 Task: Look for Airbnb options in As Saff, Egypt from 15th December, 2023 to 21st December, 2023 for 5 adults.3 bedrooms having 3 beds and 3 bathrooms. Property type can be house. Look for 5 properties as per requirement.
Action: Mouse moved to (525, 114)
Screenshot: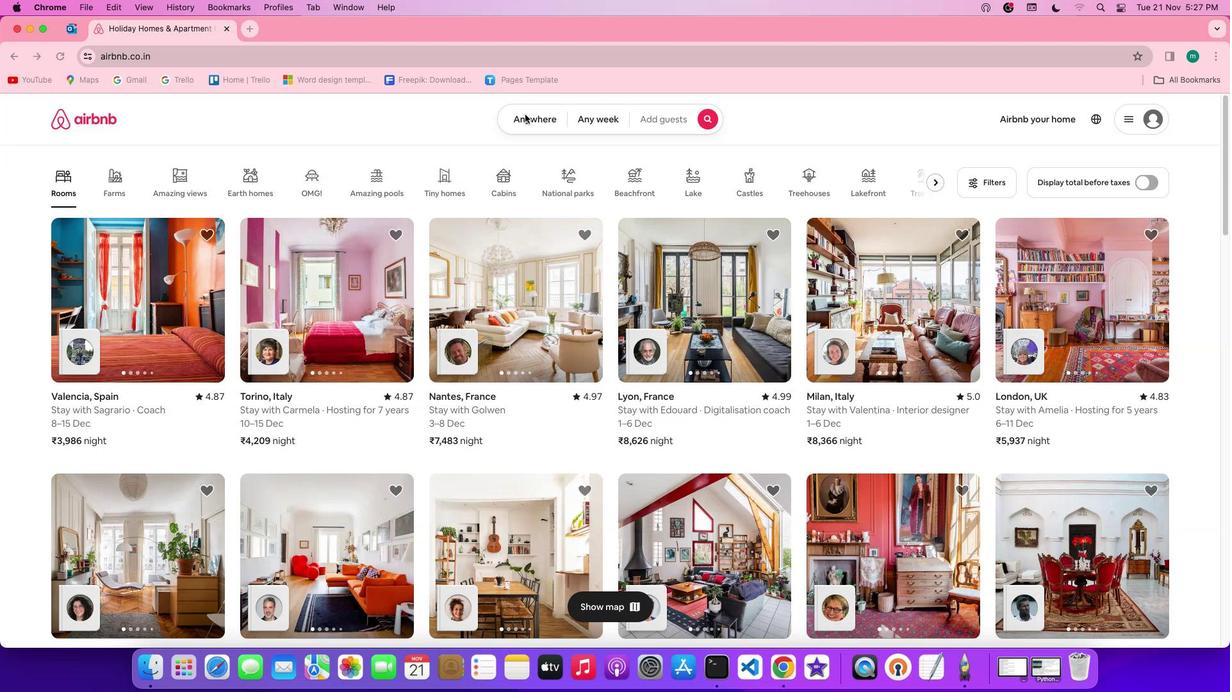 
Action: Mouse pressed left at (525, 114)
Screenshot: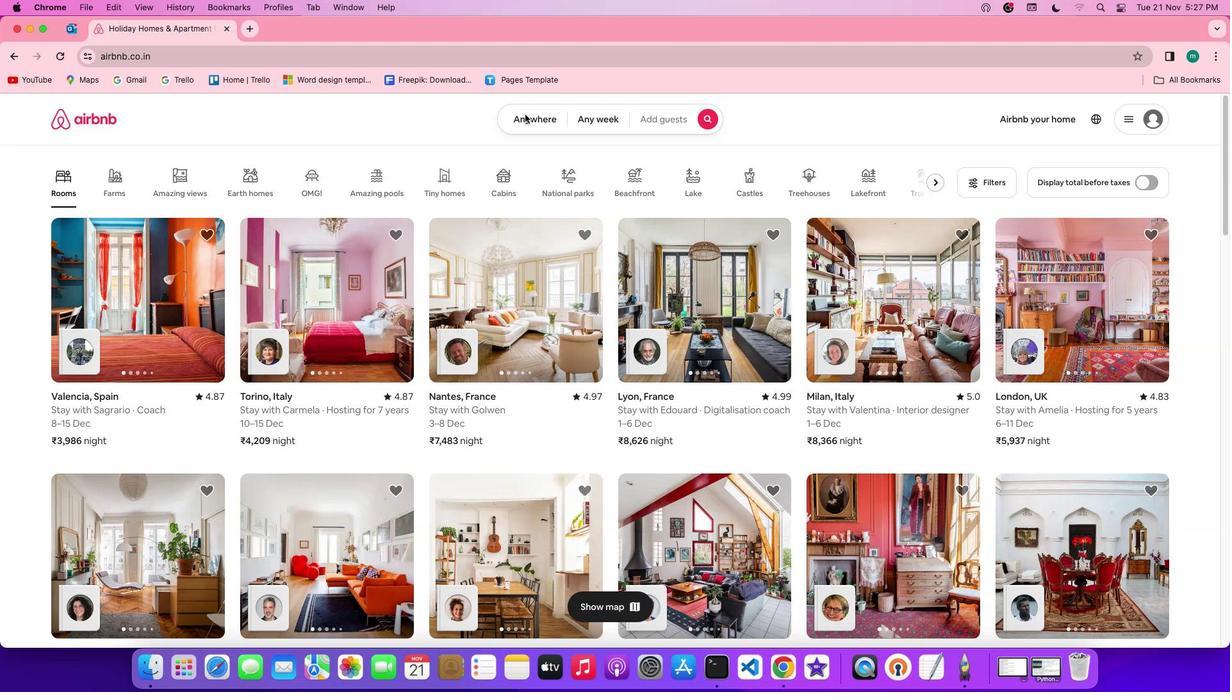 
Action: Mouse pressed left at (525, 114)
Screenshot: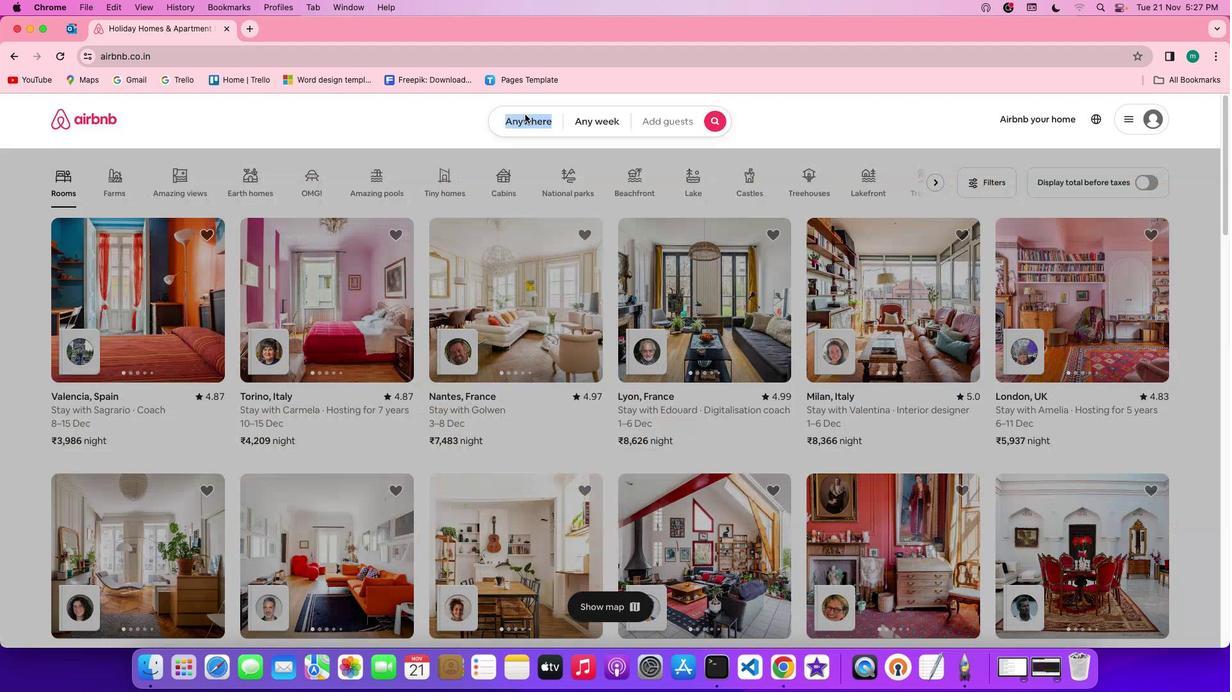 
Action: Mouse moved to (446, 174)
Screenshot: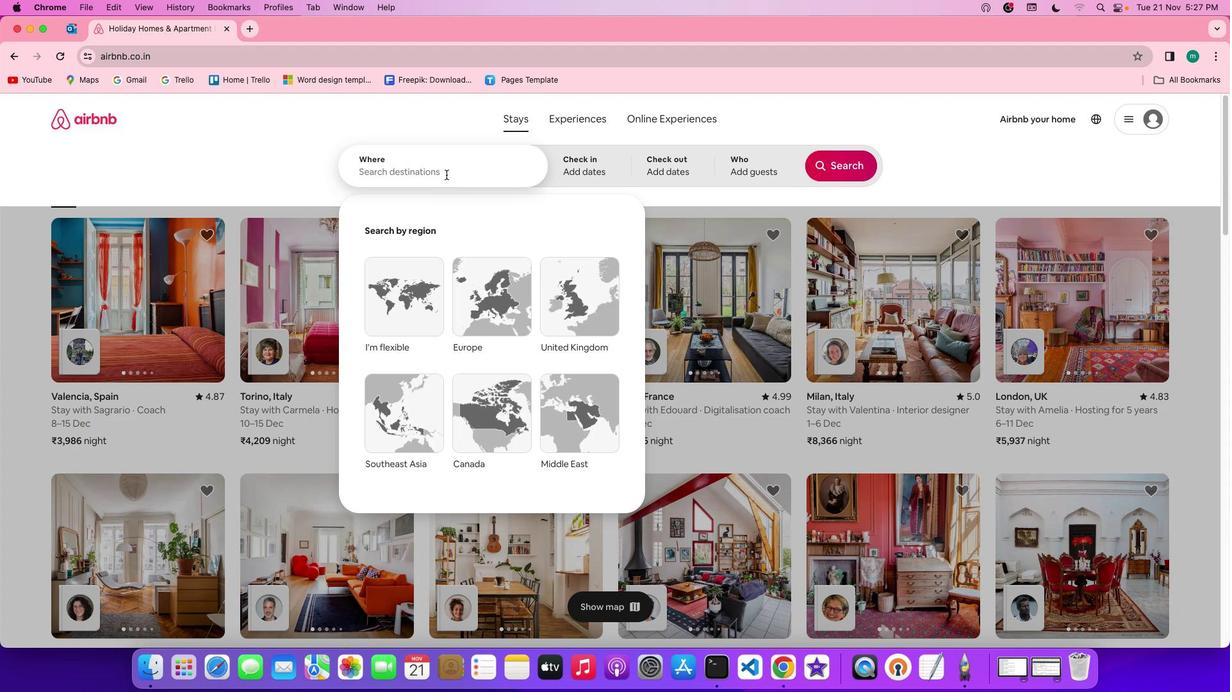 
Action: Mouse pressed left at (446, 174)
Screenshot: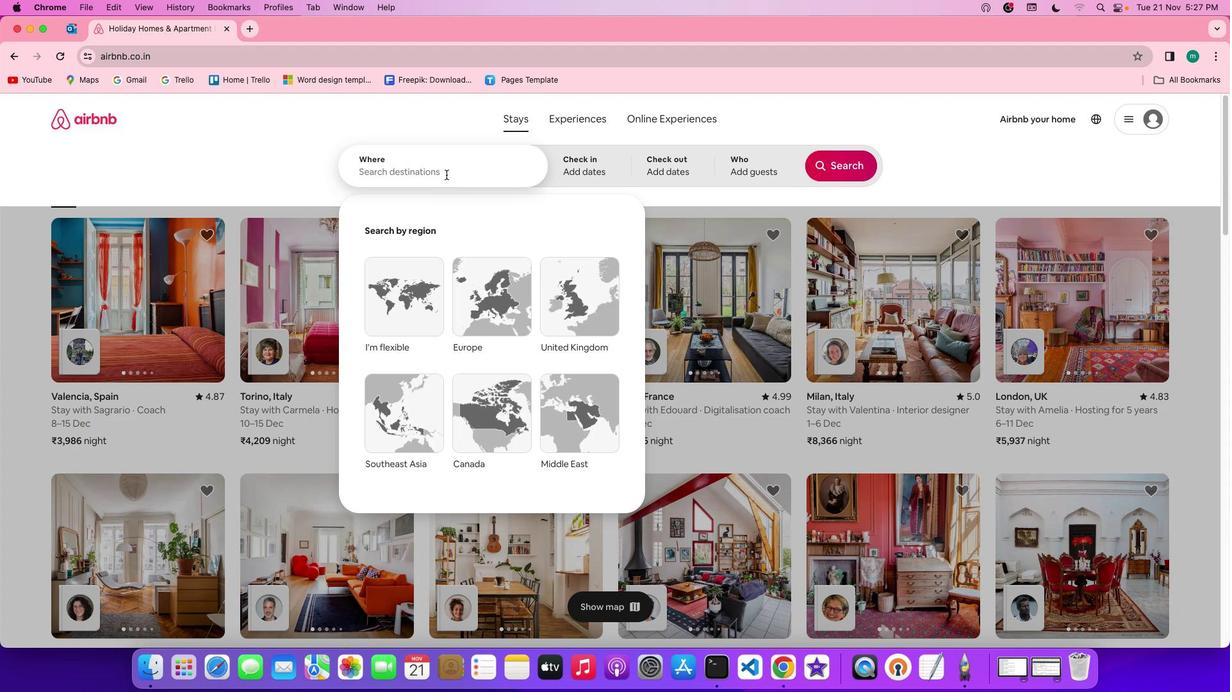 
Action: Mouse moved to (450, 167)
Screenshot: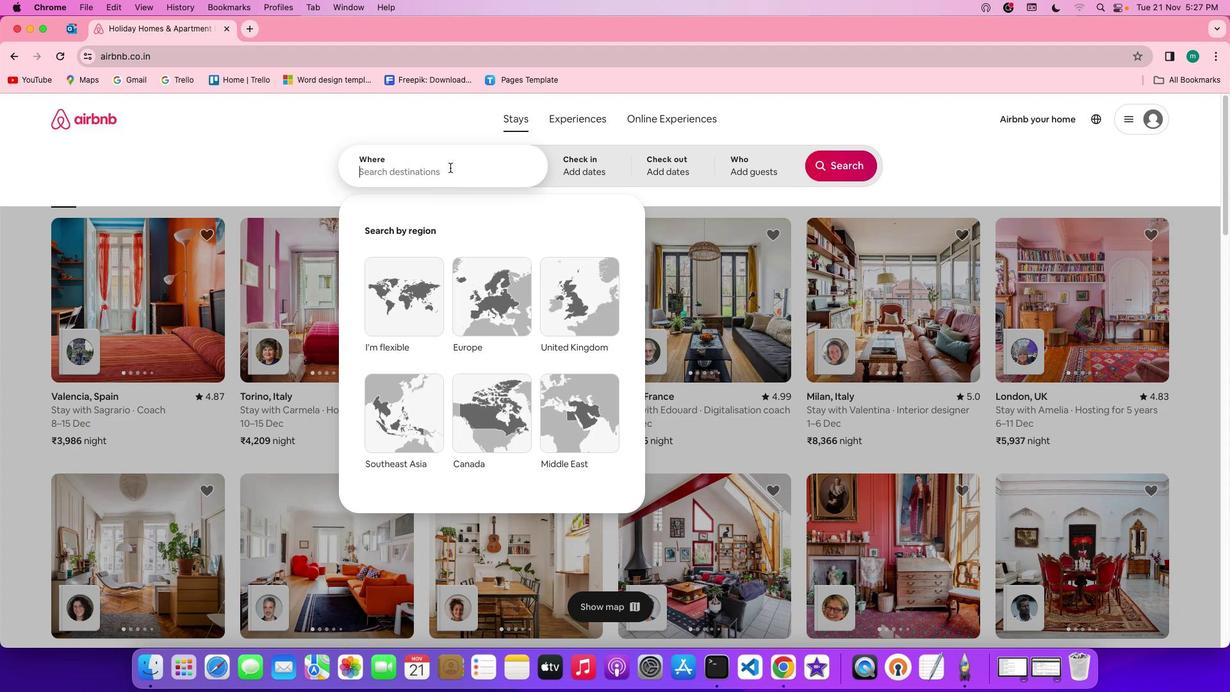 
Action: Key pressed Key.shift'A''s'Key.spaceKey.shift'S''a''f''f'','Key.spaceKey.shift'E''g''y''p''t'
Screenshot: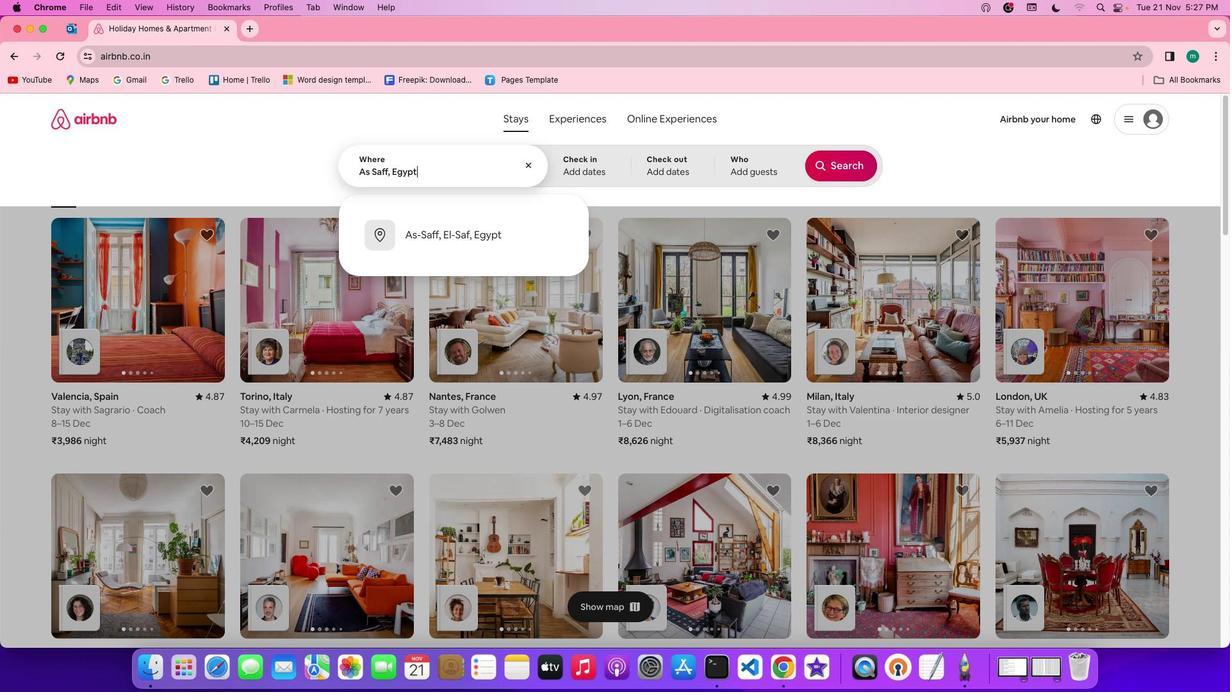 
Action: Mouse moved to (567, 171)
Screenshot: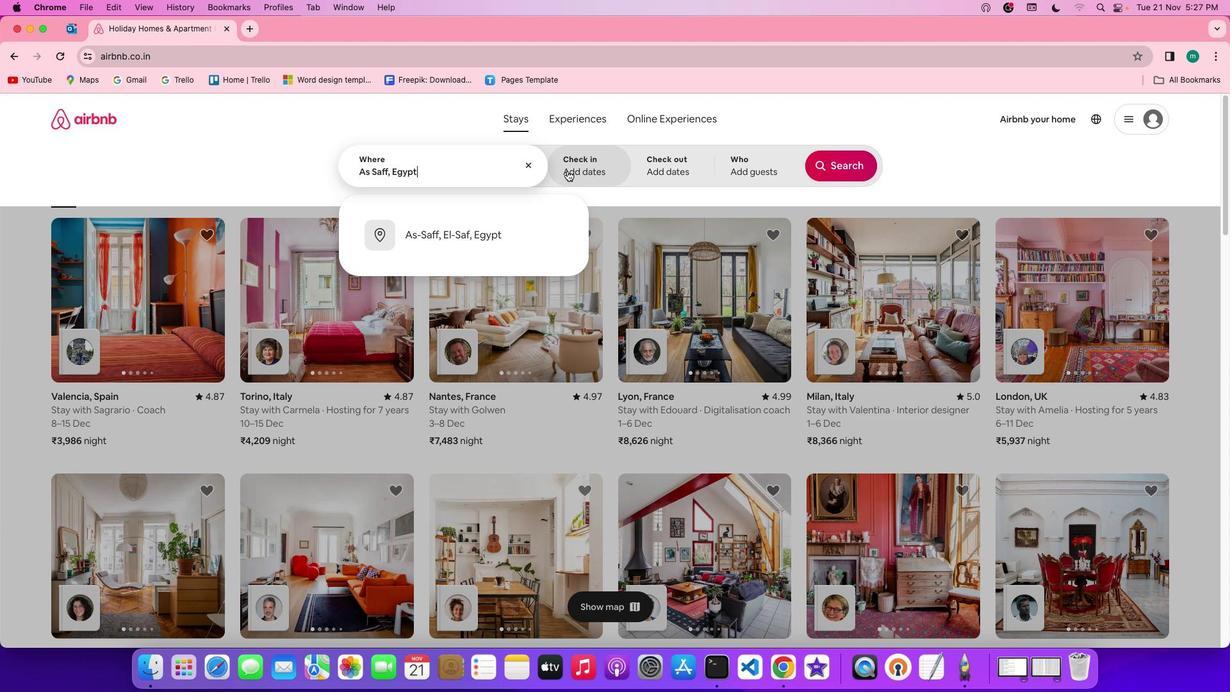 
Action: Mouse pressed left at (567, 171)
Screenshot: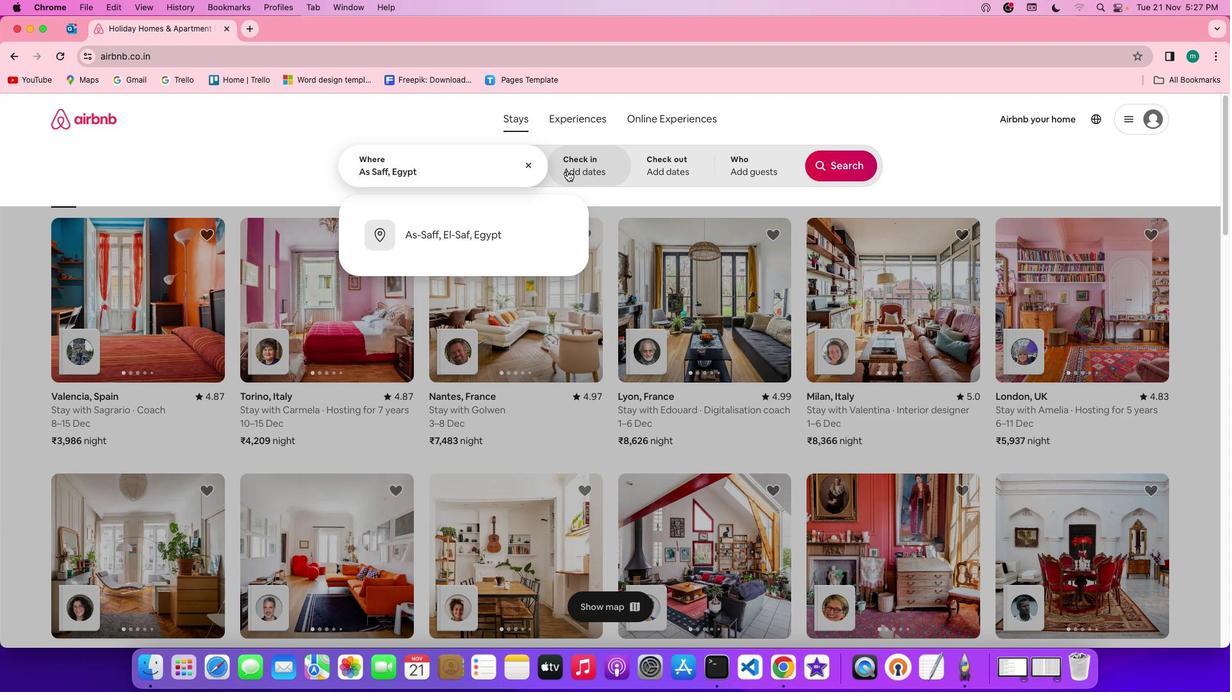 
Action: Mouse moved to (786, 383)
Screenshot: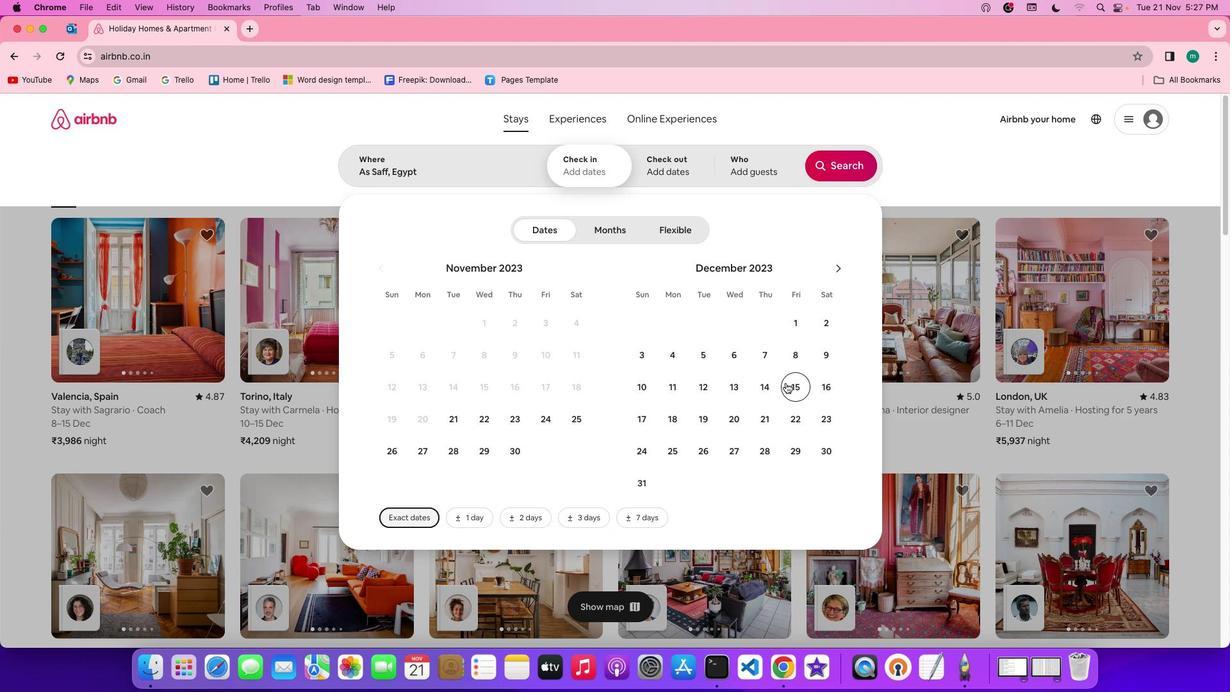 
Action: Mouse pressed left at (786, 383)
Screenshot: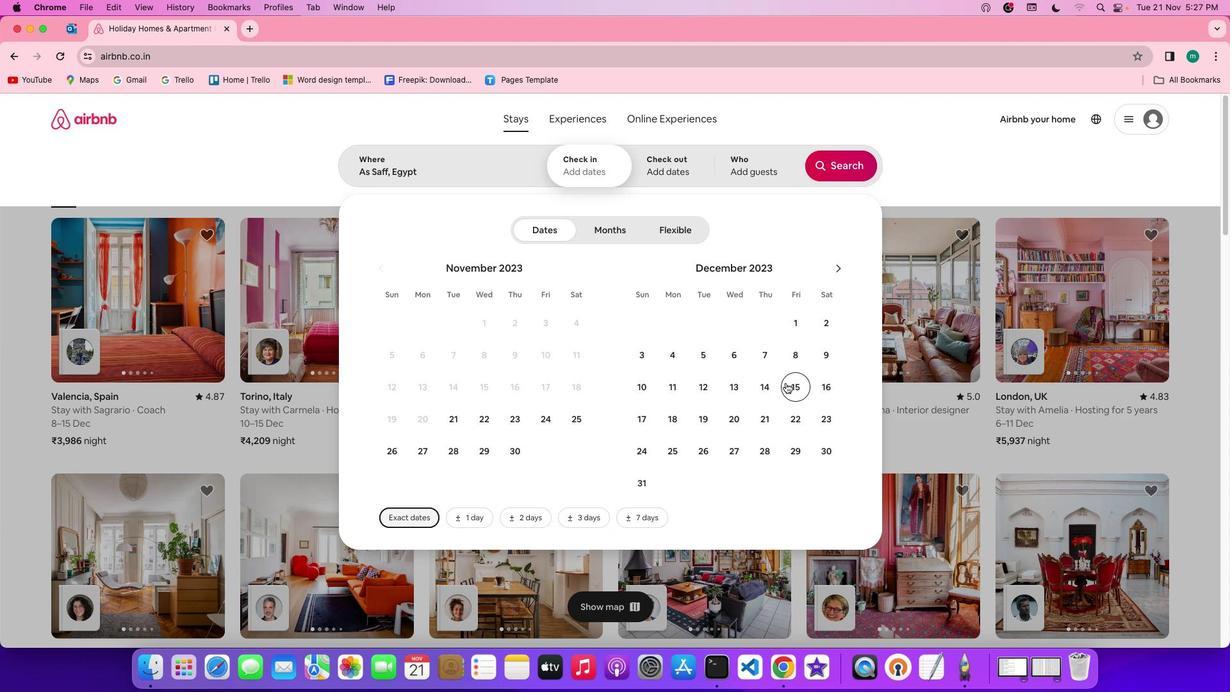 
Action: Mouse moved to (765, 410)
Screenshot: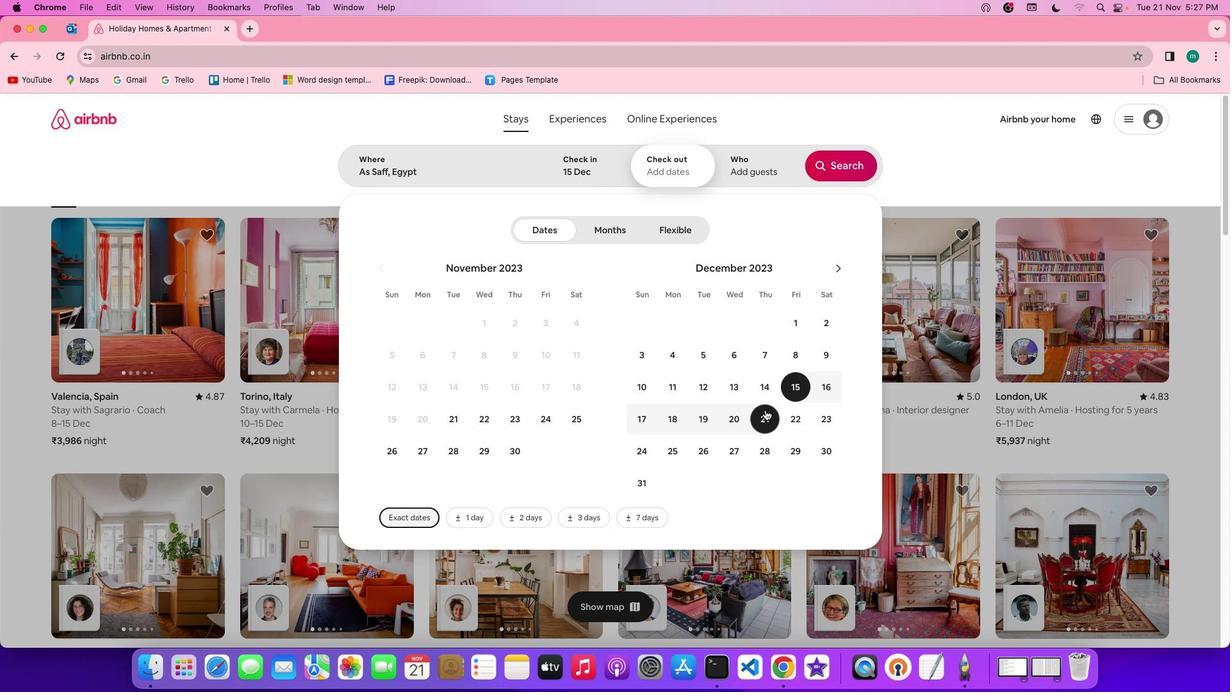 
Action: Mouse pressed left at (765, 410)
Screenshot: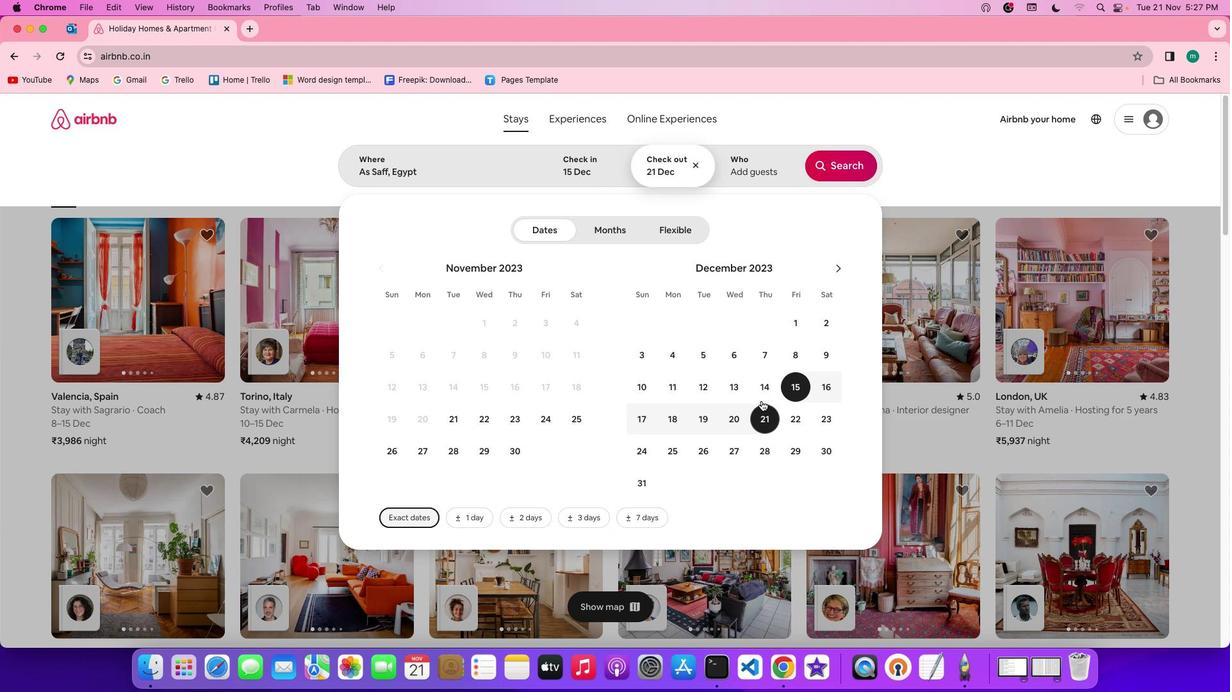 
Action: Mouse moved to (757, 151)
Screenshot: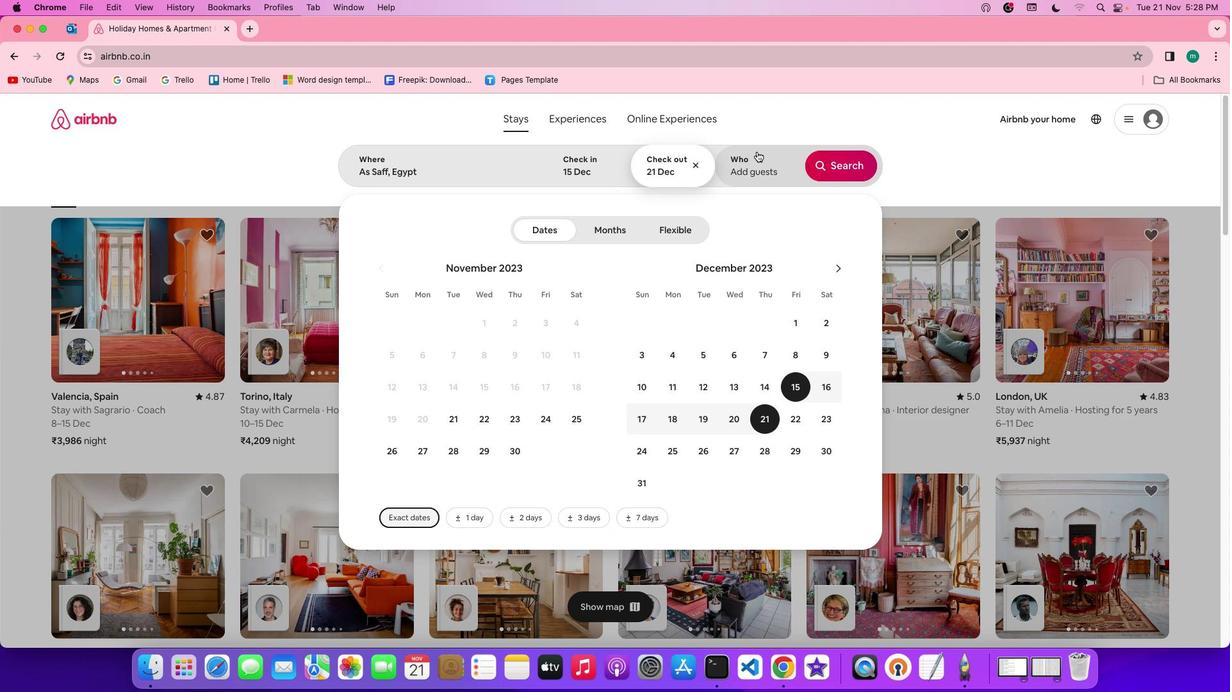 
Action: Mouse pressed left at (757, 151)
Screenshot: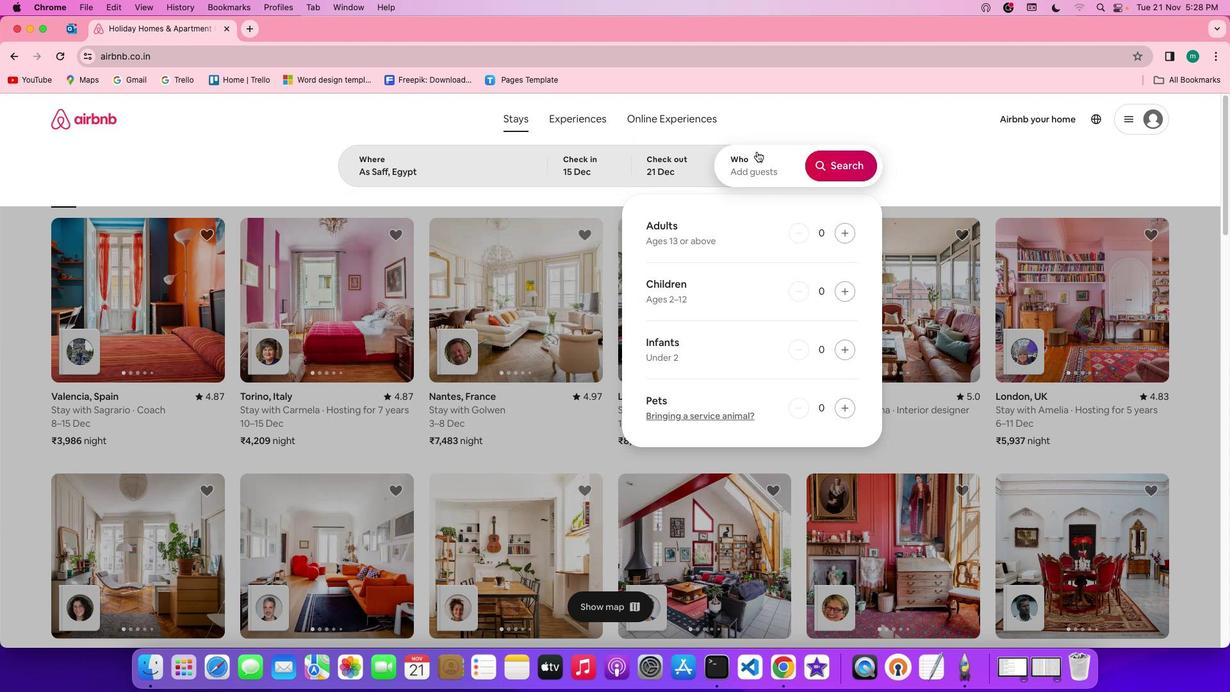 
Action: Mouse moved to (842, 231)
Screenshot: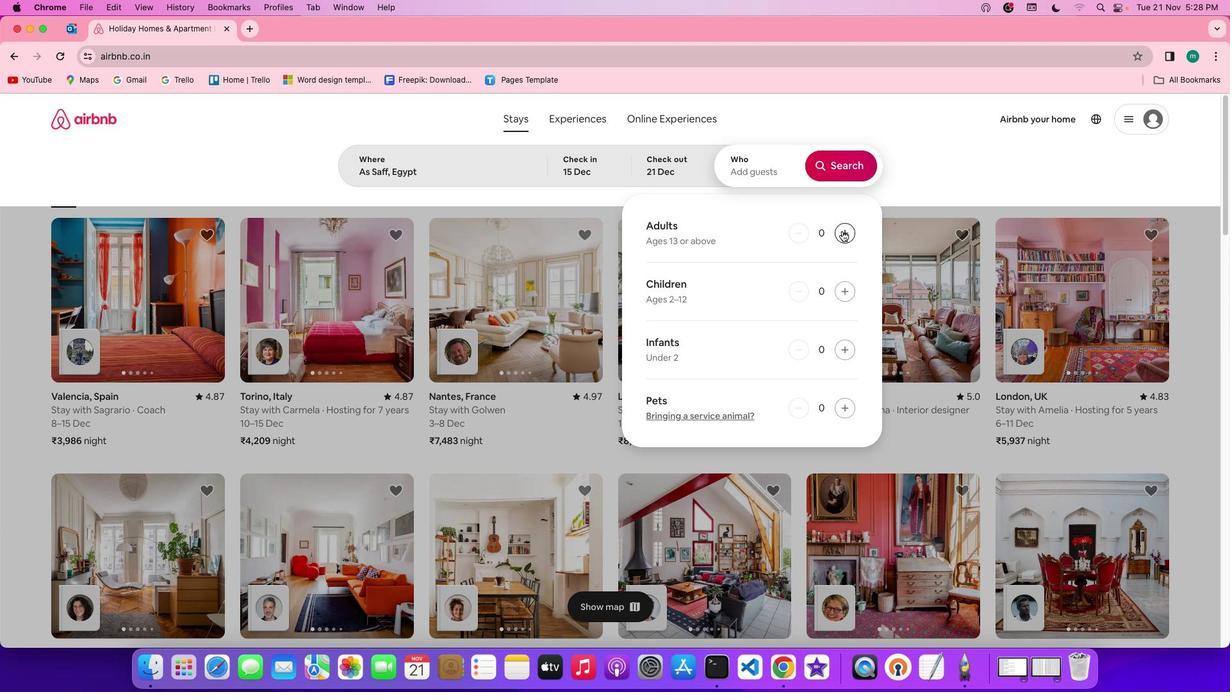 
Action: Mouse pressed left at (842, 231)
Screenshot: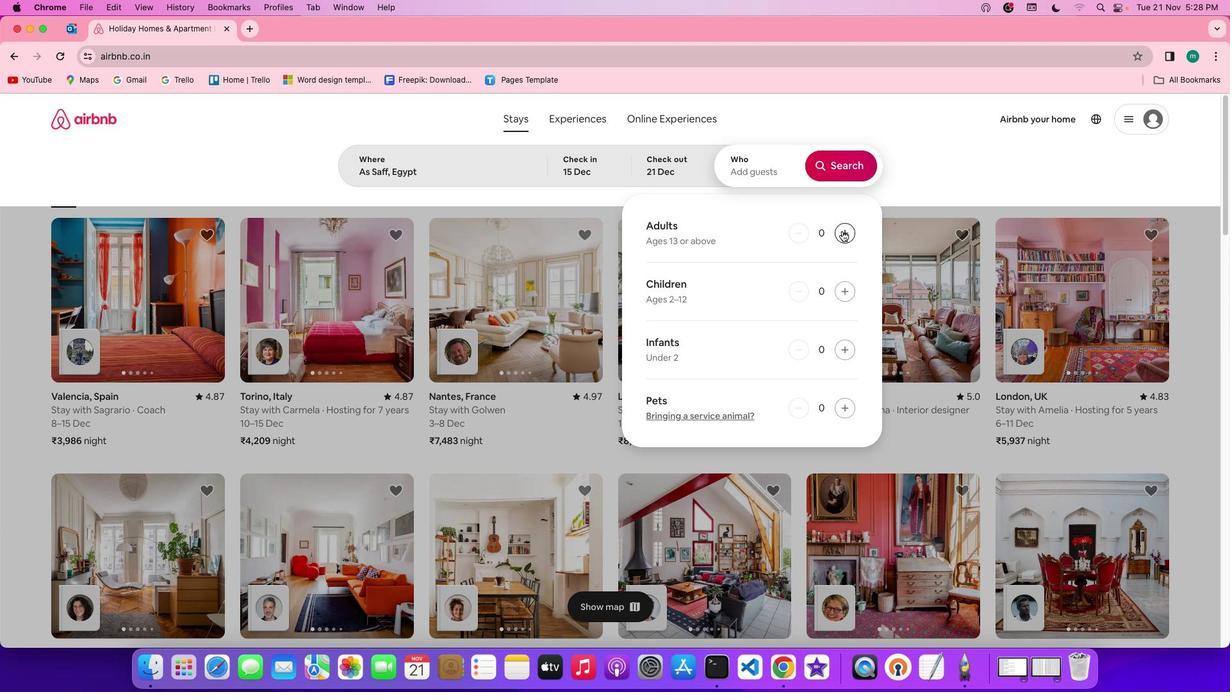
Action: Mouse pressed left at (842, 231)
Screenshot: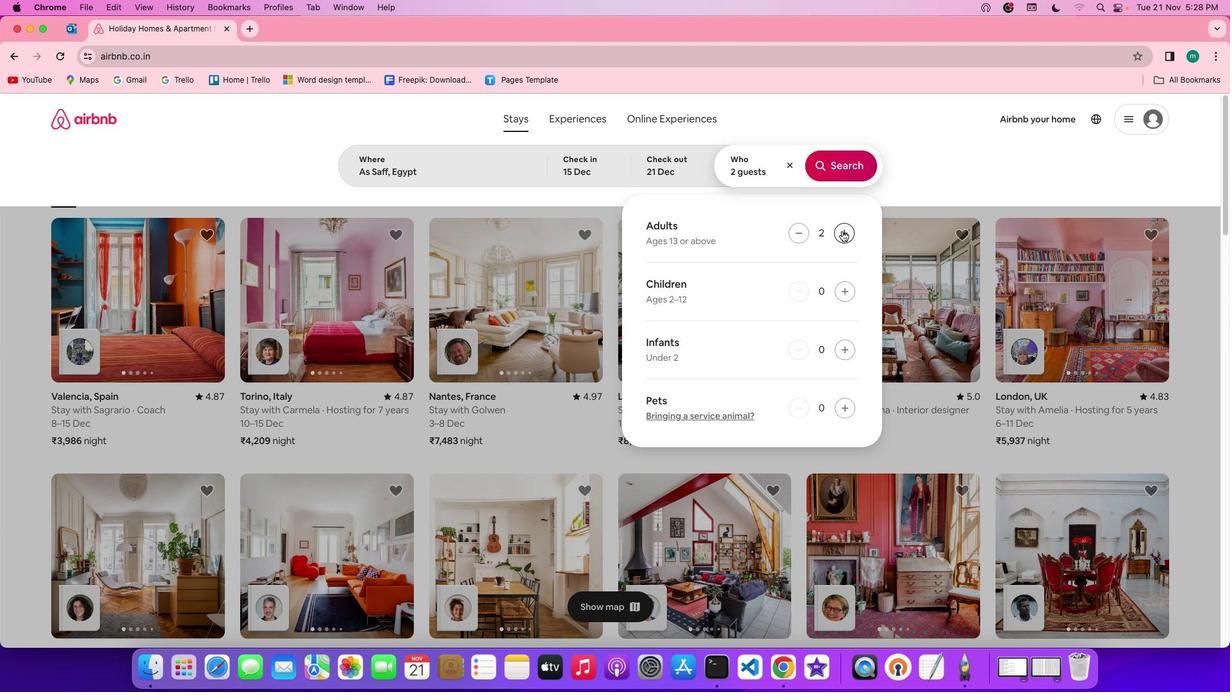 
Action: Mouse pressed left at (842, 231)
Screenshot: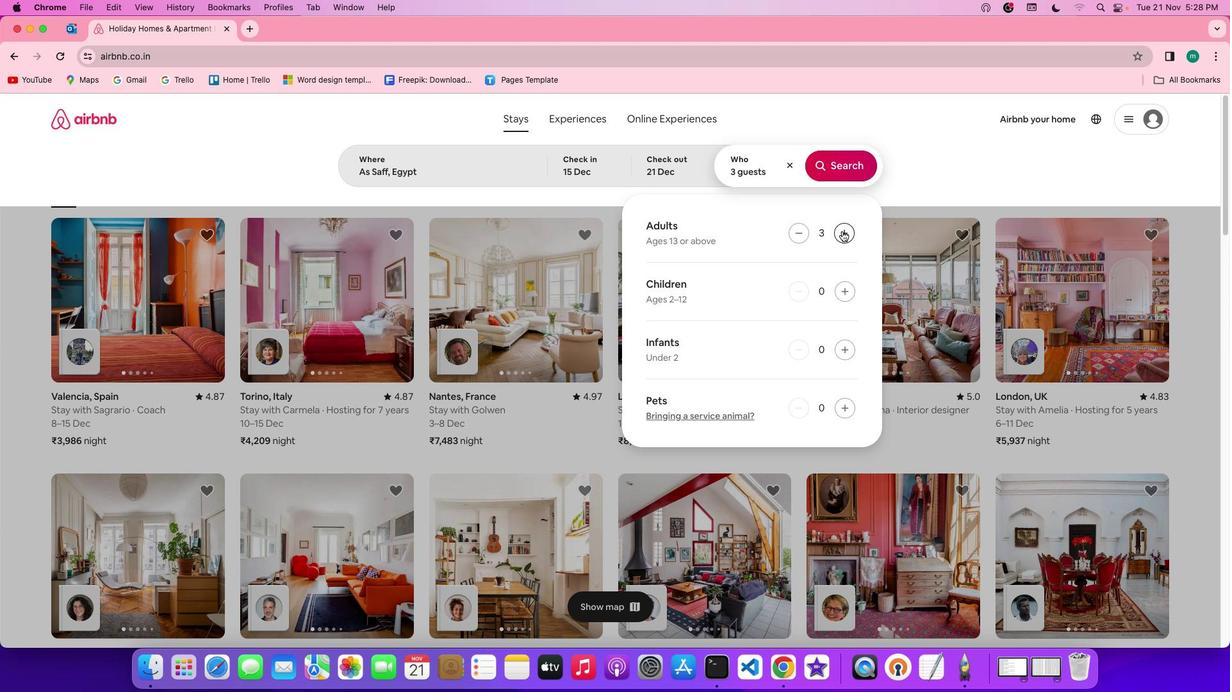 
Action: Mouse pressed left at (842, 231)
Screenshot: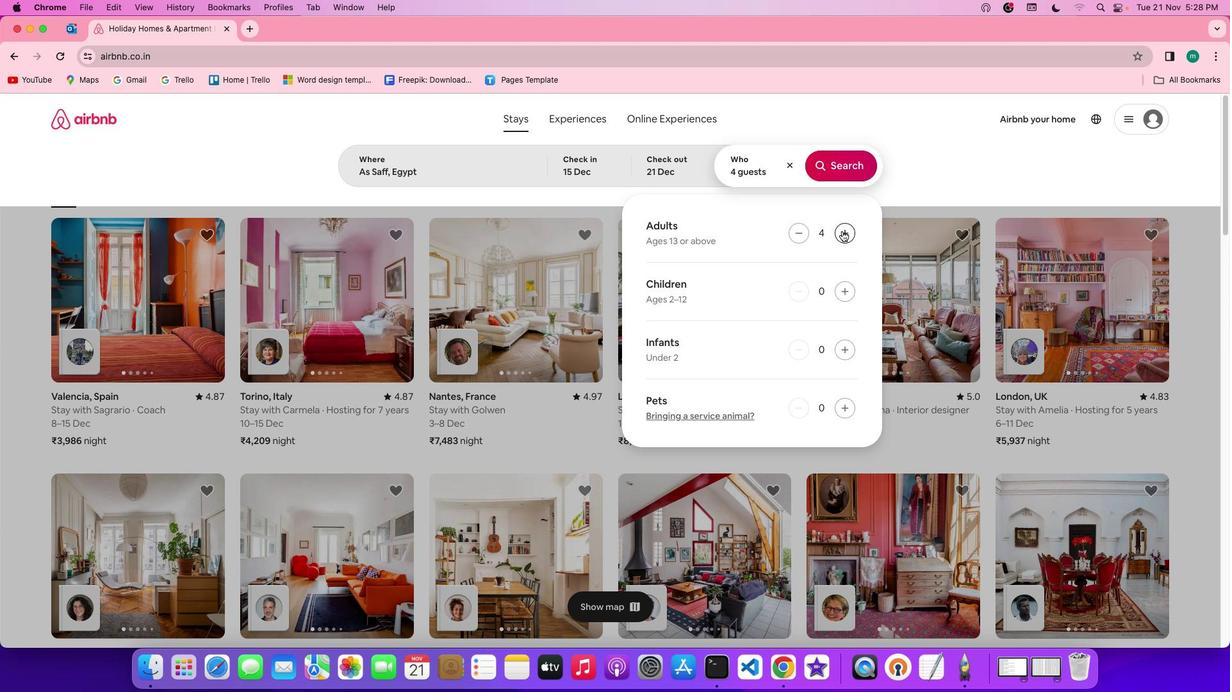 
Action: Mouse pressed left at (842, 231)
Screenshot: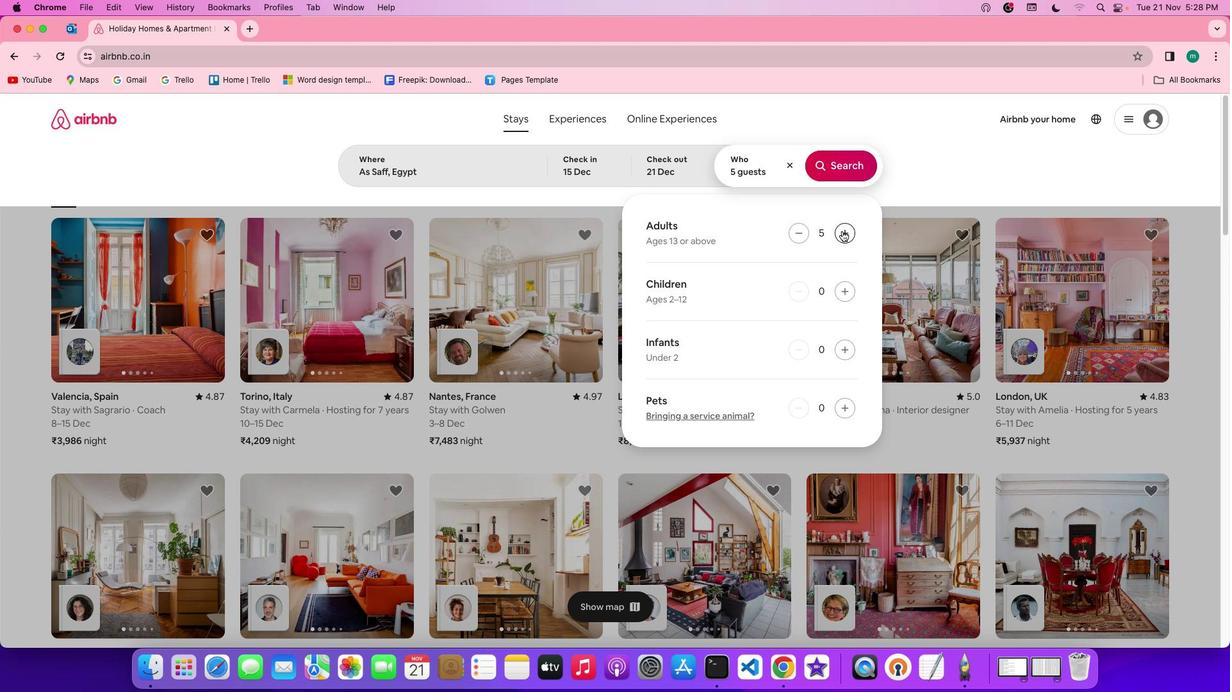 
Action: Mouse moved to (853, 165)
Screenshot: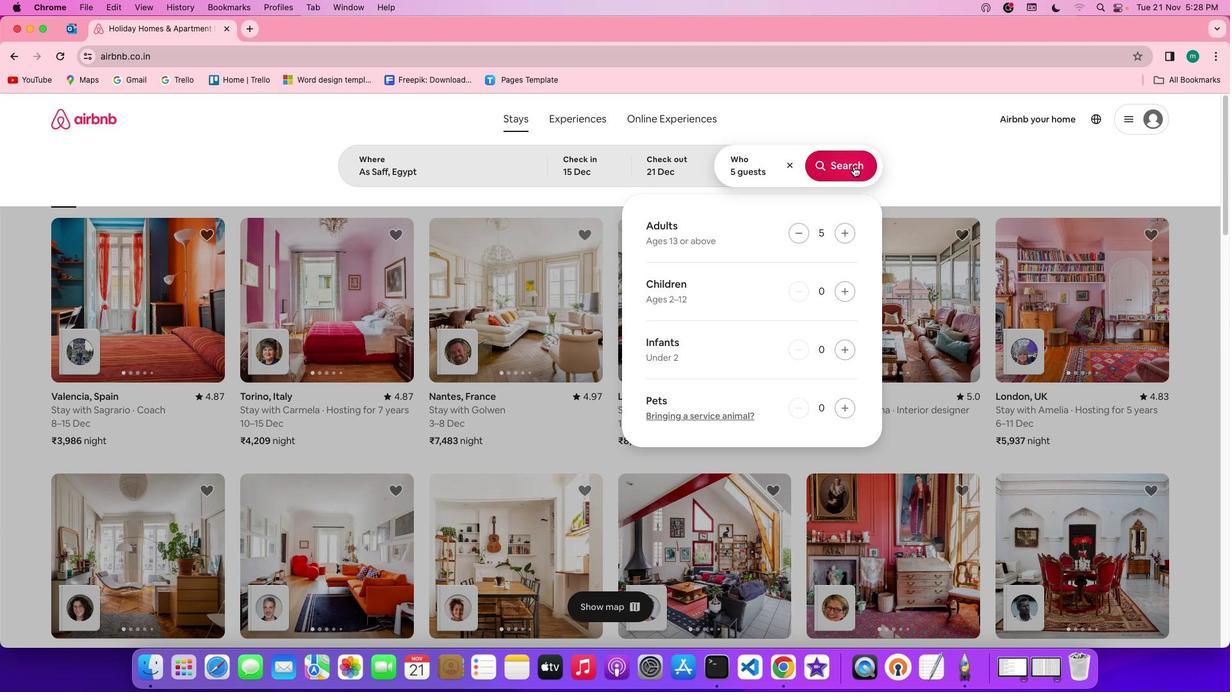 
Action: Mouse pressed left at (853, 165)
Screenshot: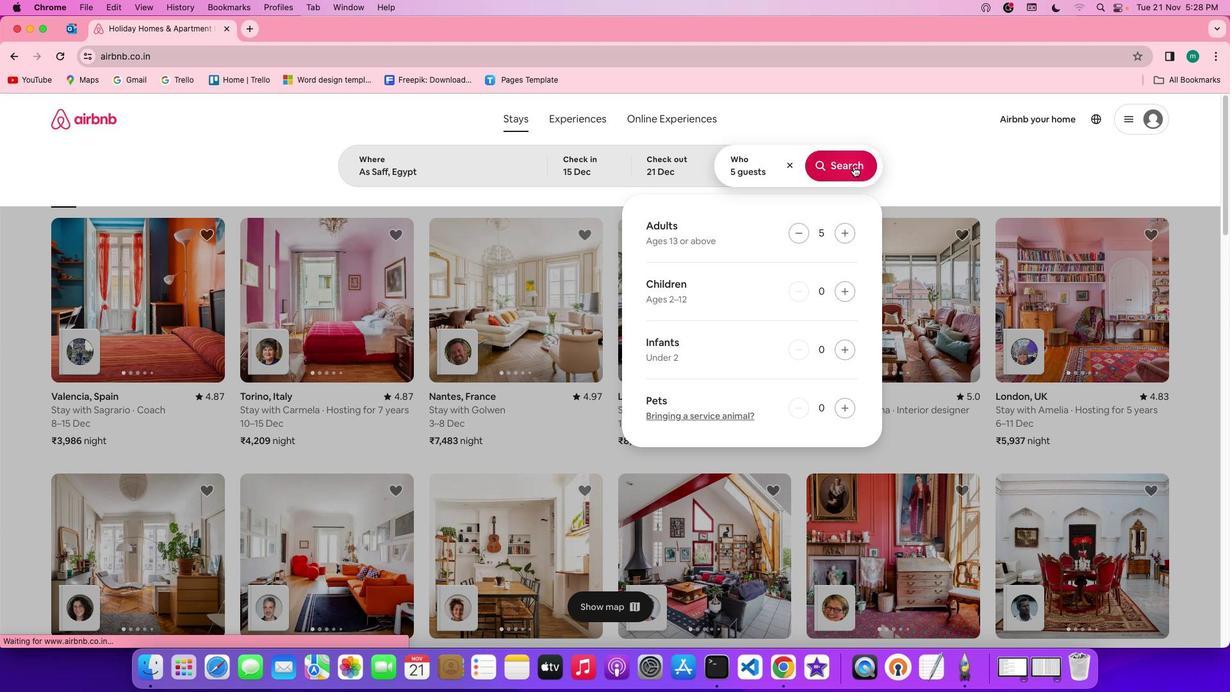 
Action: Mouse moved to (1020, 170)
Screenshot: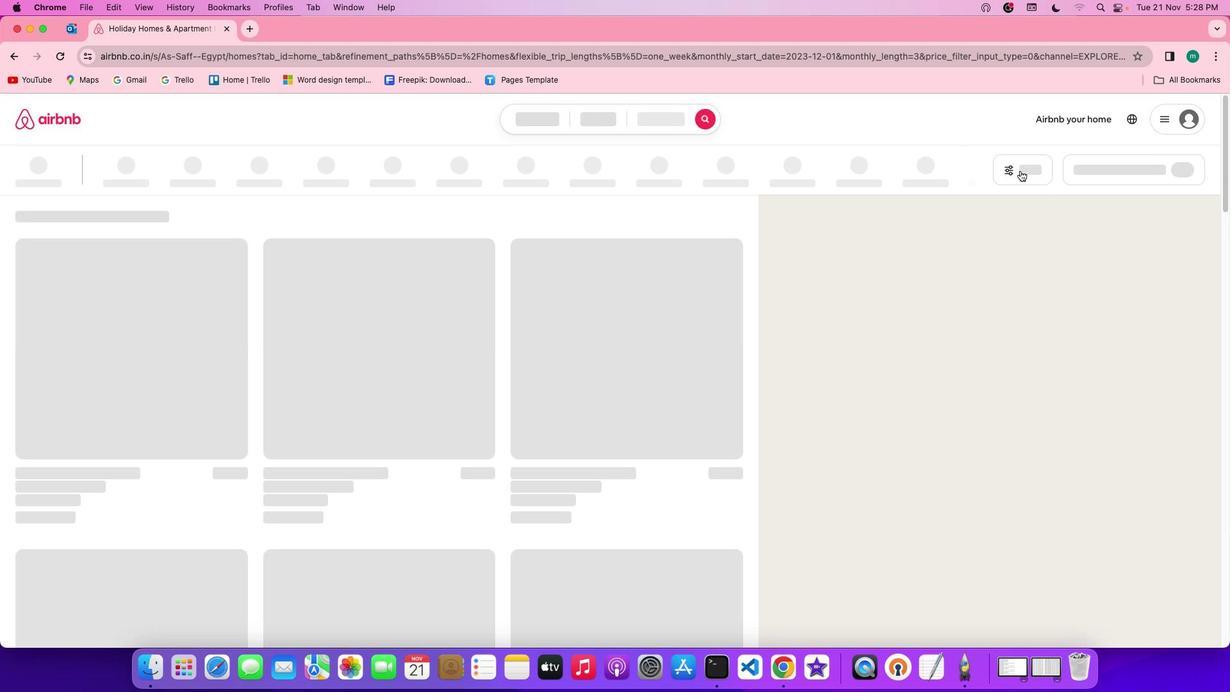 
Action: Mouse pressed left at (1020, 170)
Screenshot: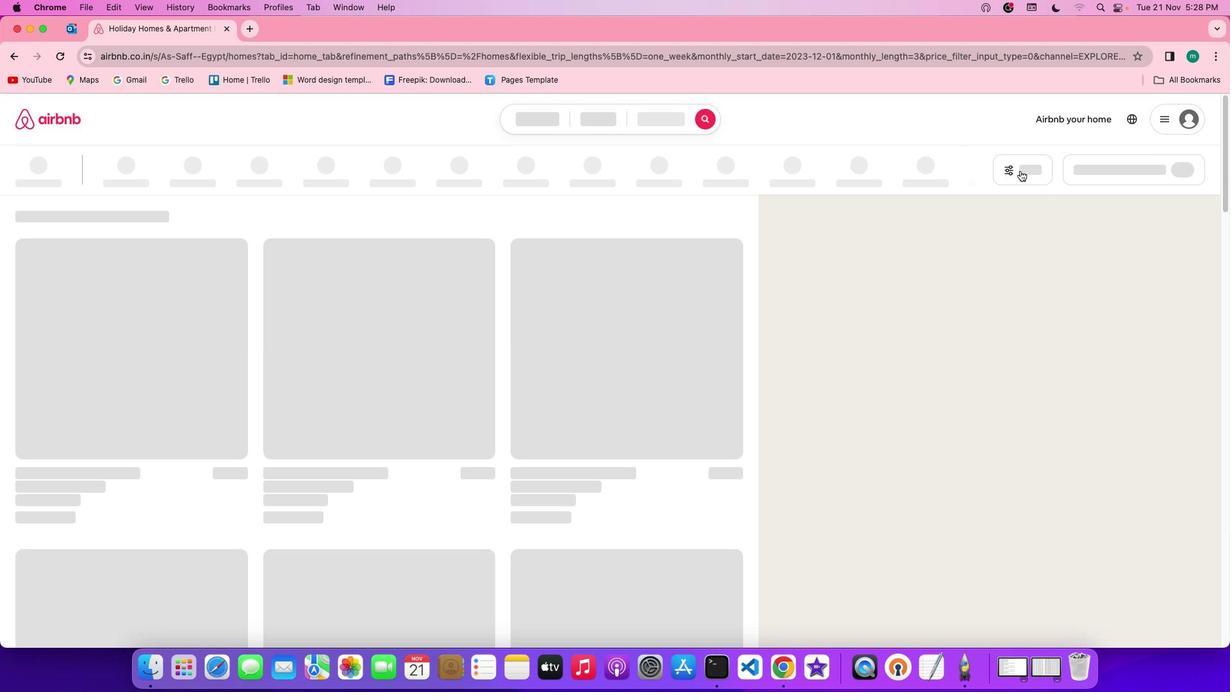 
Action: Mouse moved to (606, 442)
Screenshot: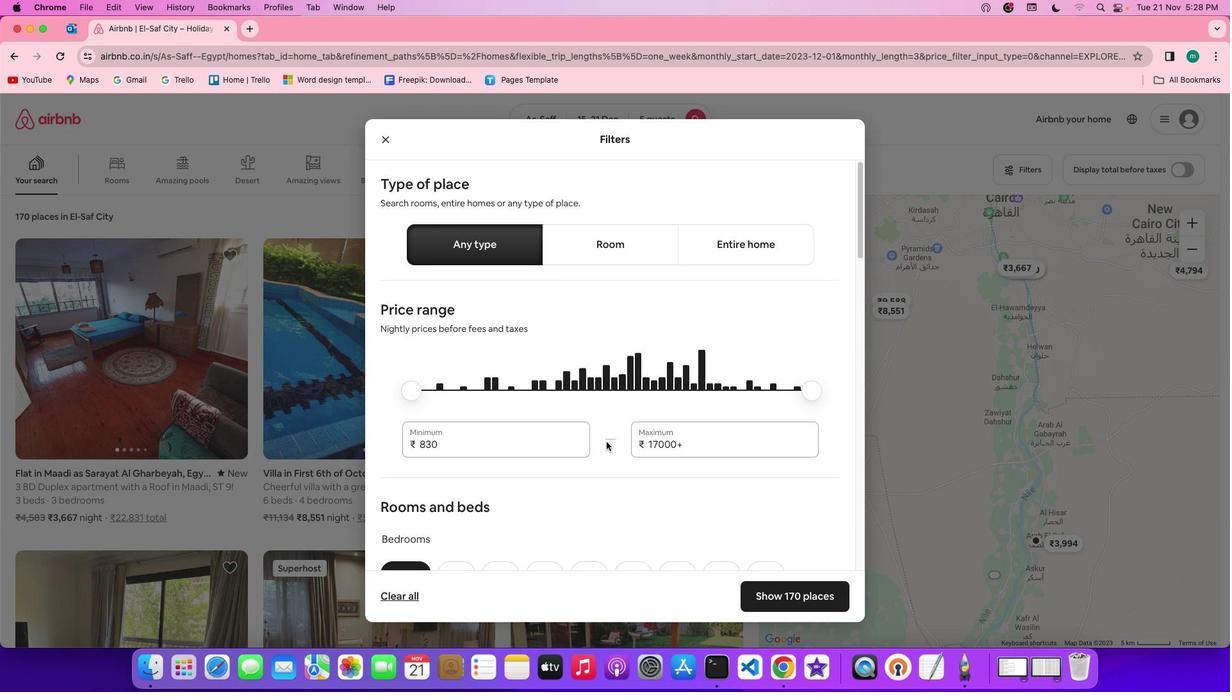 
Action: Mouse scrolled (606, 442) with delta (0, 0)
Screenshot: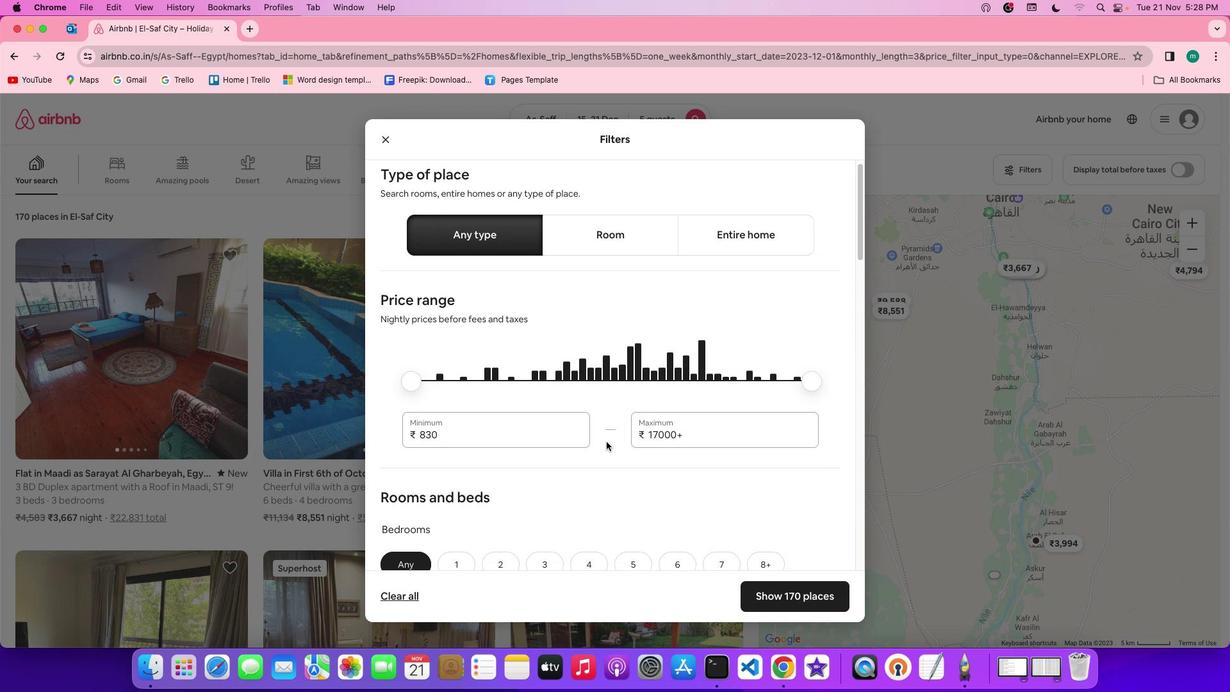 
Action: Mouse scrolled (606, 442) with delta (0, 0)
Screenshot: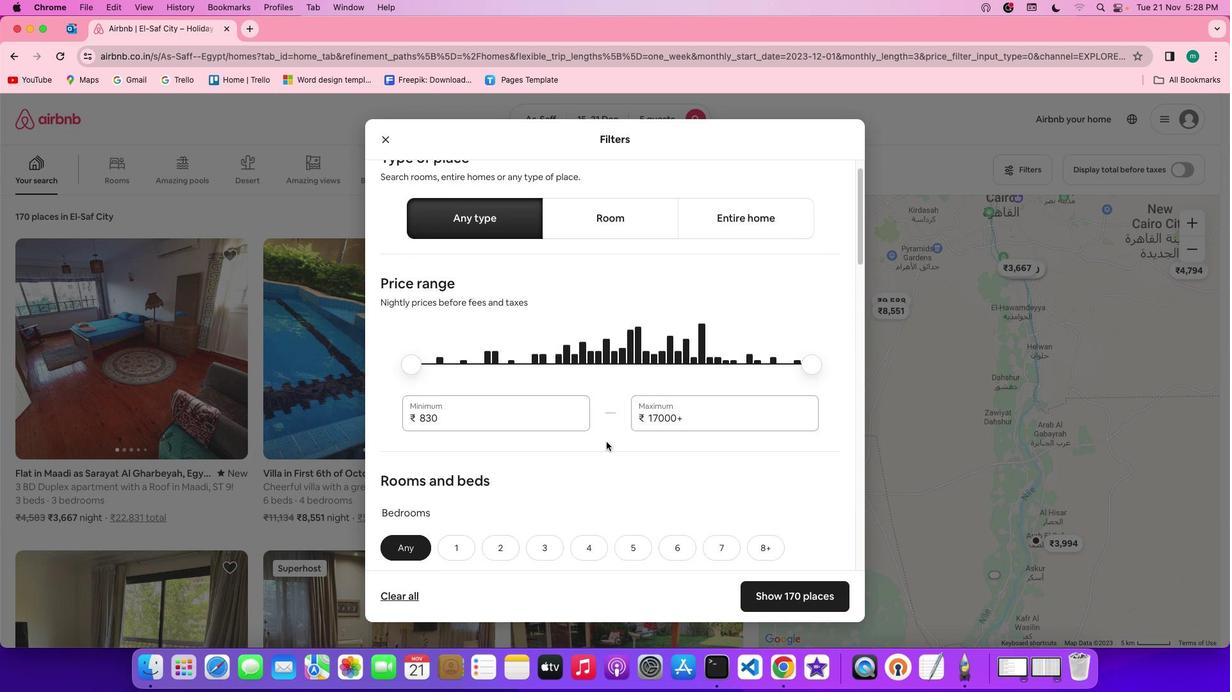 
Action: Mouse scrolled (606, 442) with delta (0, -1)
Screenshot: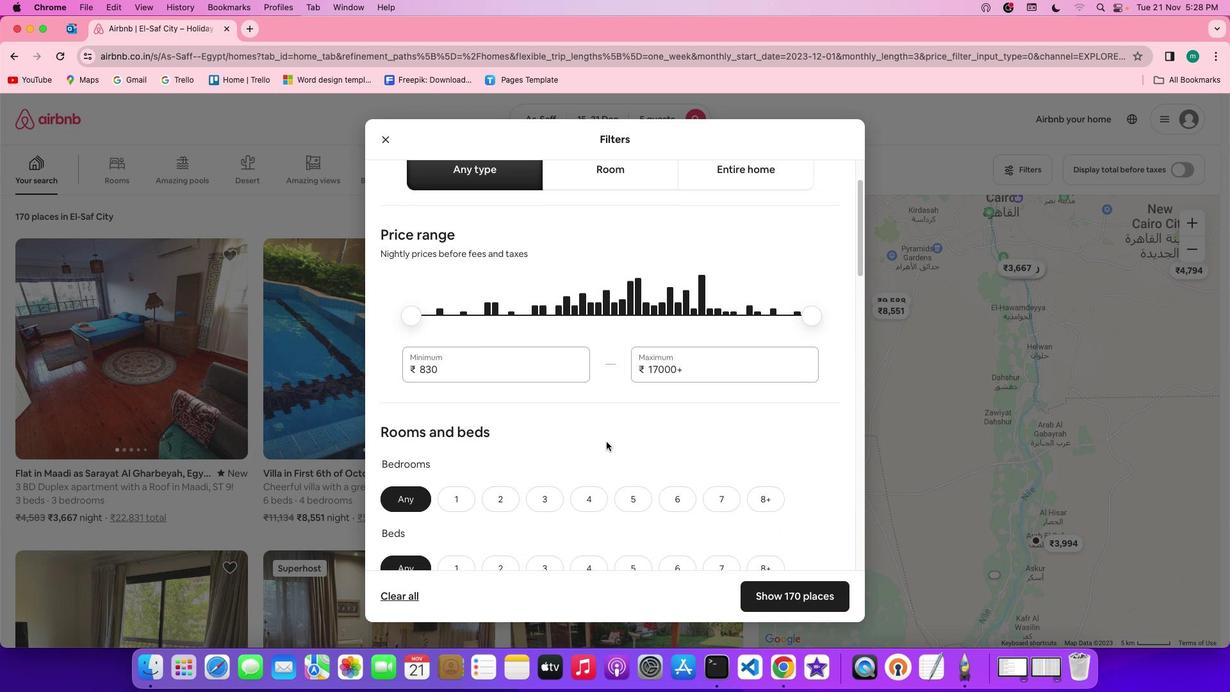 
Action: Mouse scrolled (606, 442) with delta (0, 0)
Screenshot: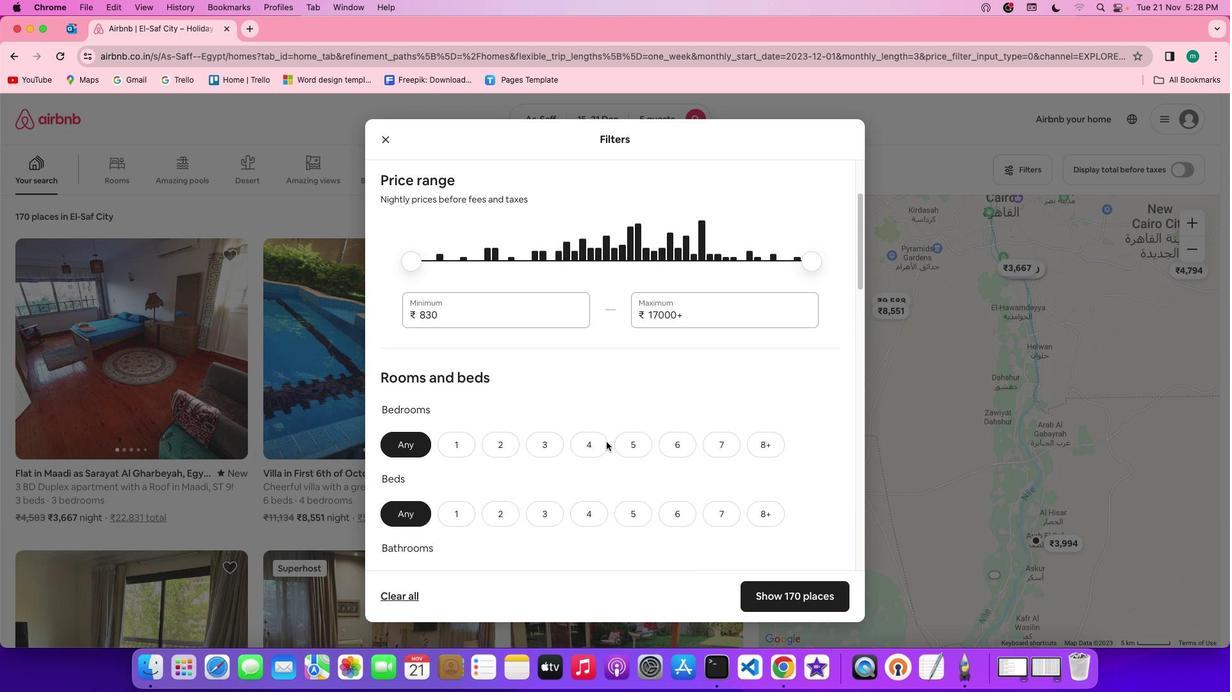 
Action: Mouse scrolled (606, 442) with delta (0, 0)
Screenshot: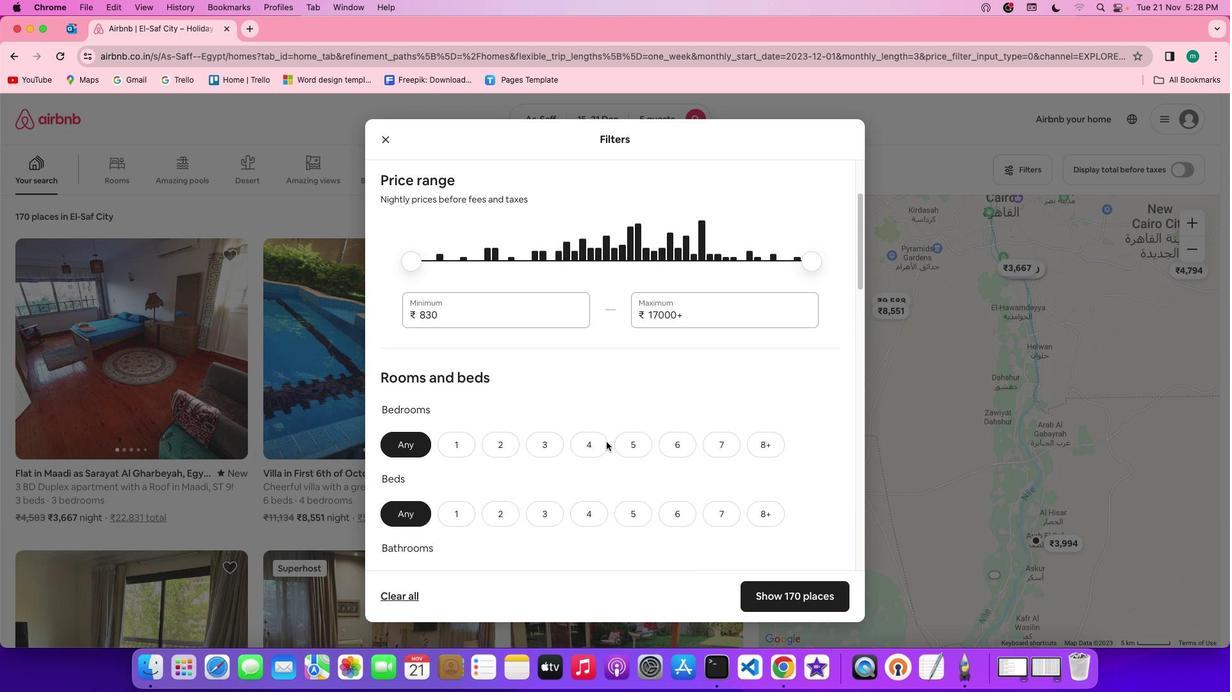 
Action: Mouse scrolled (606, 442) with delta (0, -1)
Screenshot: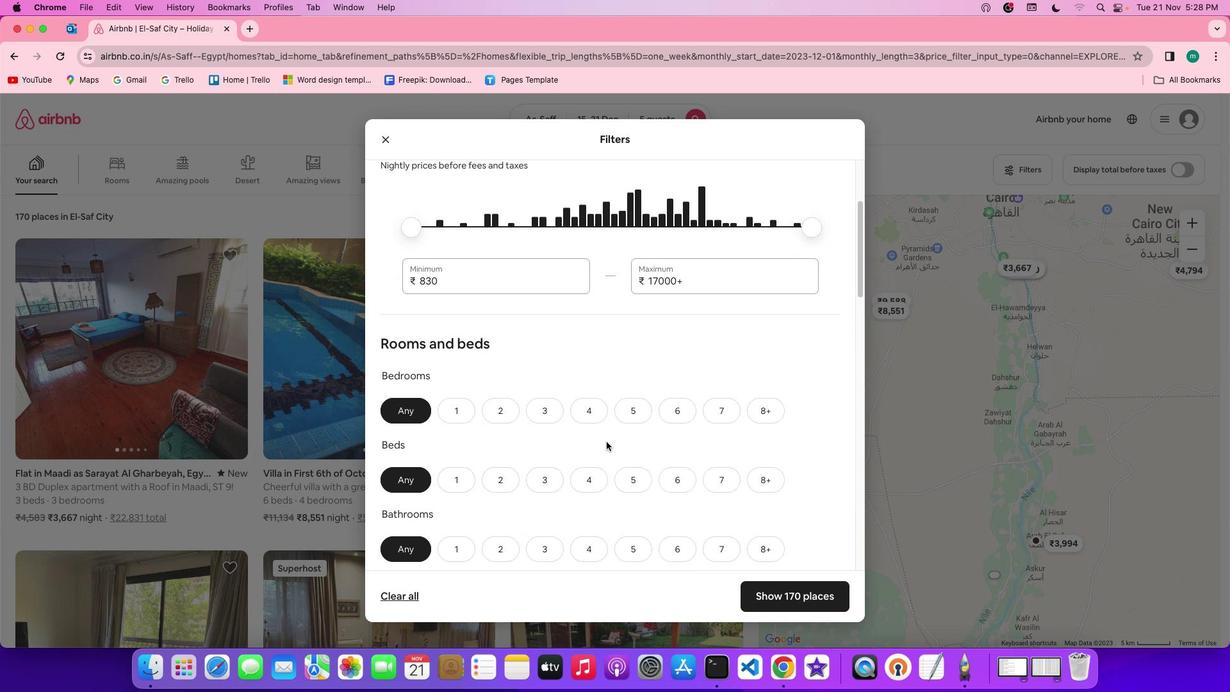 
Action: Mouse scrolled (606, 442) with delta (0, -1)
Screenshot: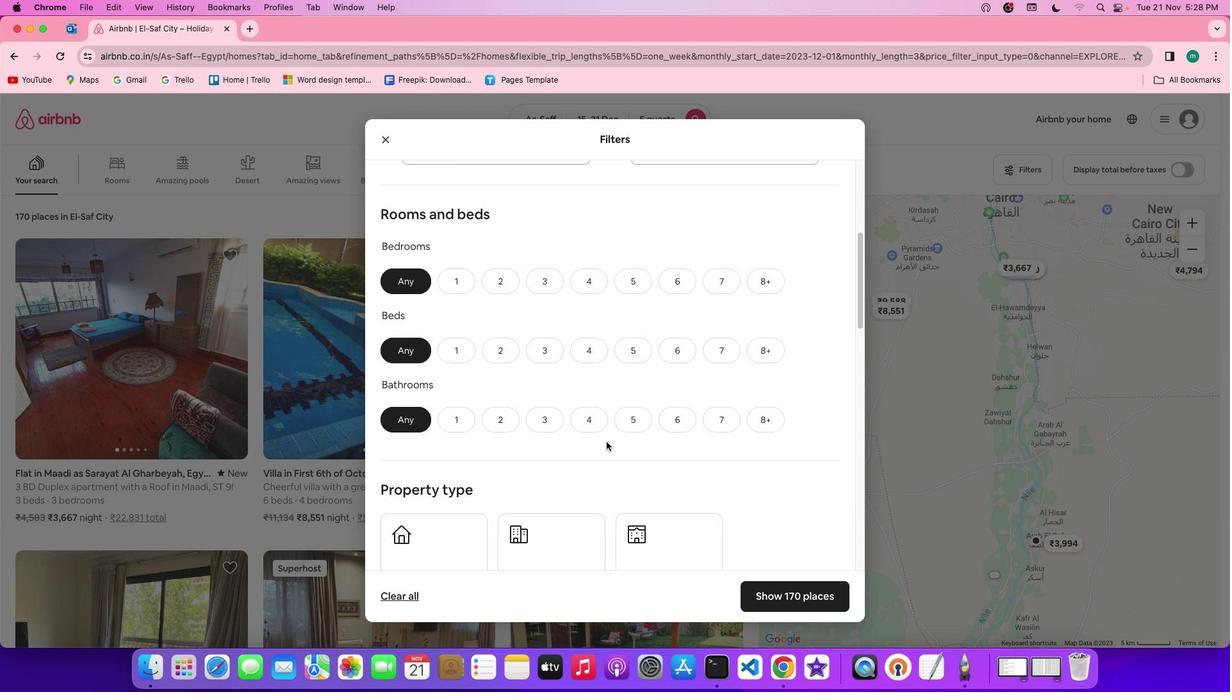 
Action: Mouse scrolled (606, 442) with delta (0, 0)
Screenshot: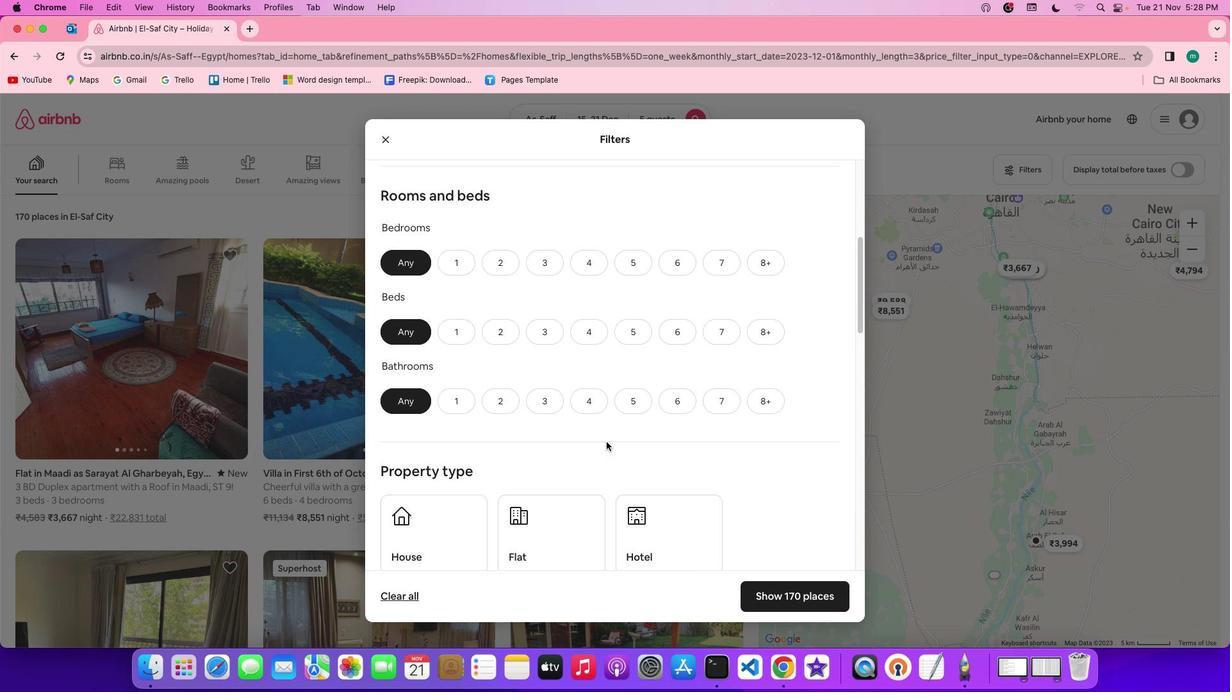 
Action: Mouse scrolled (606, 442) with delta (0, 0)
Screenshot: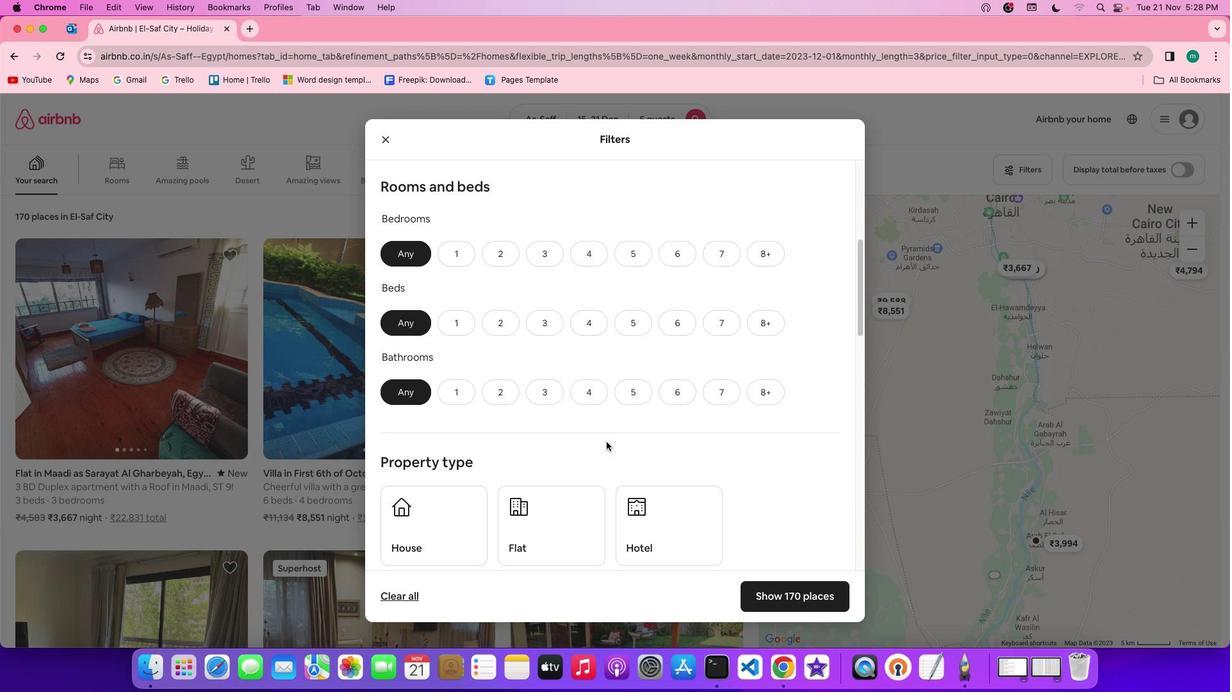 
Action: Mouse moved to (549, 253)
Screenshot: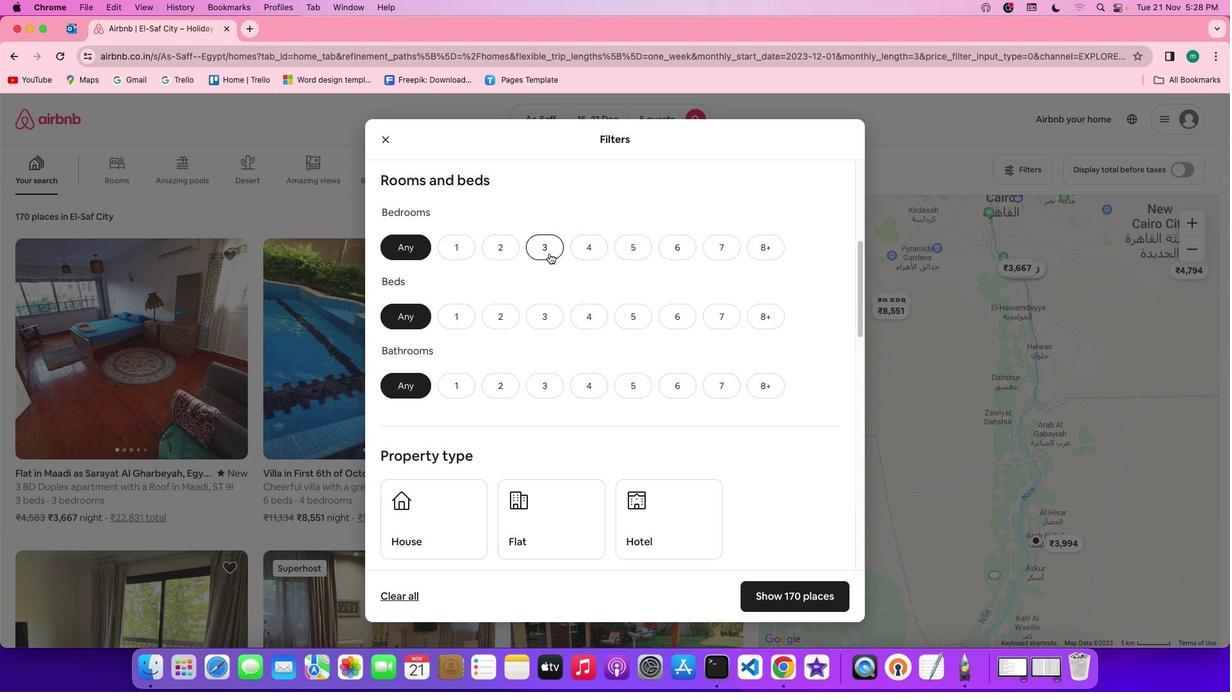 
Action: Mouse pressed left at (549, 253)
Screenshot: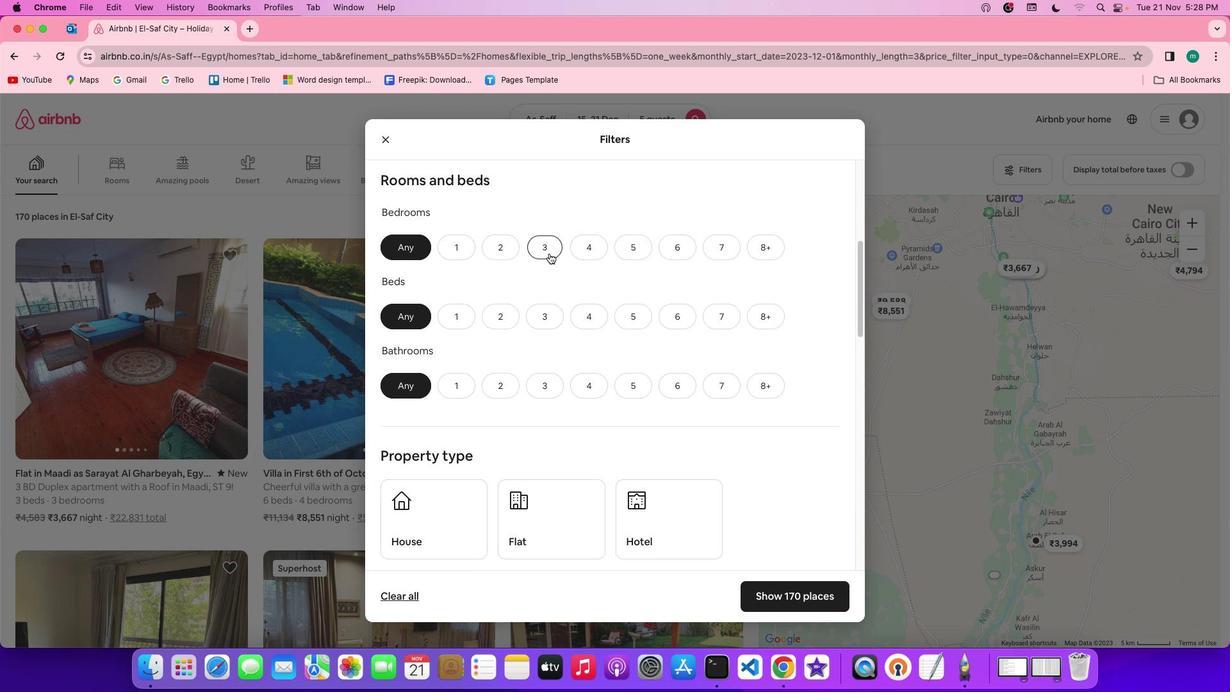 
Action: Mouse moved to (556, 315)
Screenshot: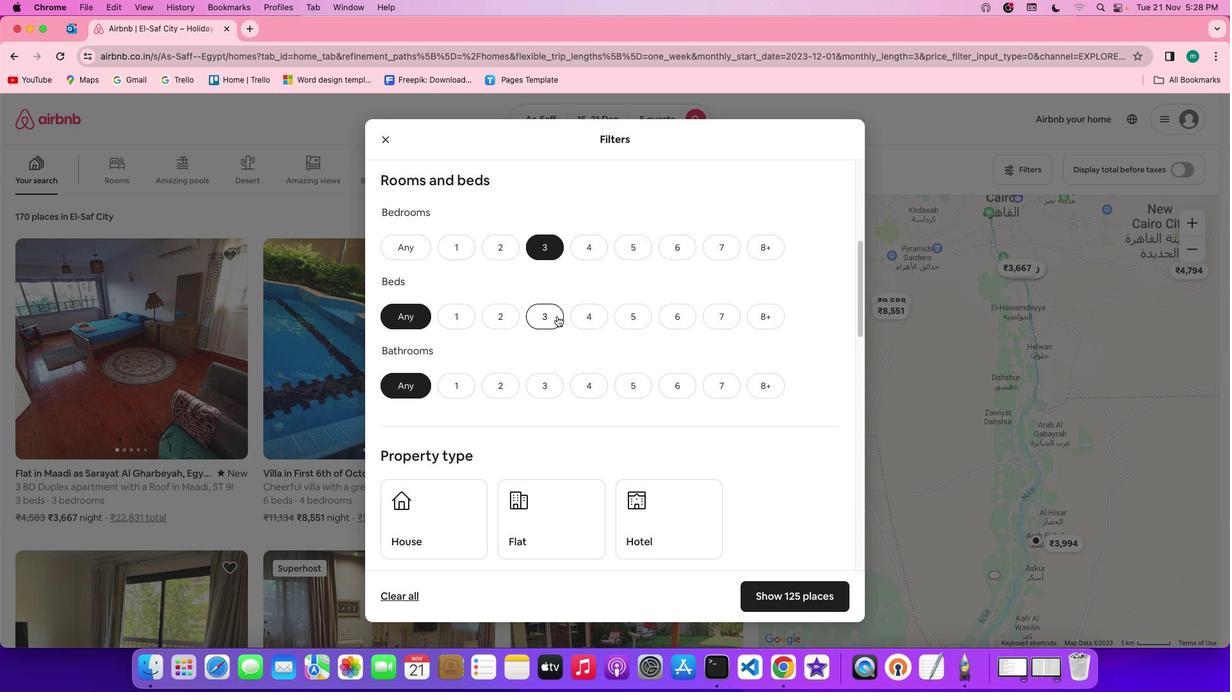
Action: Mouse pressed left at (556, 315)
Screenshot: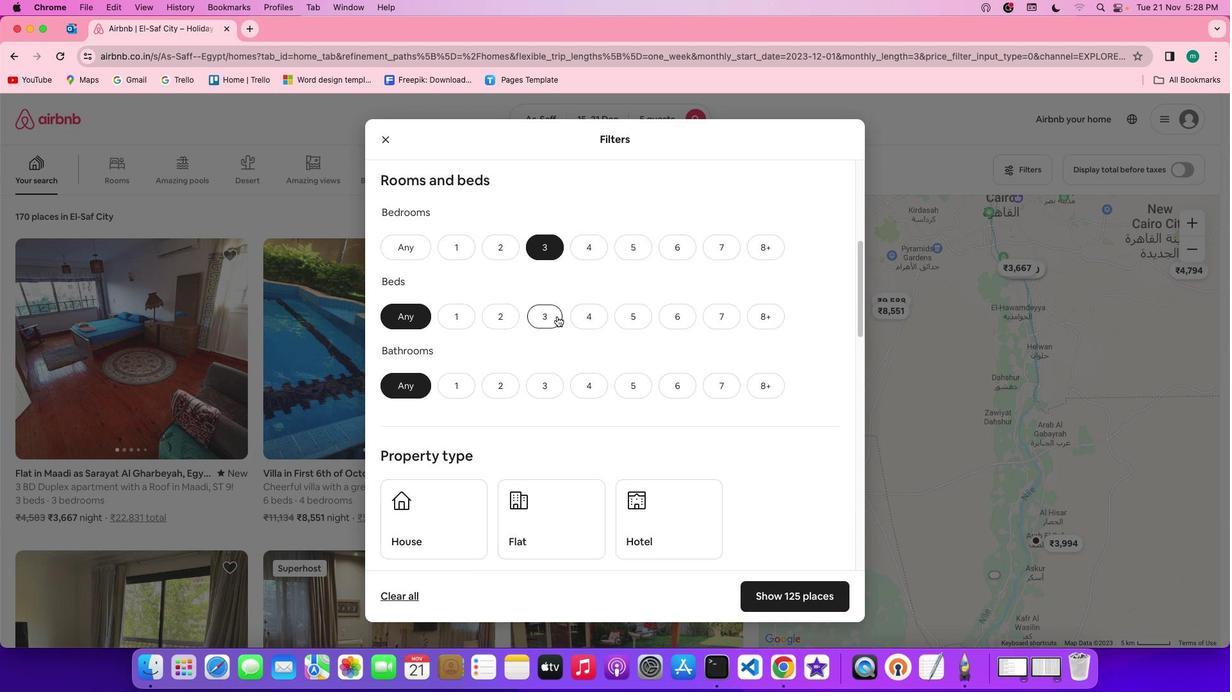 
Action: Mouse moved to (552, 388)
Screenshot: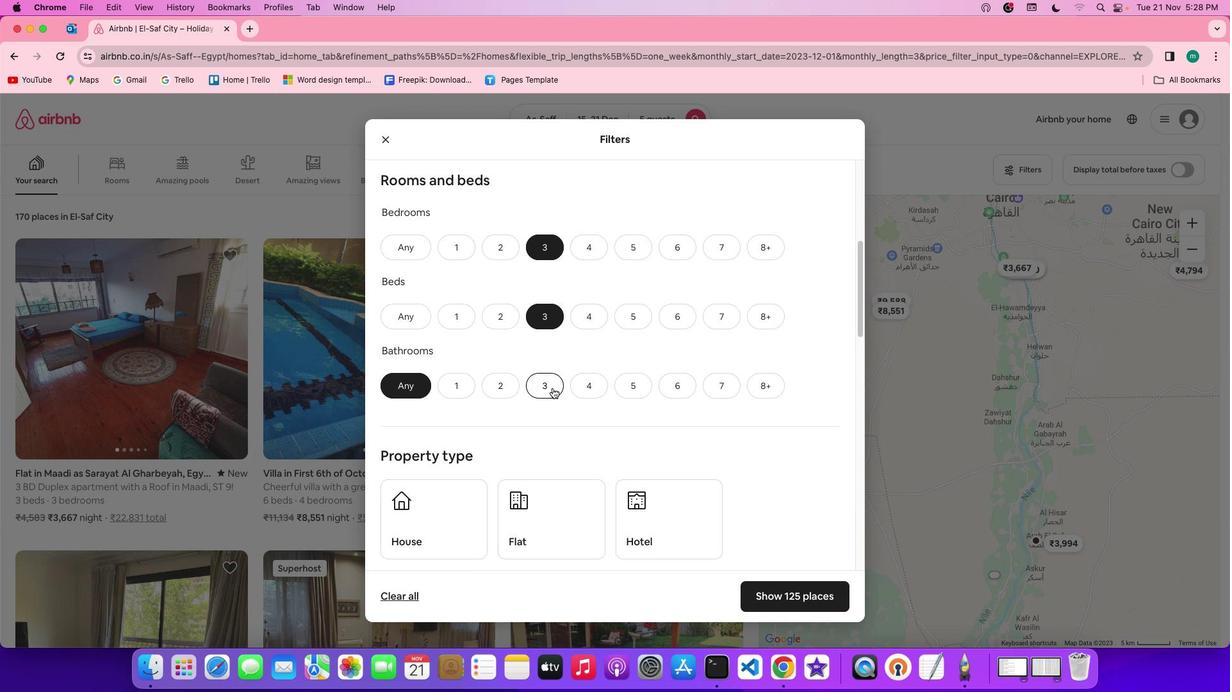 
Action: Mouse pressed left at (552, 388)
Screenshot: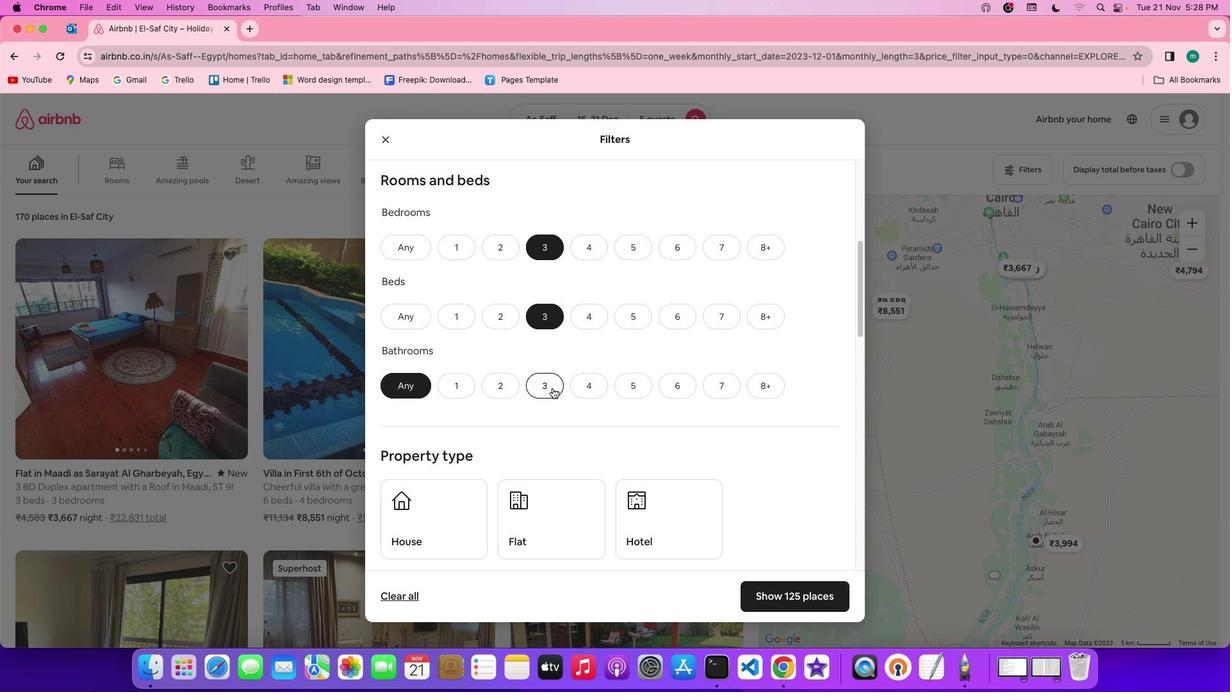 
Action: Mouse moved to (668, 399)
Screenshot: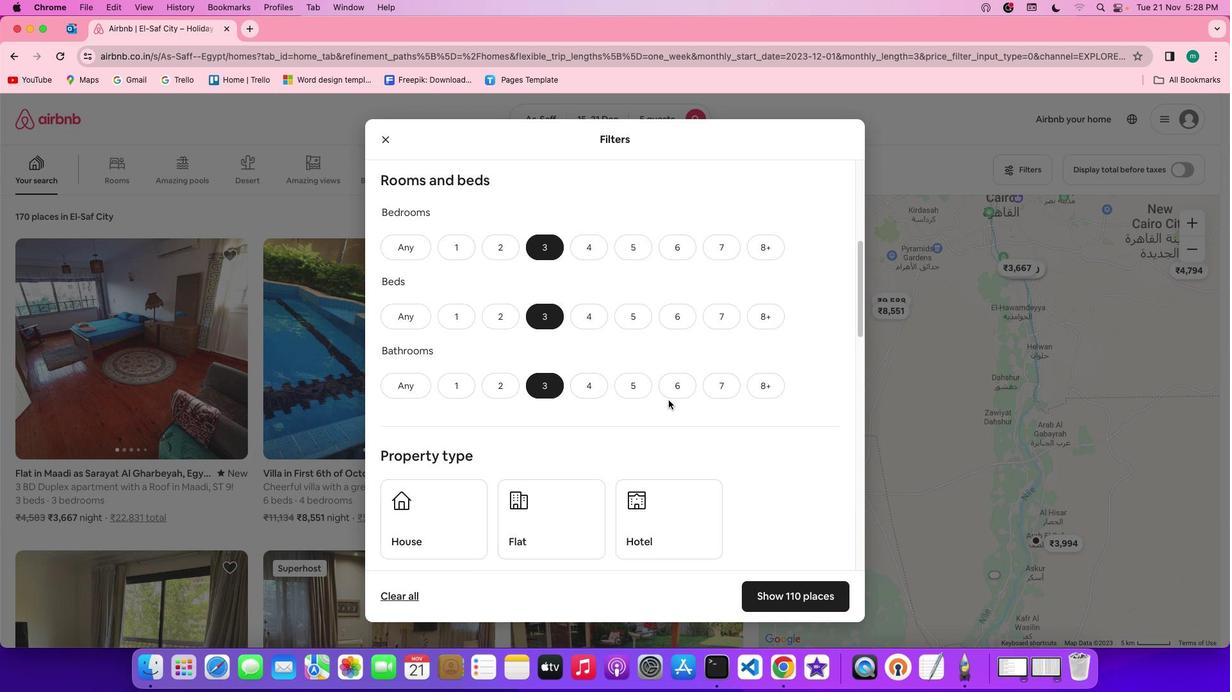 
Action: Mouse scrolled (668, 399) with delta (0, 0)
Screenshot: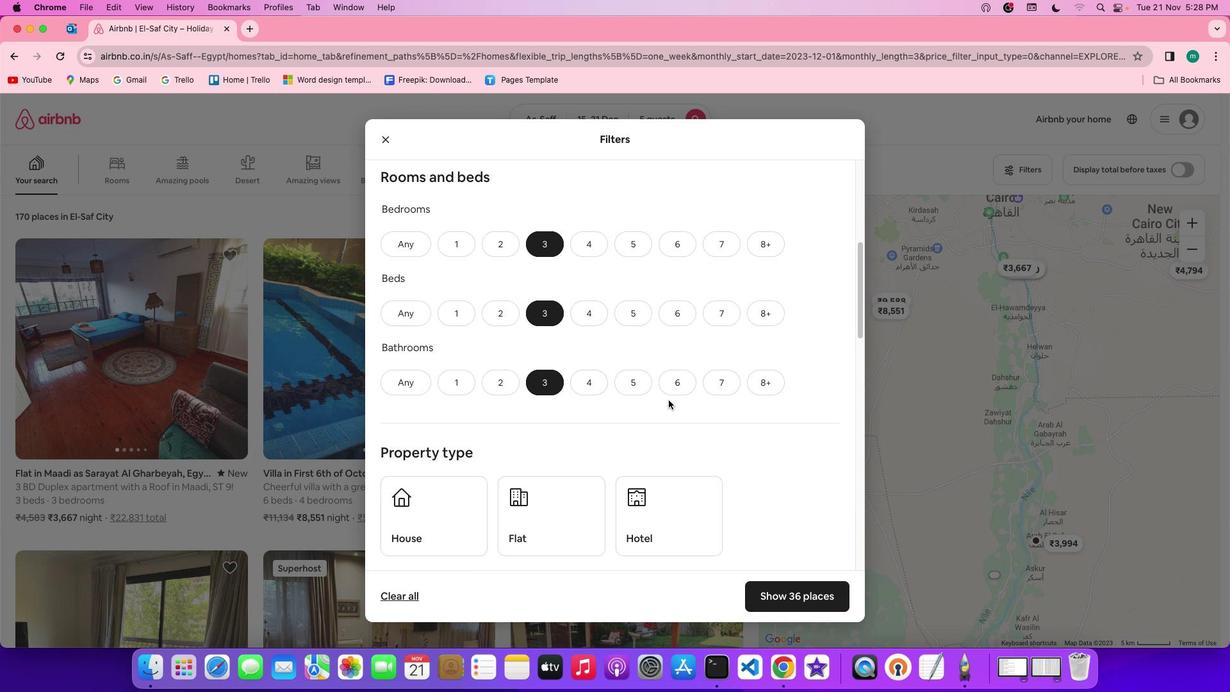 
Action: Mouse scrolled (668, 399) with delta (0, 0)
Screenshot: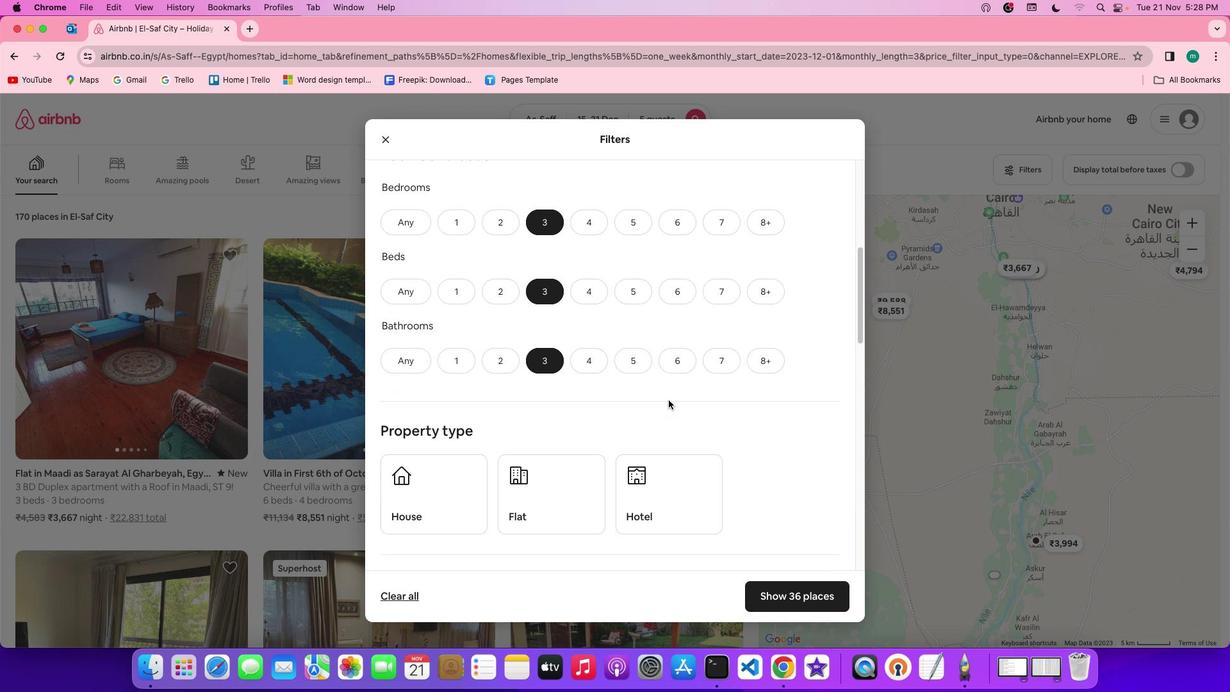 
Action: Mouse scrolled (668, 399) with delta (0, -1)
Screenshot: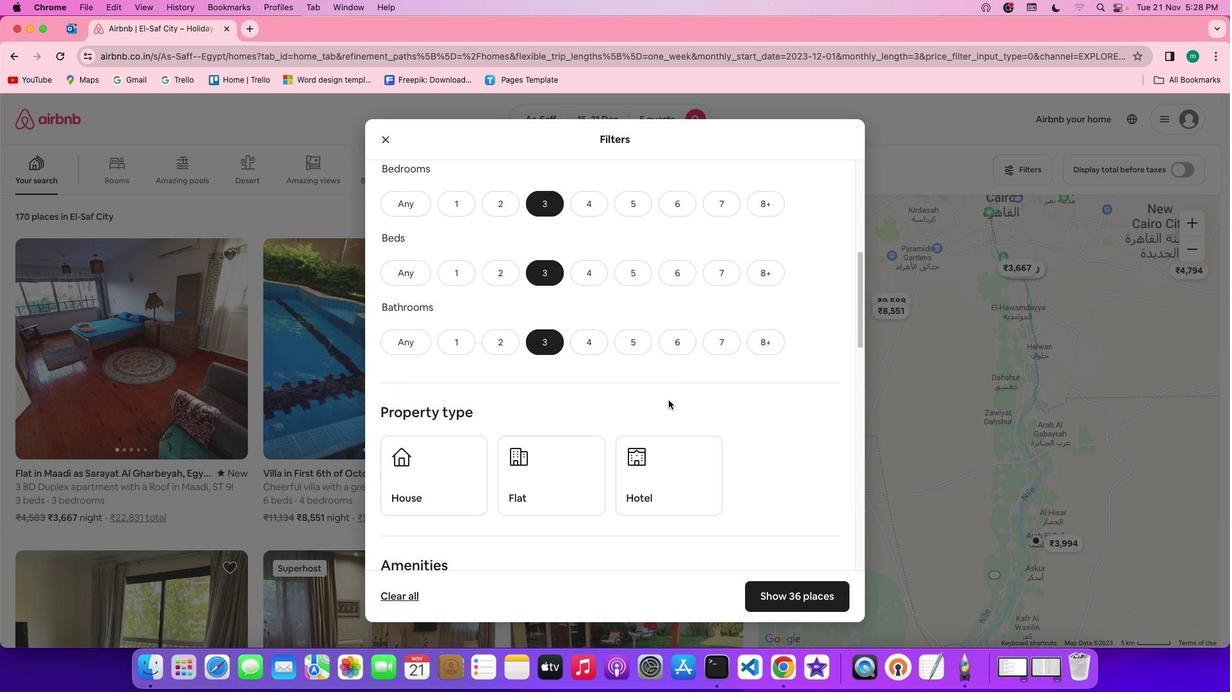 
Action: Mouse scrolled (668, 399) with delta (0, 0)
Screenshot: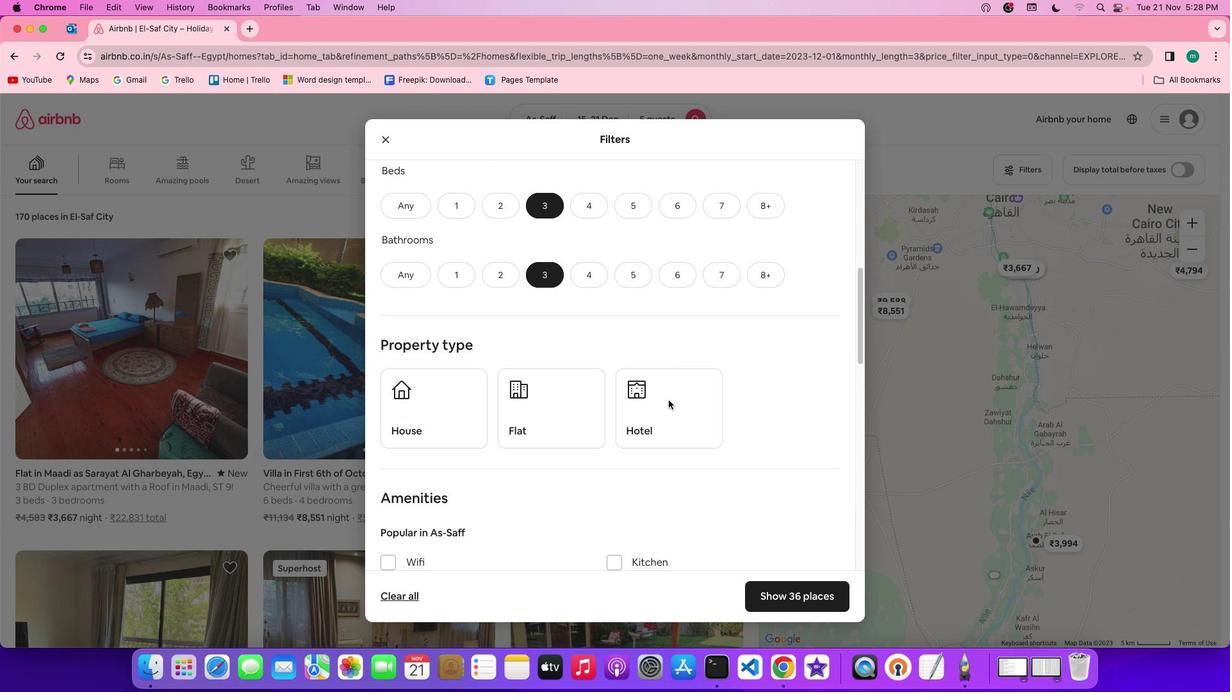 
Action: Mouse scrolled (668, 399) with delta (0, 0)
Screenshot: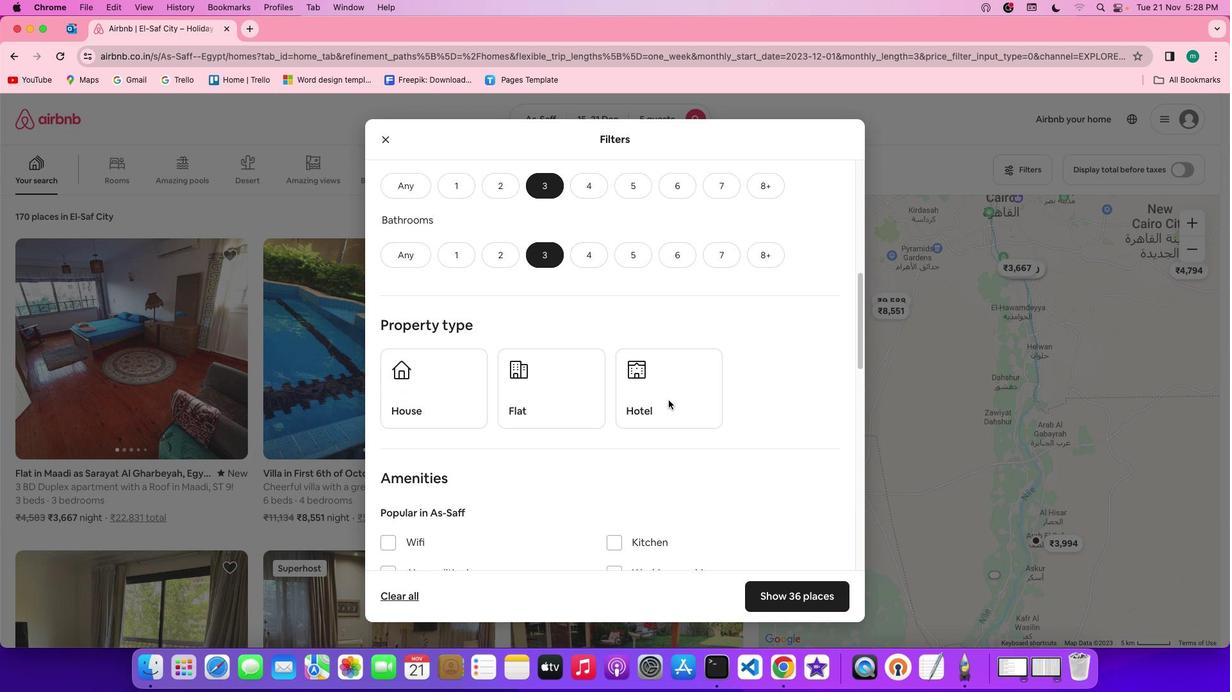 
Action: Mouse scrolled (668, 399) with delta (0, 0)
Screenshot: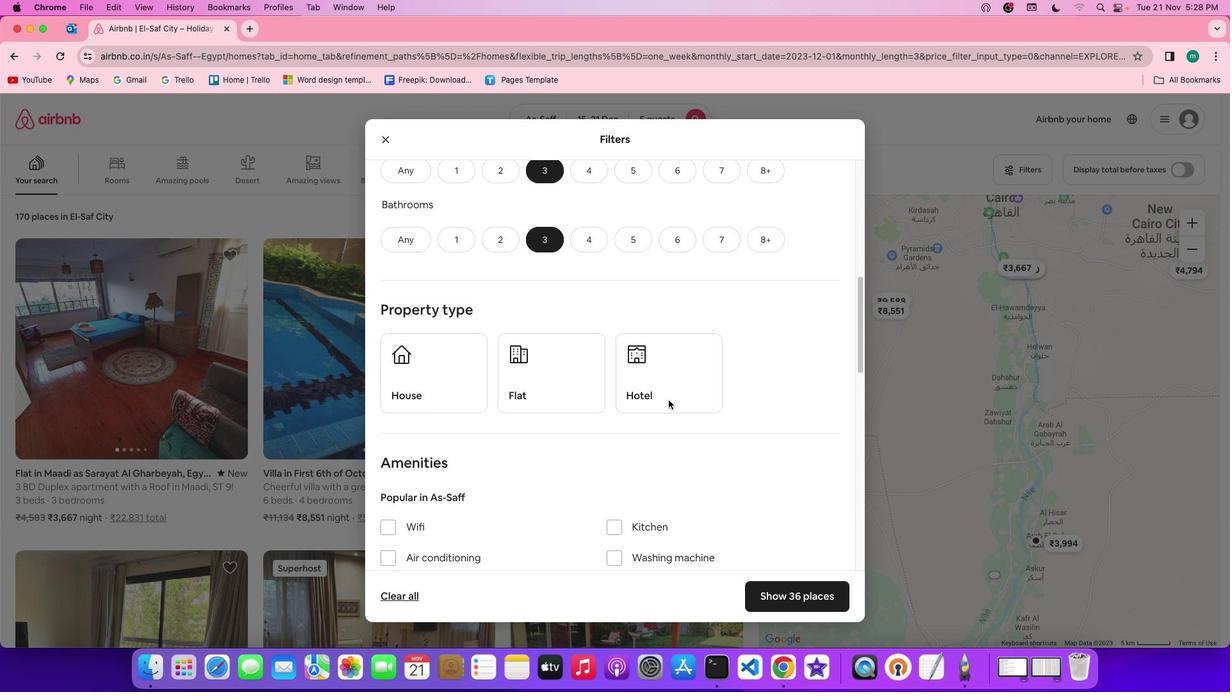 
Action: Mouse scrolled (668, 399) with delta (0, 0)
Screenshot: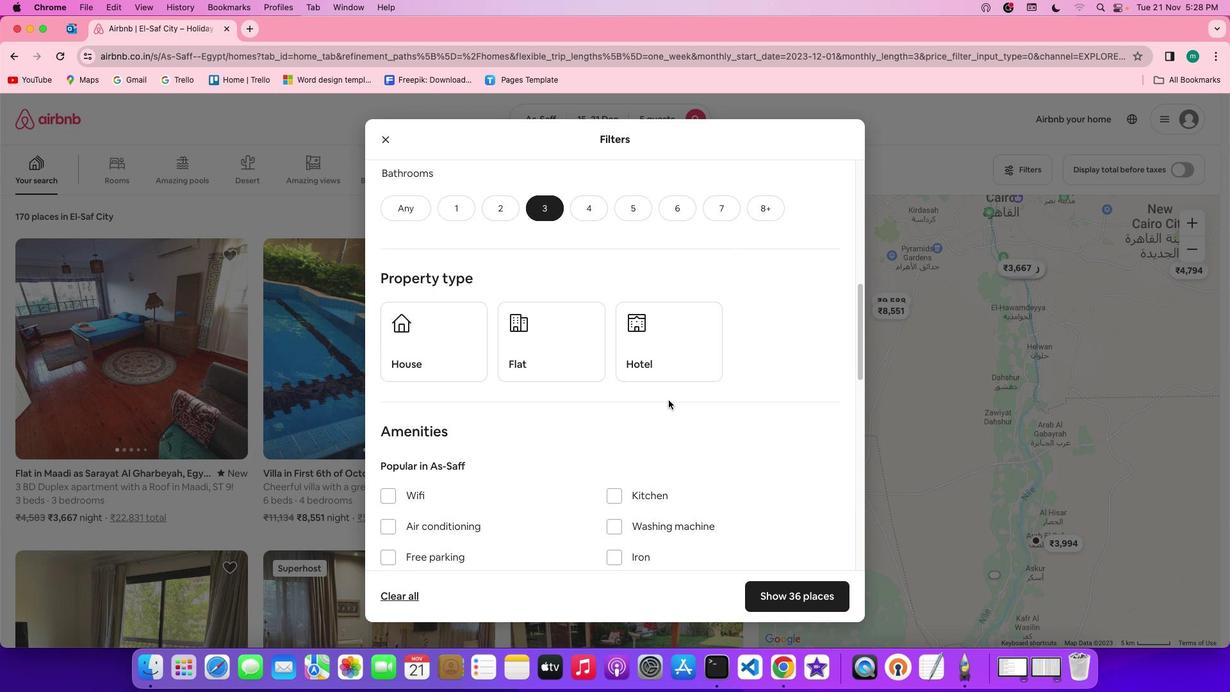 
Action: Mouse moved to (453, 337)
Screenshot: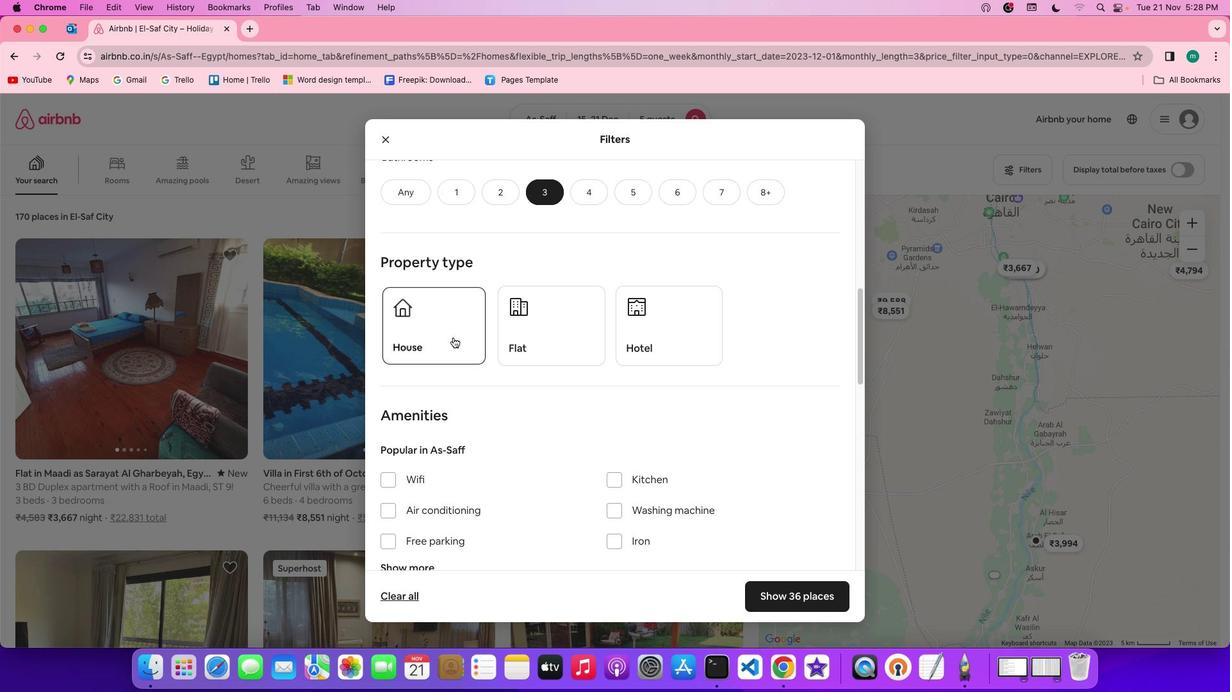 
Action: Mouse pressed left at (453, 337)
Screenshot: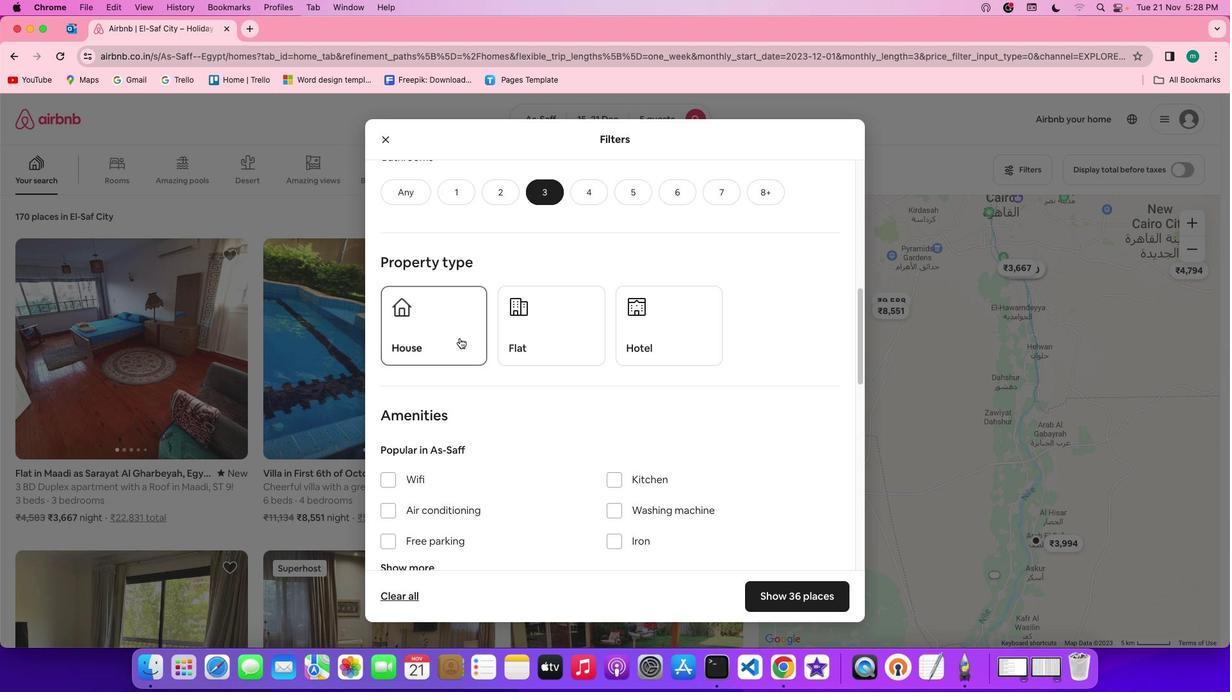 
Action: Mouse moved to (563, 362)
Screenshot: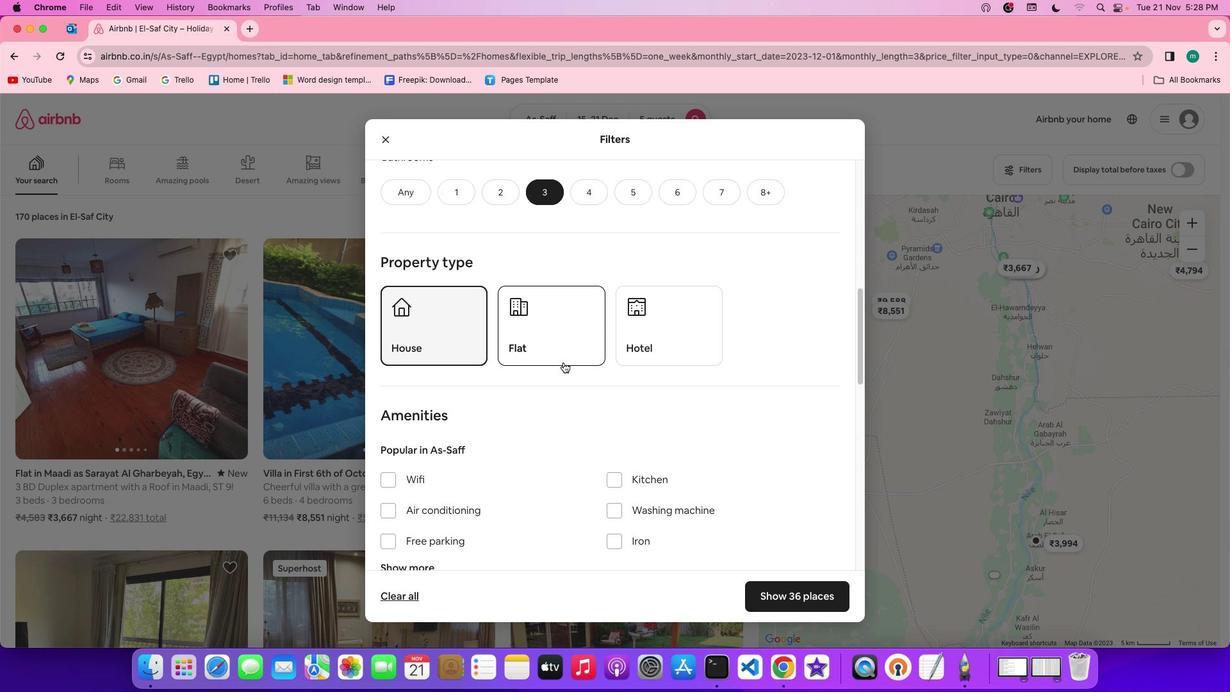 
Action: Mouse scrolled (563, 362) with delta (0, 0)
Screenshot: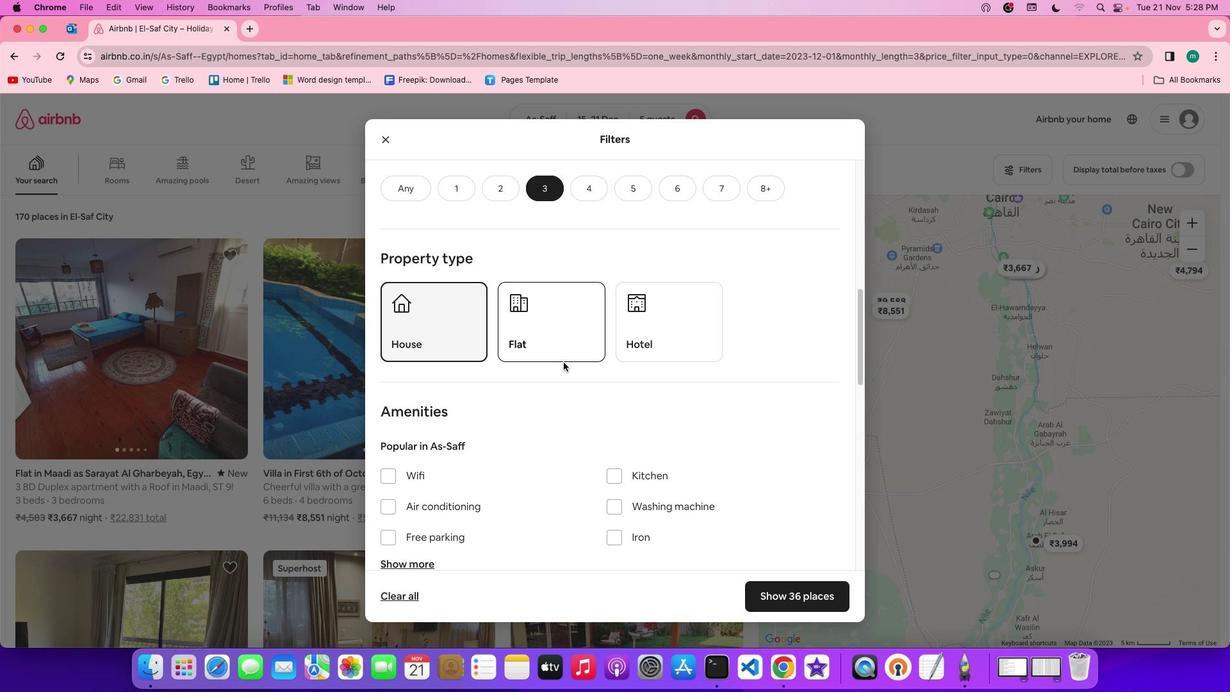 
Action: Mouse scrolled (563, 362) with delta (0, 0)
Screenshot: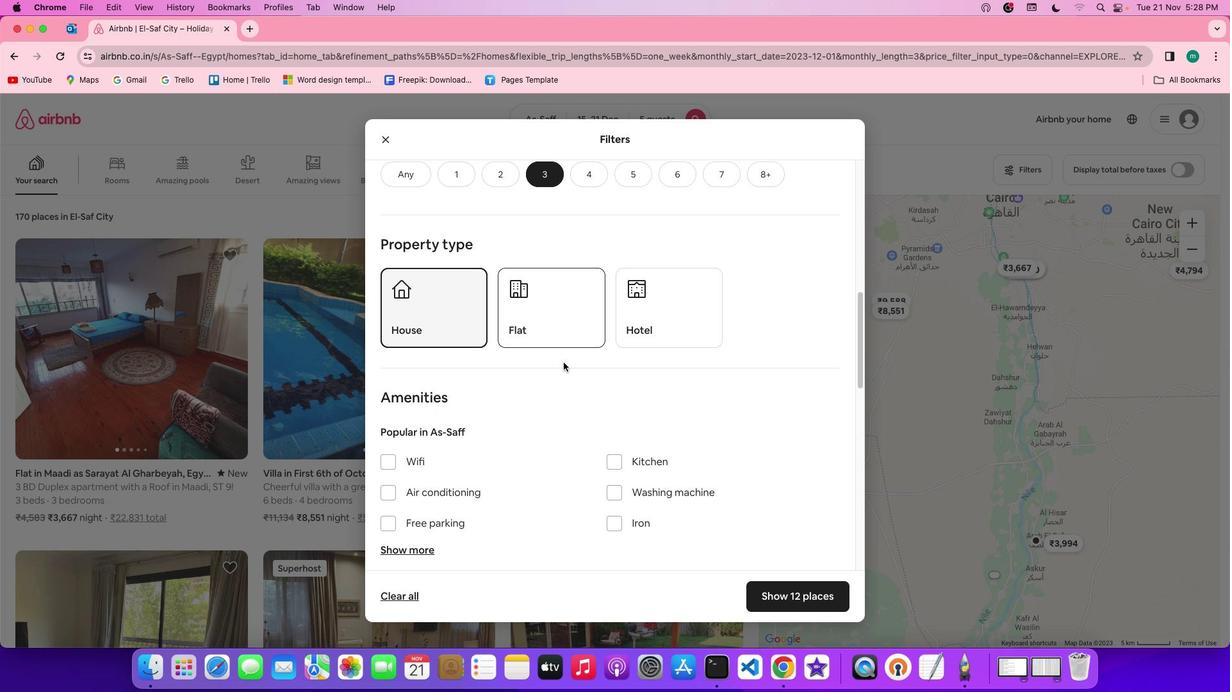 
Action: Mouse scrolled (563, 362) with delta (0, -1)
Screenshot: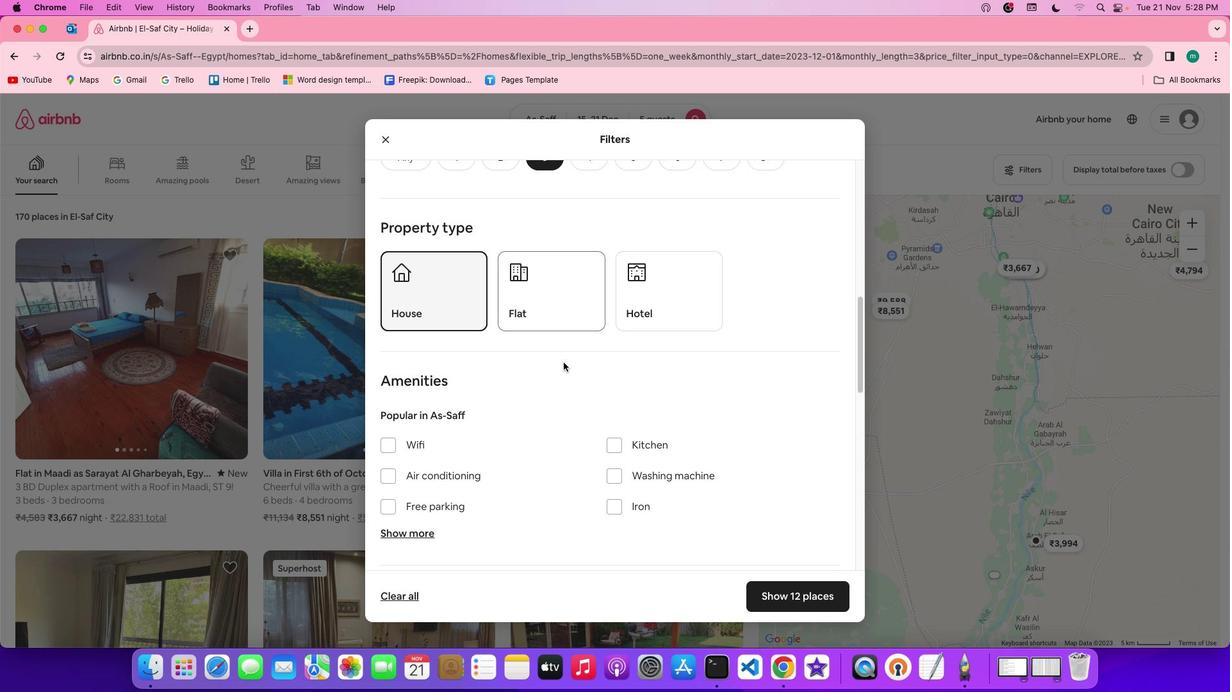 
Action: Mouse scrolled (563, 362) with delta (0, -1)
Screenshot: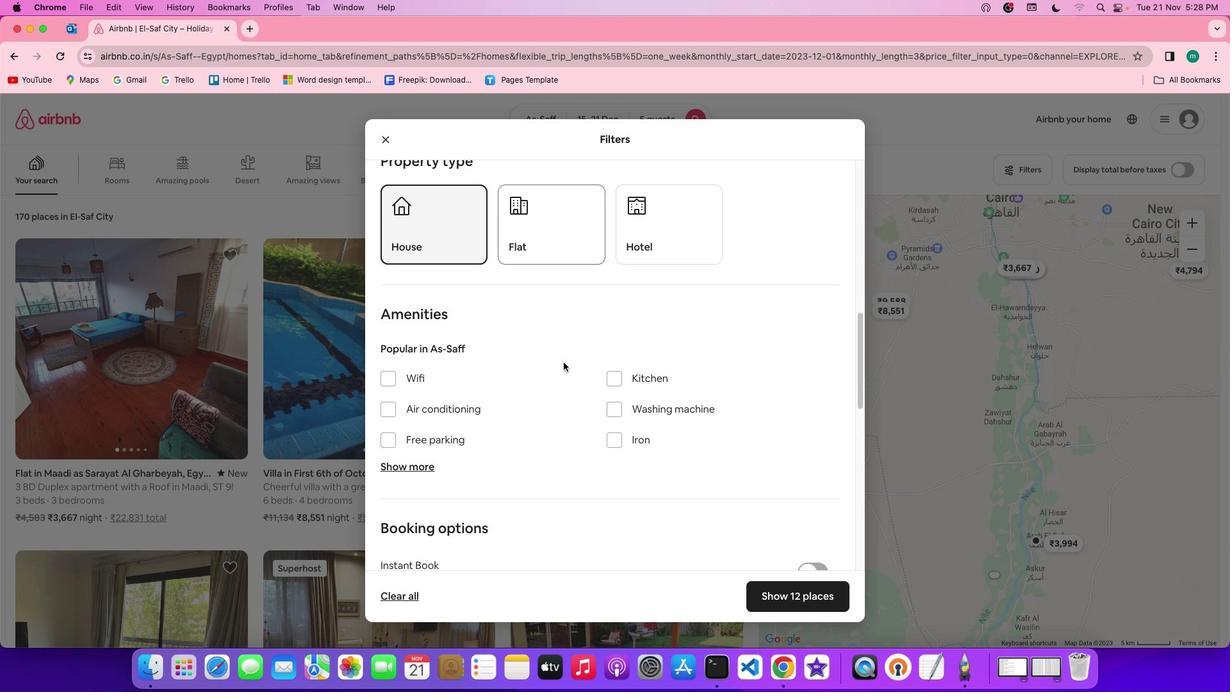 
Action: Mouse moved to (561, 365)
Screenshot: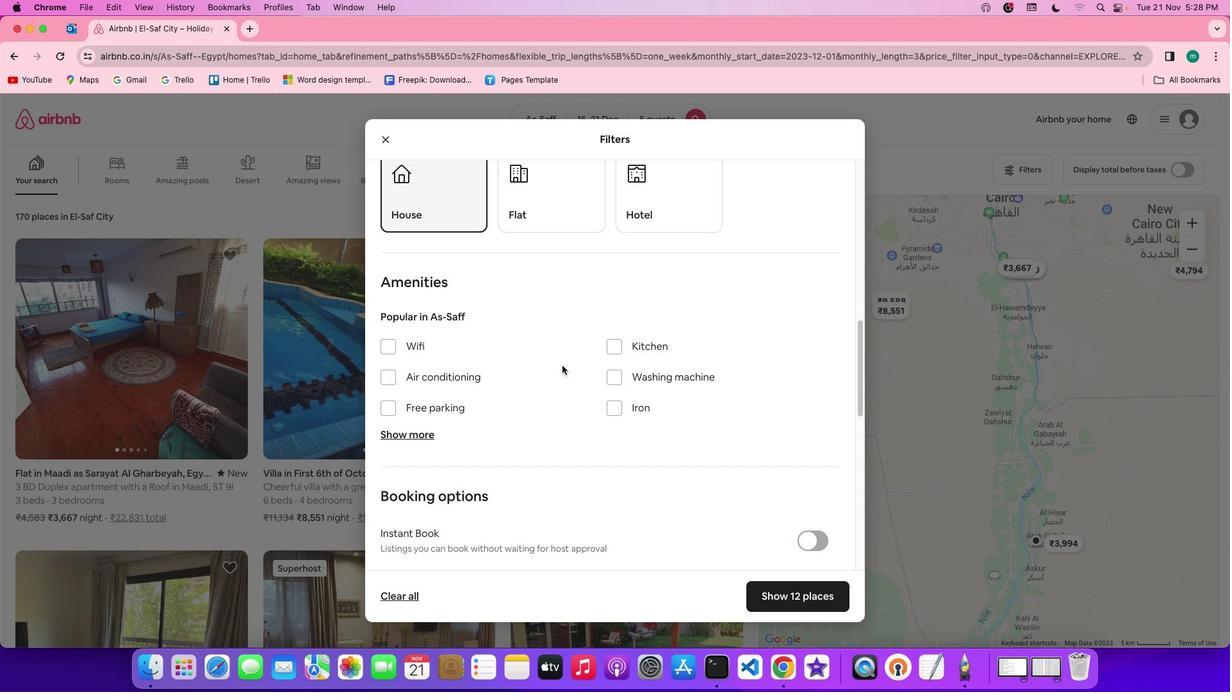 
Action: Mouse scrolled (561, 365) with delta (0, 0)
Screenshot: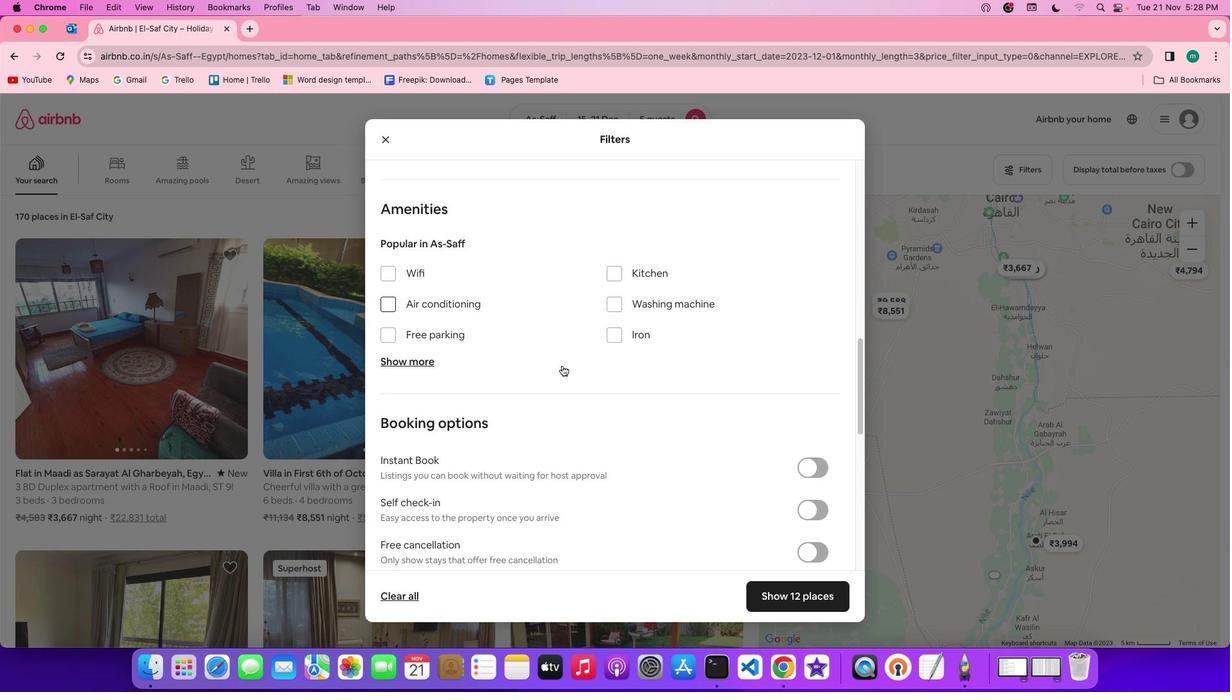 
Action: Mouse scrolled (561, 365) with delta (0, 0)
Screenshot: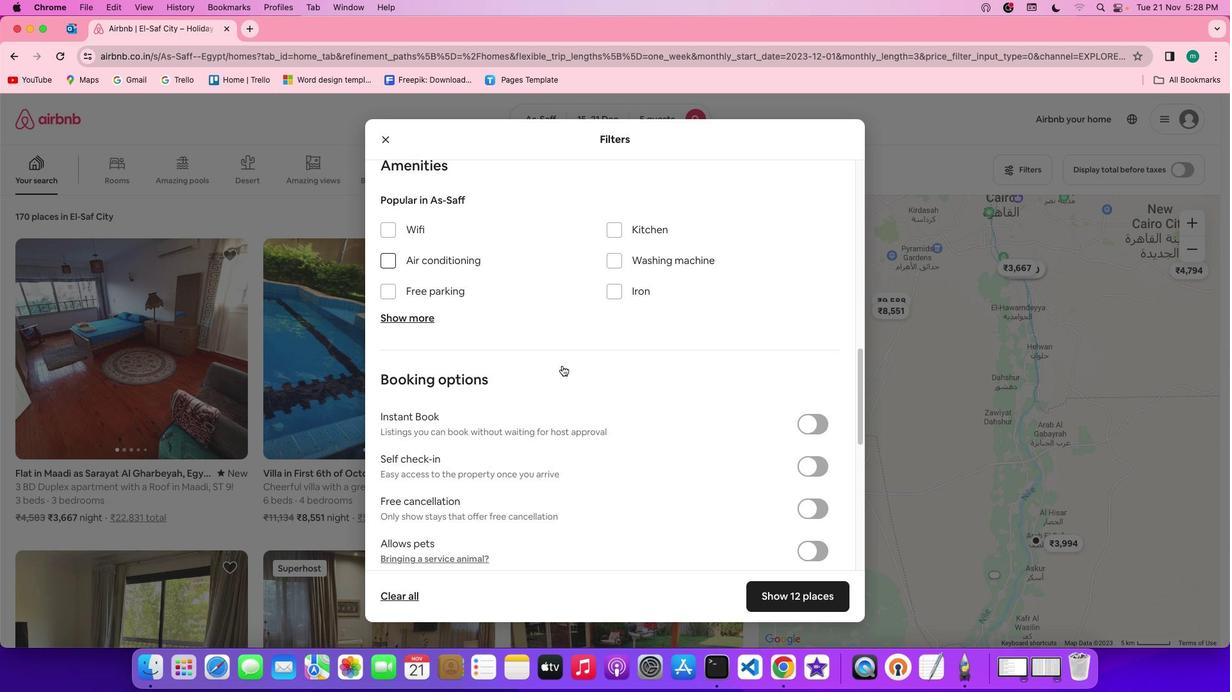 
Action: Mouse scrolled (561, 365) with delta (0, -1)
Screenshot: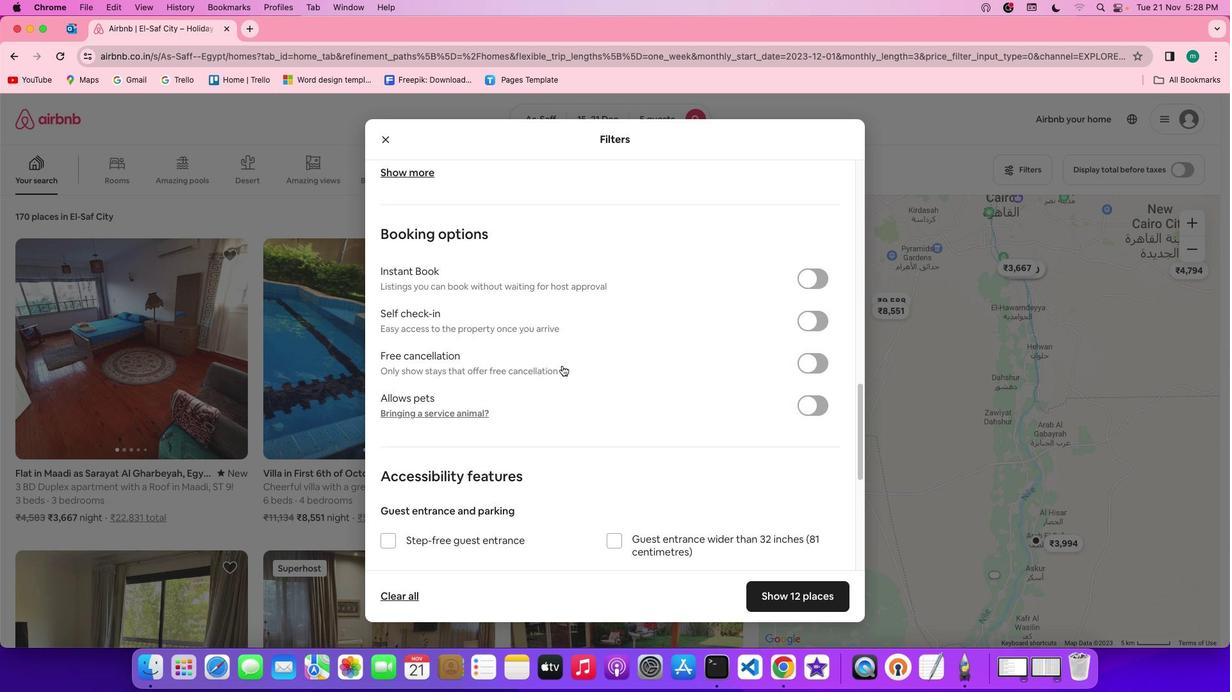 
Action: Mouse scrolled (561, 365) with delta (0, -2)
Screenshot: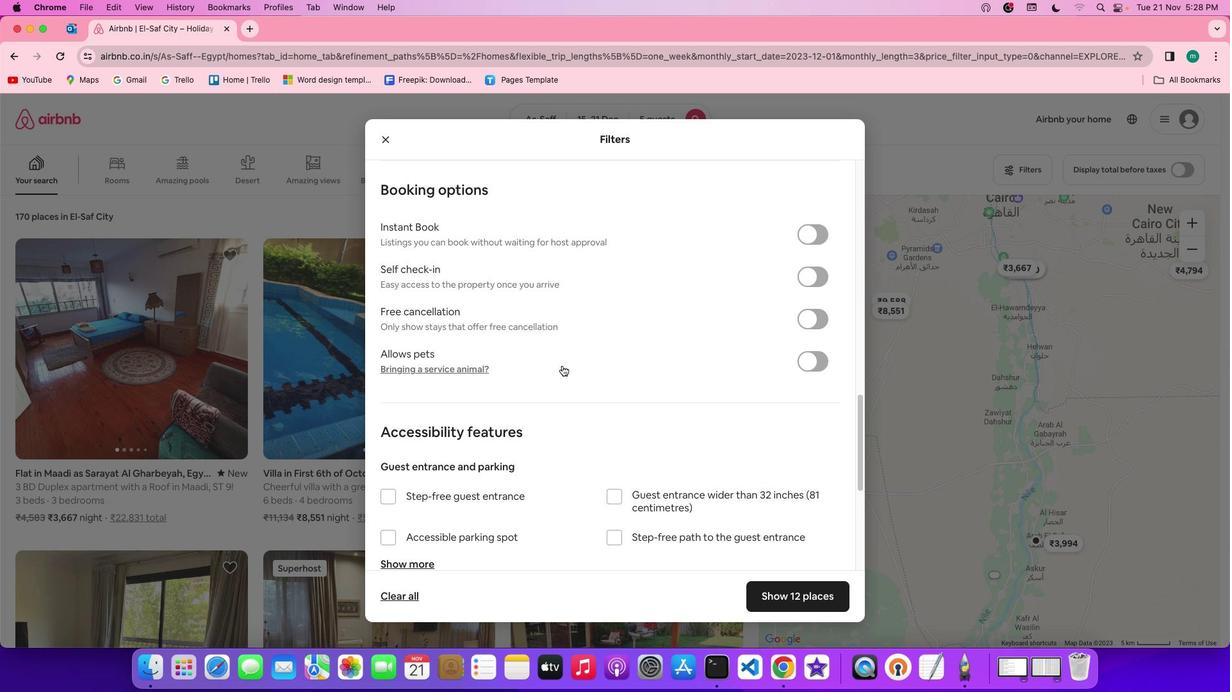 
Action: Mouse scrolled (561, 365) with delta (0, -3)
Screenshot: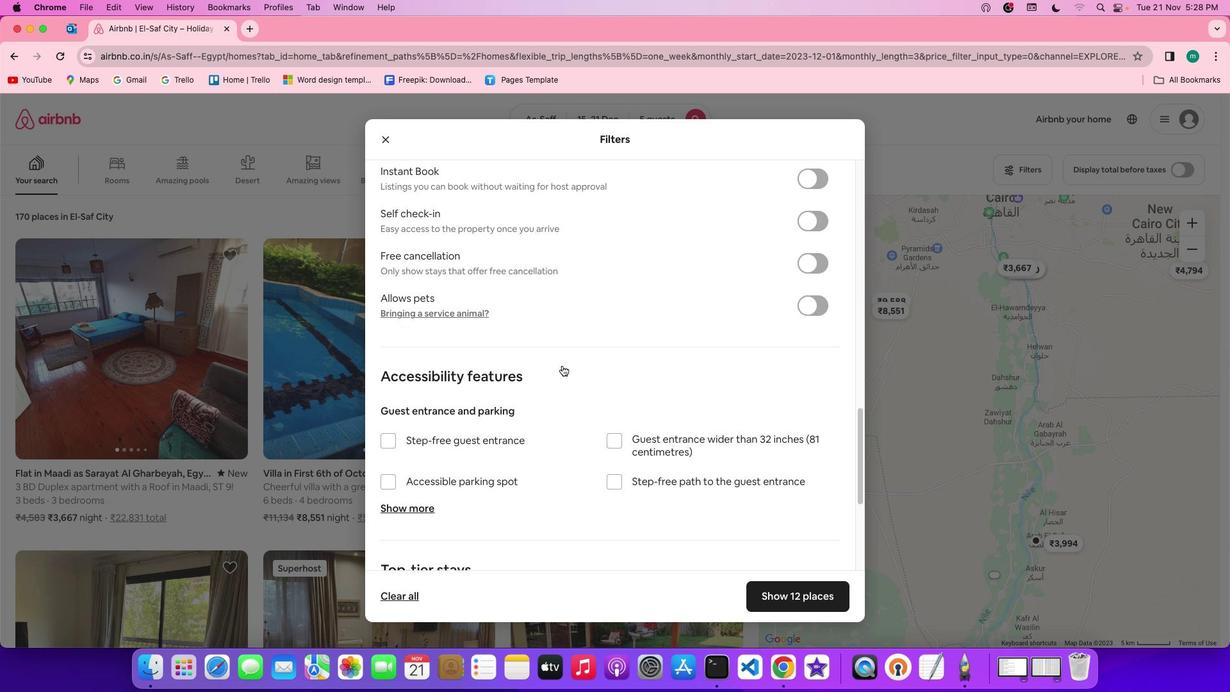 
Action: Mouse moved to (566, 367)
Screenshot: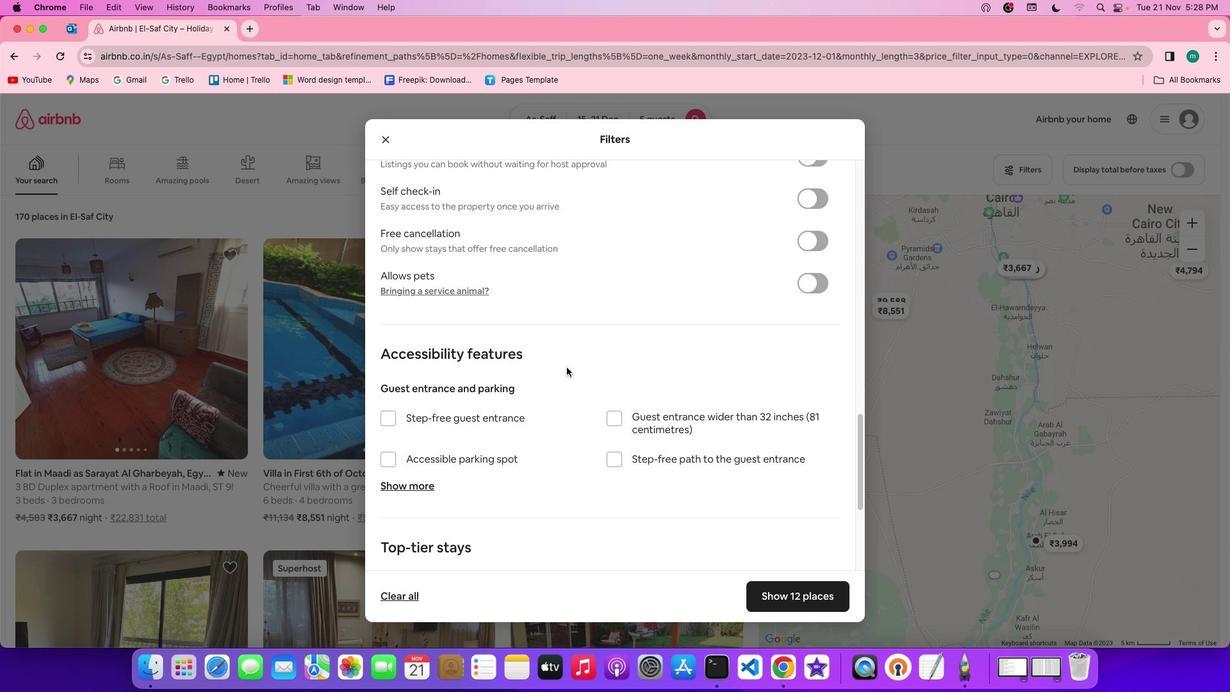
Action: Mouse scrolled (566, 367) with delta (0, 0)
Screenshot: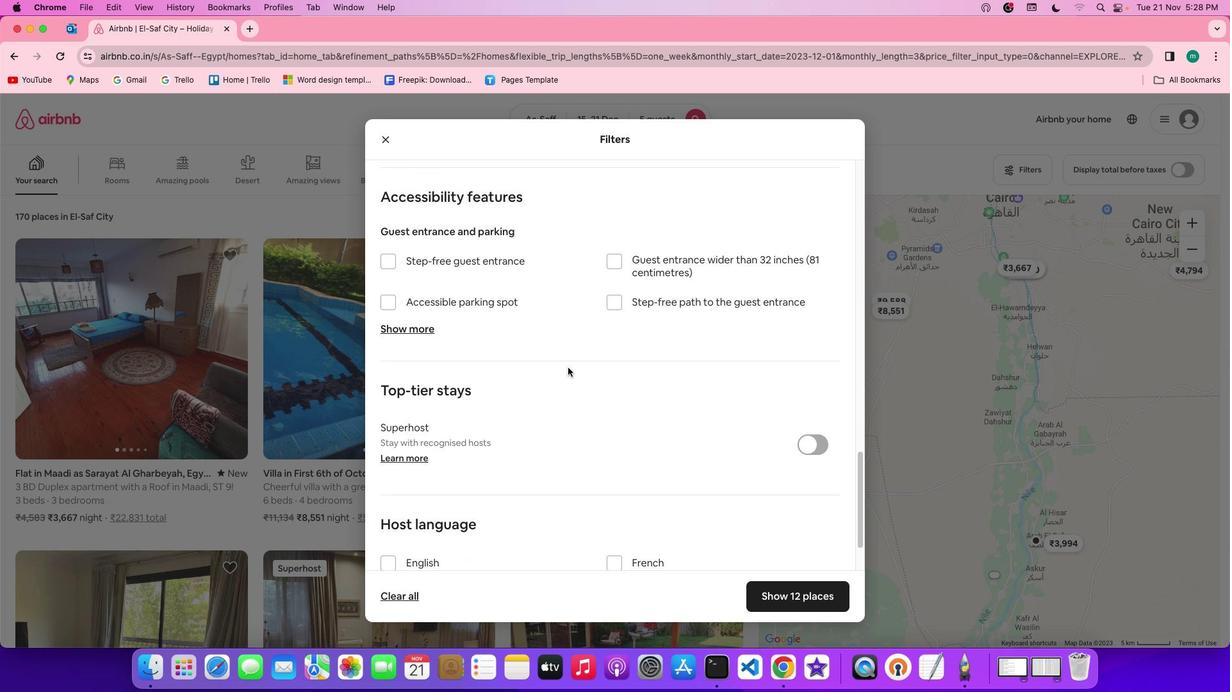 
Action: Mouse scrolled (566, 367) with delta (0, 0)
Screenshot: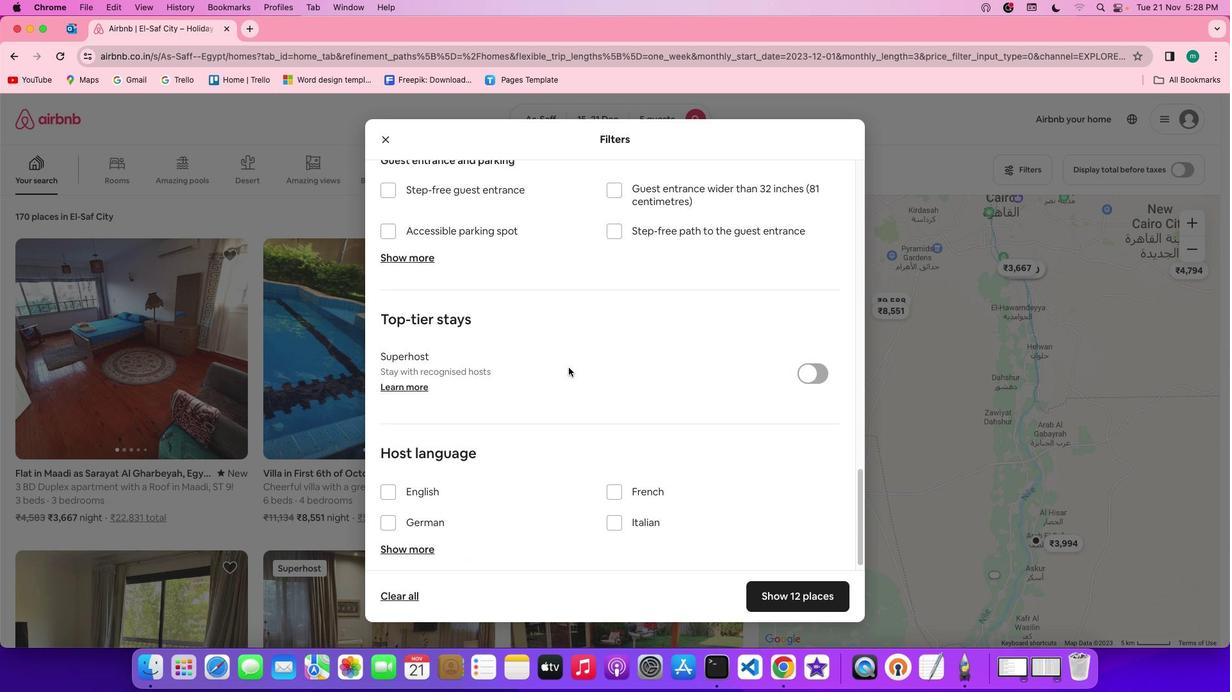 
Action: Mouse scrolled (566, 367) with delta (0, -2)
Screenshot: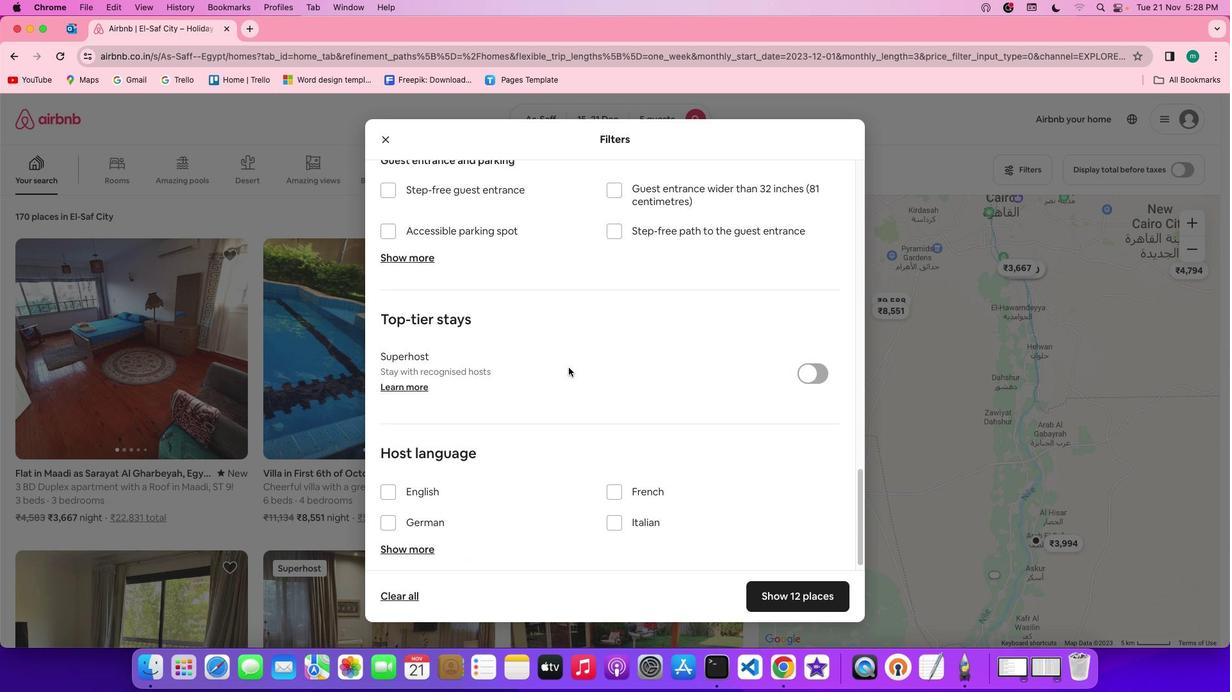 
Action: Mouse scrolled (566, 367) with delta (0, -3)
Screenshot: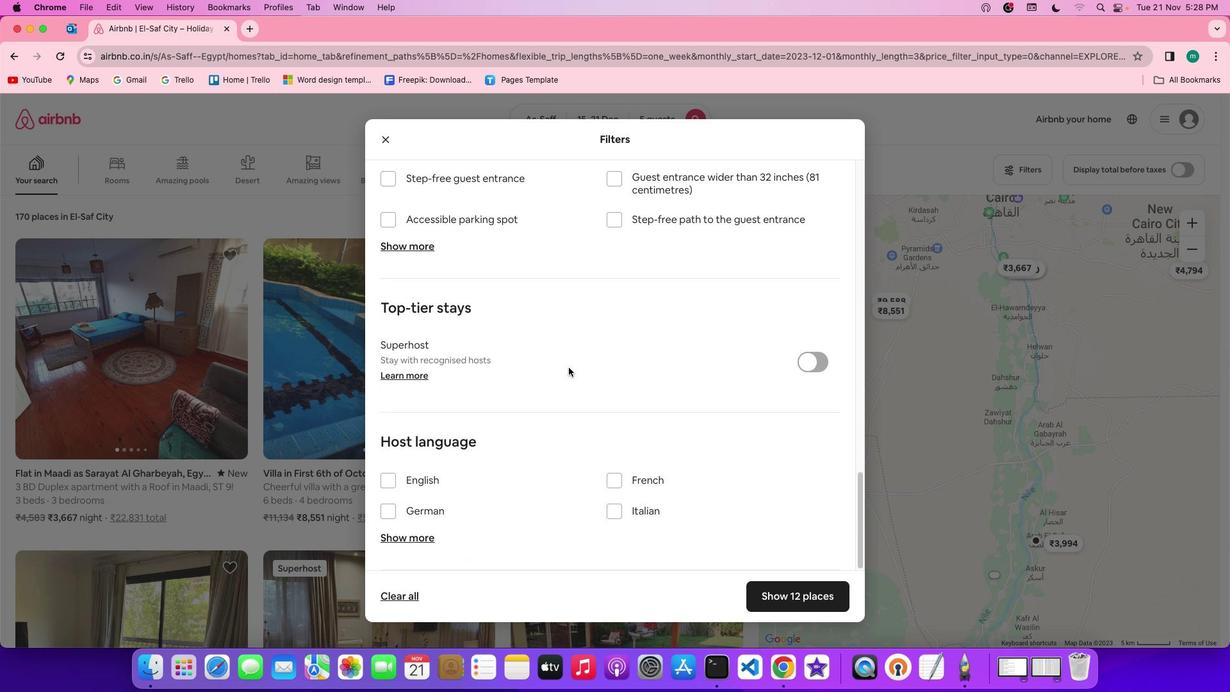 
Action: Mouse moved to (567, 367)
Screenshot: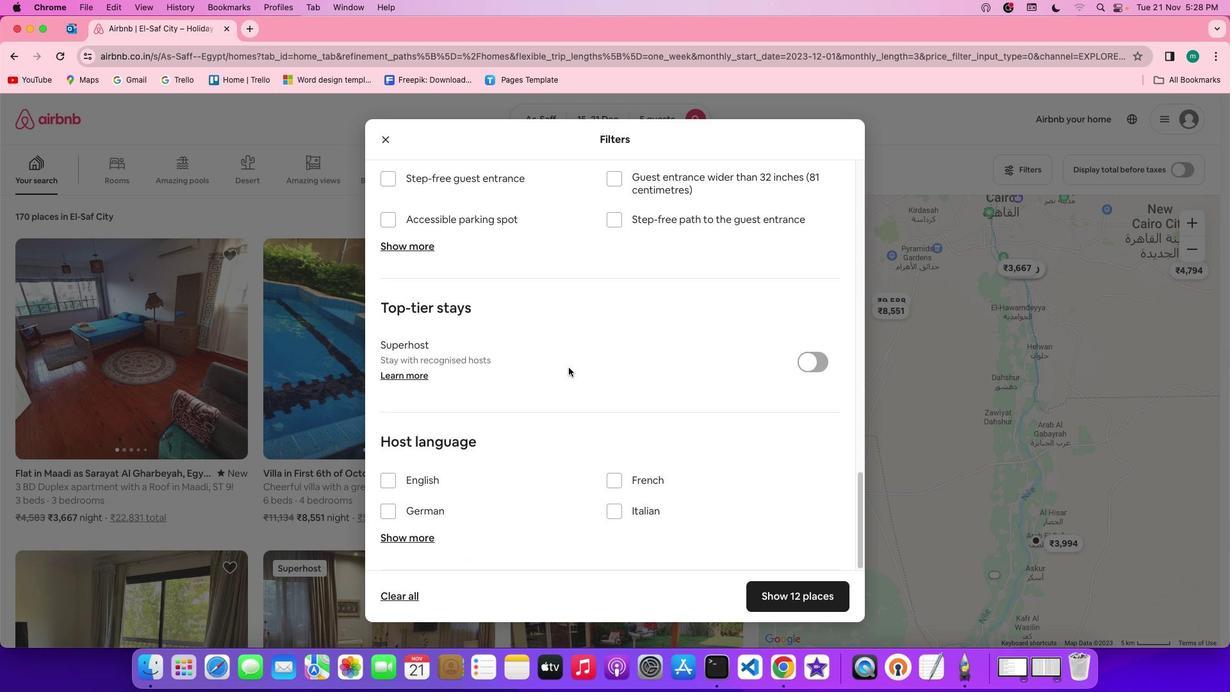 
Action: Mouse scrolled (567, 367) with delta (0, -3)
Screenshot: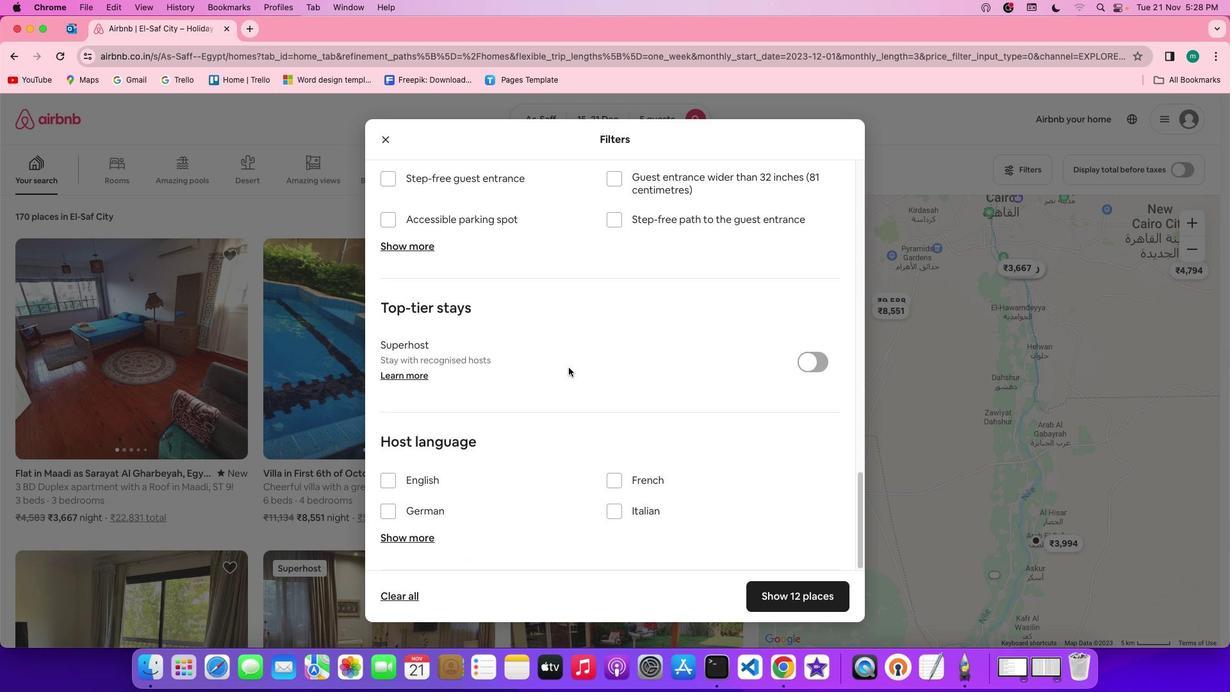 
Action: Mouse moved to (569, 367)
Screenshot: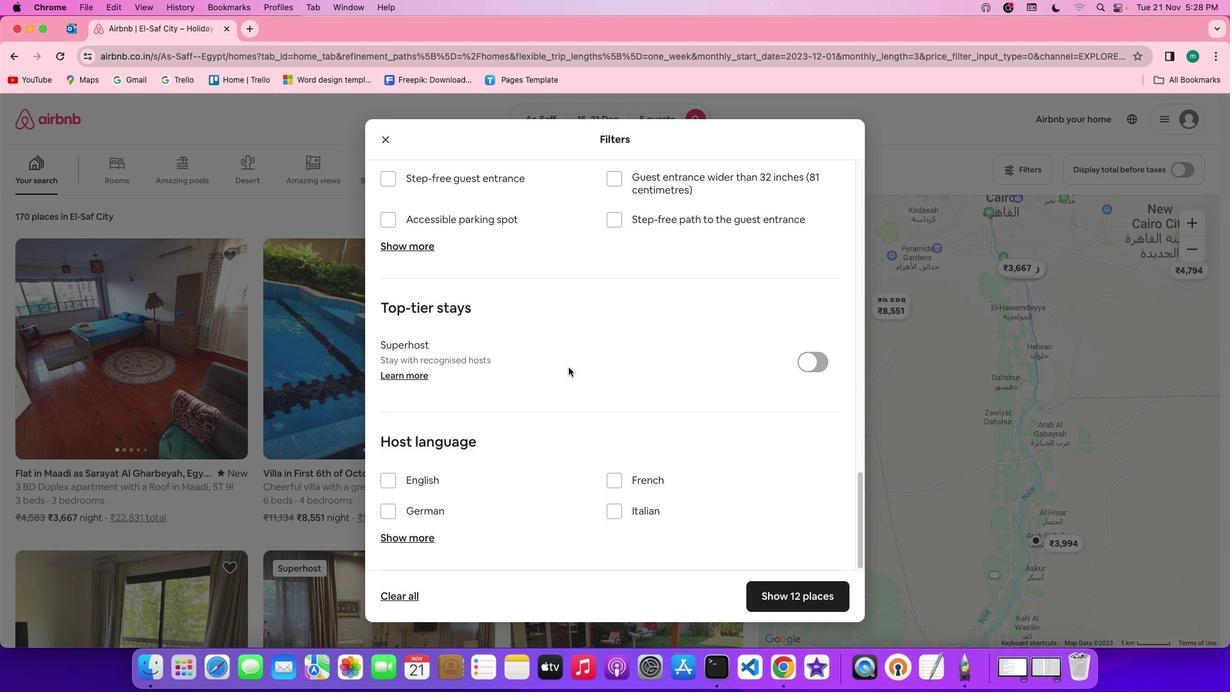 
Action: Mouse scrolled (569, 367) with delta (0, 0)
Screenshot: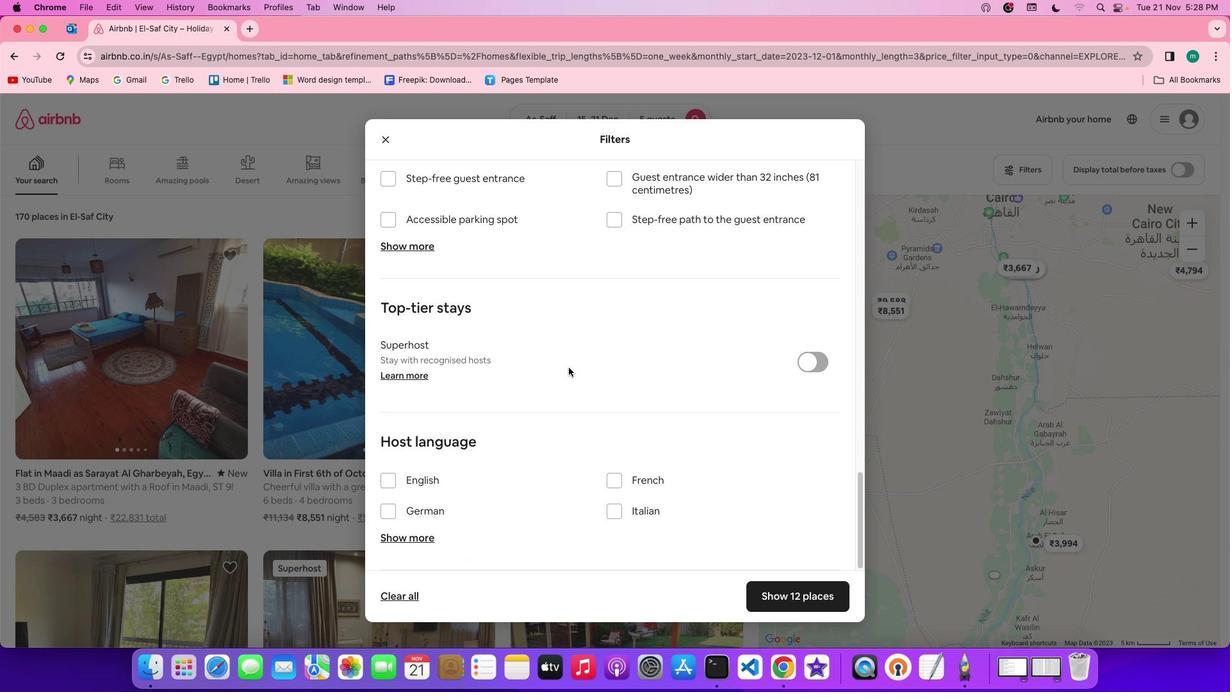 
Action: Mouse scrolled (569, 367) with delta (0, 0)
Screenshot: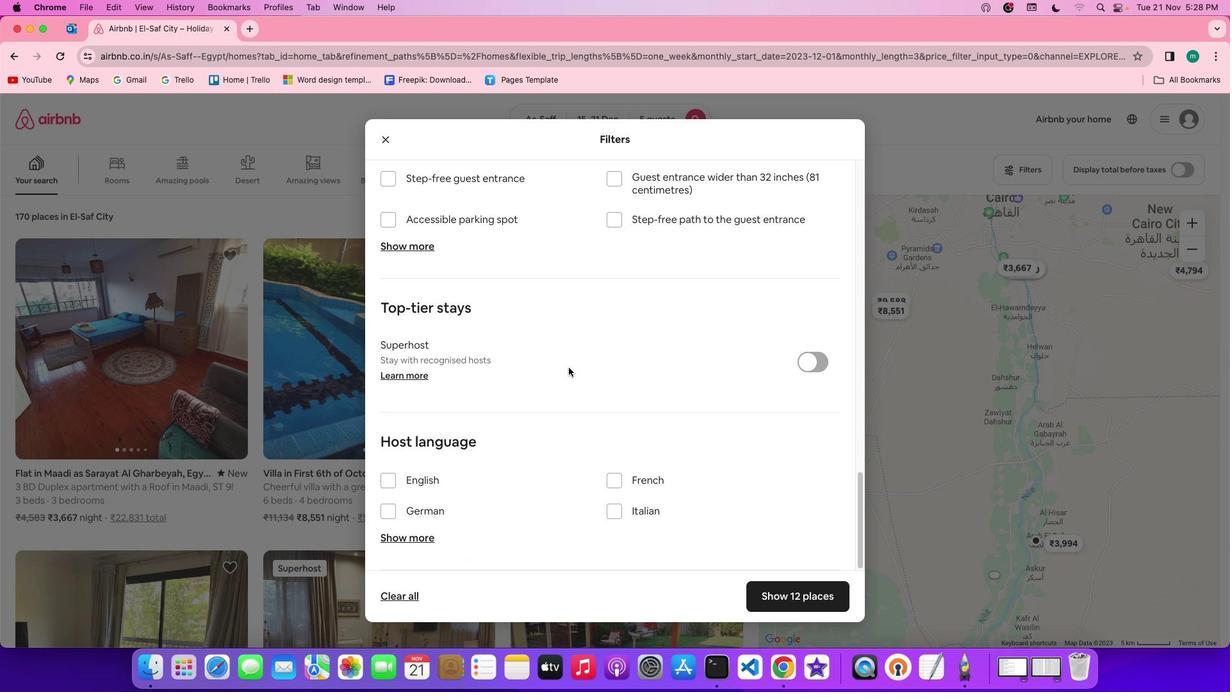 
Action: Mouse scrolled (569, 367) with delta (0, -1)
Screenshot: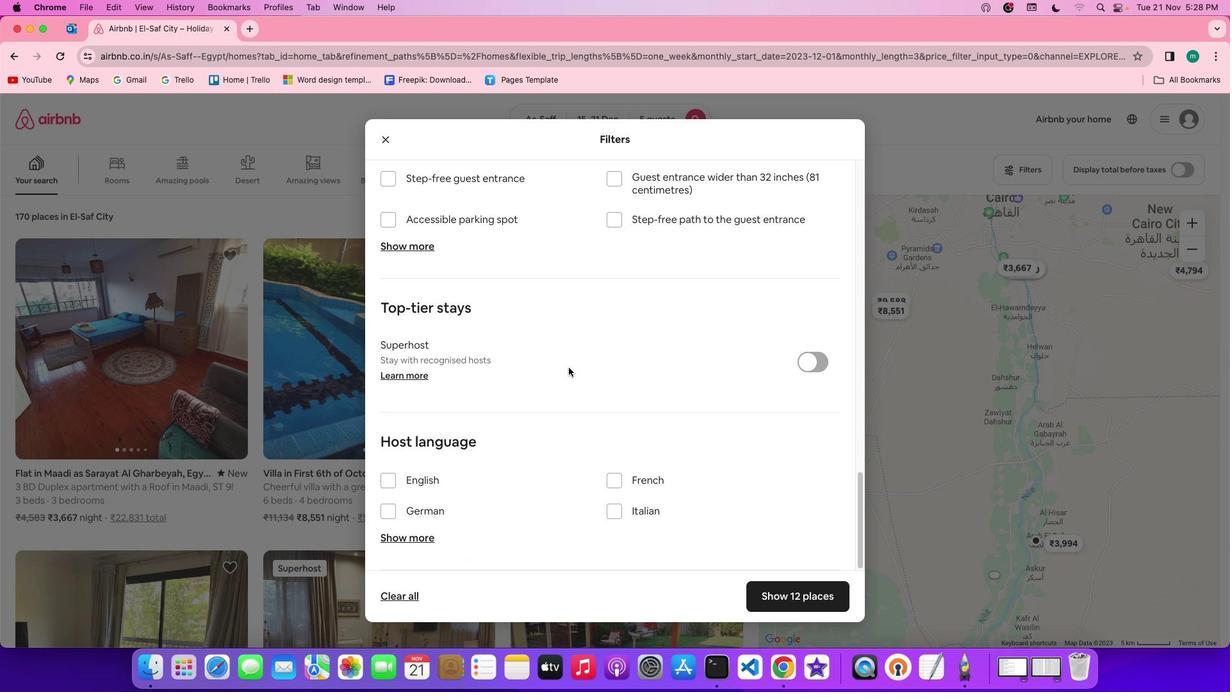 
Action: Mouse scrolled (569, 367) with delta (0, -3)
Screenshot: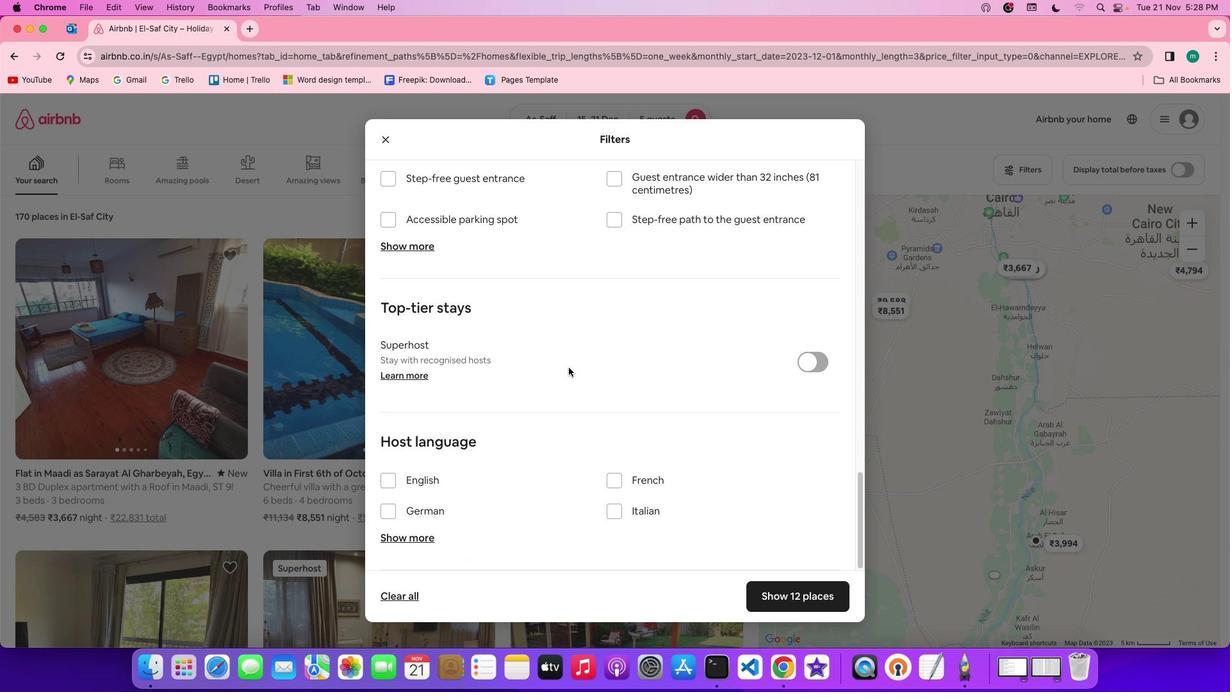 
Action: Mouse scrolled (569, 367) with delta (0, -3)
Screenshot: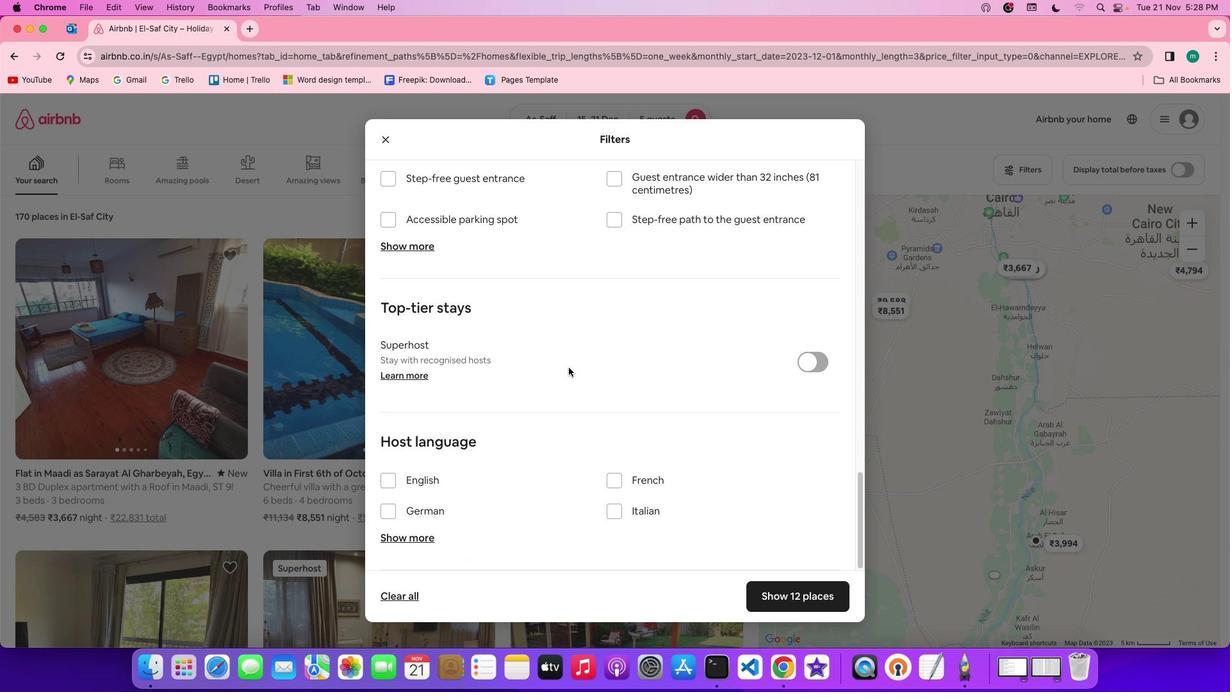 
Action: Mouse moved to (571, 381)
Screenshot: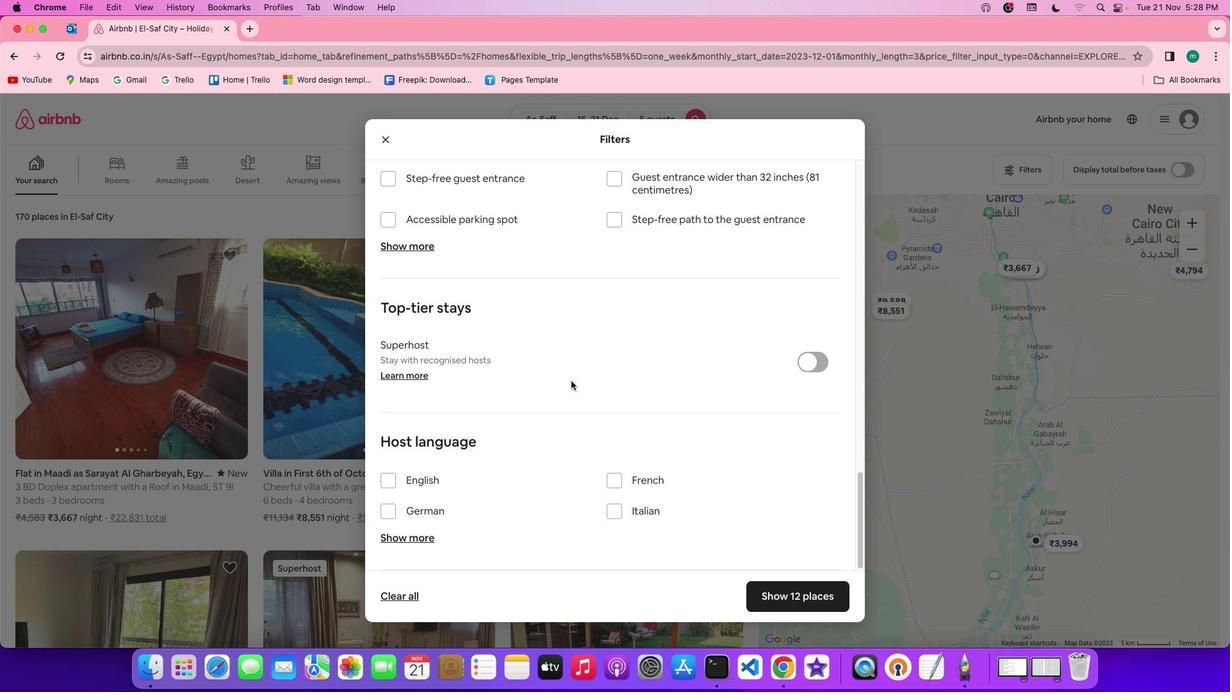 
Action: Mouse scrolled (571, 381) with delta (0, 0)
Screenshot: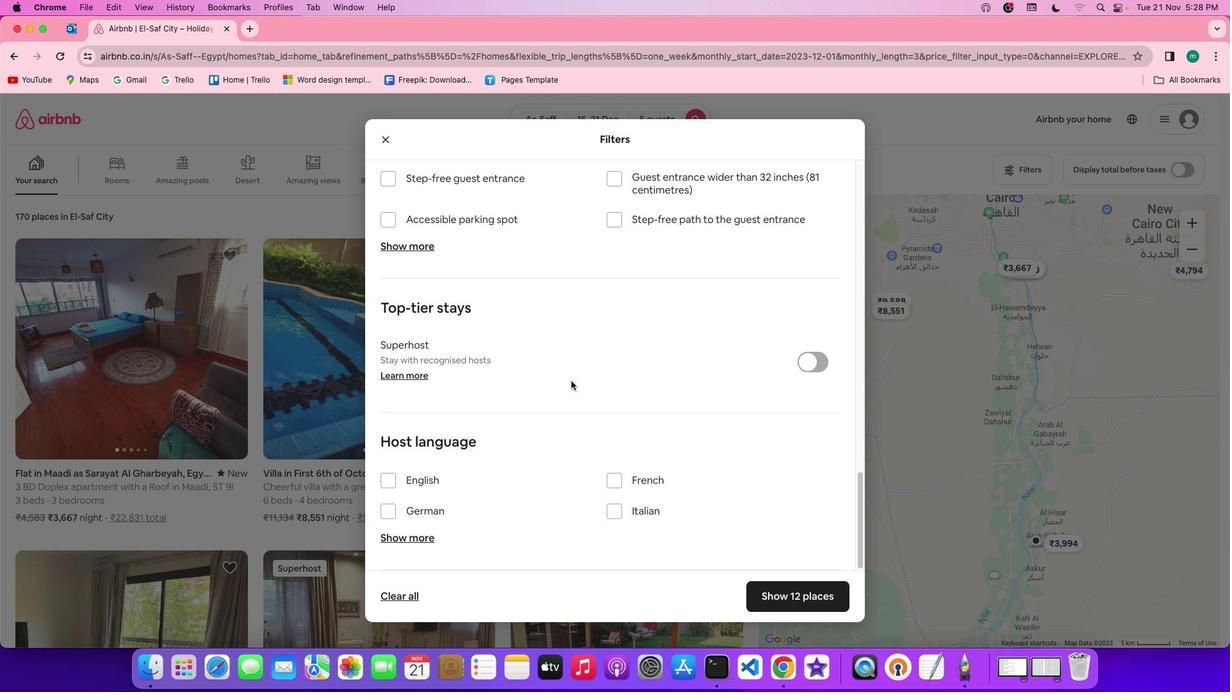 
Action: Mouse scrolled (571, 381) with delta (0, 0)
Screenshot: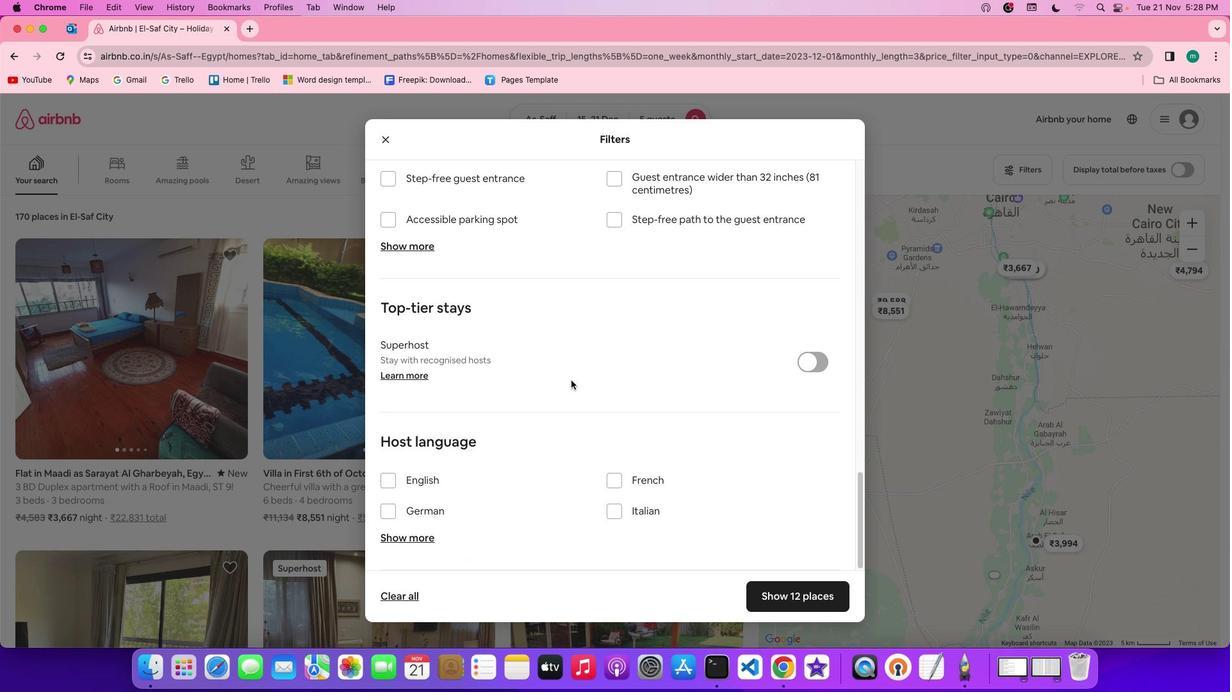 
Action: Mouse scrolled (571, 381) with delta (0, -1)
Screenshot: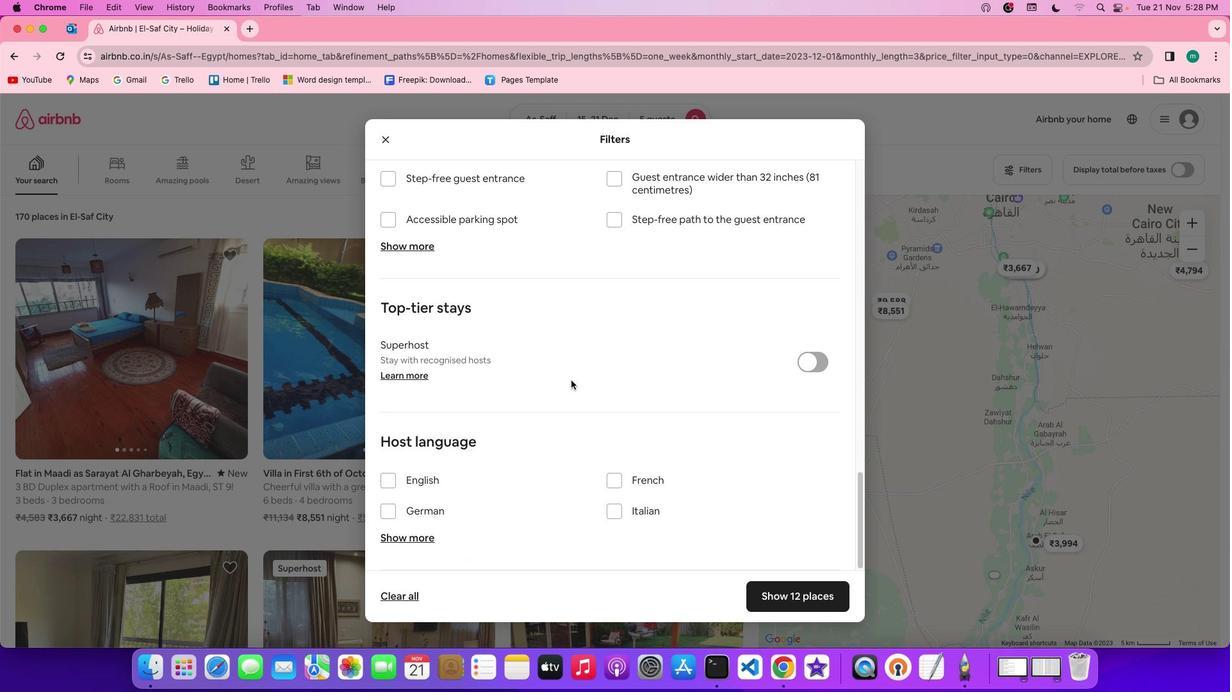 
Action: Mouse scrolled (571, 381) with delta (0, -3)
Screenshot: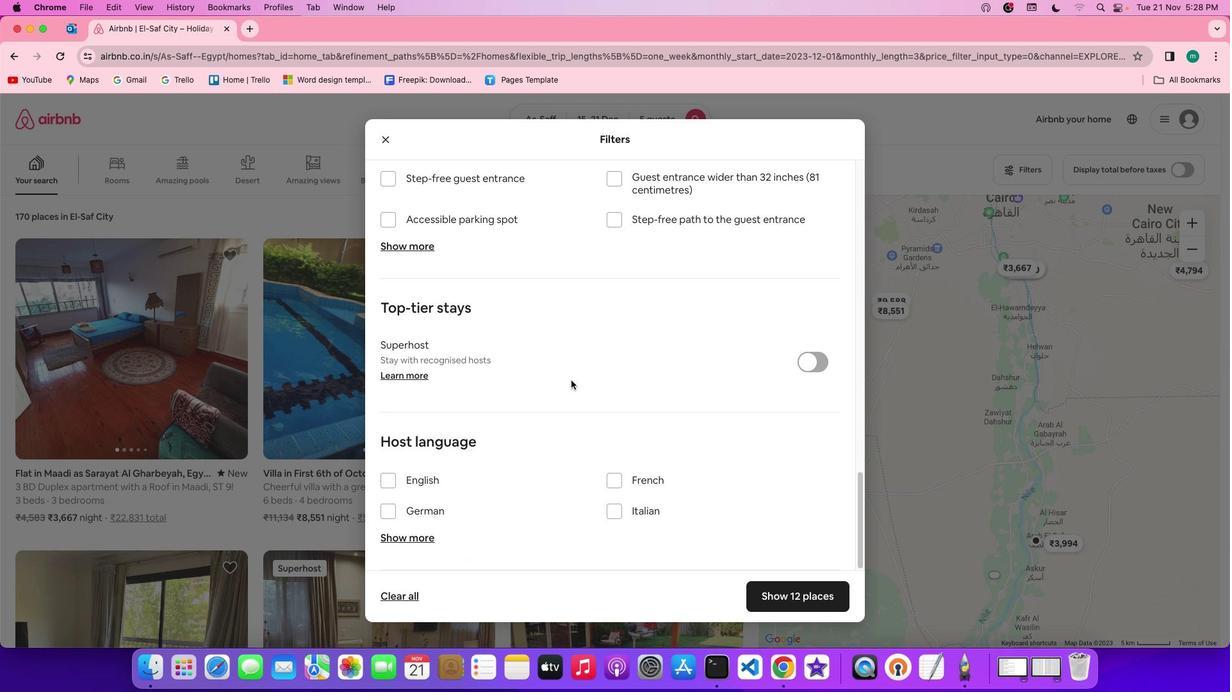 
Action: Mouse scrolled (571, 381) with delta (0, -3)
Screenshot: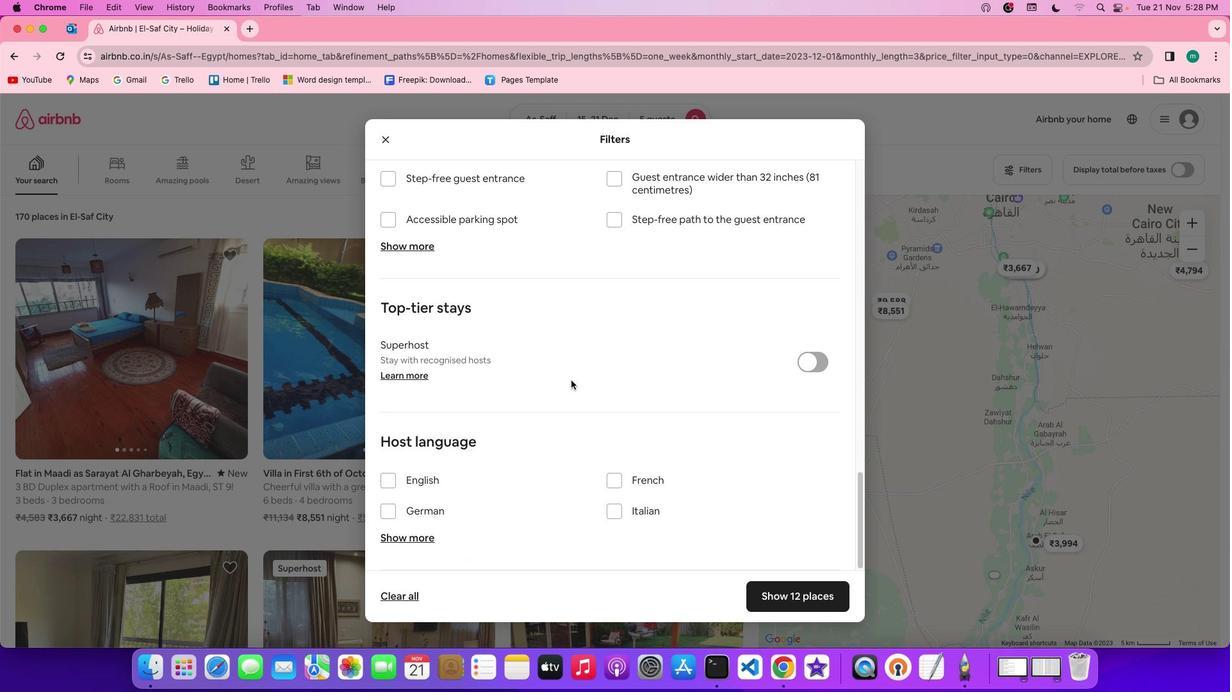 
Action: Mouse moved to (778, 592)
Screenshot: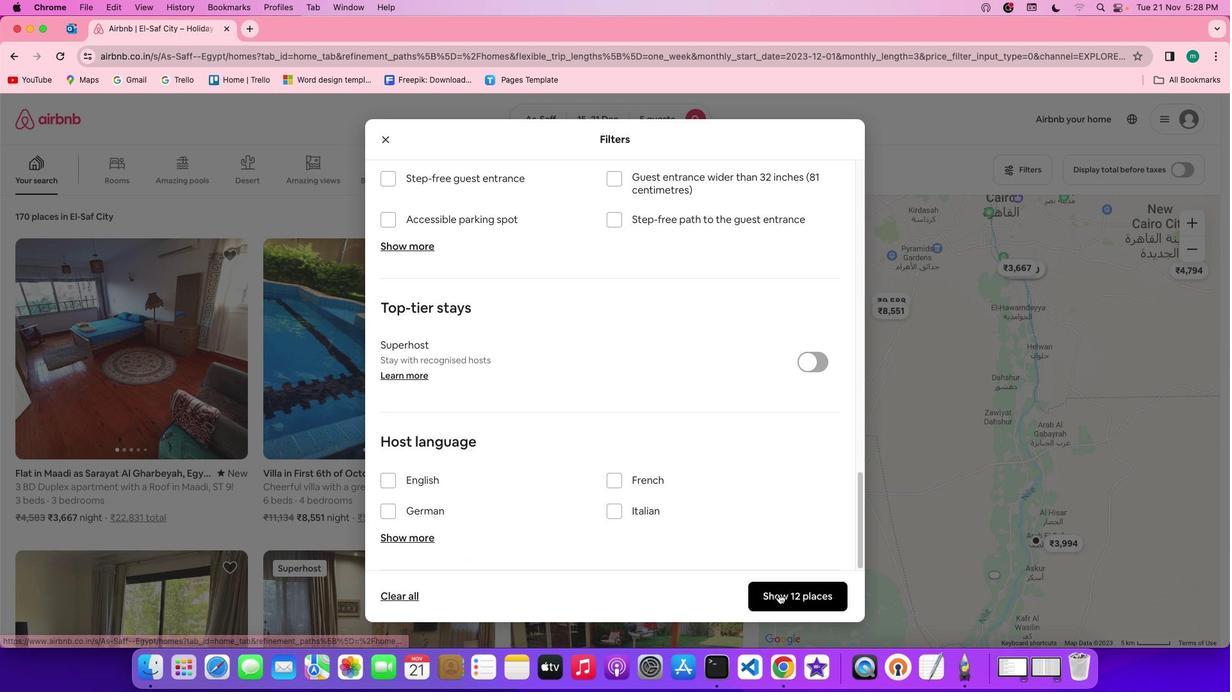 
Action: Mouse pressed left at (778, 592)
Screenshot: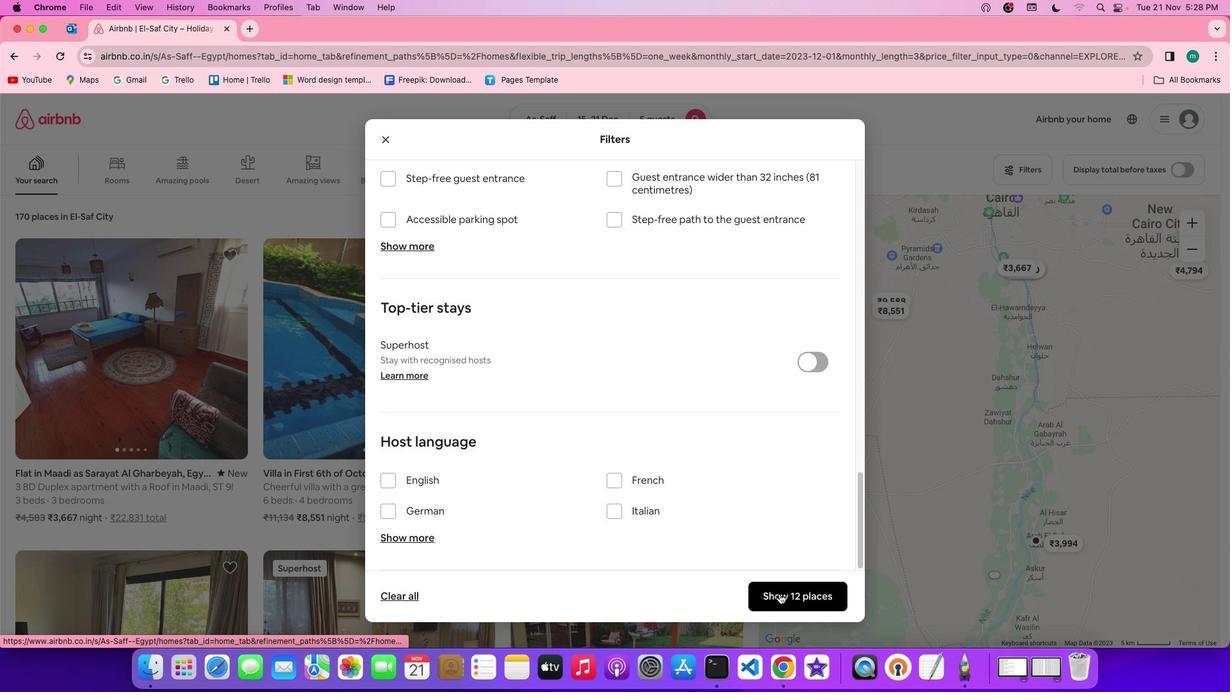 
Action: Mouse moved to (406, 395)
Screenshot: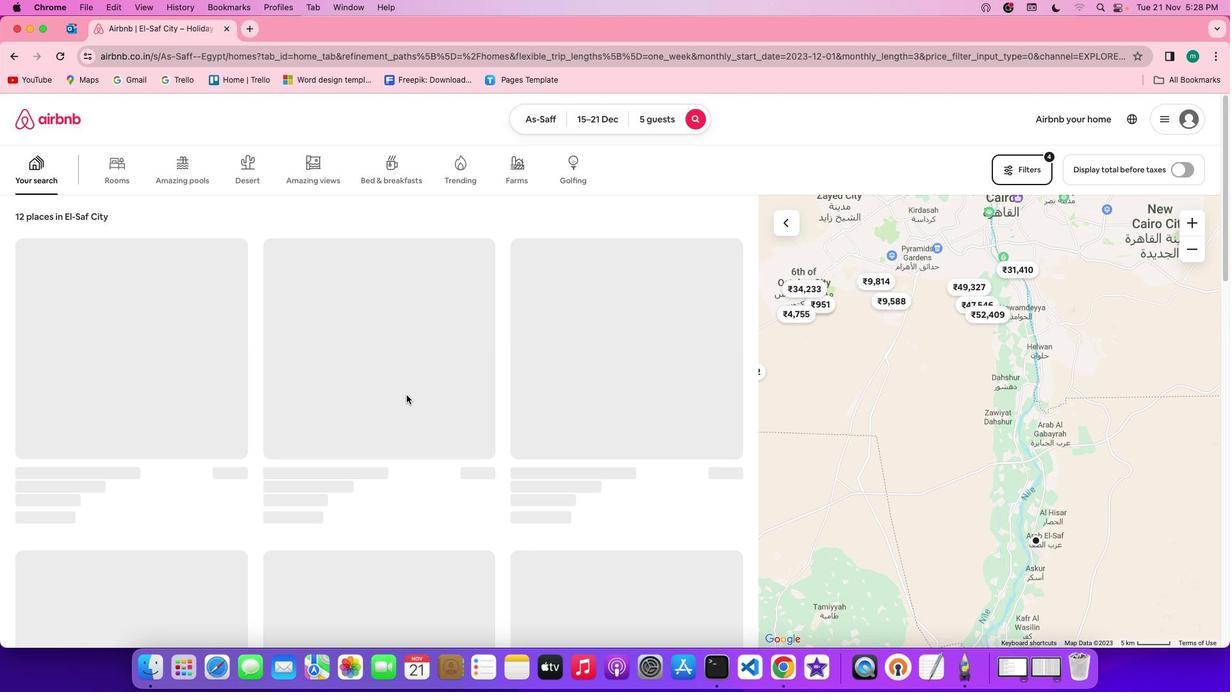 
Action: Mouse scrolled (406, 395) with delta (0, 0)
Screenshot: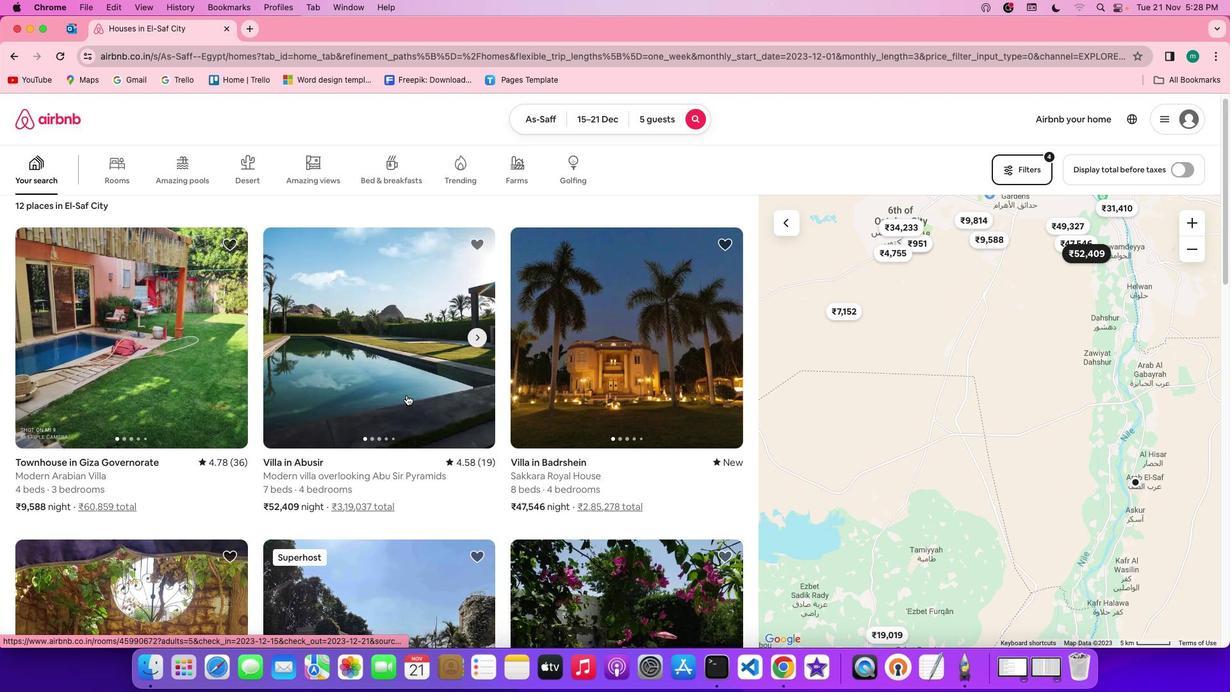 
Action: Mouse scrolled (406, 395) with delta (0, 0)
Screenshot: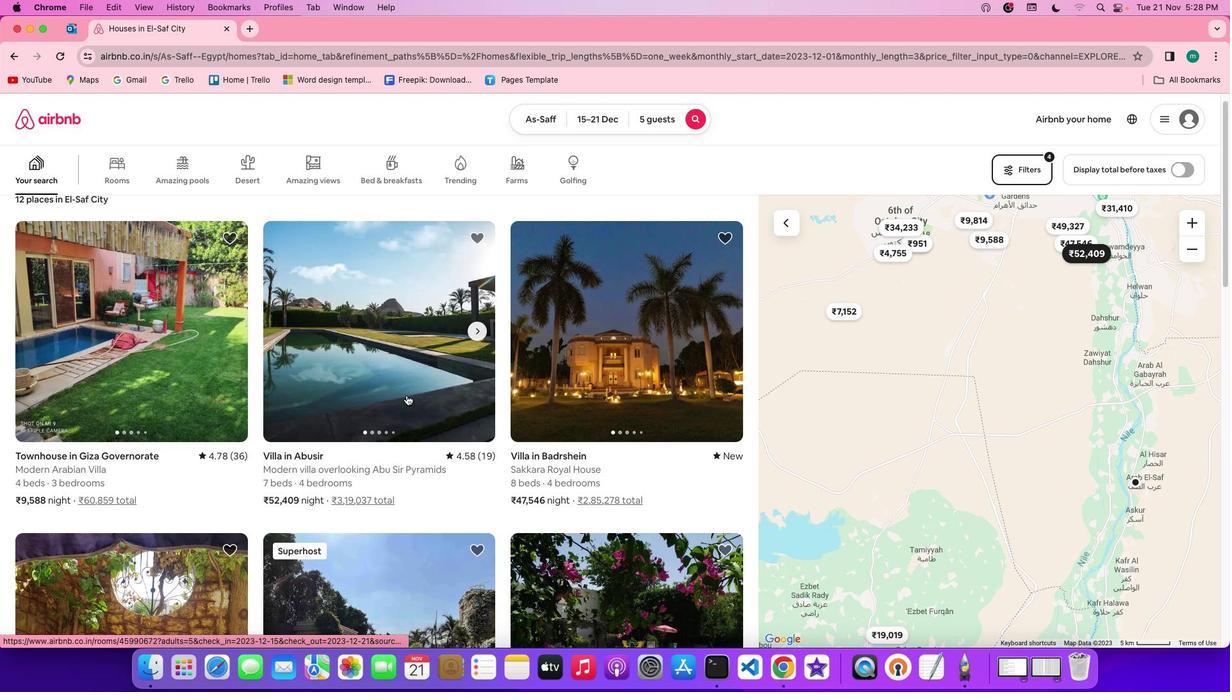 
Action: Mouse scrolled (406, 395) with delta (0, 0)
Screenshot: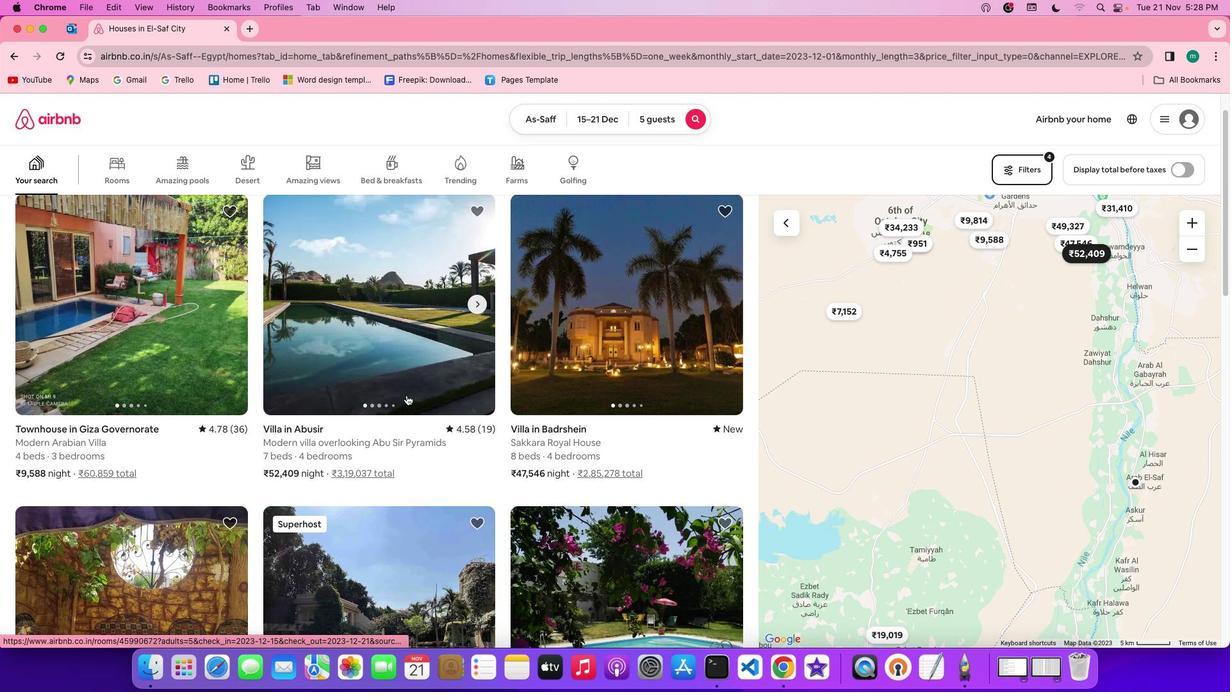 
Action: Mouse moved to (407, 372)
Screenshot: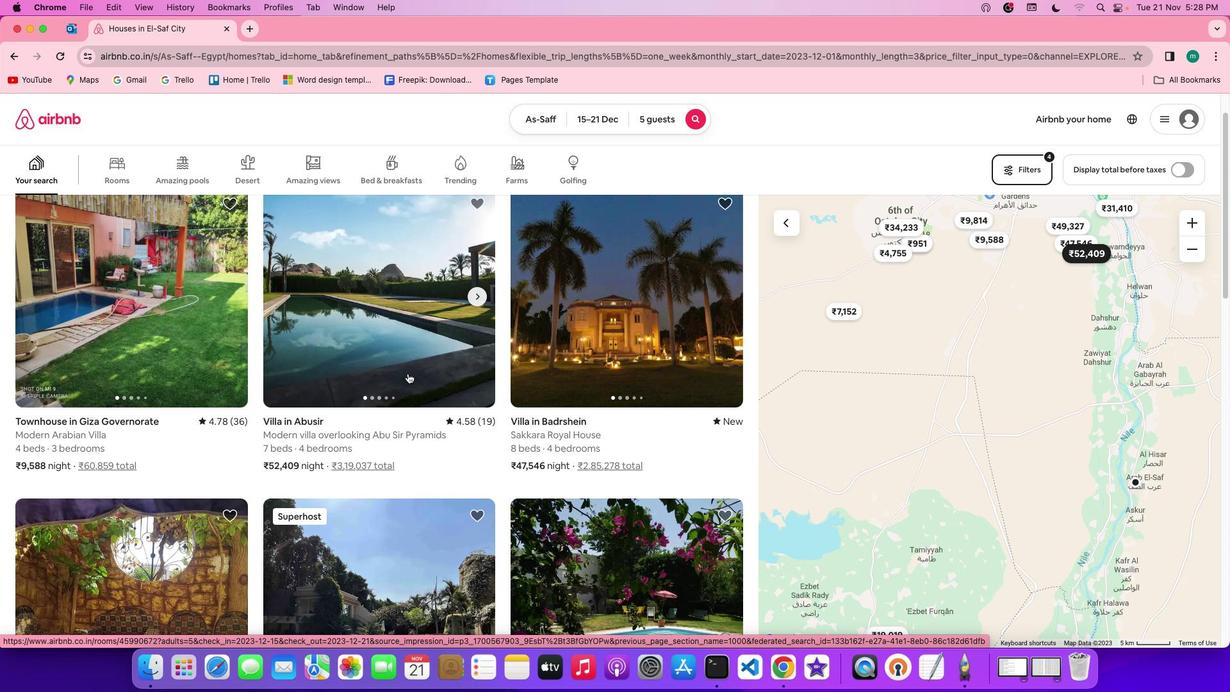 
Action: Mouse pressed left at (407, 372)
Screenshot: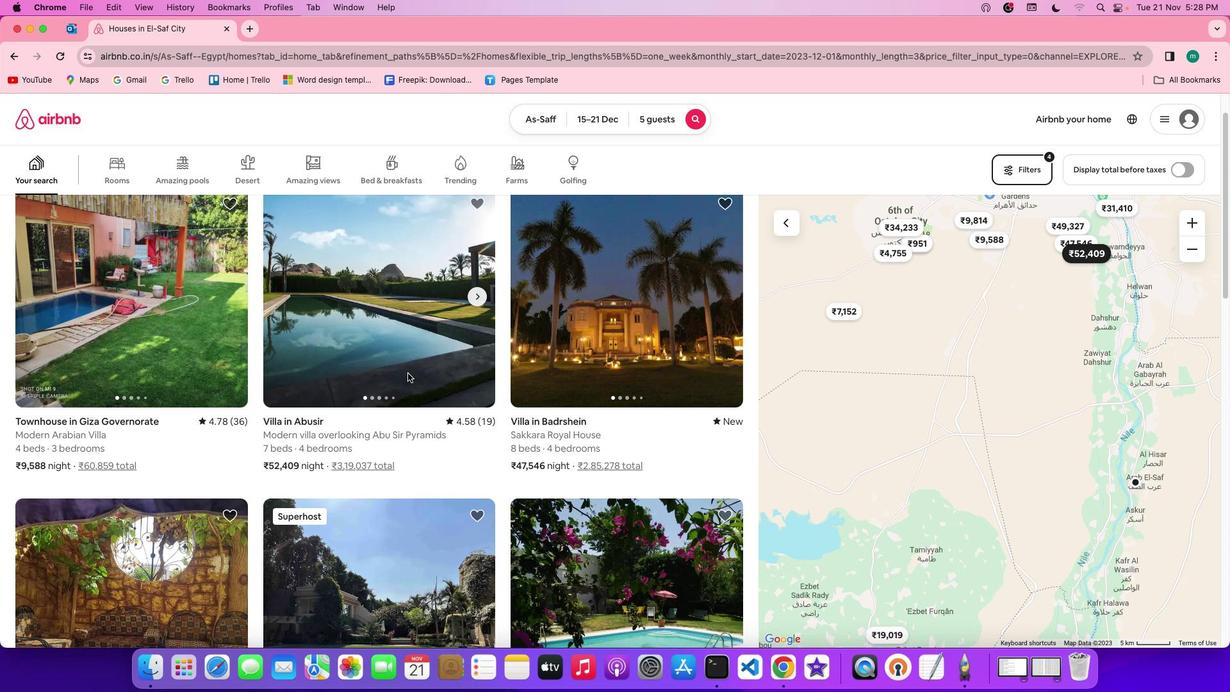 
Action: Mouse moved to (893, 473)
Screenshot: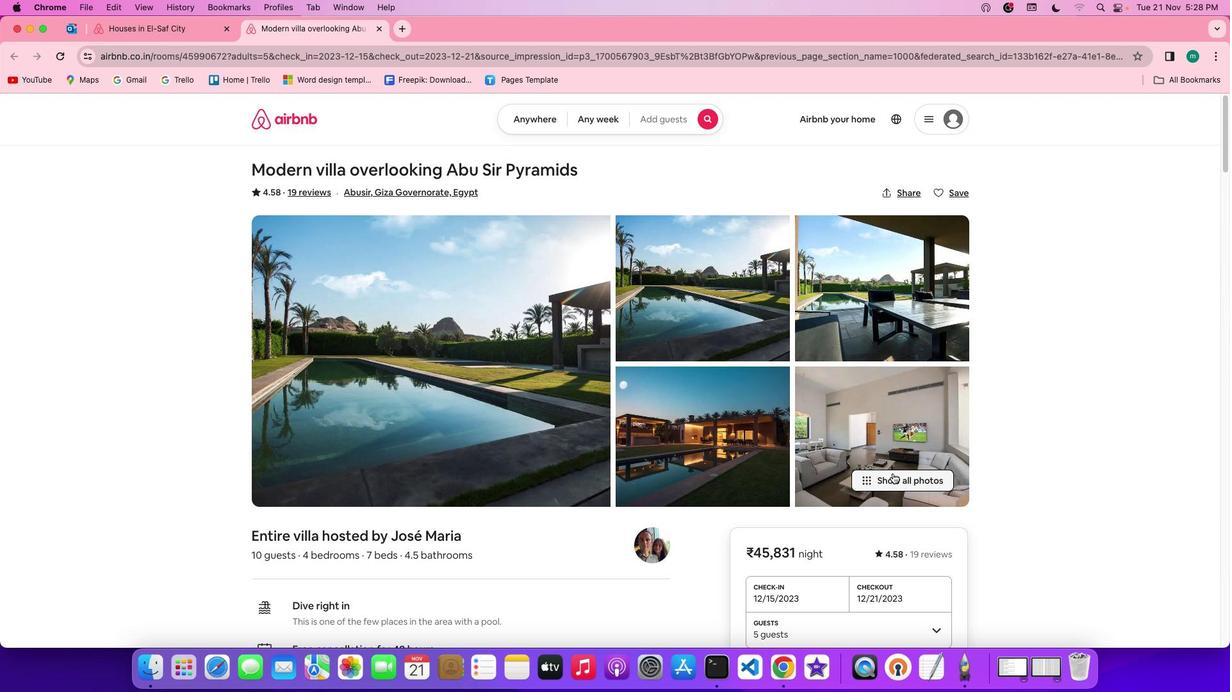 
Action: Mouse pressed left at (893, 473)
Screenshot: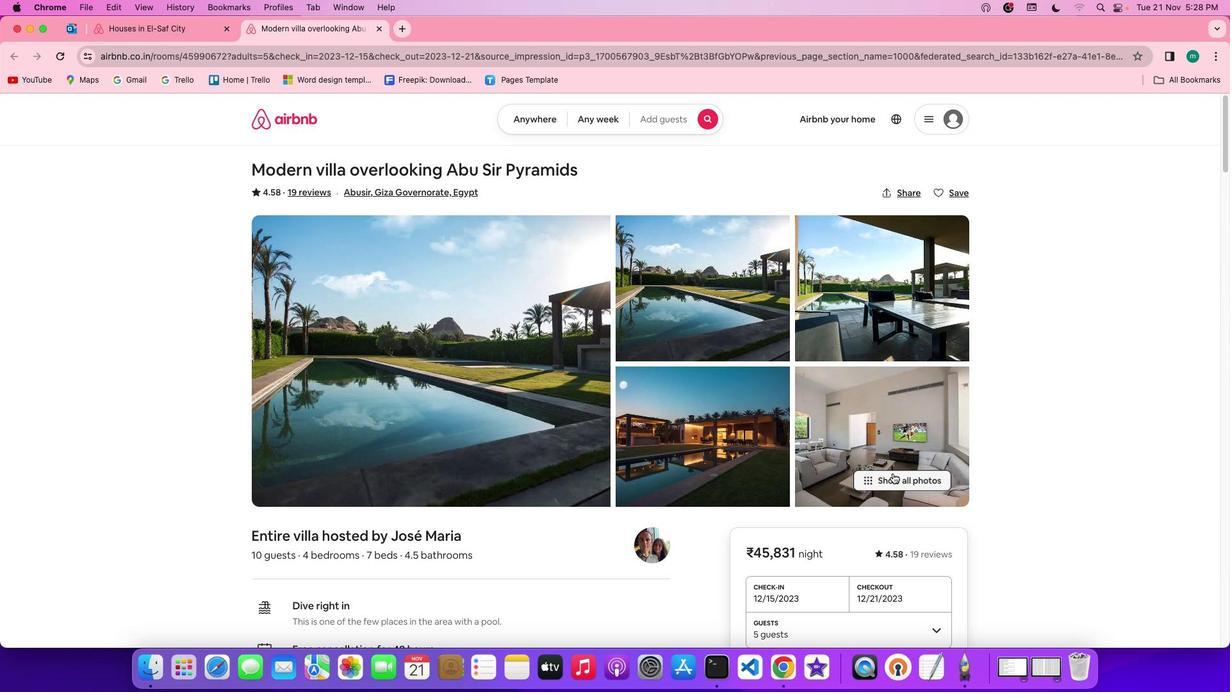 
Action: Mouse moved to (738, 433)
Screenshot: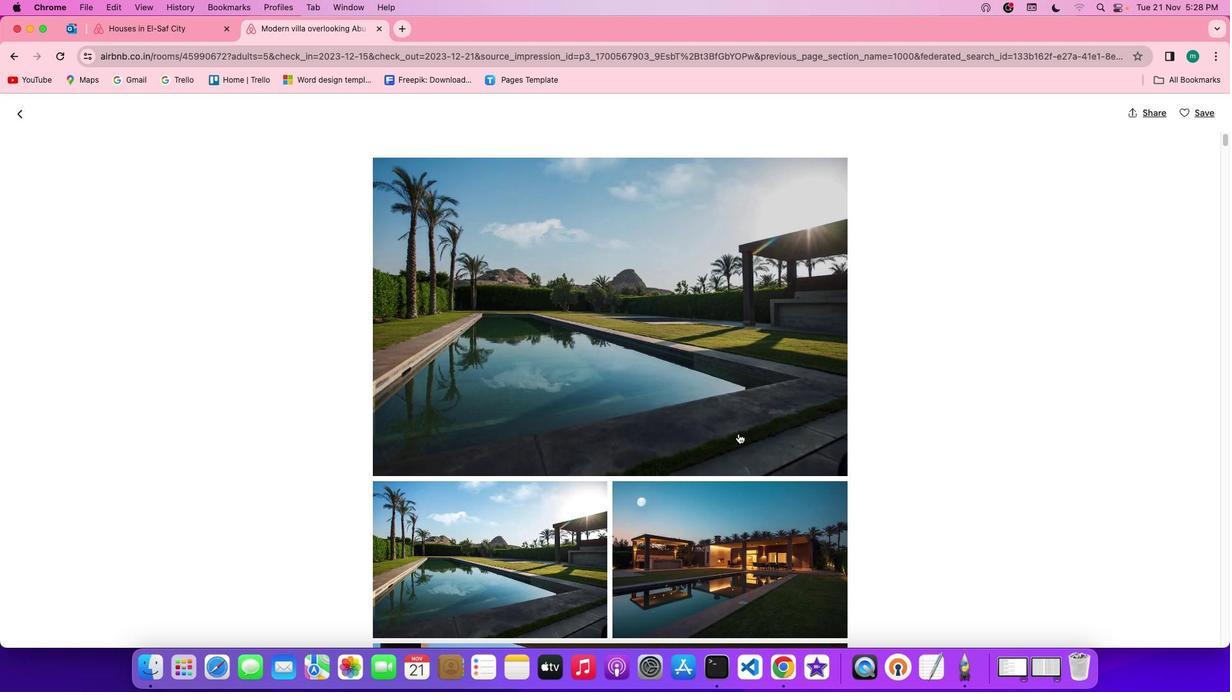 
Action: Mouse scrolled (738, 433) with delta (0, 0)
Screenshot: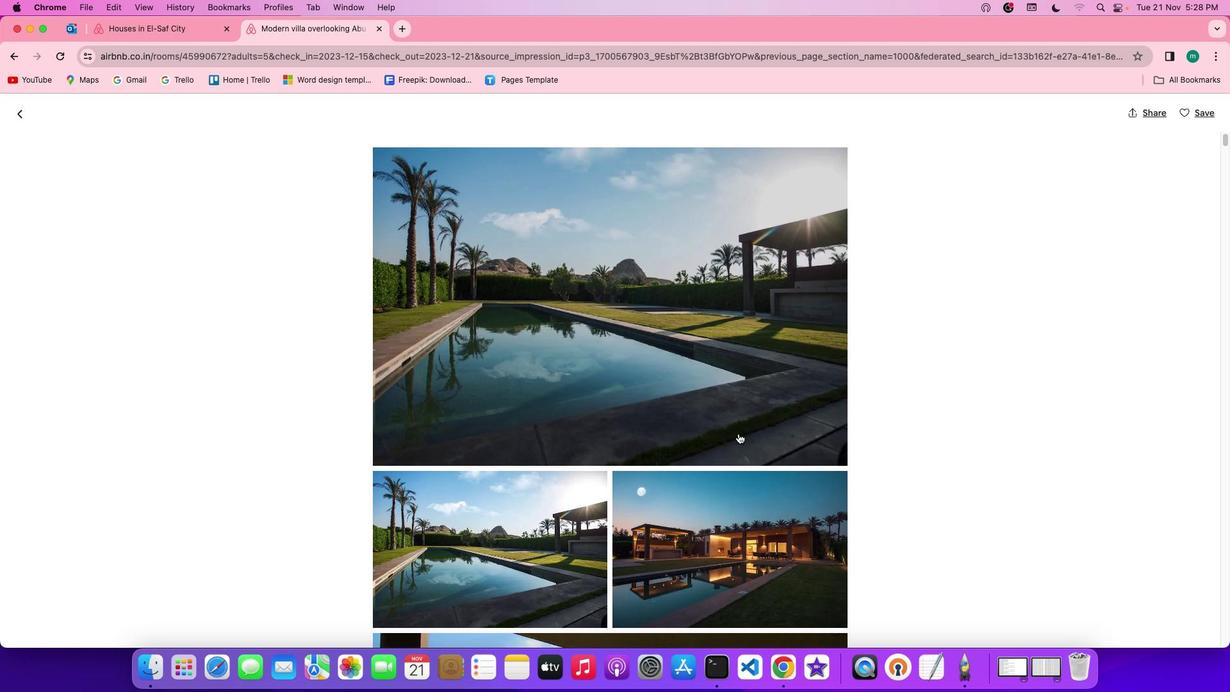 
Action: Mouse scrolled (738, 433) with delta (0, 0)
Screenshot: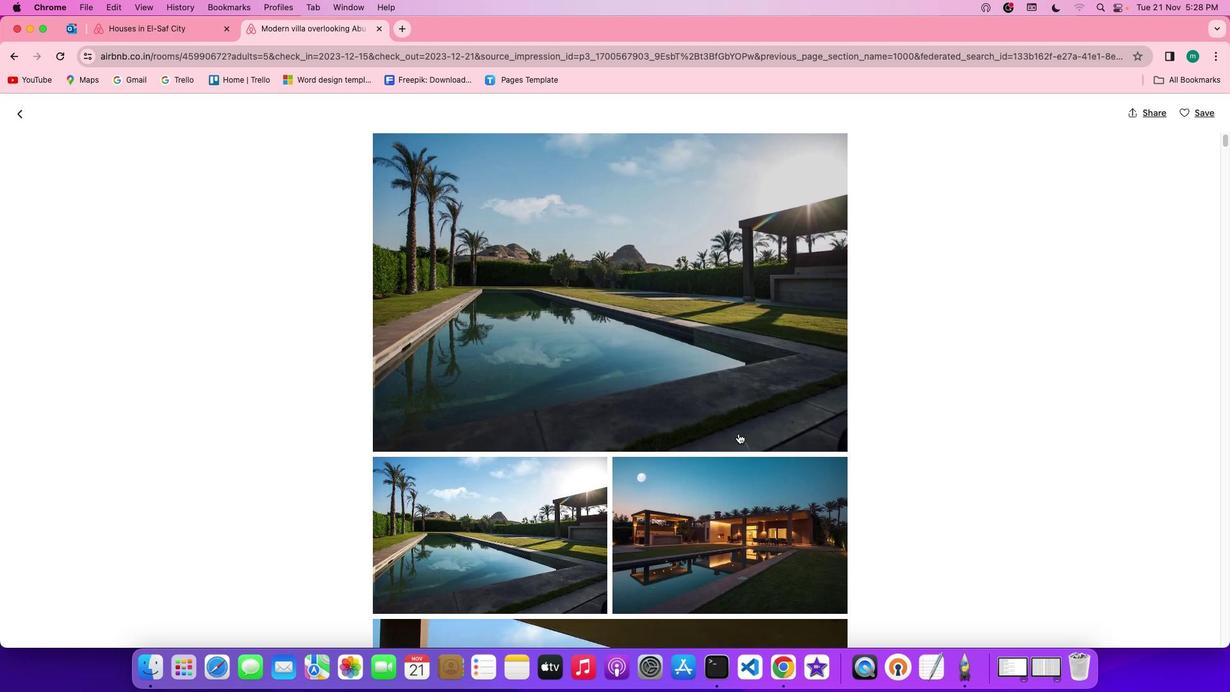 
Action: Mouse scrolled (738, 433) with delta (0, -1)
Screenshot: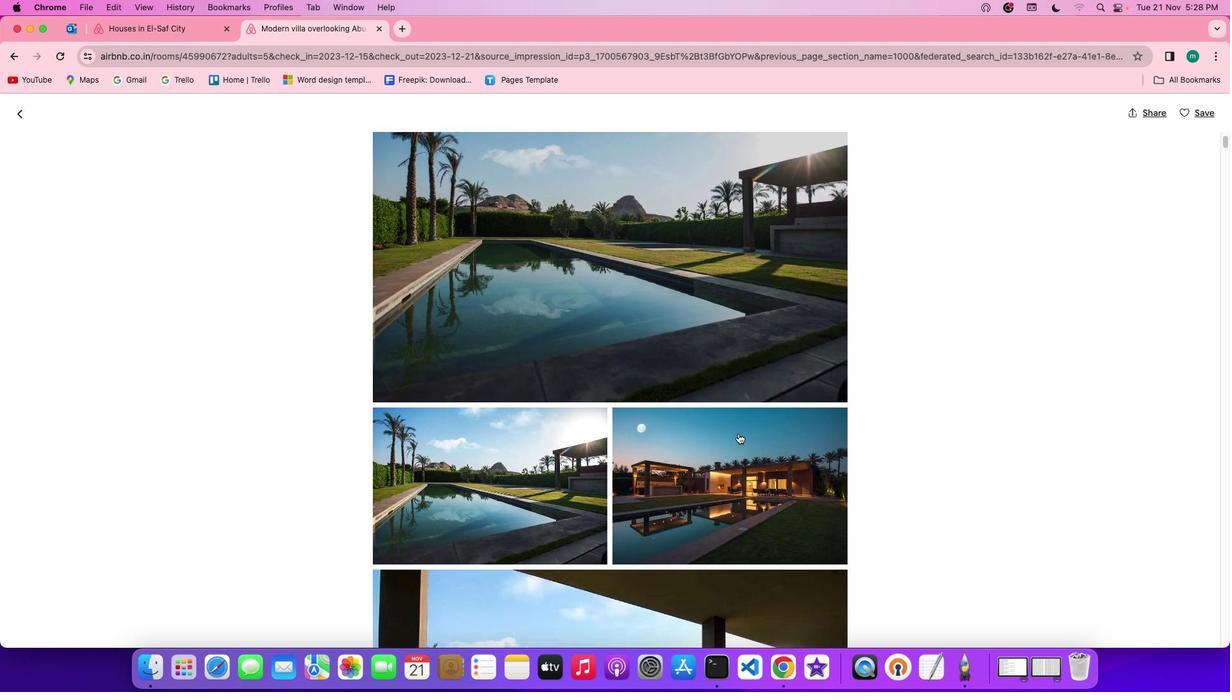 
Action: Mouse scrolled (738, 433) with delta (0, 0)
Screenshot: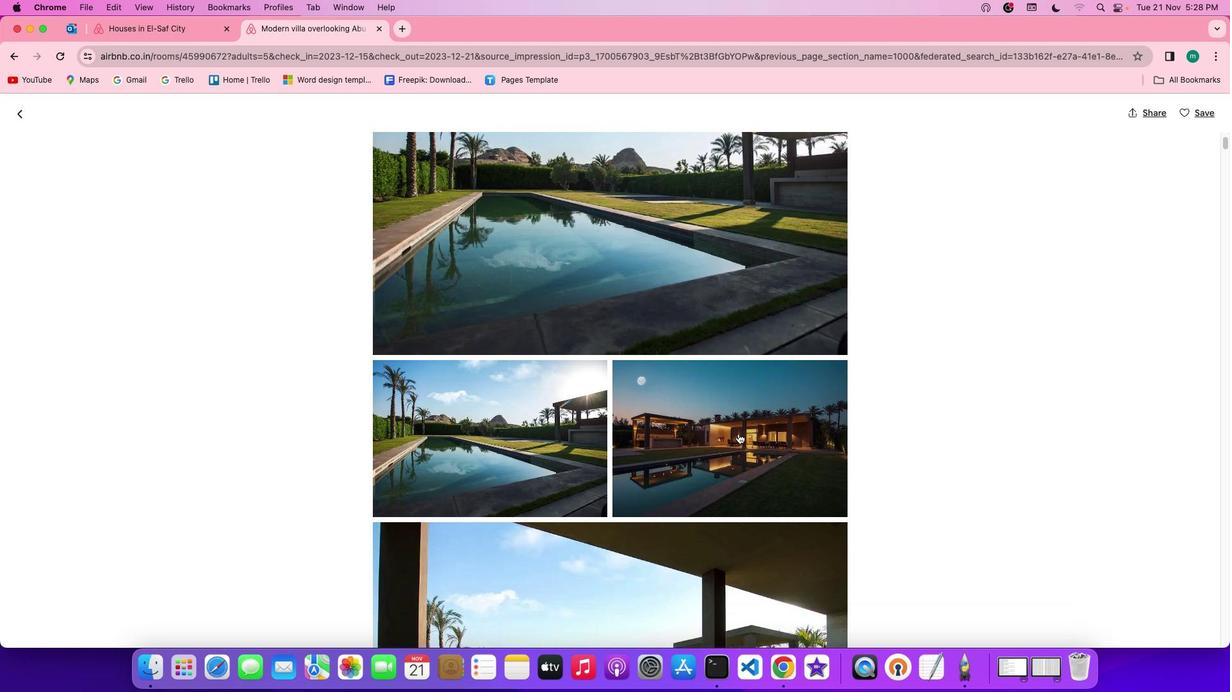 
Action: Mouse scrolled (738, 433) with delta (0, 0)
Screenshot: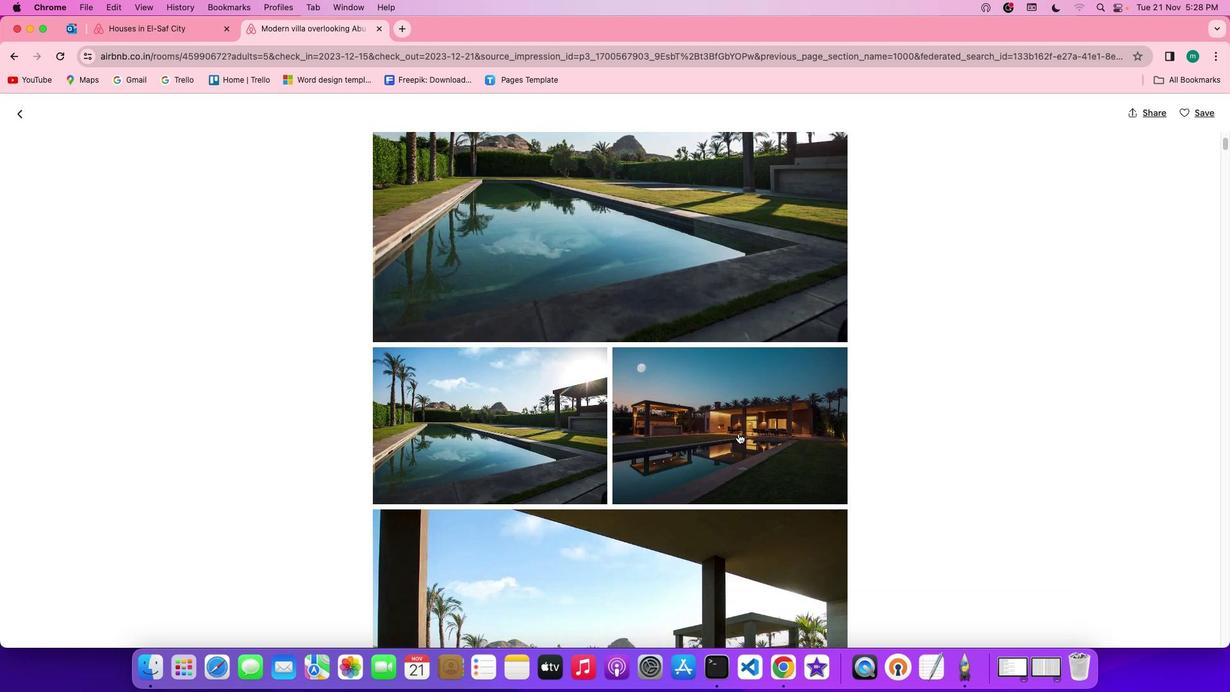 
Action: Mouse scrolled (738, 433) with delta (0, -1)
Screenshot: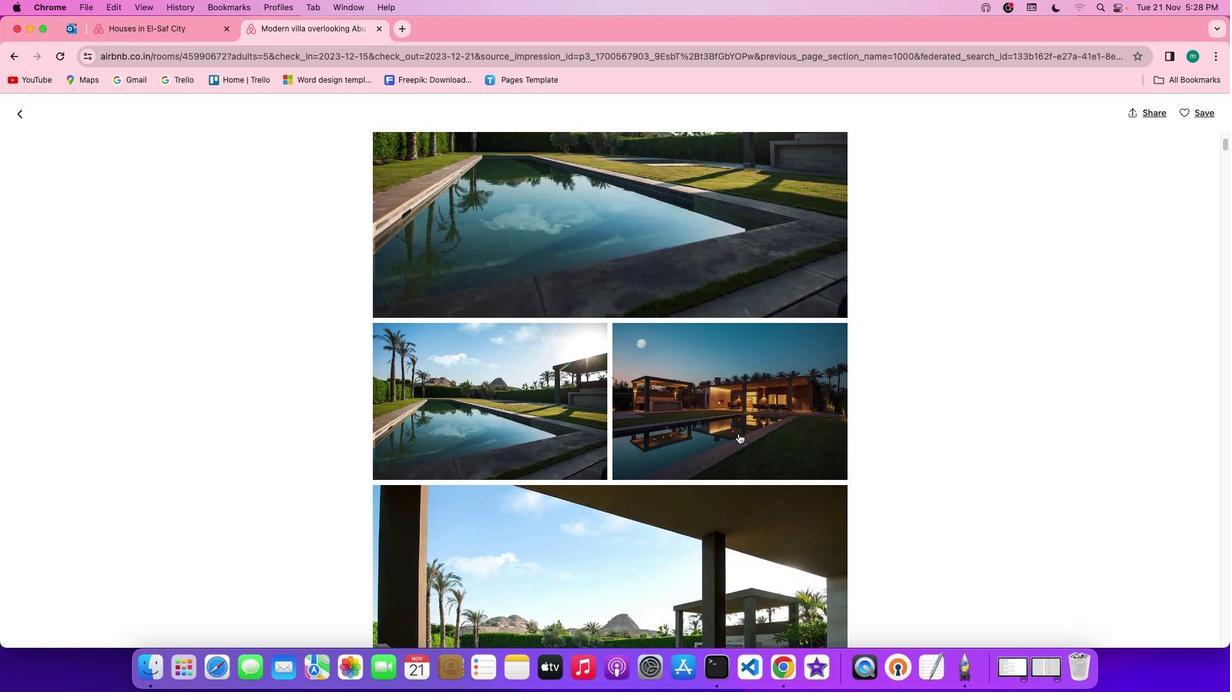 
Action: Mouse scrolled (738, 433) with delta (0, 0)
Screenshot: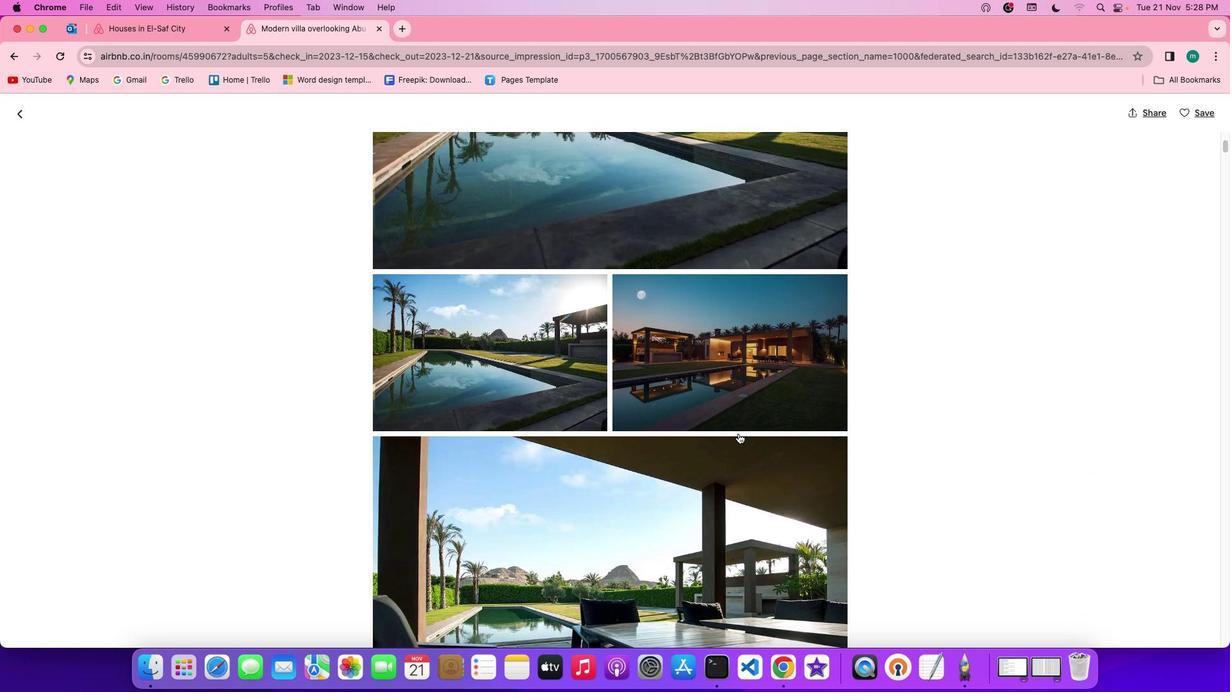 
Action: Mouse scrolled (738, 433) with delta (0, 0)
Screenshot: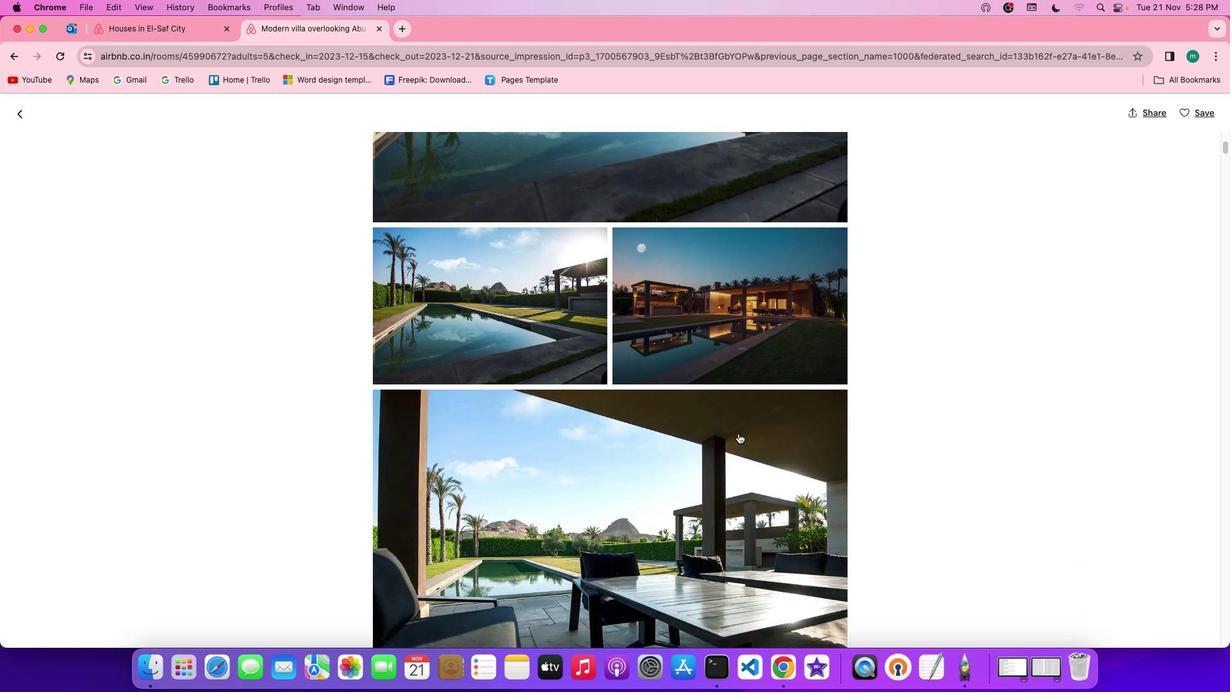 
Action: Mouse scrolled (738, 433) with delta (0, -1)
Screenshot: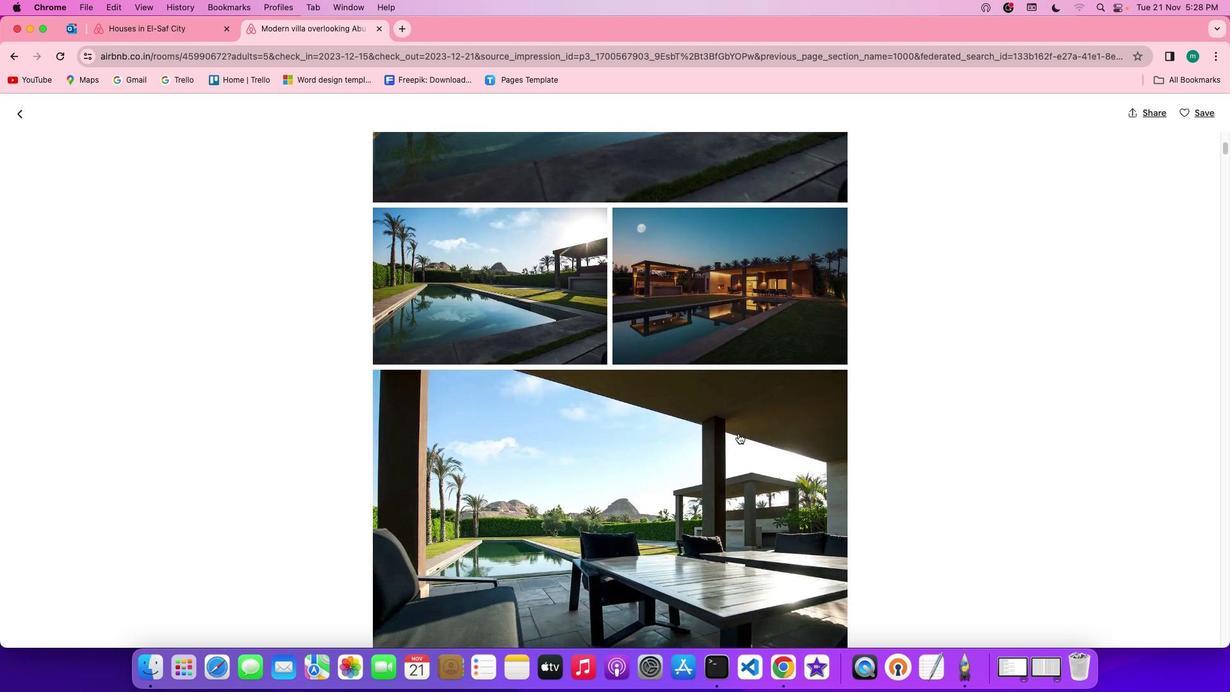 
Action: Mouse scrolled (738, 433) with delta (0, -1)
Screenshot: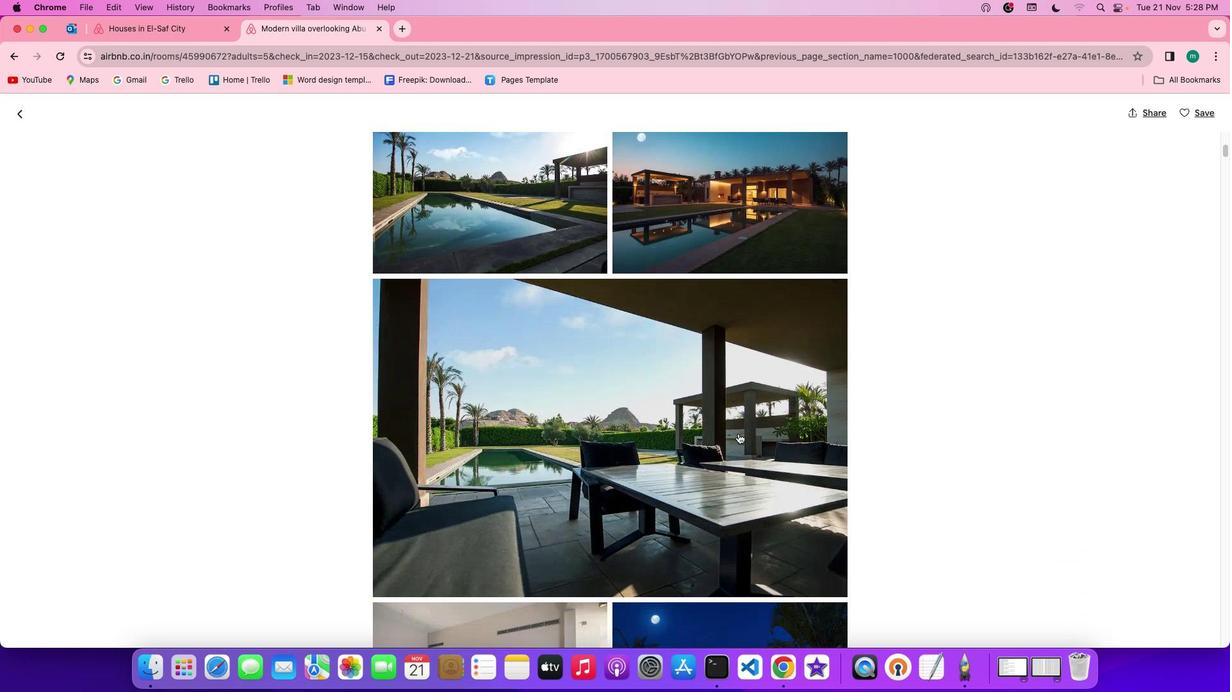 
Action: Mouse scrolled (738, 433) with delta (0, 0)
Screenshot: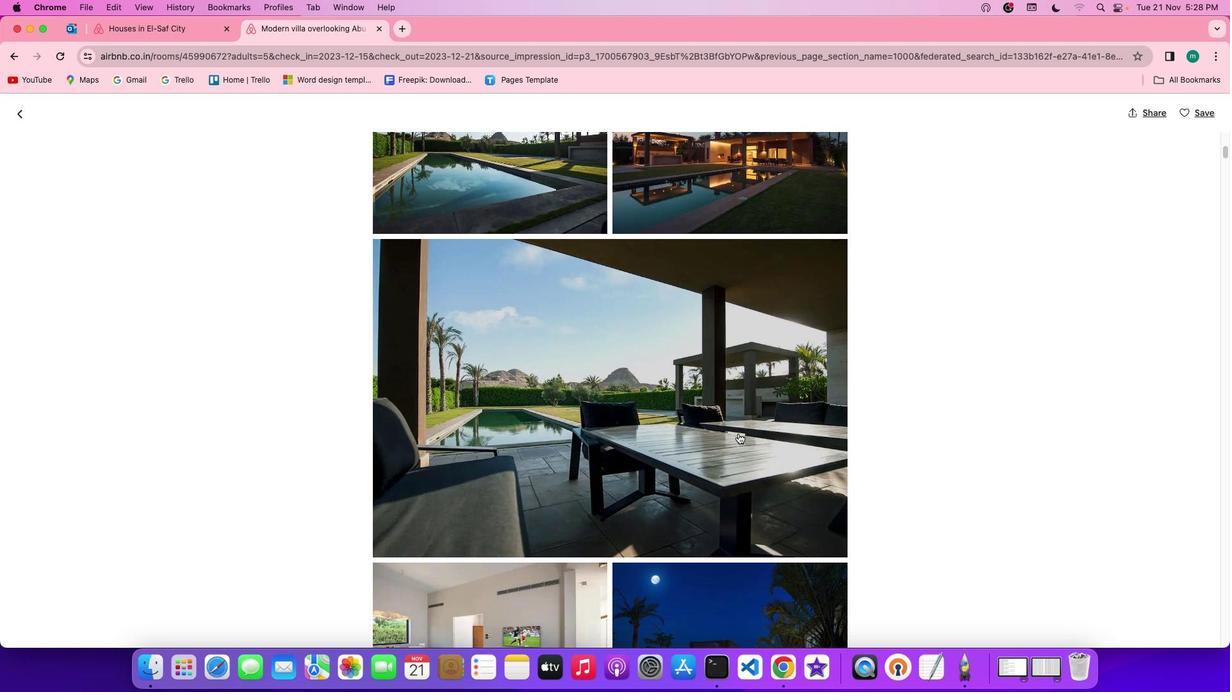 
Action: Mouse scrolled (738, 433) with delta (0, 0)
Screenshot: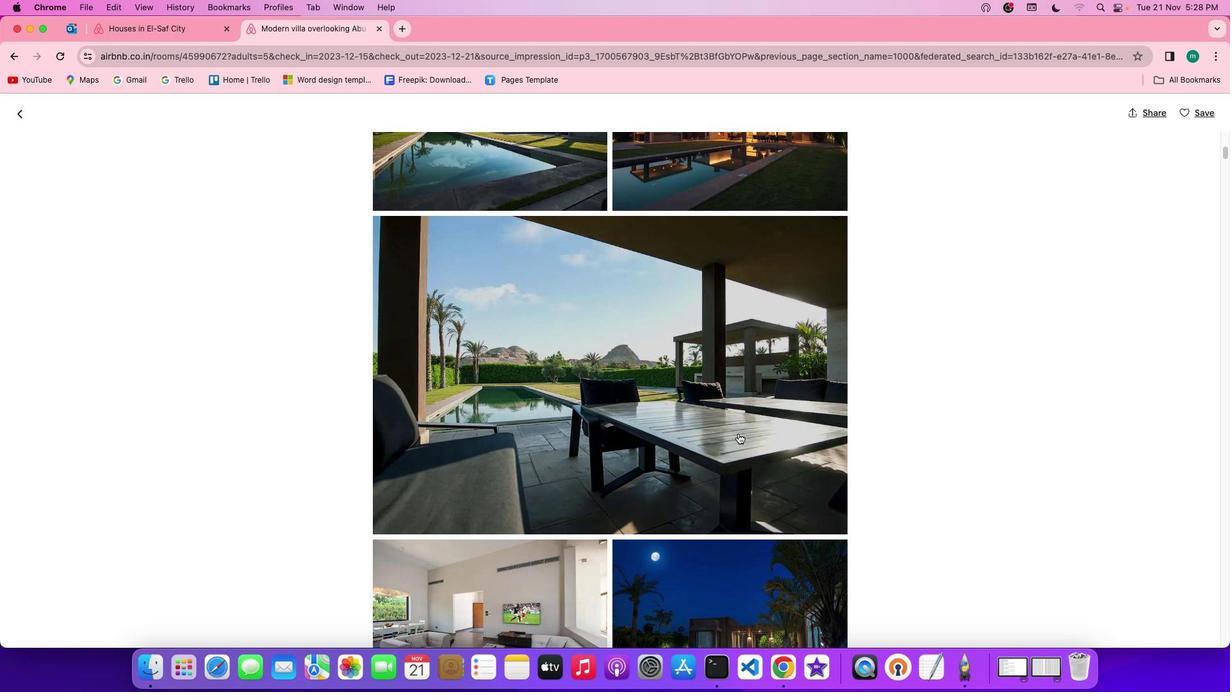 
Action: Mouse scrolled (738, 433) with delta (0, -1)
Screenshot: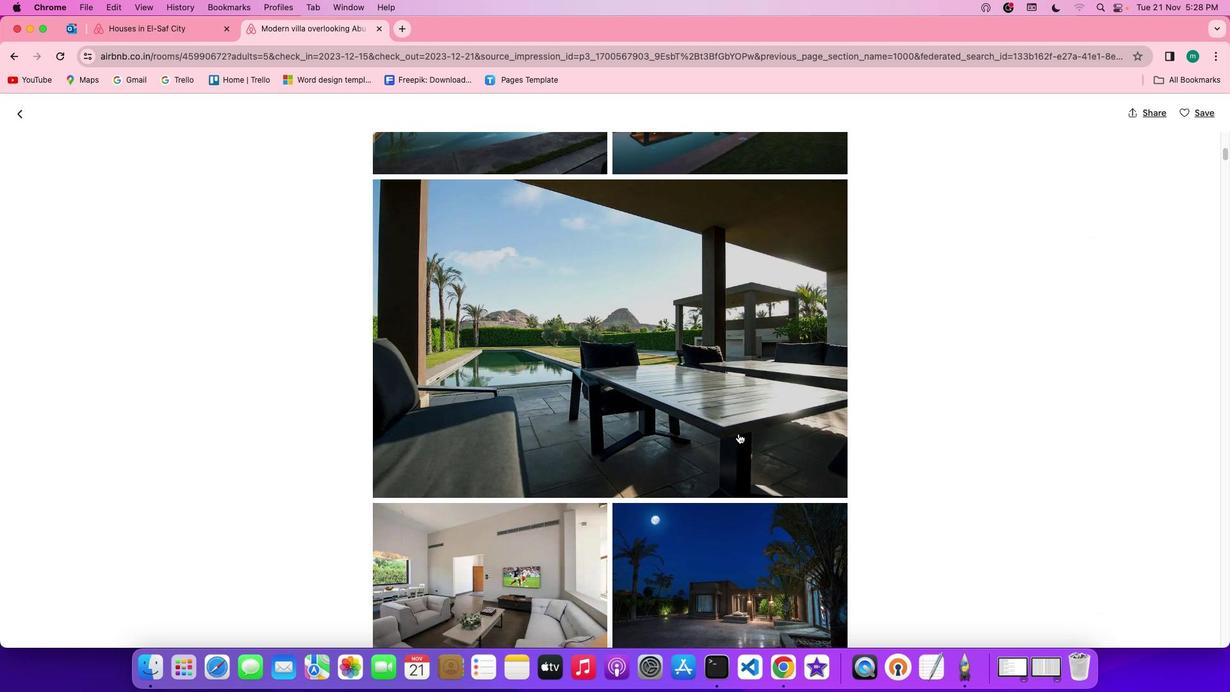 
Action: Mouse moved to (737, 429)
Screenshot: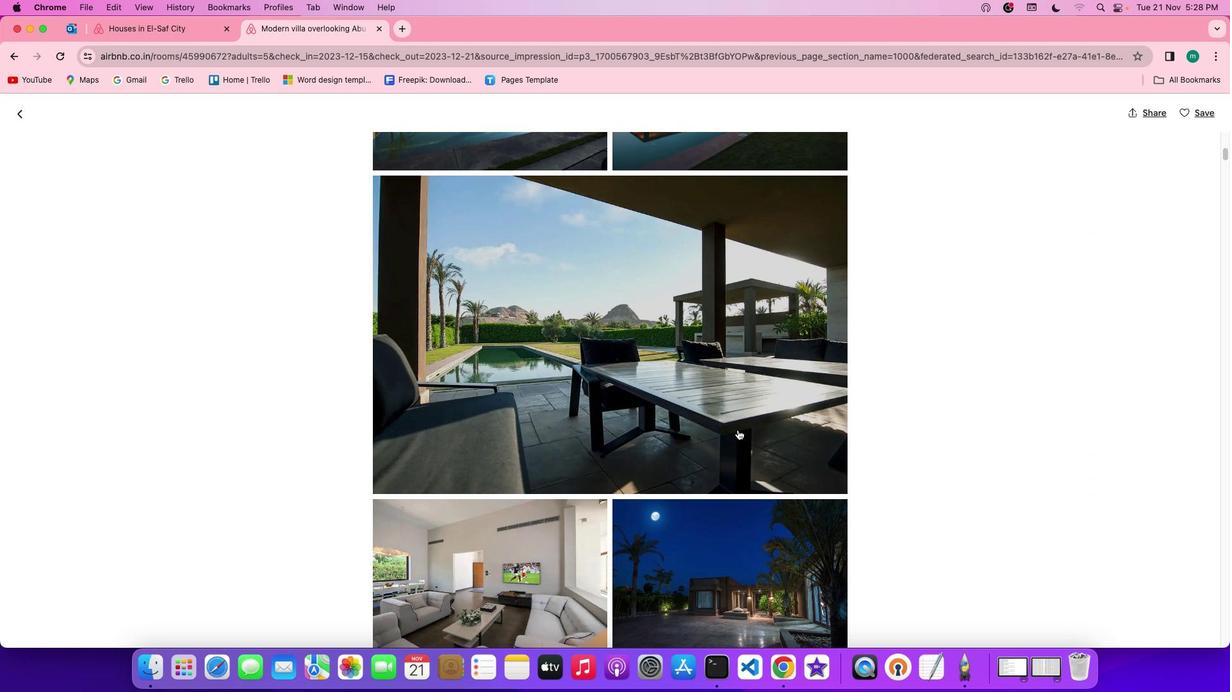 
Action: Mouse scrolled (737, 429) with delta (0, 0)
Screenshot: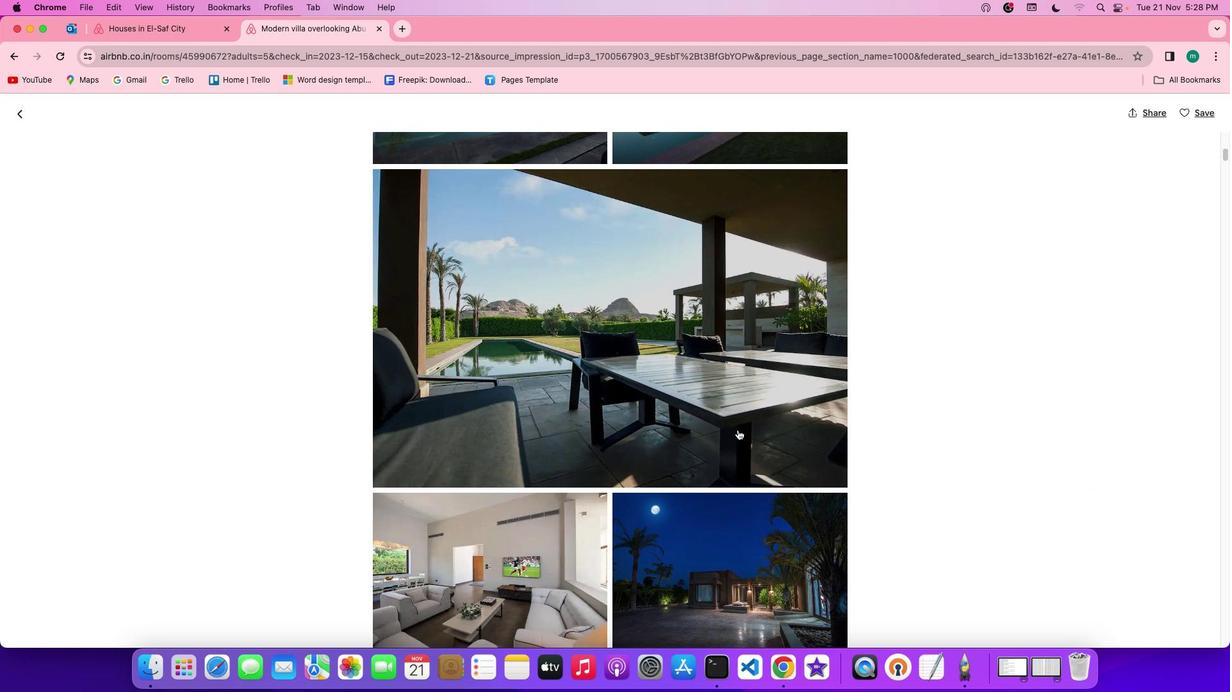 
Action: Mouse scrolled (737, 429) with delta (0, 0)
Screenshot: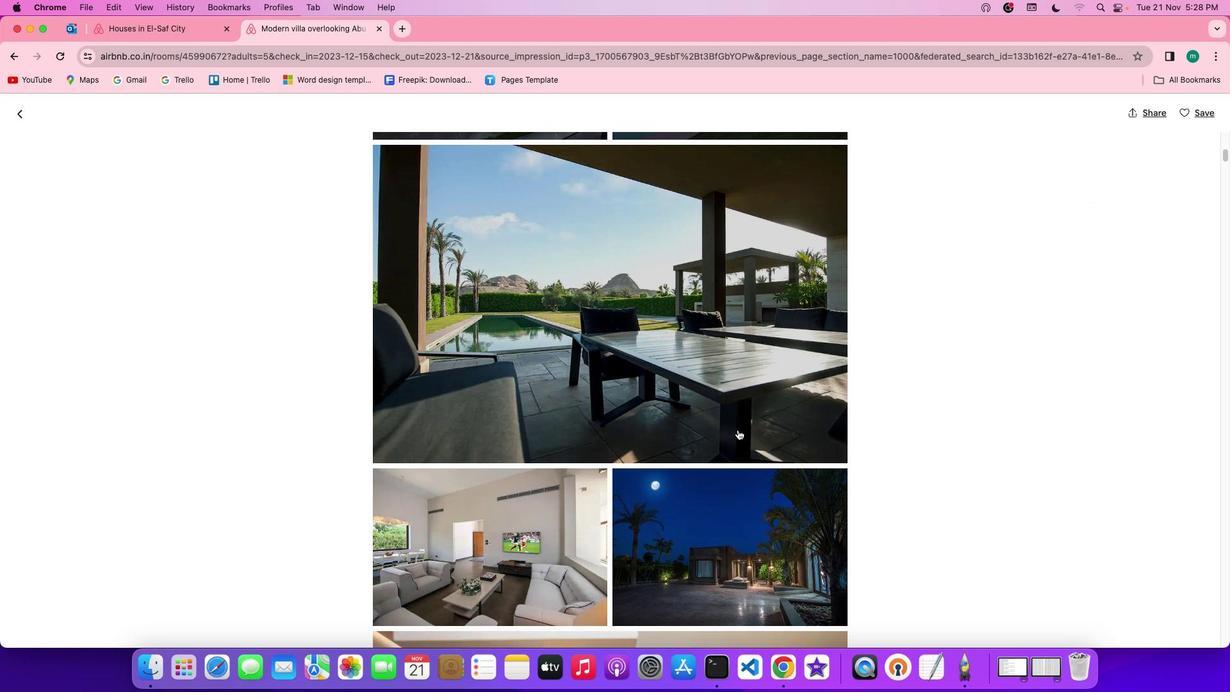 
Action: Mouse scrolled (737, 429) with delta (0, -1)
Screenshot: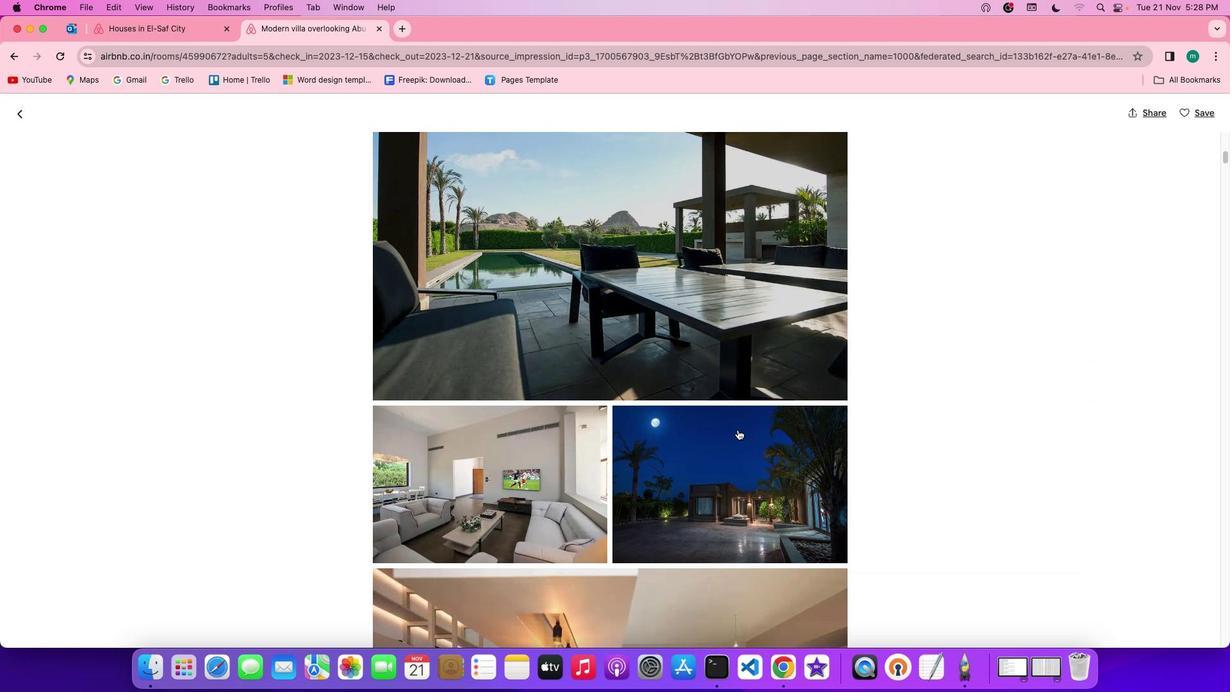 
Action: Mouse scrolled (737, 429) with delta (0, -1)
Screenshot: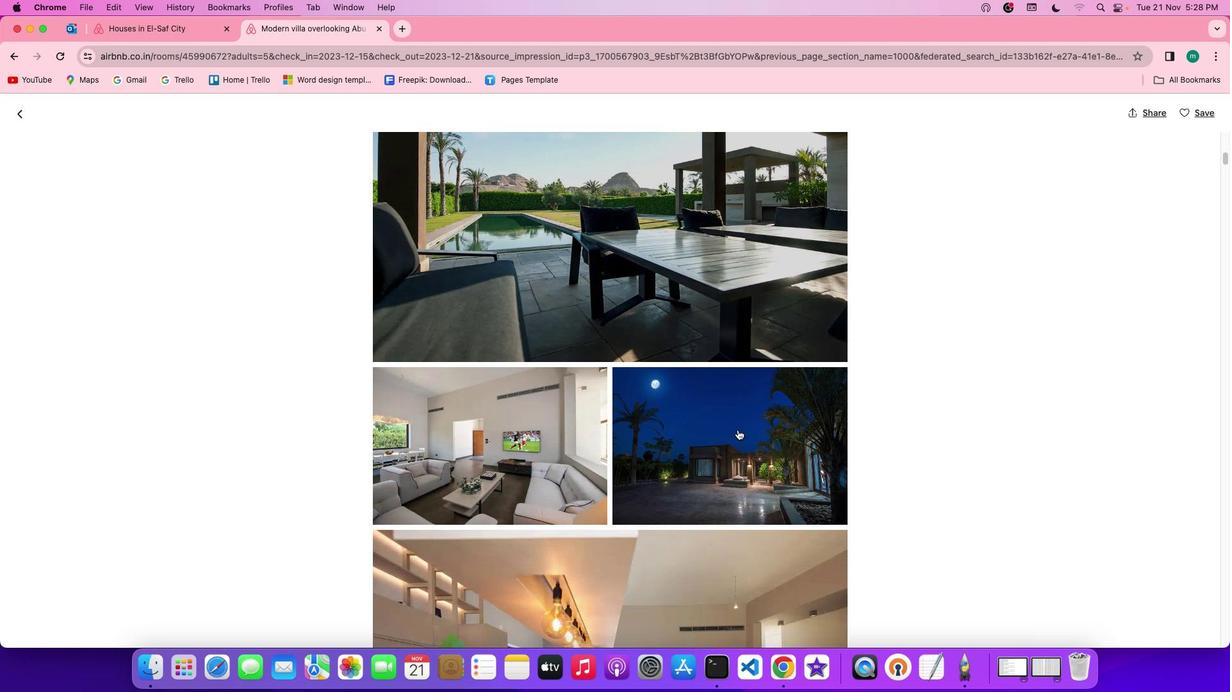 
Action: Mouse scrolled (737, 429) with delta (0, -1)
Screenshot: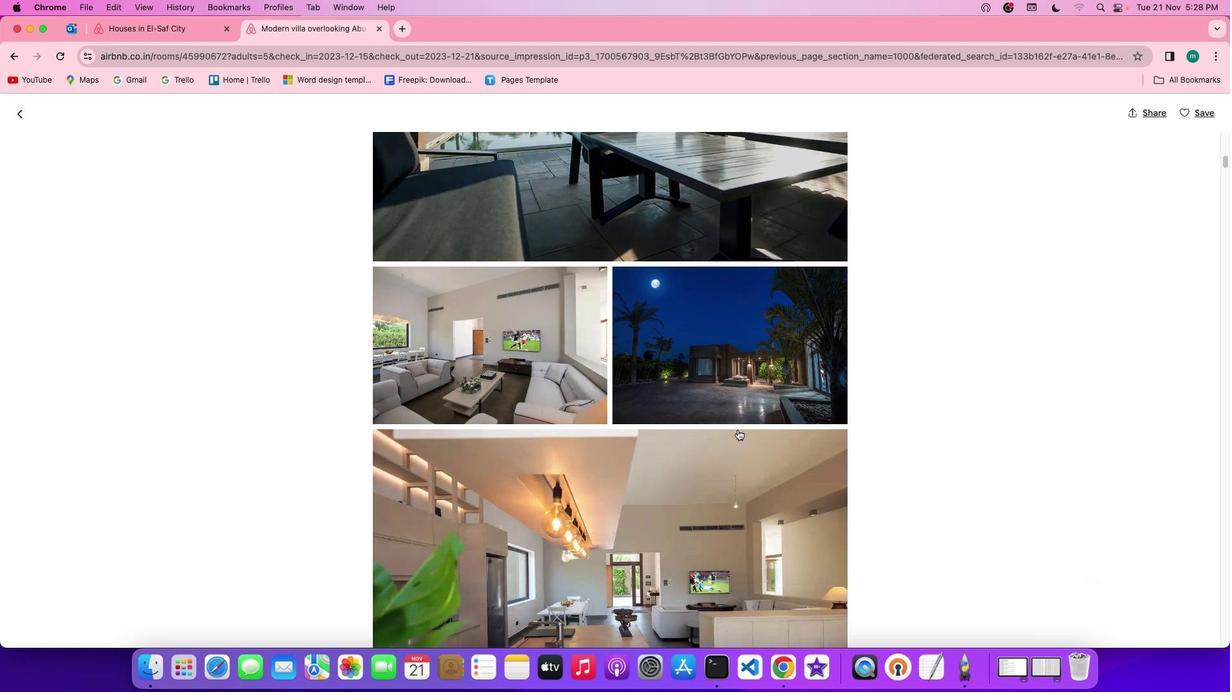
Action: Mouse scrolled (737, 429) with delta (0, 0)
Screenshot: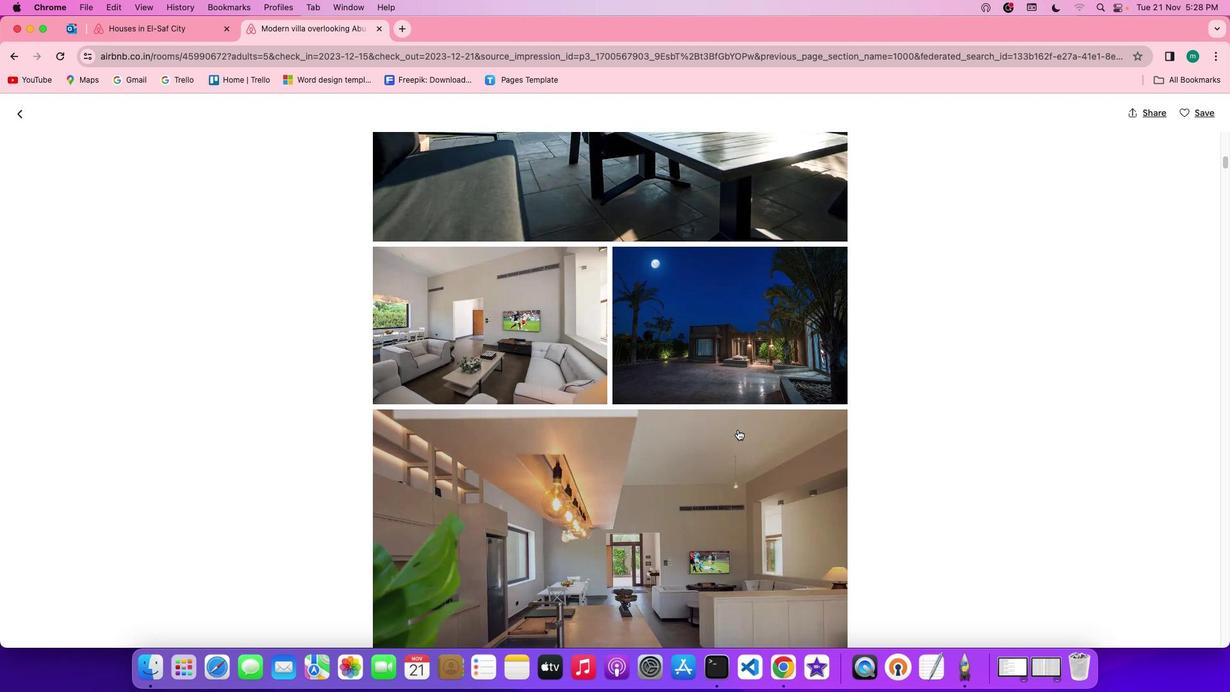 
Action: Mouse scrolled (737, 429) with delta (0, 0)
Screenshot: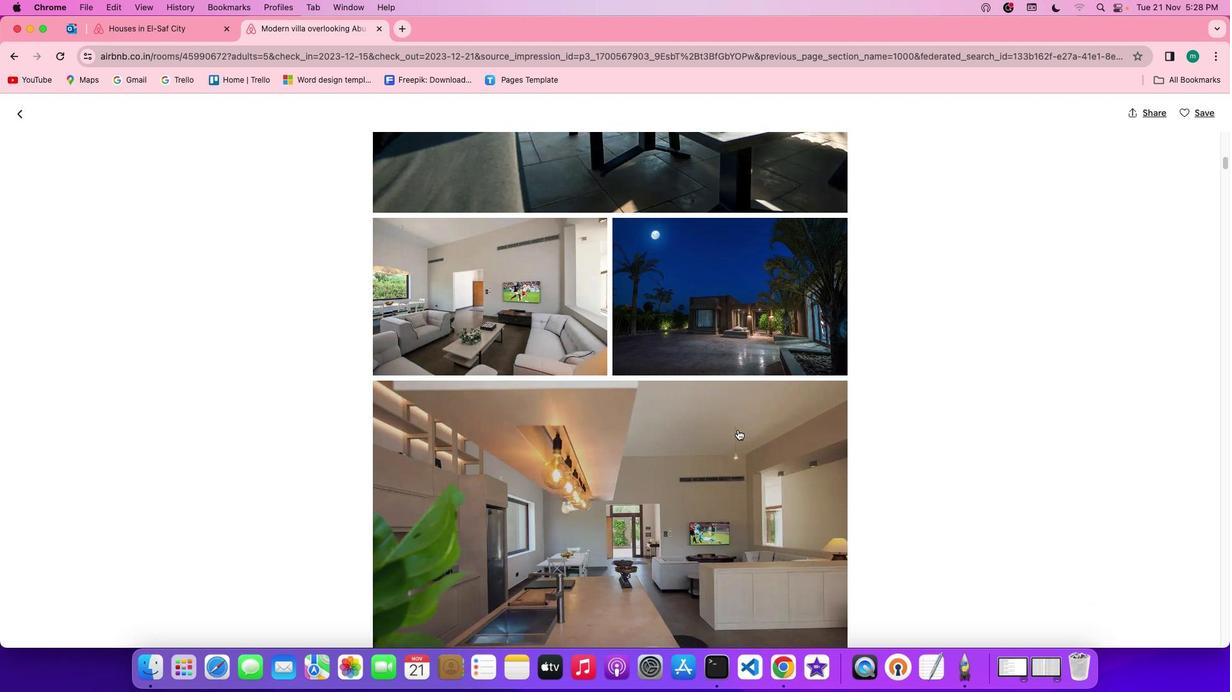 
Action: Mouse scrolled (737, 429) with delta (0, -1)
Screenshot: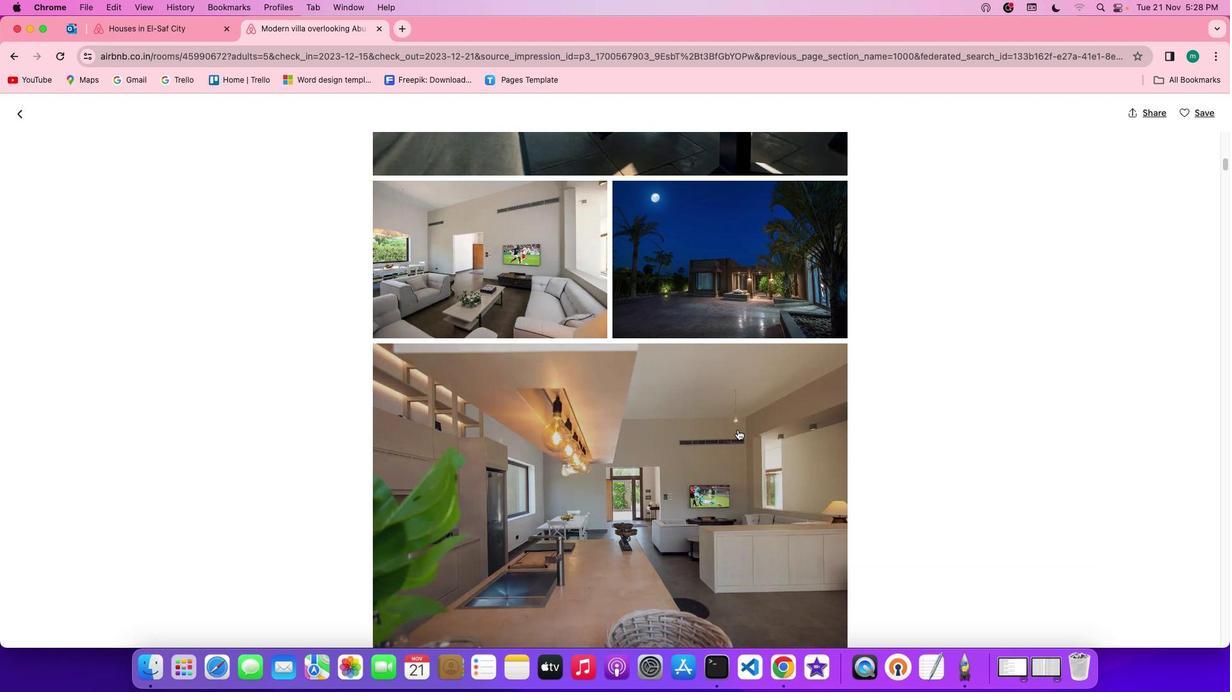 
Action: Mouse scrolled (737, 429) with delta (0, -1)
Screenshot: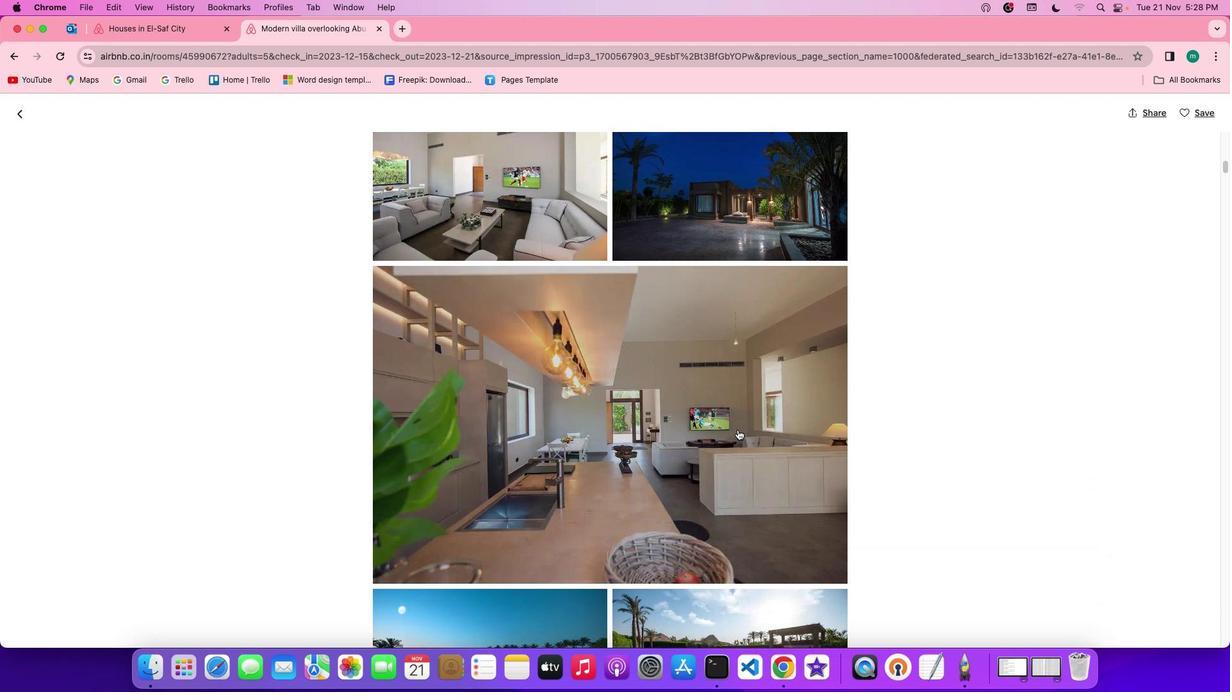 
Action: Mouse scrolled (737, 429) with delta (0, 0)
Screenshot: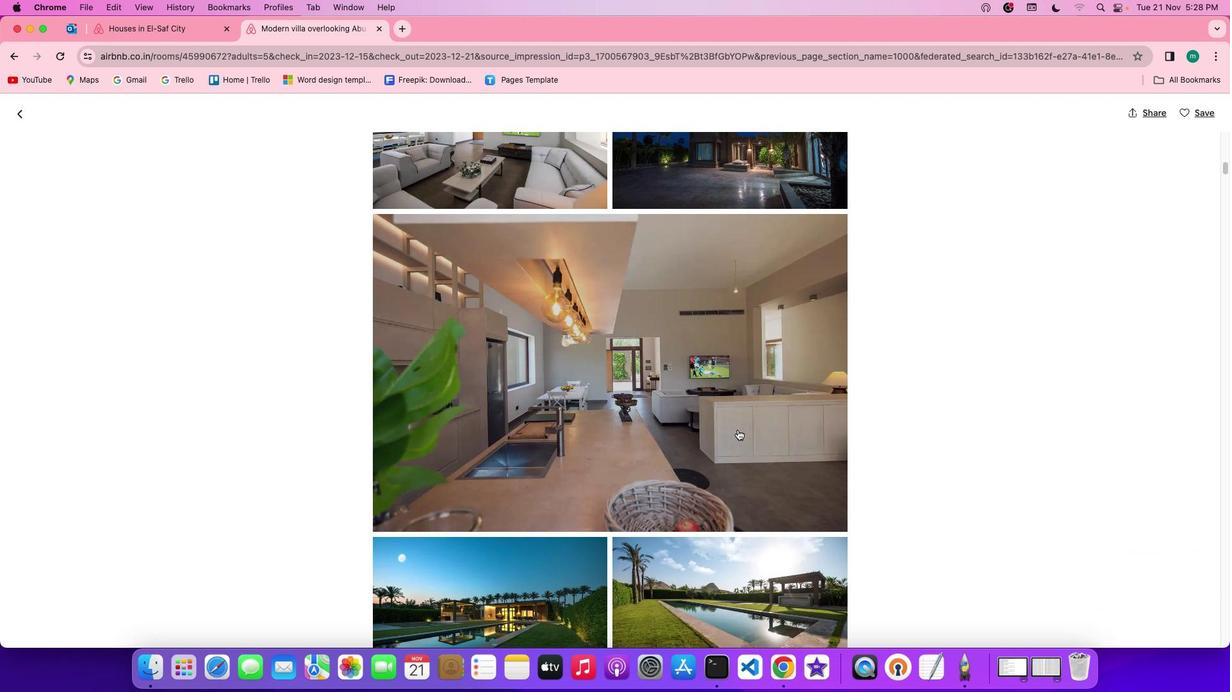 
Action: Mouse scrolled (737, 429) with delta (0, 0)
Screenshot: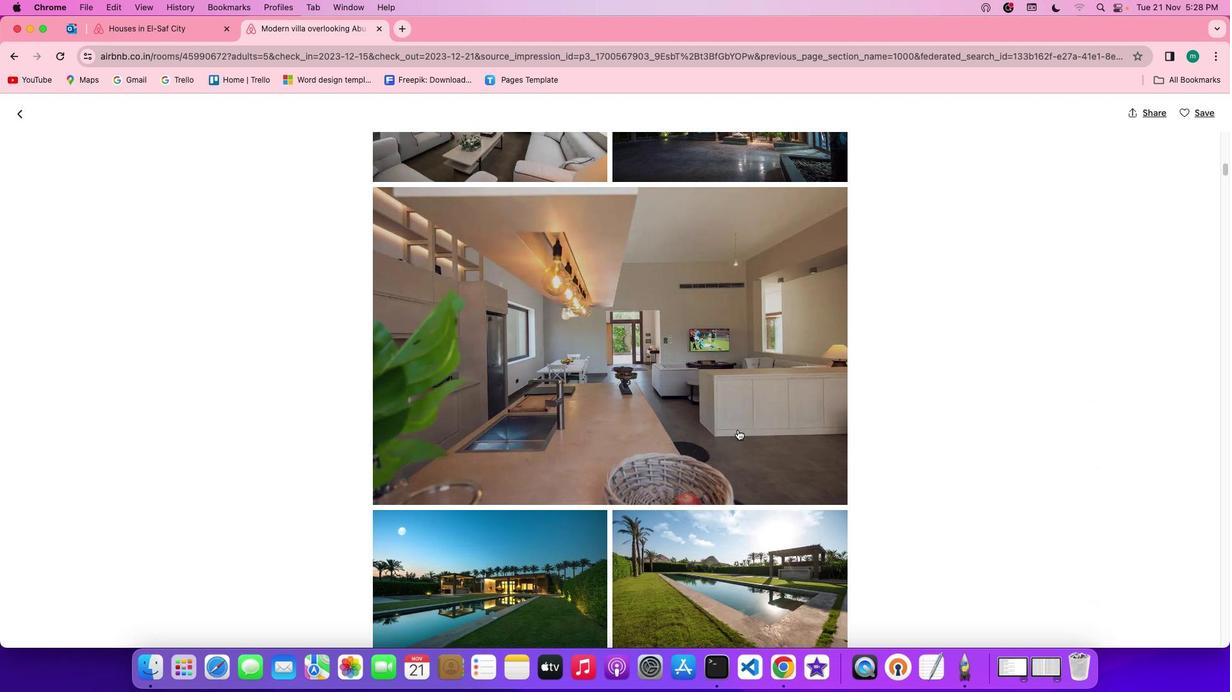 
Action: Mouse scrolled (737, 429) with delta (0, -1)
Screenshot: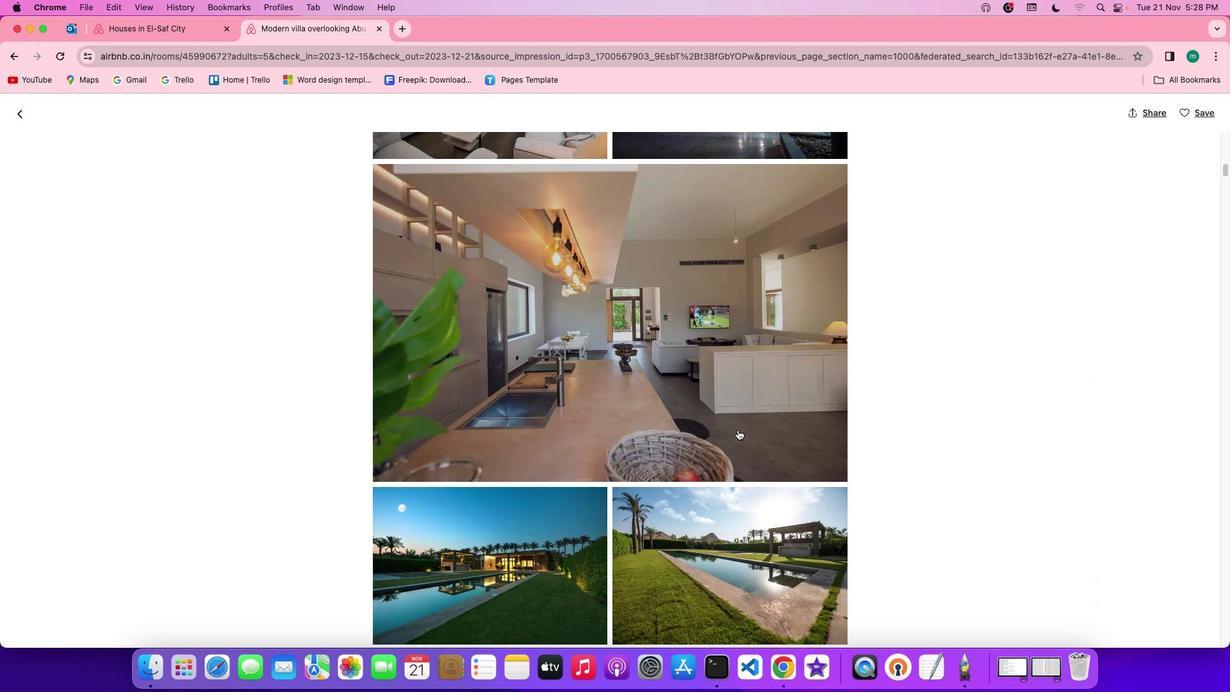 
Action: Mouse scrolled (737, 429) with delta (0, -1)
Screenshot: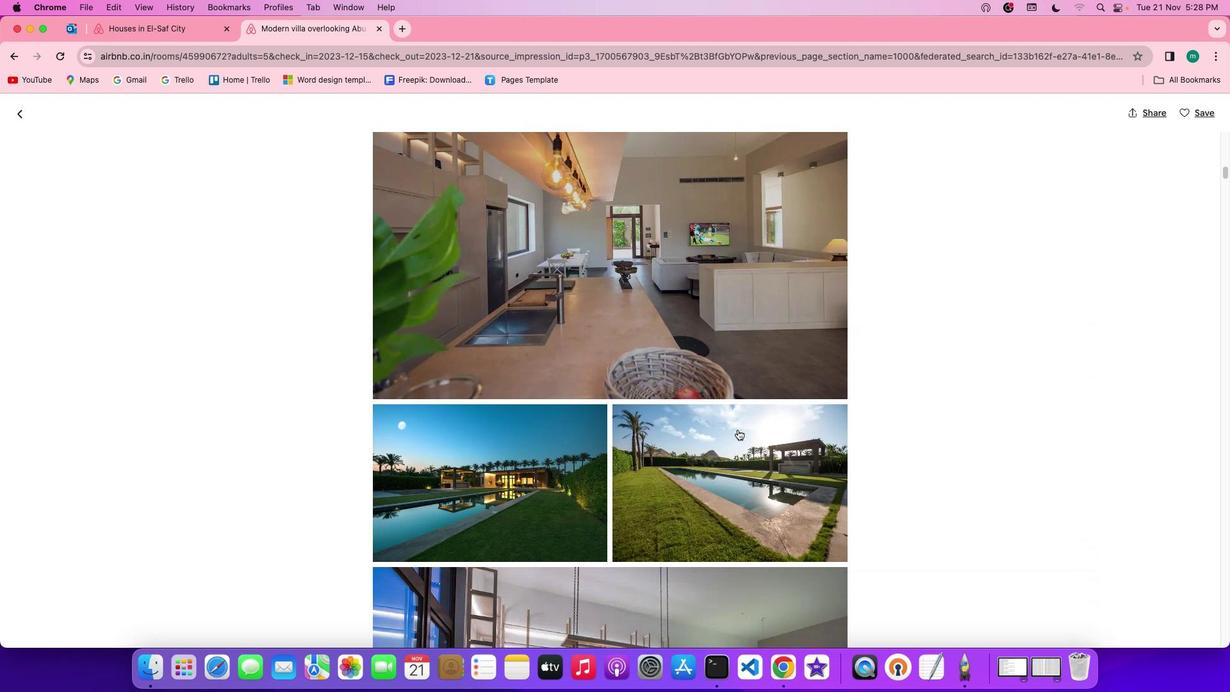
Action: Mouse scrolled (737, 429) with delta (0, 0)
Screenshot: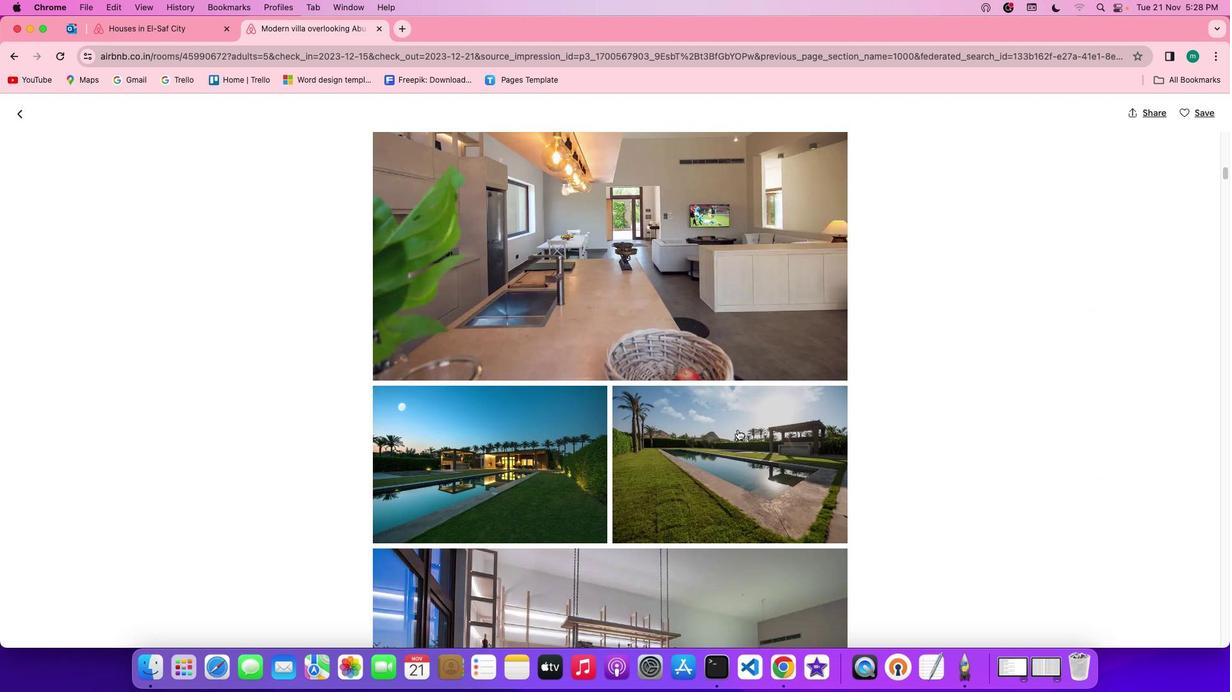 
Action: Mouse scrolled (737, 429) with delta (0, 0)
Screenshot: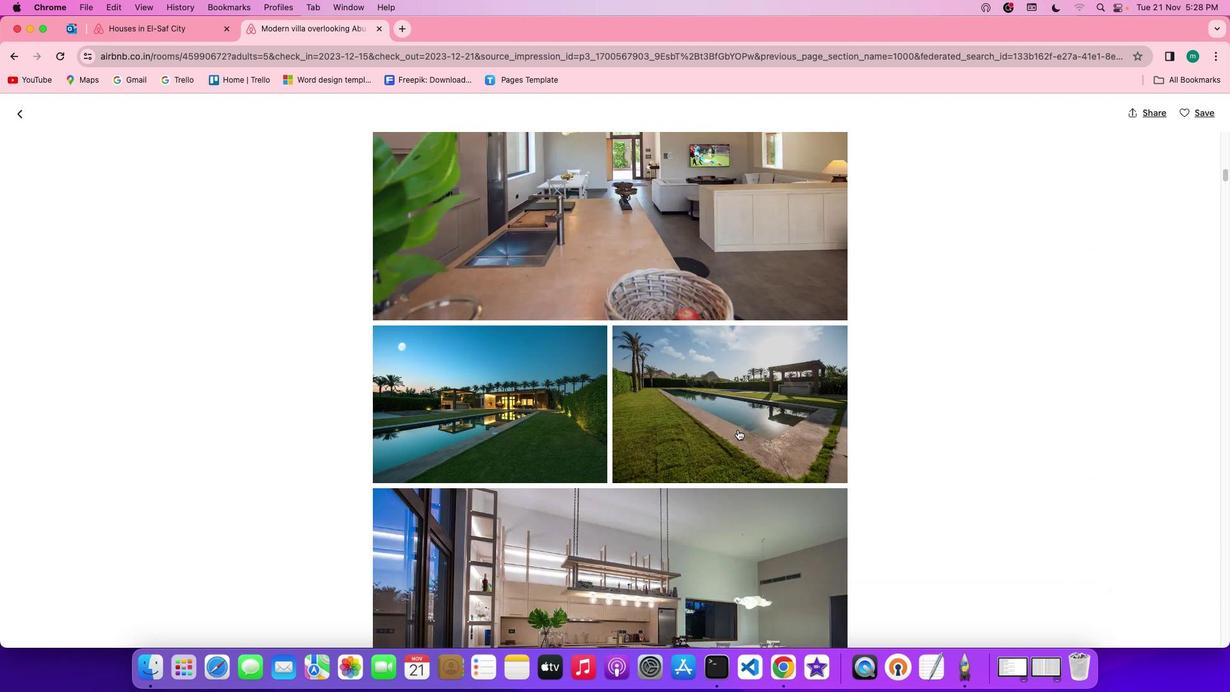 
Action: Mouse scrolled (737, 429) with delta (0, -1)
Screenshot: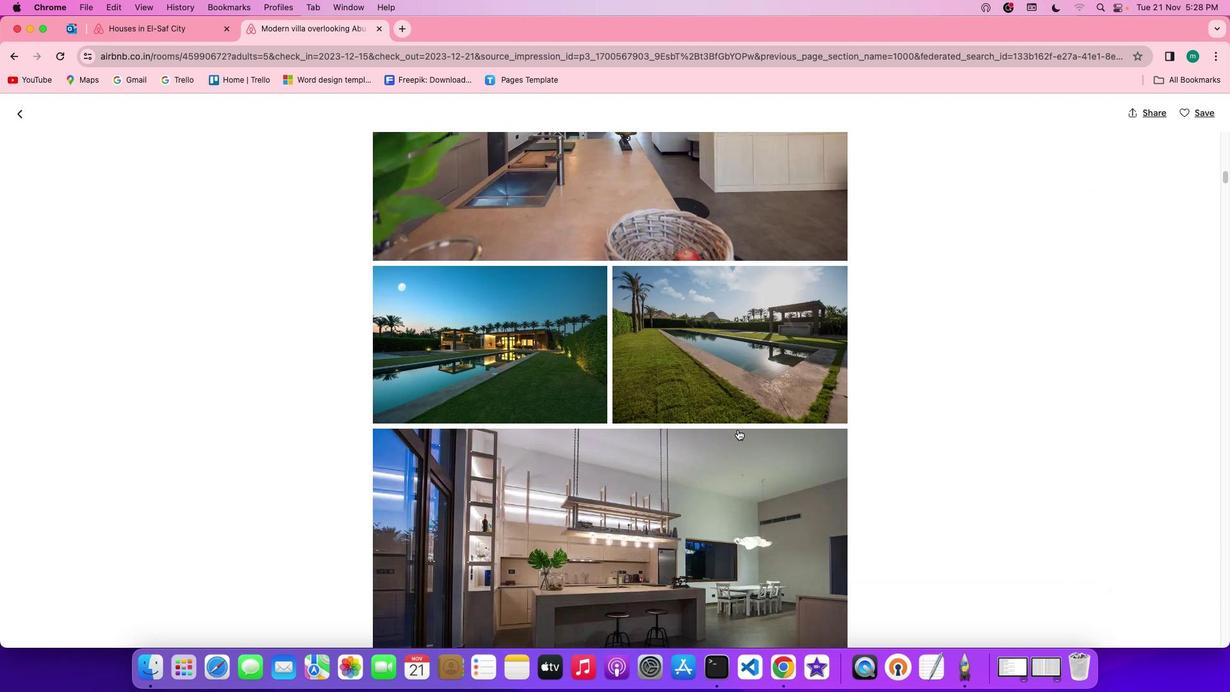 
Action: Mouse scrolled (737, 429) with delta (0, -2)
Screenshot: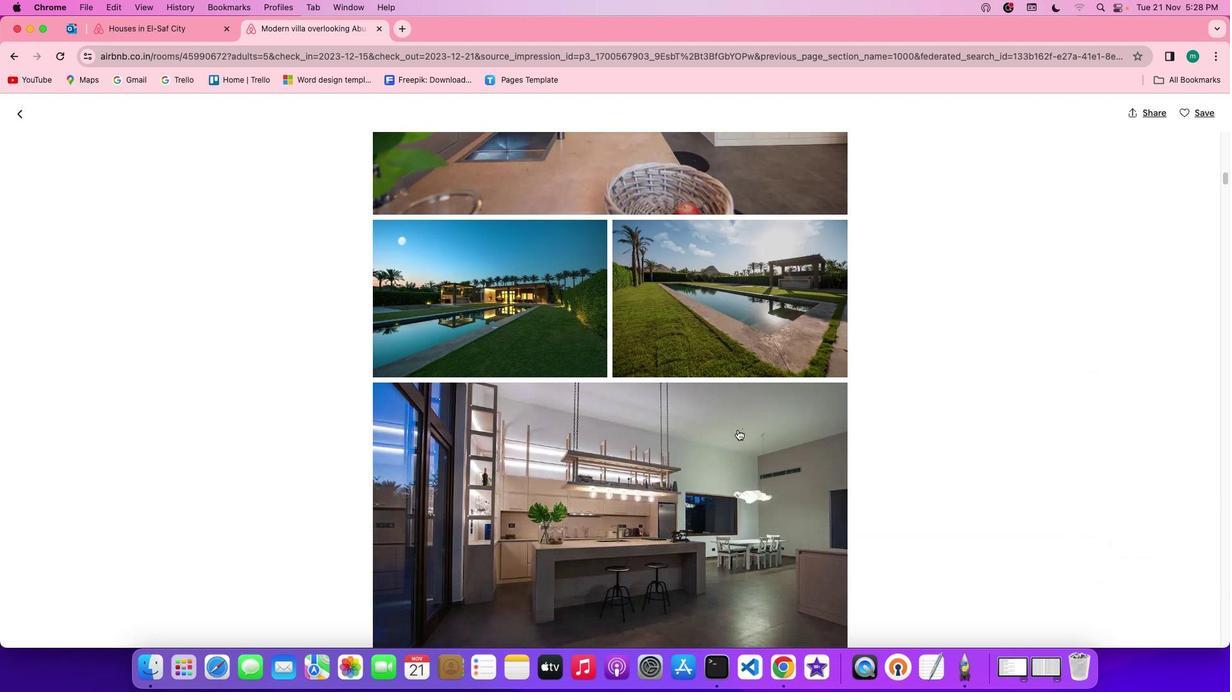 
Action: Mouse scrolled (737, 429) with delta (0, -1)
Screenshot: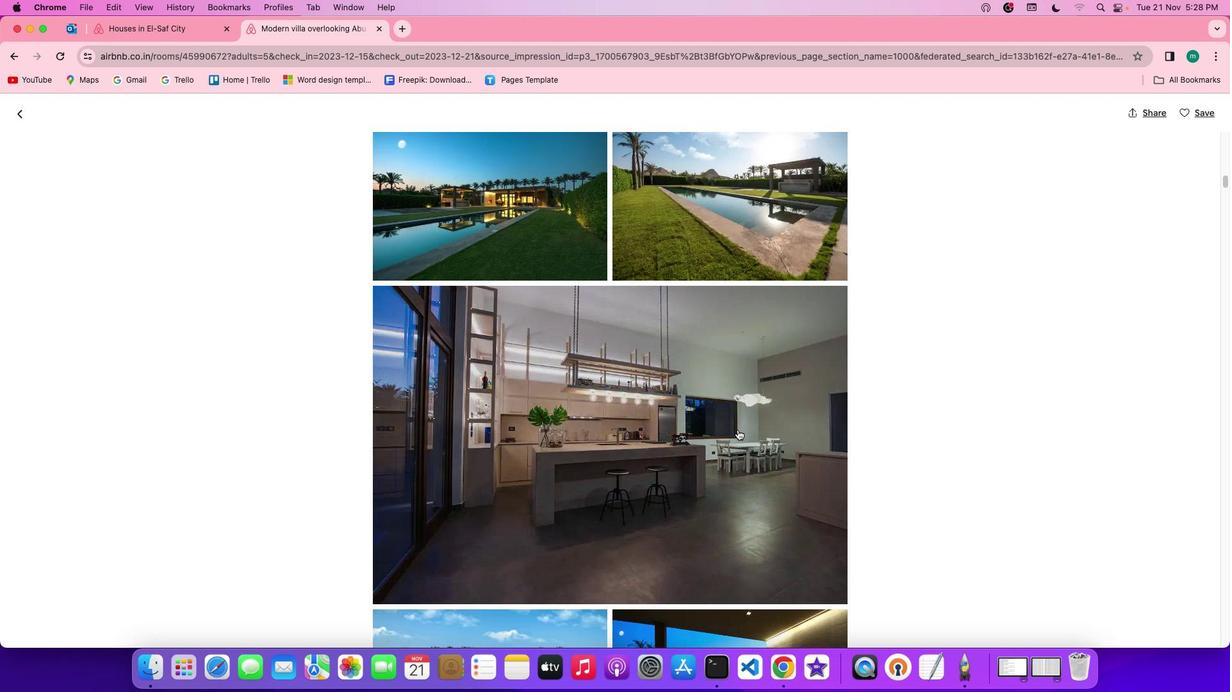 
Action: Mouse scrolled (737, 429) with delta (0, 0)
Screenshot: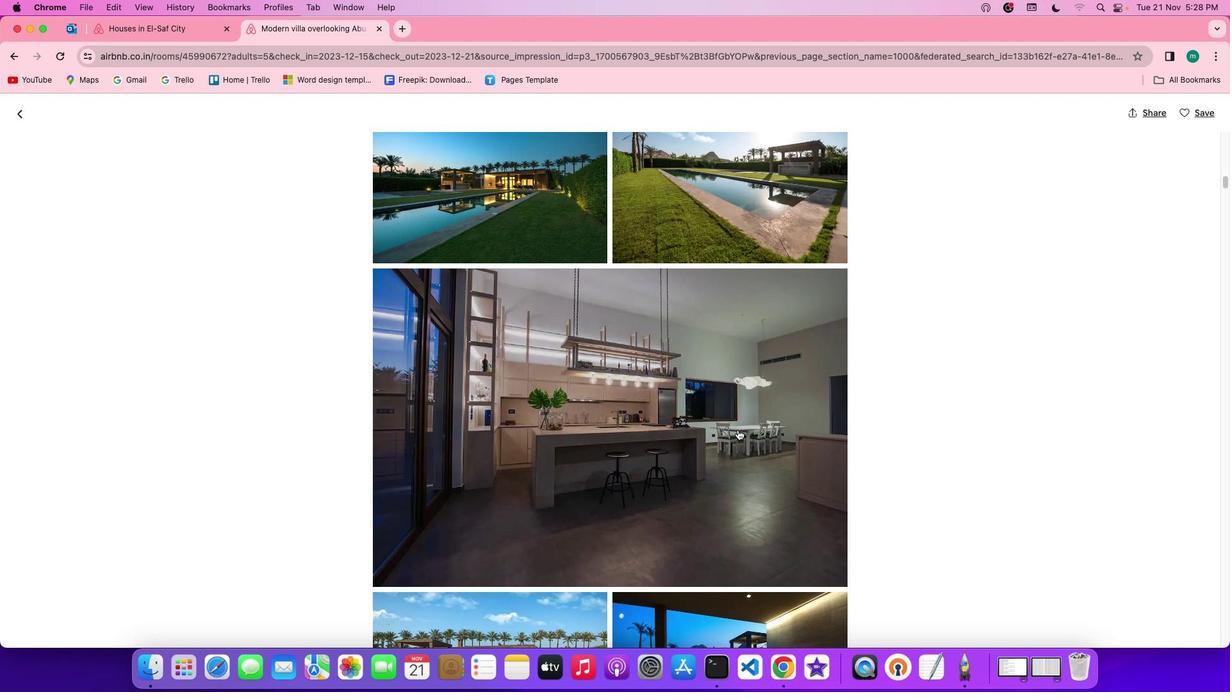 
Action: Mouse scrolled (737, 429) with delta (0, 0)
Screenshot: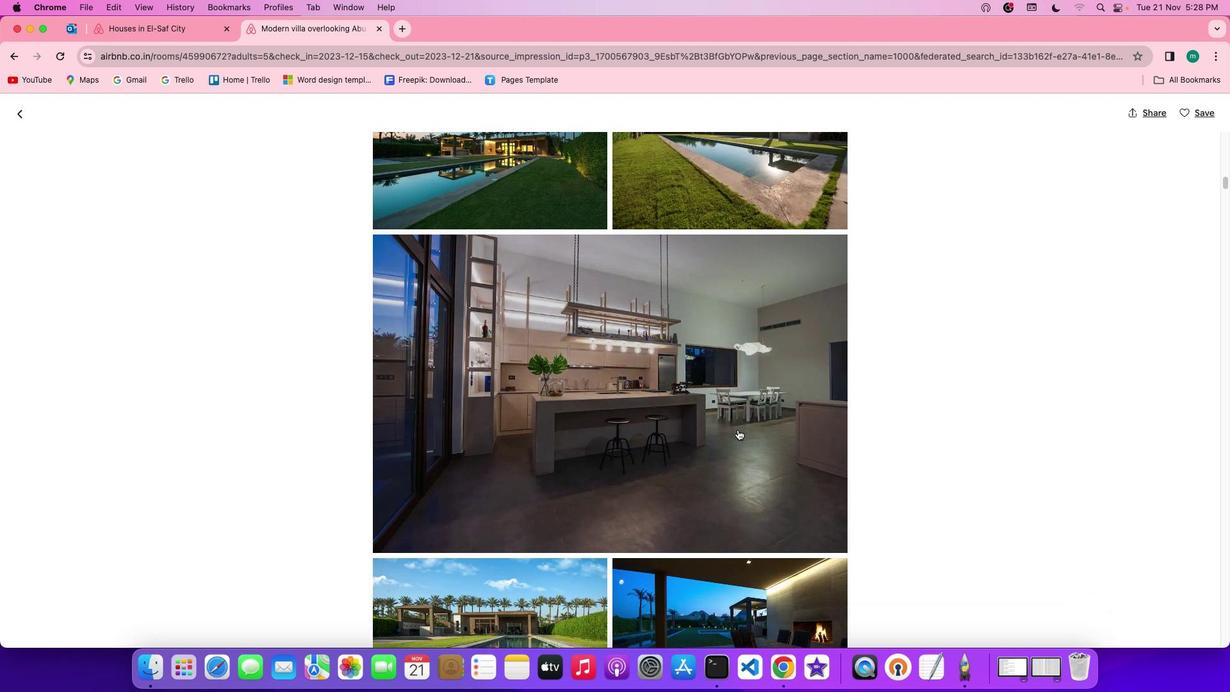 
Action: Mouse scrolled (737, 429) with delta (0, -1)
Screenshot: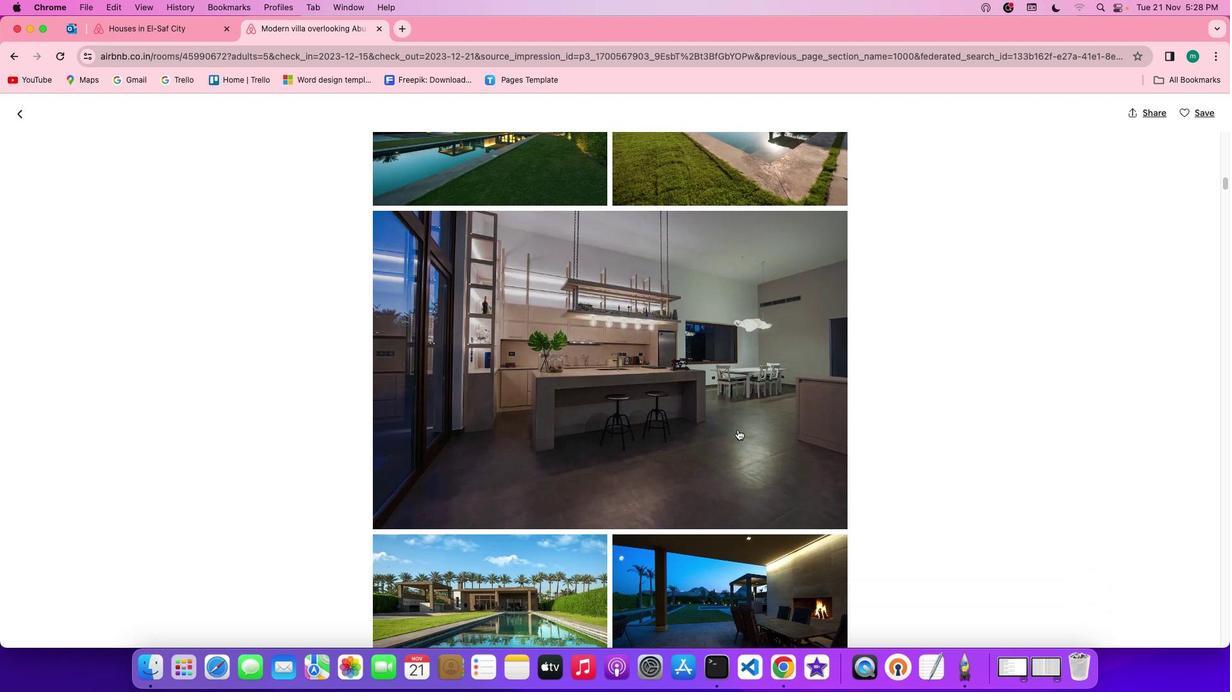 
Action: Mouse scrolled (737, 429) with delta (0, 0)
Screenshot: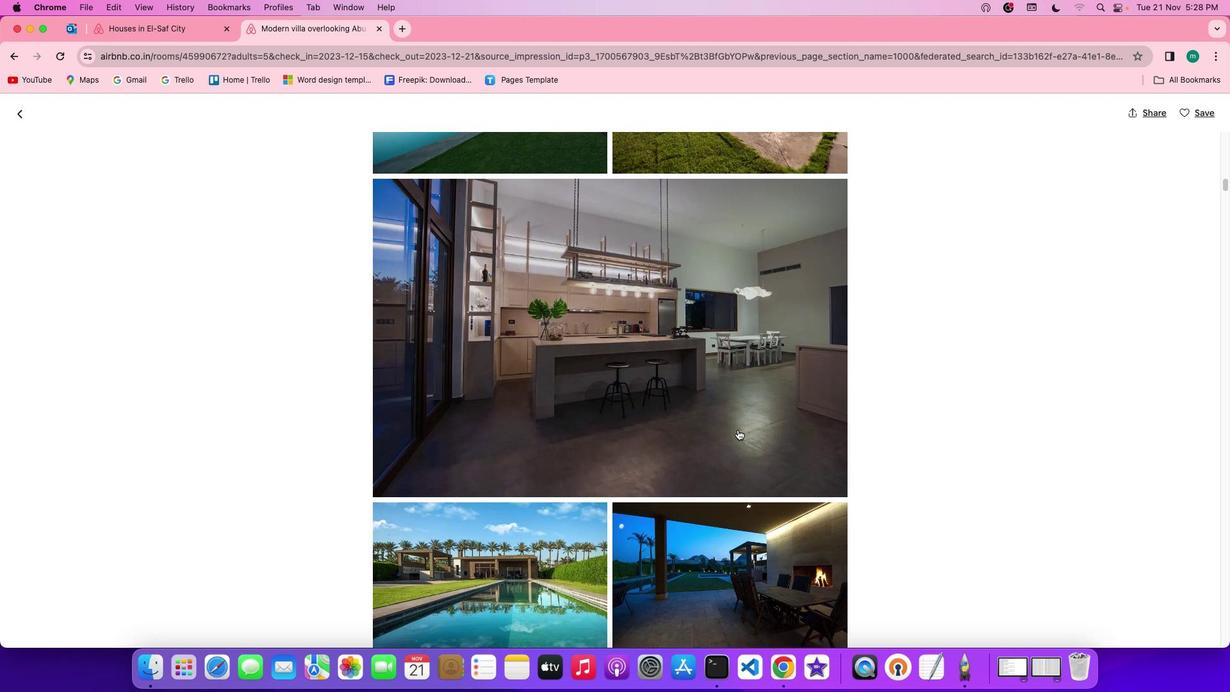 
Action: Mouse scrolled (737, 429) with delta (0, 0)
Screenshot: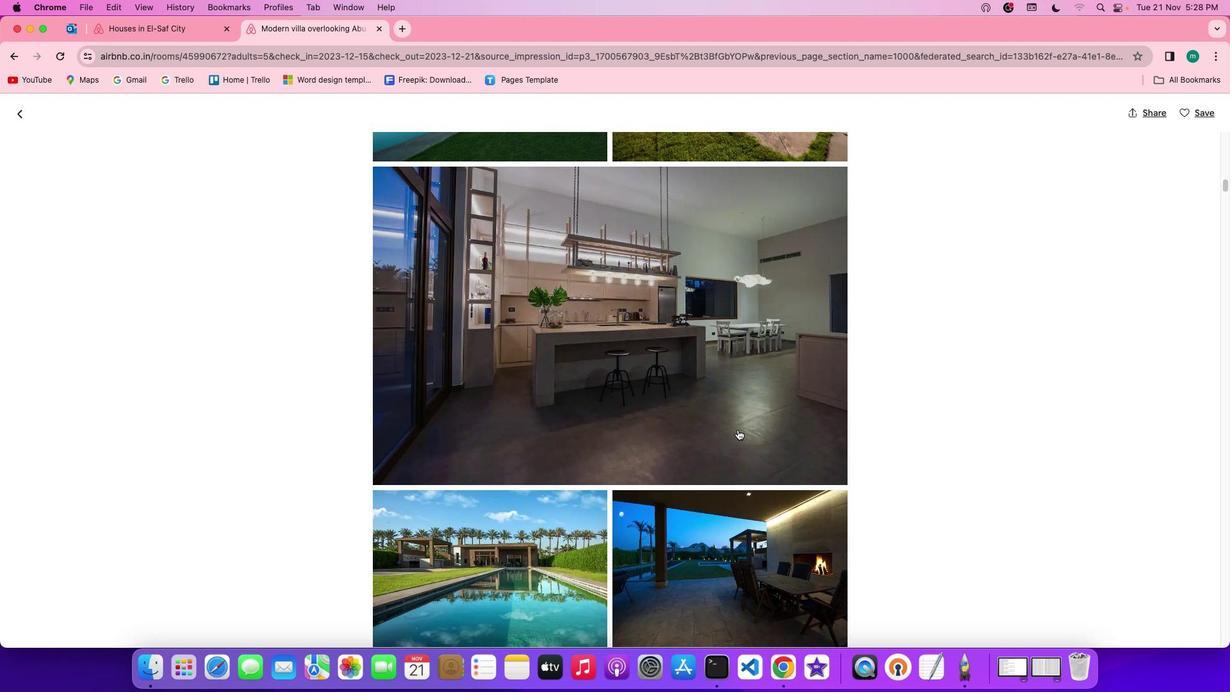 
Action: Mouse scrolled (737, 429) with delta (0, -1)
Screenshot: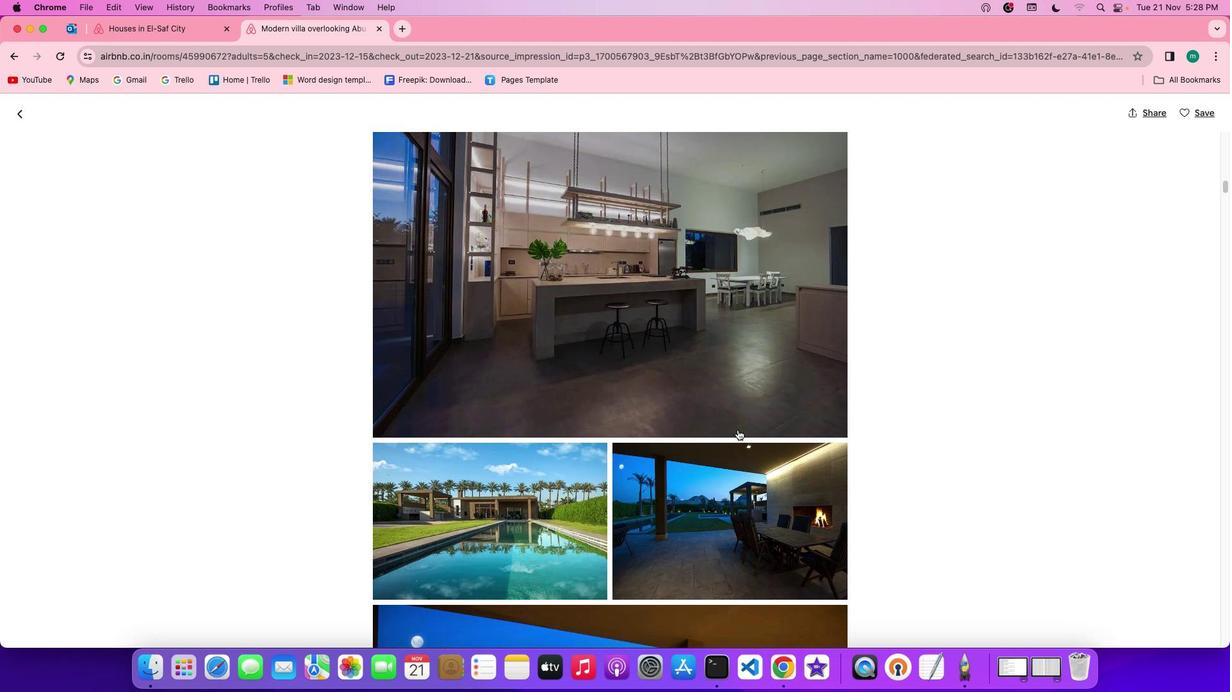 
Action: Mouse scrolled (737, 429) with delta (0, -1)
Screenshot: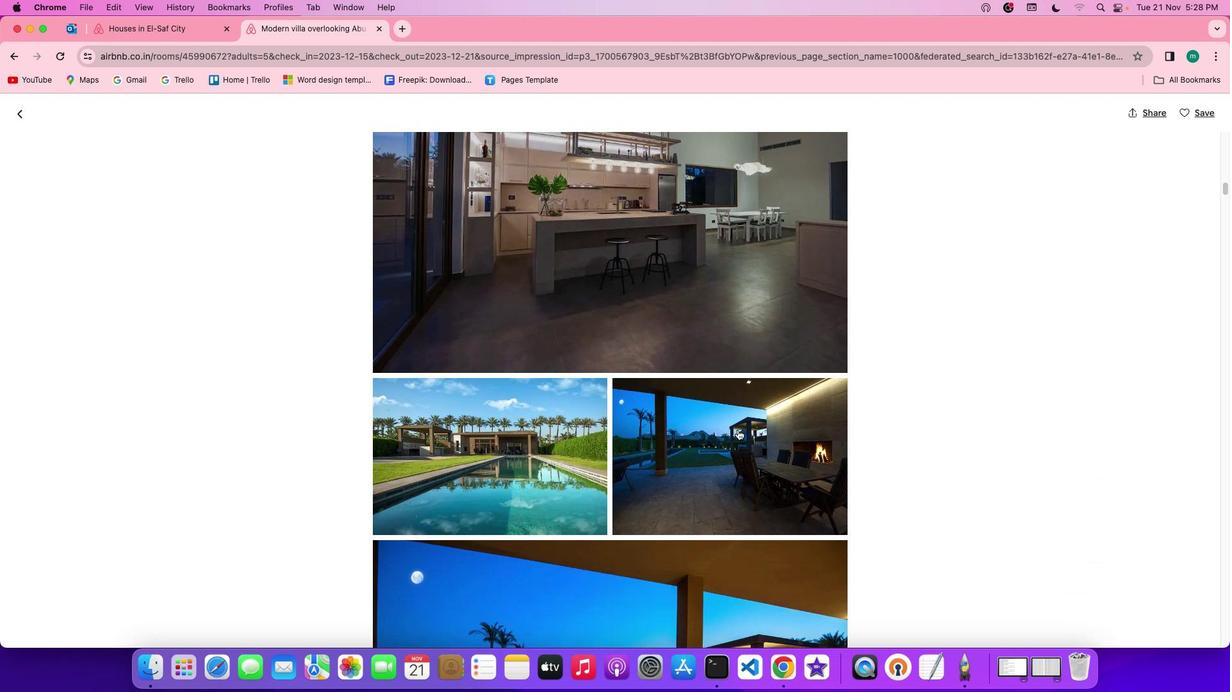 
Action: Mouse scrolled (737, 429) with delta (0, 0)
Screenshot: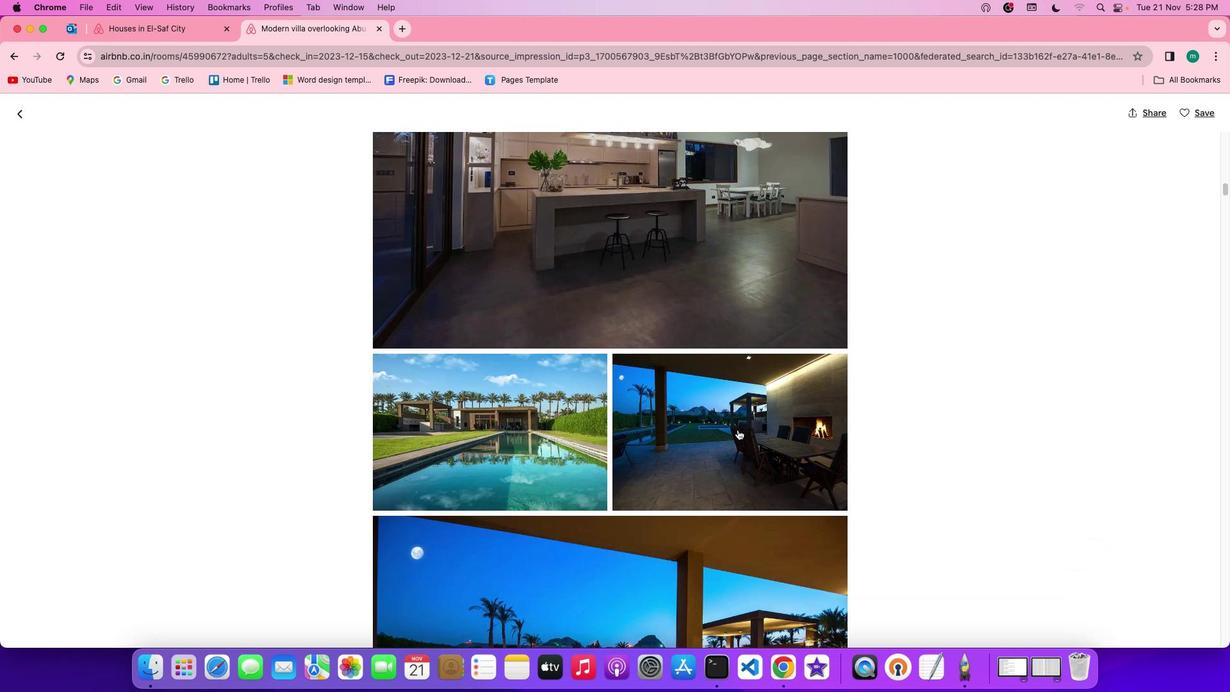 
Action: Mouse scrolled (737, 429) with delta (0, 0)
Screenshot: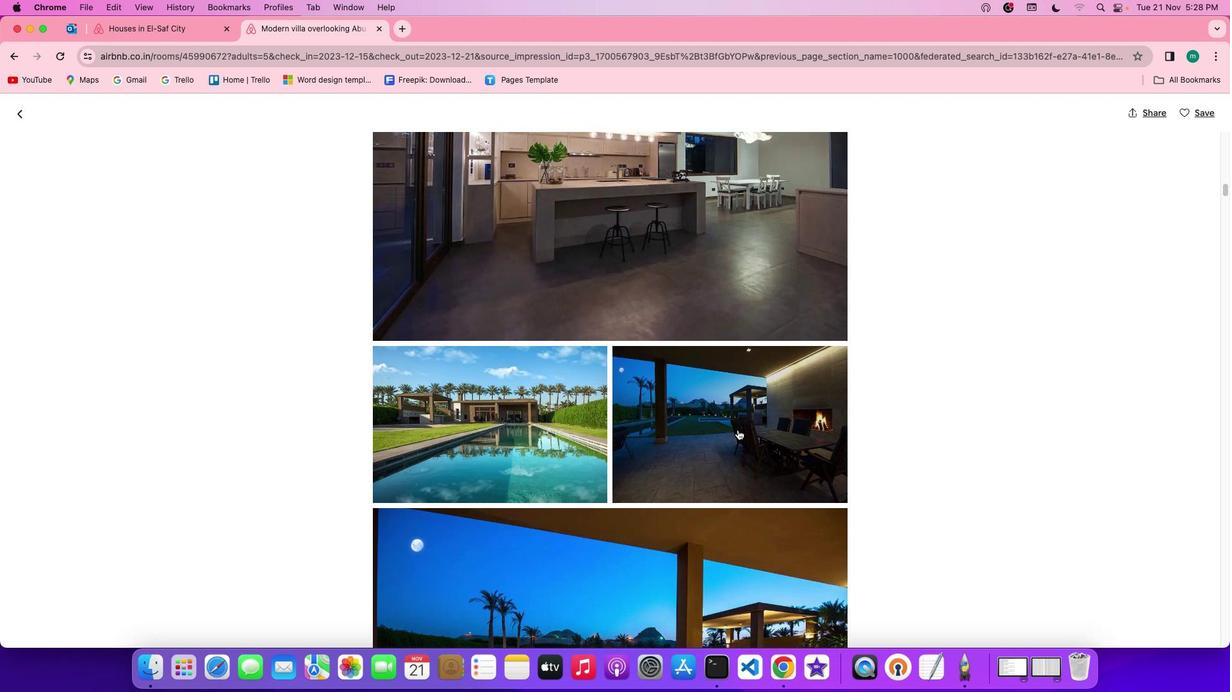 
Action: Mouse scrolled (737, 429) with delta (0, 0)
Screenshot: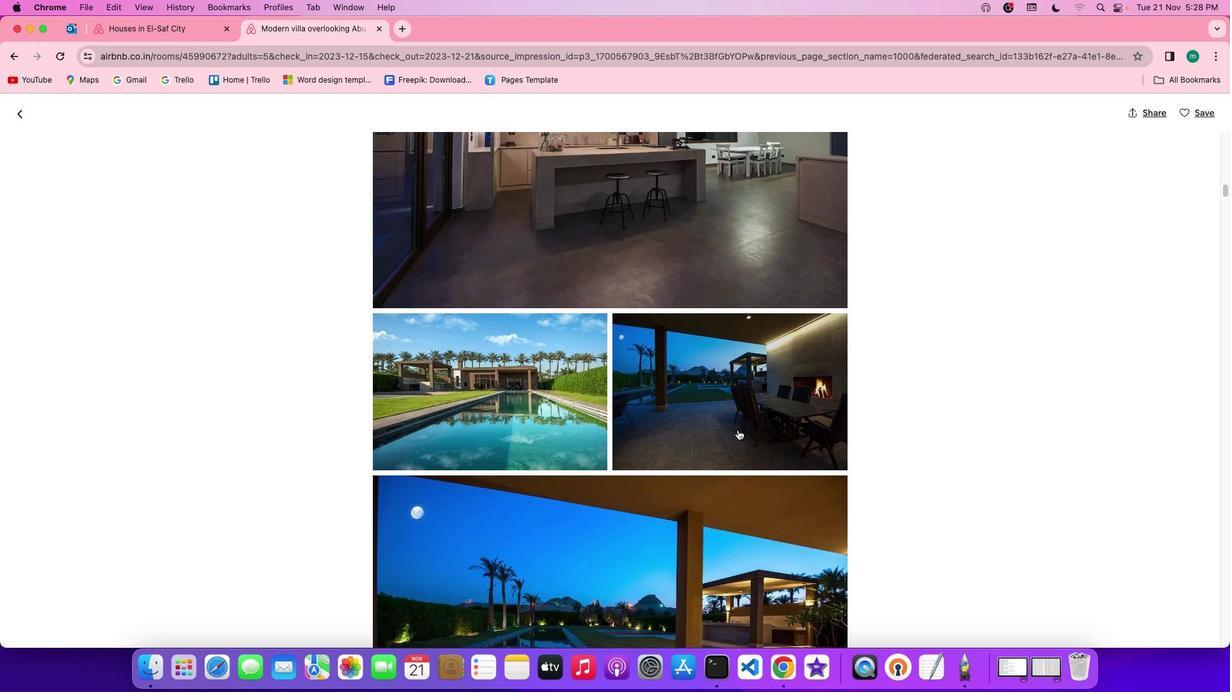 
Action: Mouse scrolled (737, 429) with delta (0, -1)
Screenshot: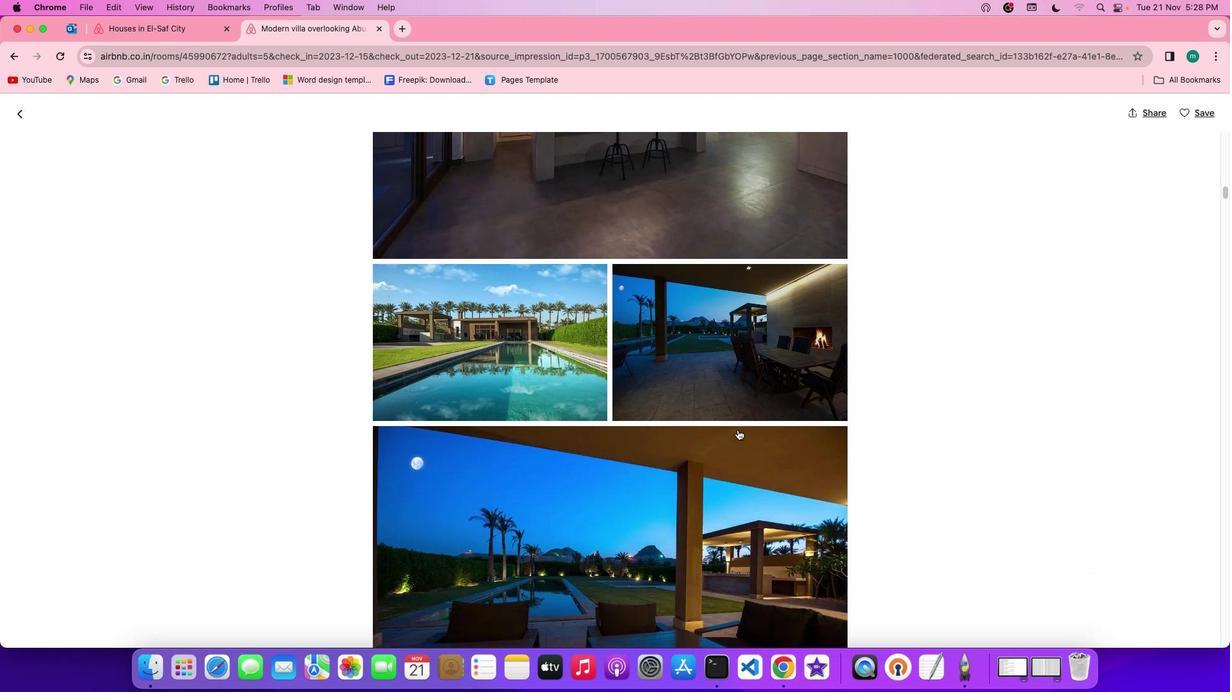 
Action: Mouse scrolled (737, 429) with delta (0, -2)
Screenshot: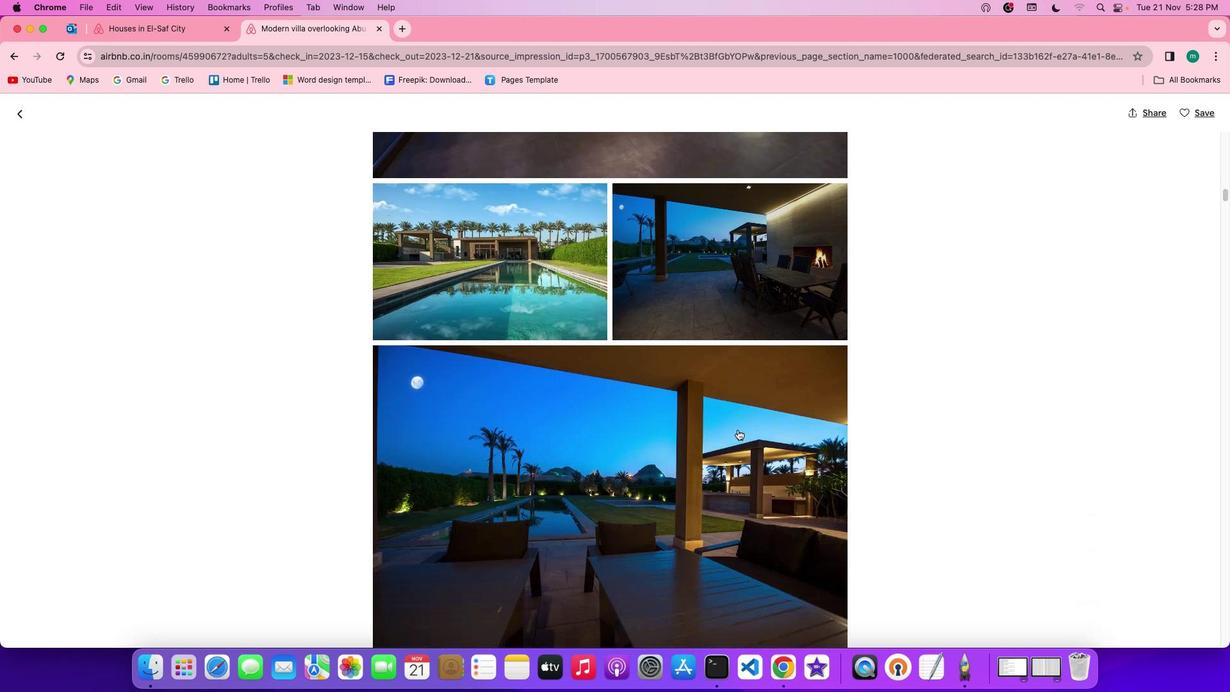 
Action: Mouse scrolled (737, 429) with delta (0, 0)
Screenshot: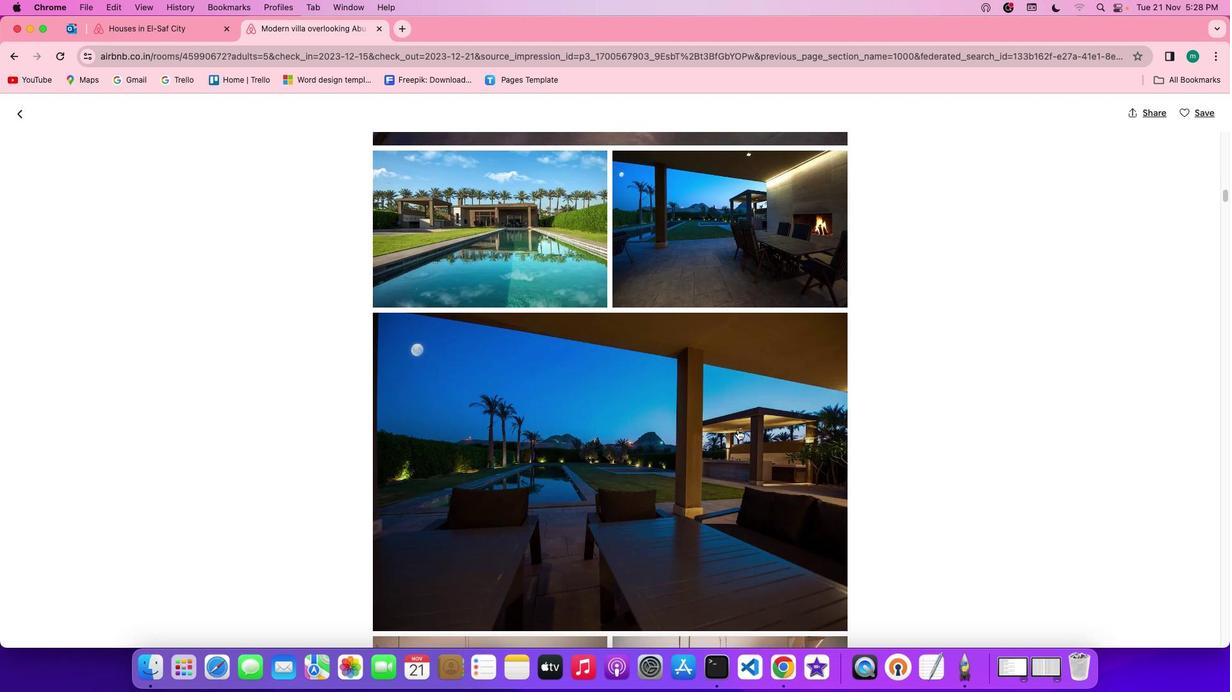 
Action: Mouse scrolled (737, 429) with delta (0, 0)
Screenshot: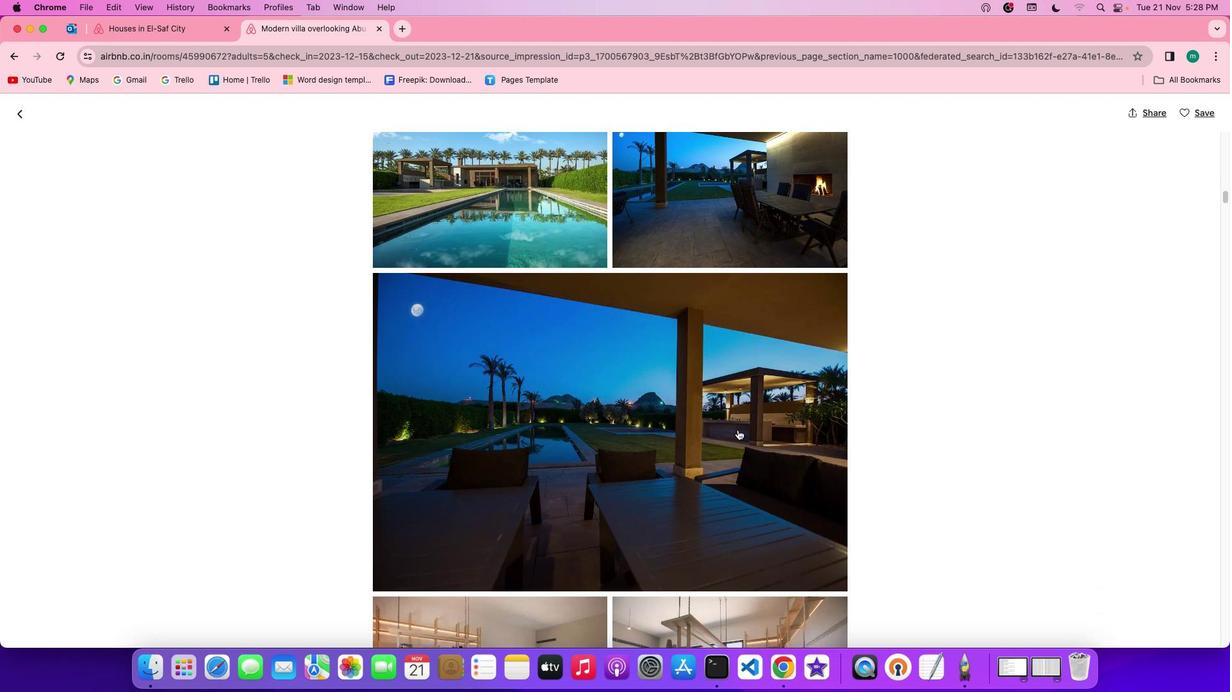 
Action: Mouse scrolled (737, 429) with delta (0, -1)
Screenshot: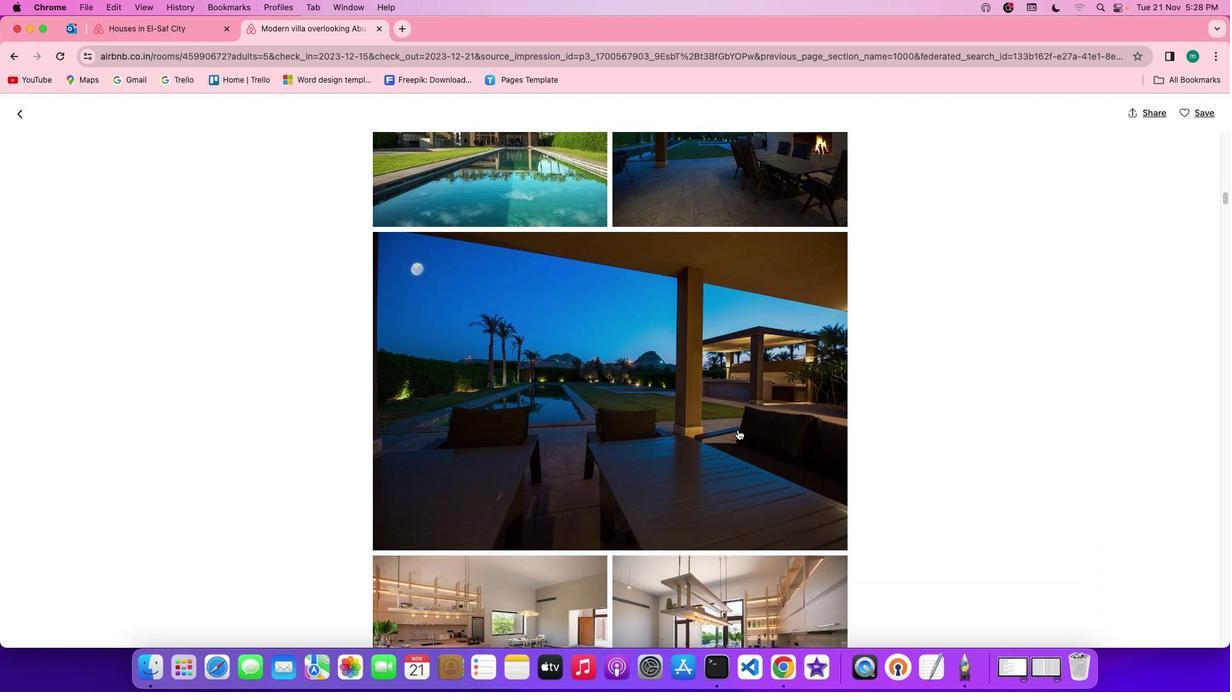 
Action: Mouse scrolled (737, 429) with delta (0, -1)
Screenshot: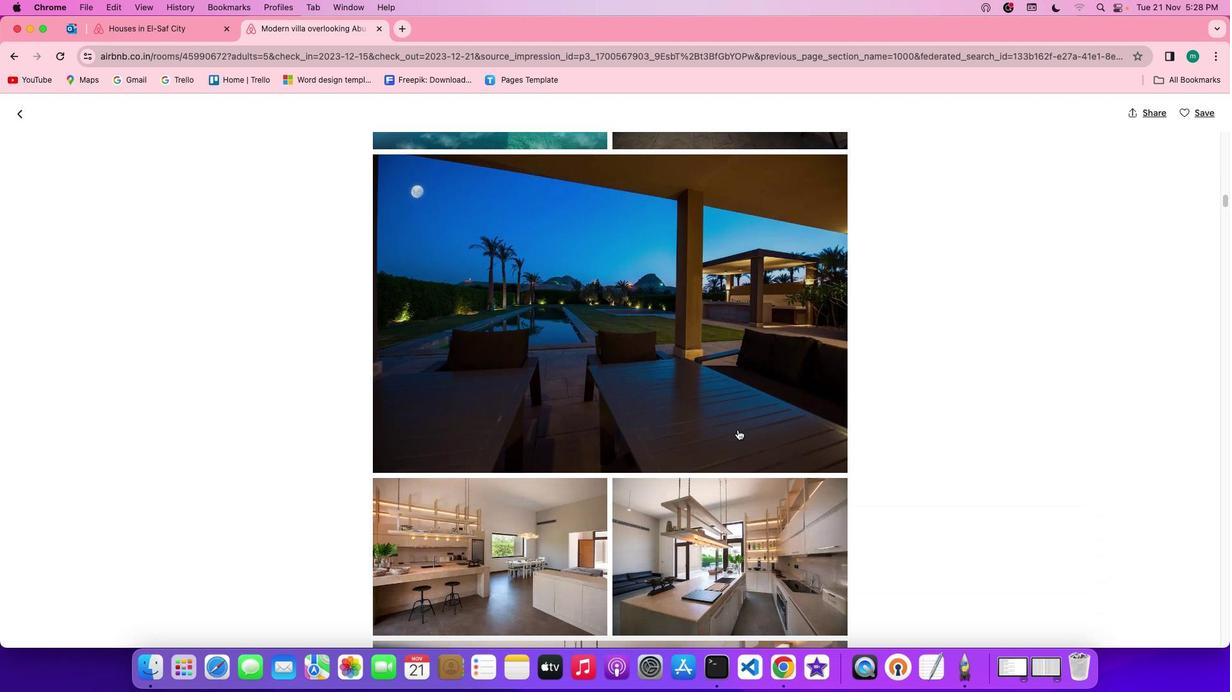 
Action: Mouse scrolled (737, 429) with delta (0, 0)
Screenshot: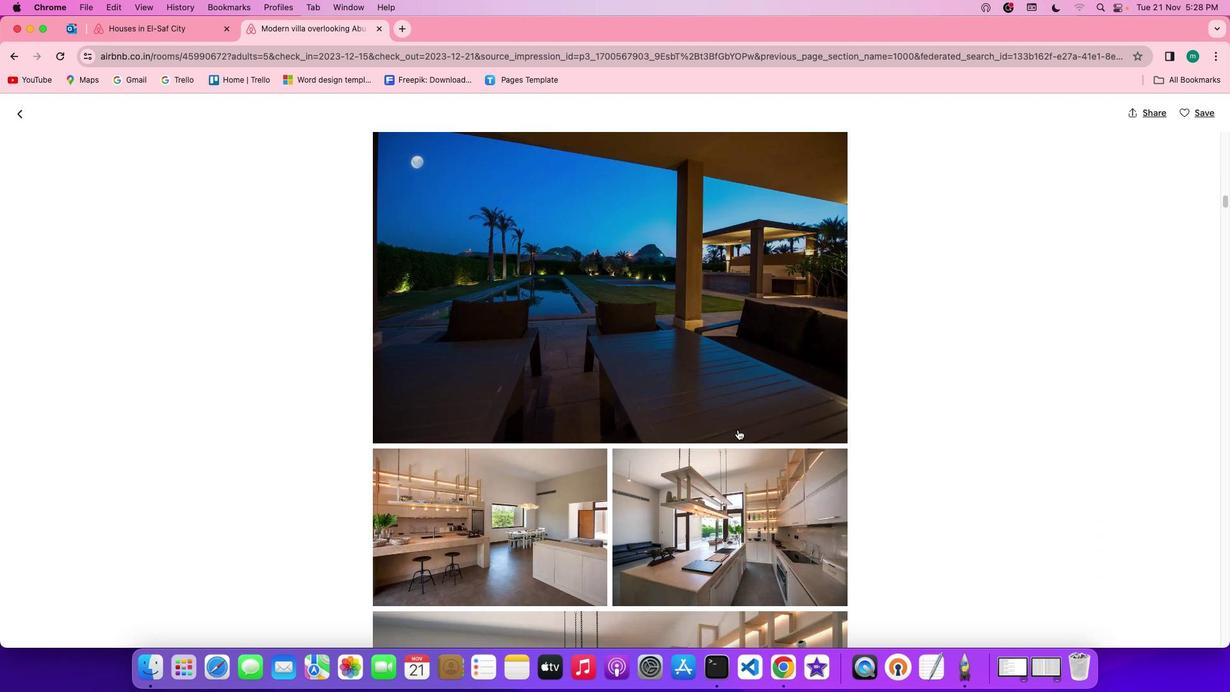 
Action: Mouse scrolled (737, 429) with delta (0, 0)
Screenshot: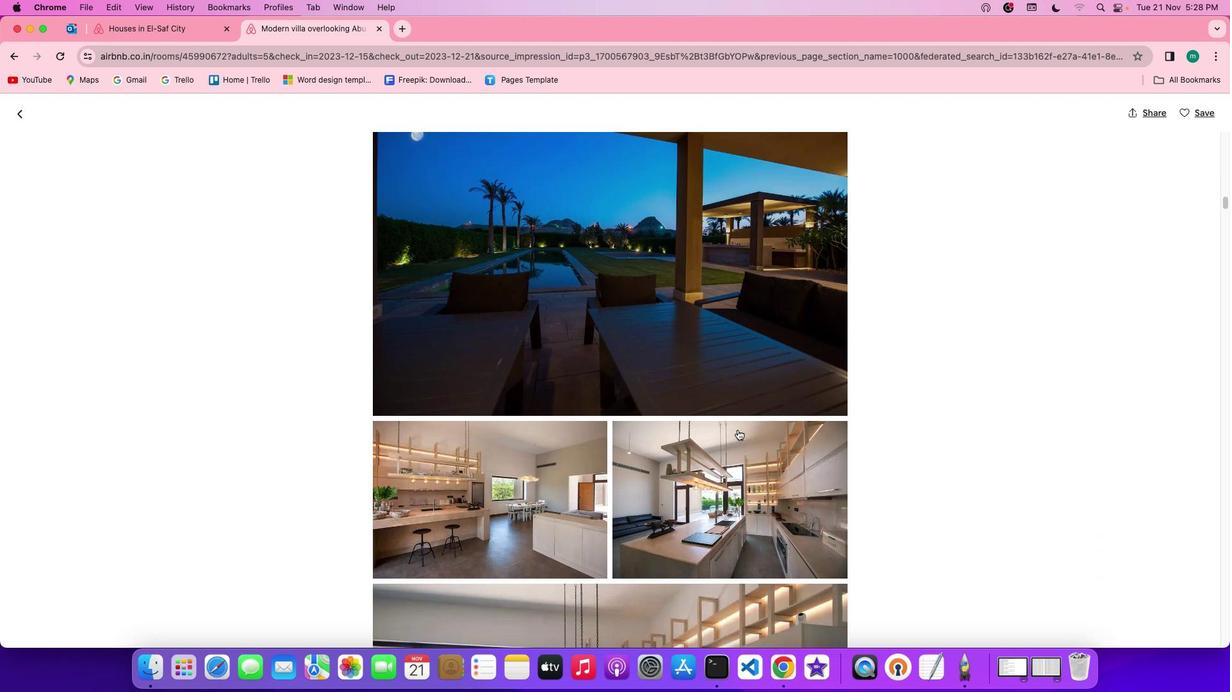 
Action: Mouse scrolled (737, 429) with delta (0, -1)
Screenshot: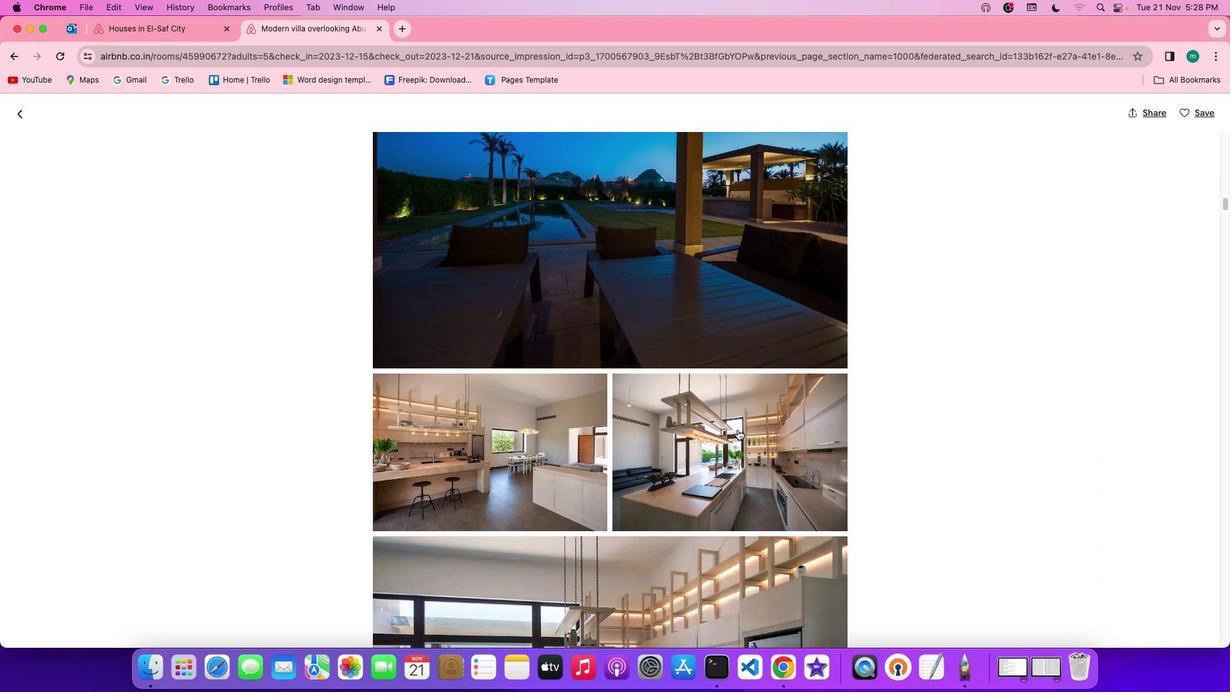 
Action: Mouse scrolled (737, 429) with delta (0, -2)
Screenshot: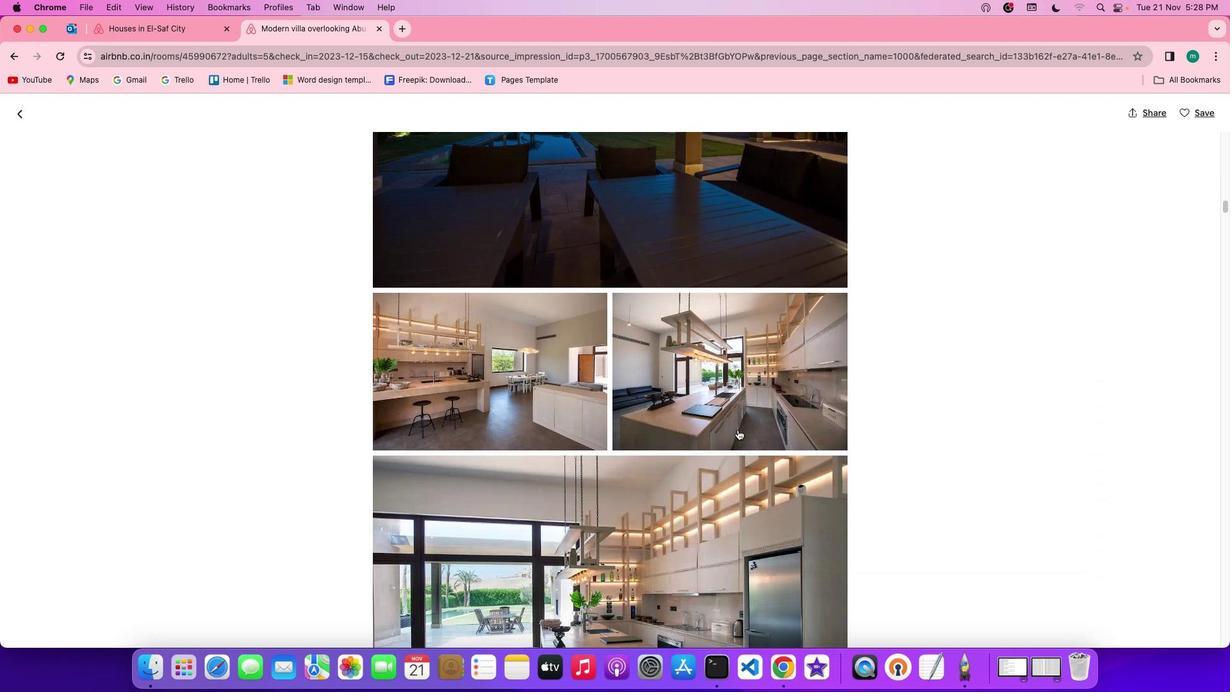 
Action: Mouse moved to (722, 426)
Screenshot: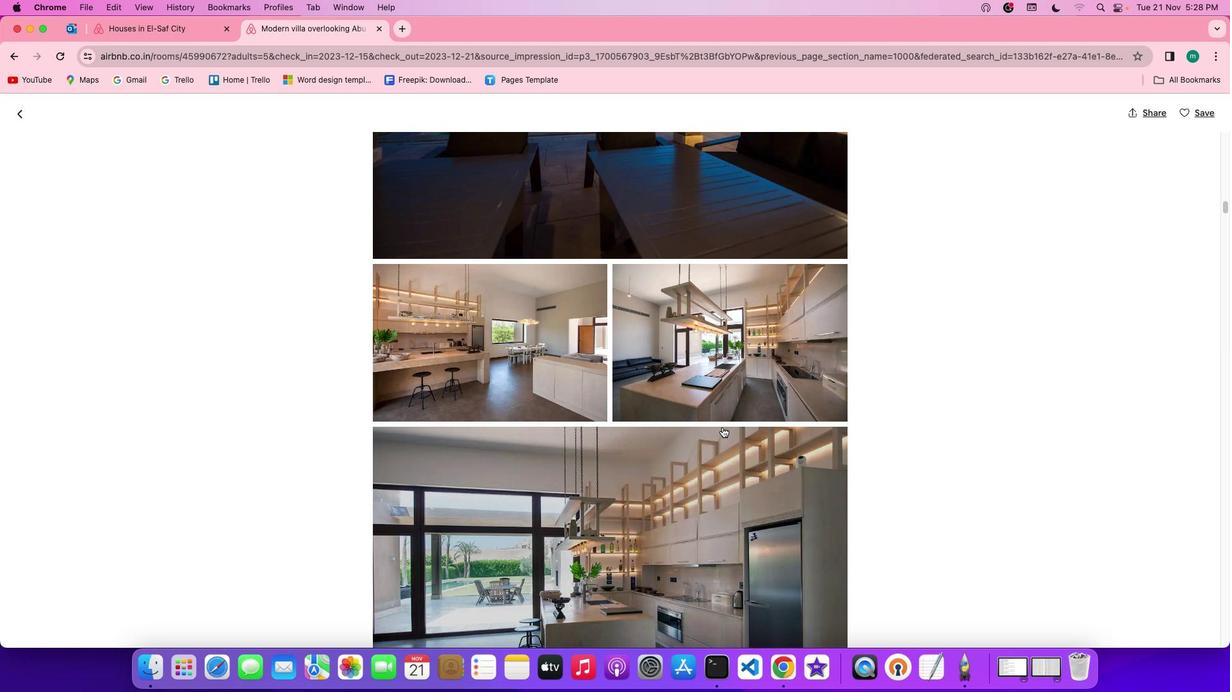 
Action: Mouse scrolled (722, 426) with delta (0, 0)
Screenshot: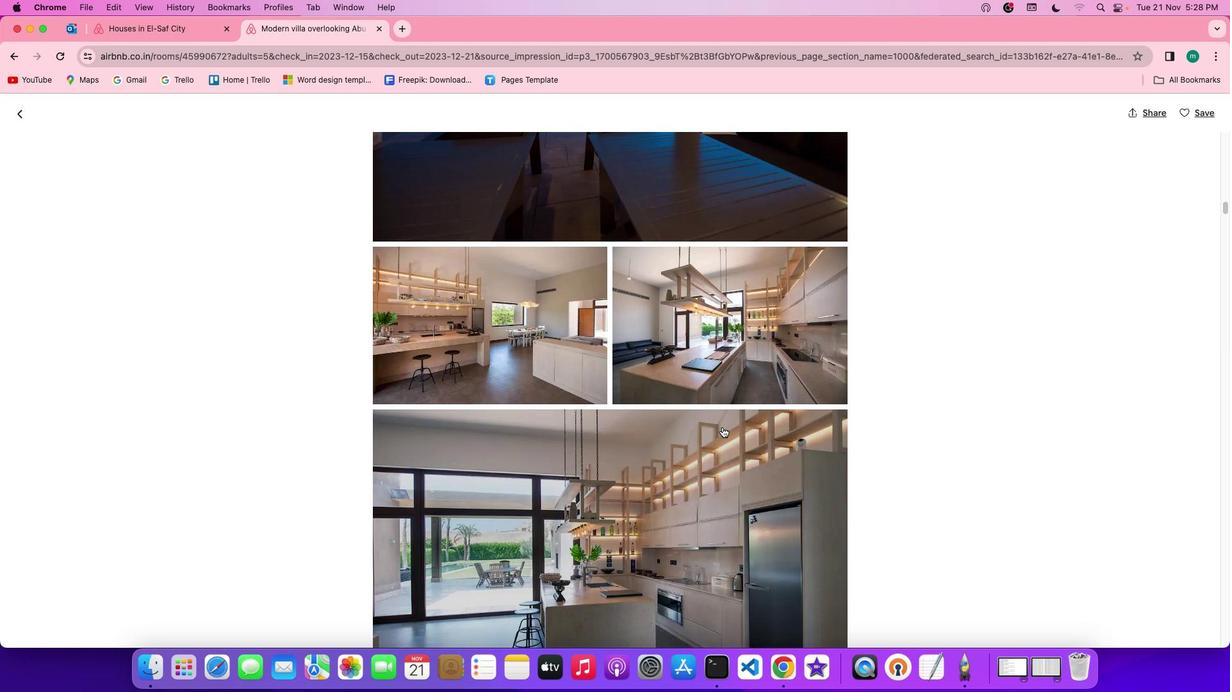 
Action: Mouse scrolled (722, 426) with delta (0, 0)
Screenshot: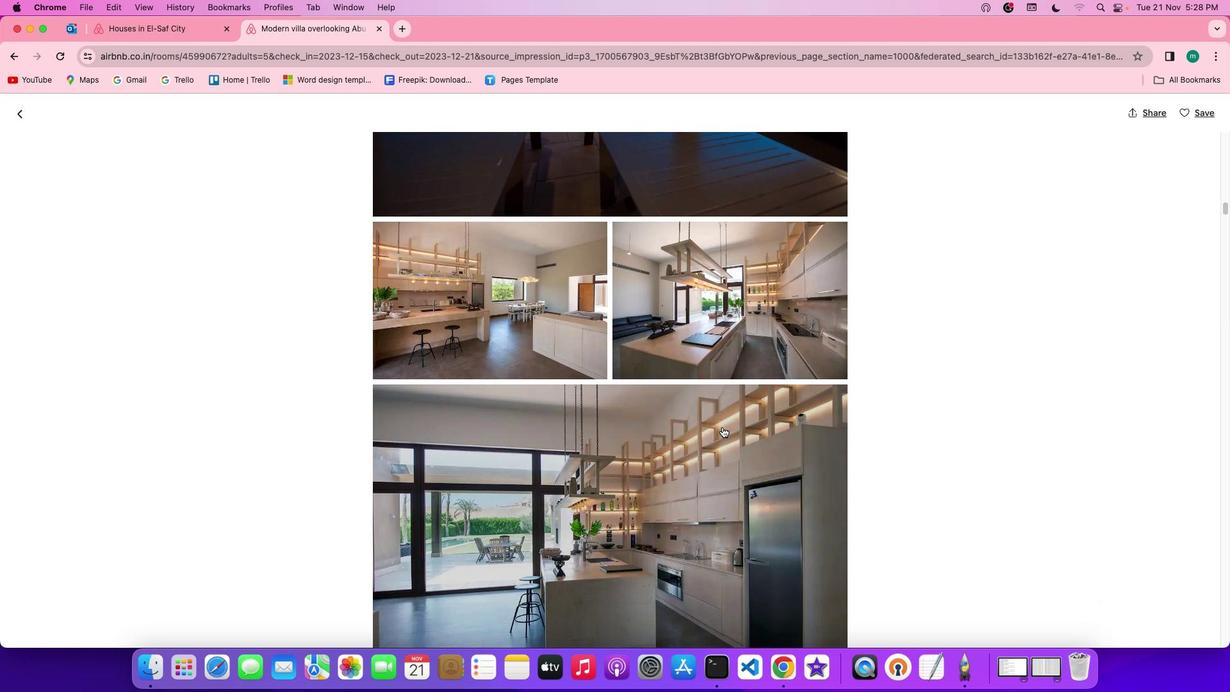 
Action: Mouse scrolled (722, 426) with delta (0, -1)
Screenshot: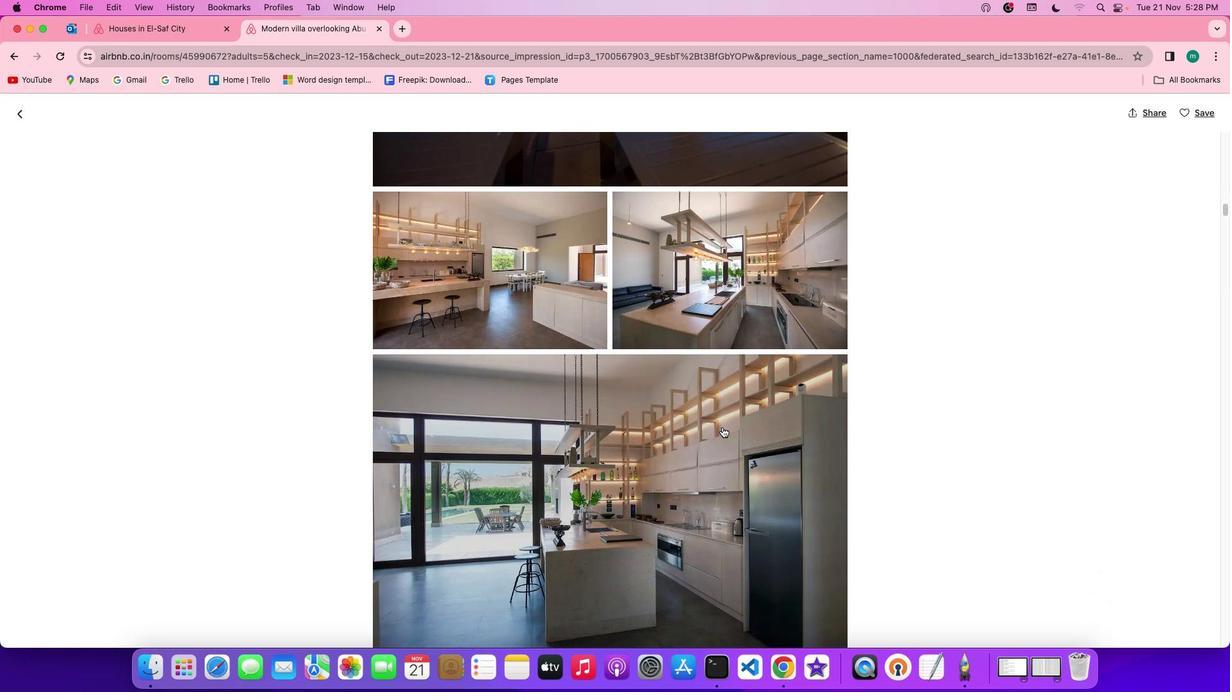 
Action: Mouse scrolled (722, 426) with delta (0, -1)
Screenshot: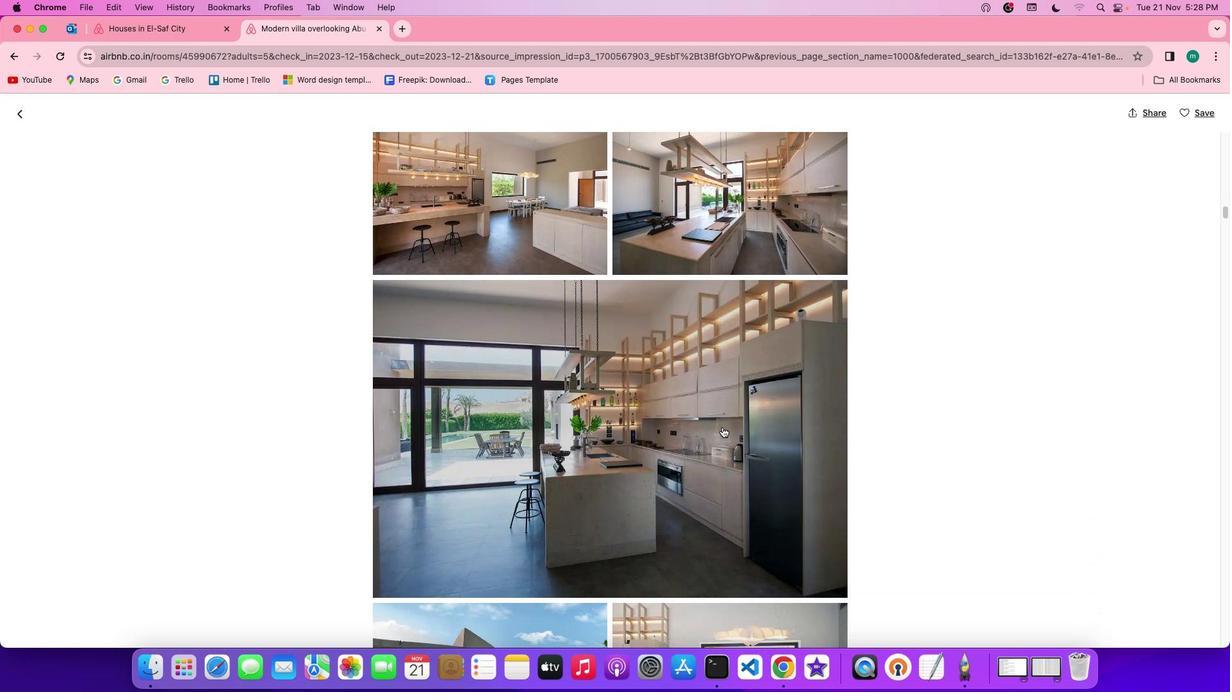 
Action: Mouse scrolled (722, 426) with delta (0, 0)
Screenshot: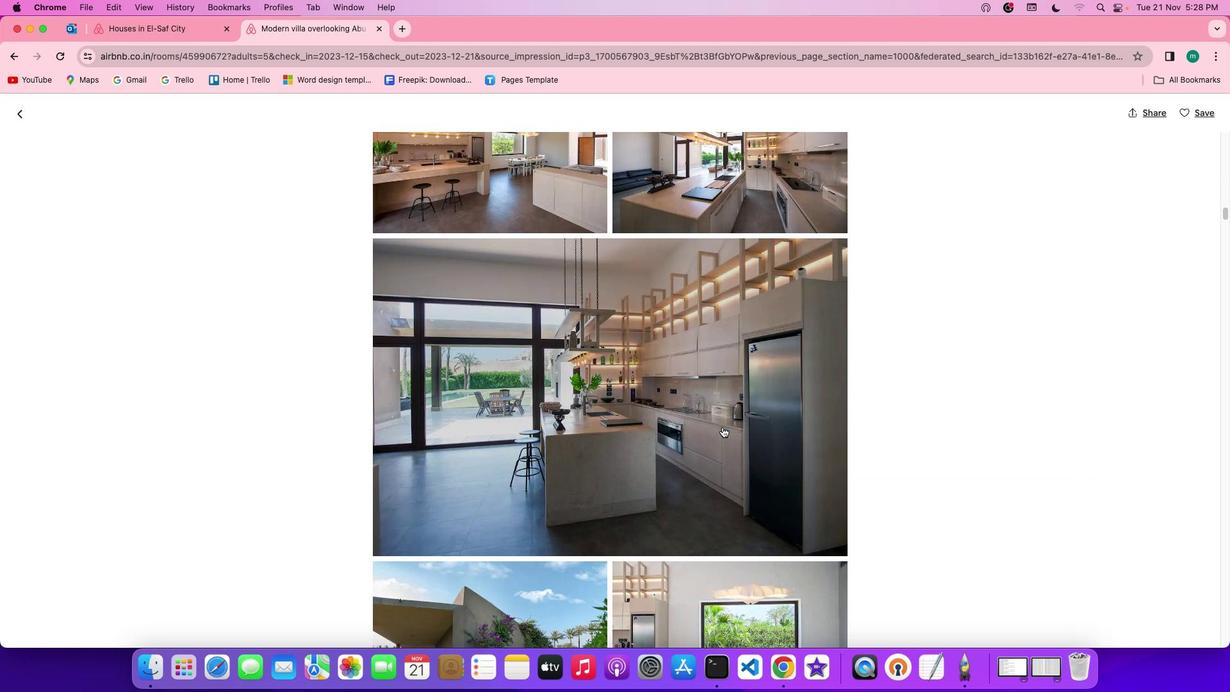 
Action: Mouse scrolled (722, 426) with delta (0, 0)
Screenshot: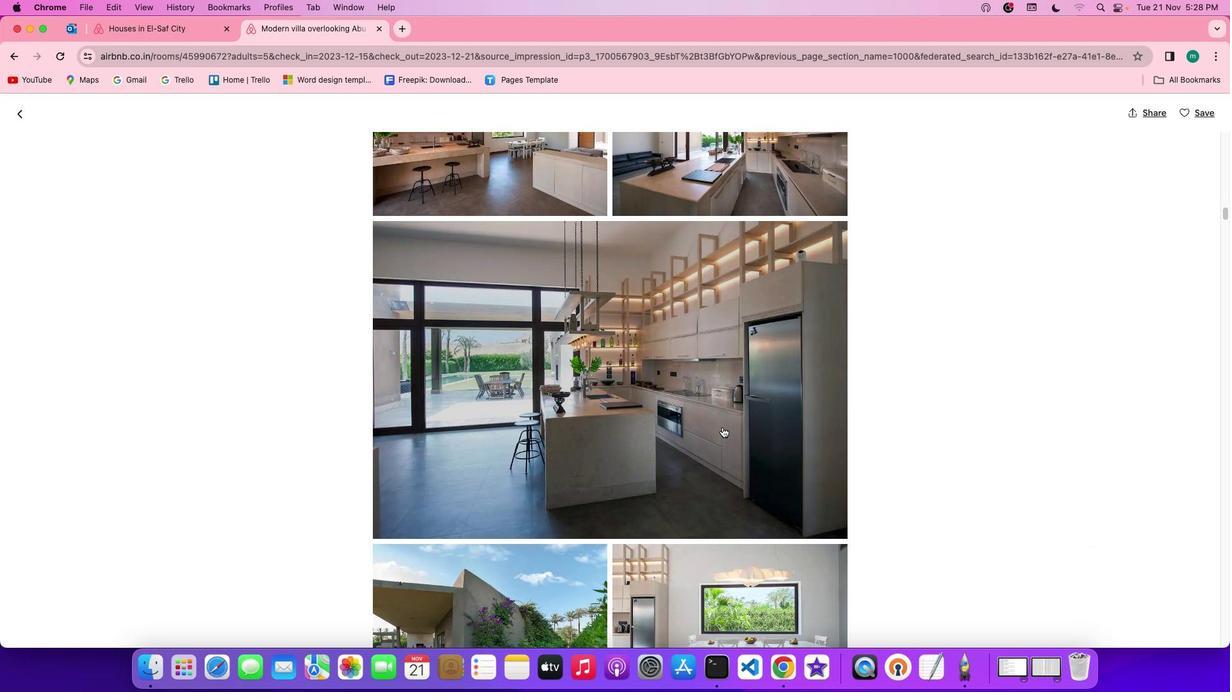
Action: Mouse scrolled (722, 426) with delta (0, 0)
Screenshot: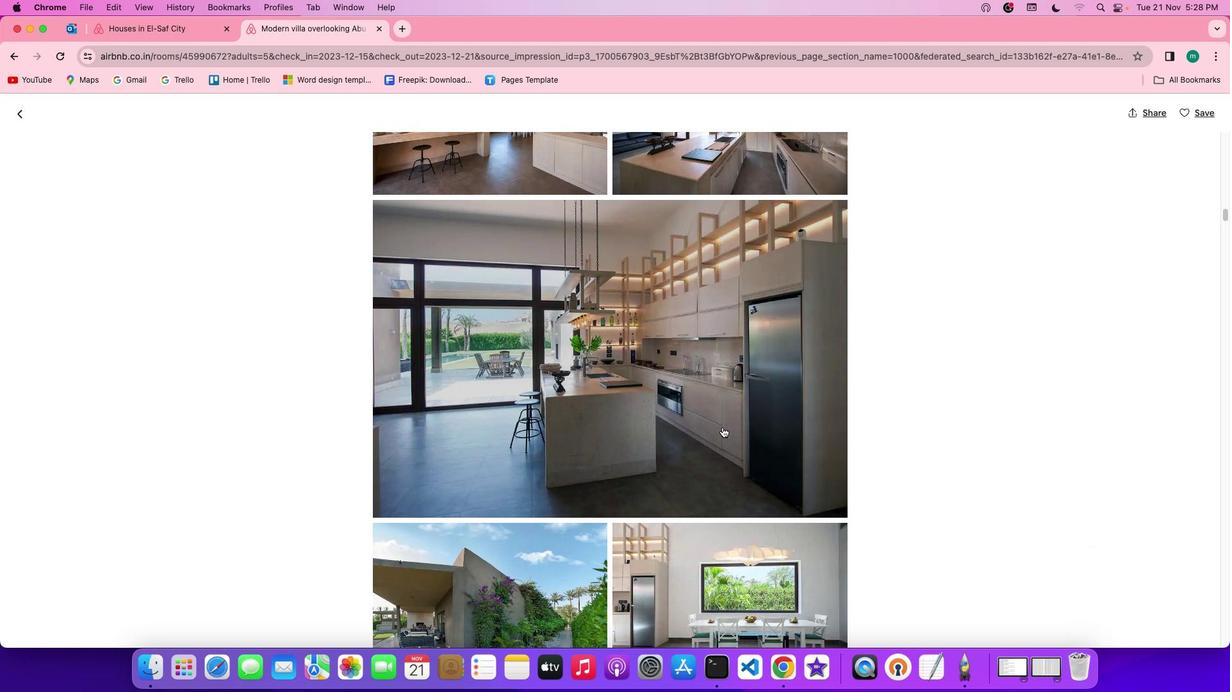 
Action: Mouse scrolled (722, 426) with delta (0, -1)
Screenshot: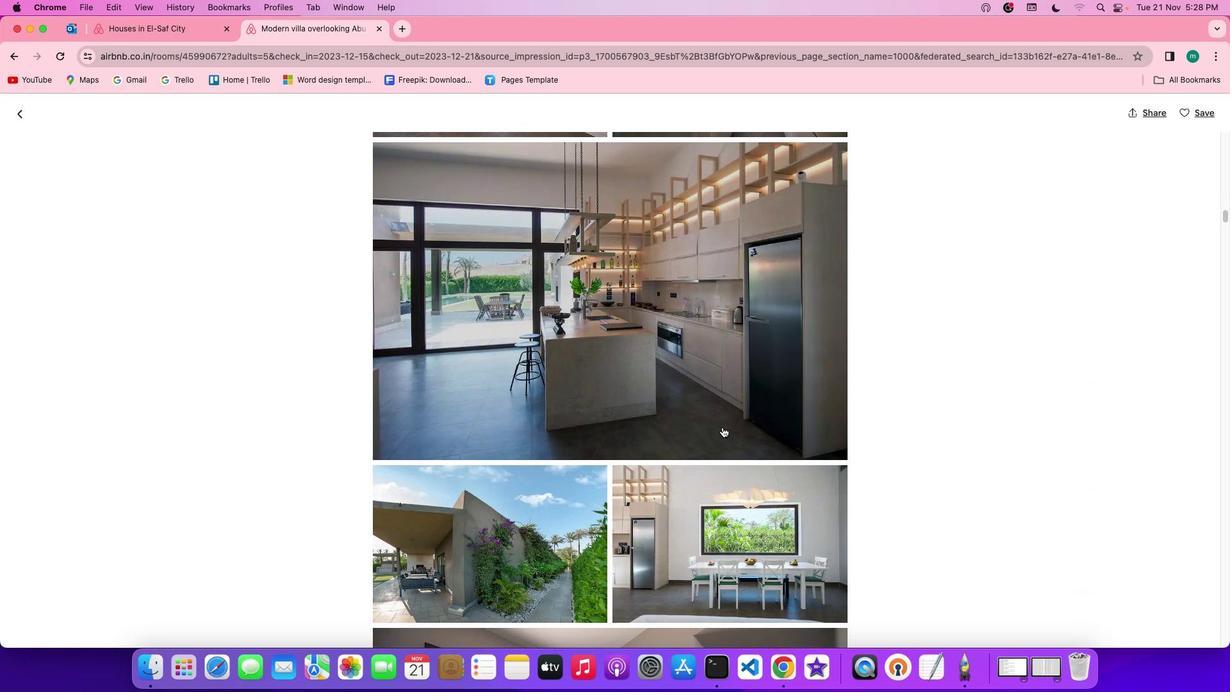 
Action: Mouse scrolled (722, 426) with delta (0, -1)
Screenshot: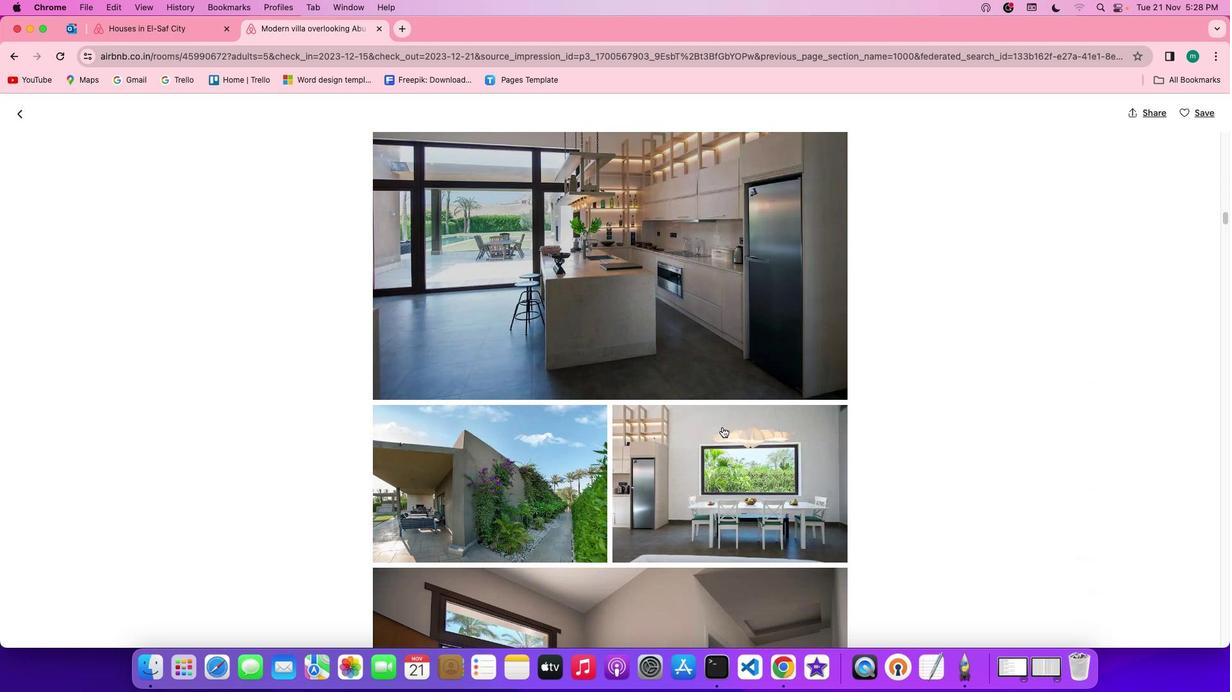 
Action: Mouse scrolled (722, 426) with delta (0, 0)
Screenshot: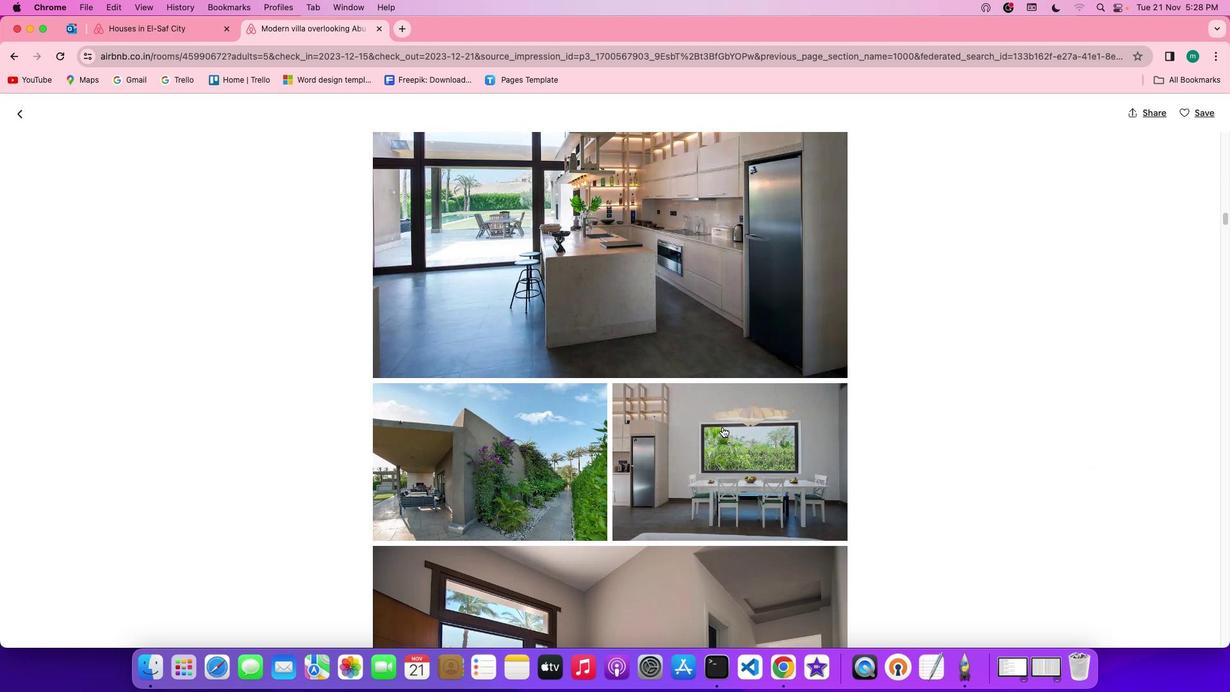 
Action: Mouse scrolled (722, 426) with delta (0, 0)
Screenshot: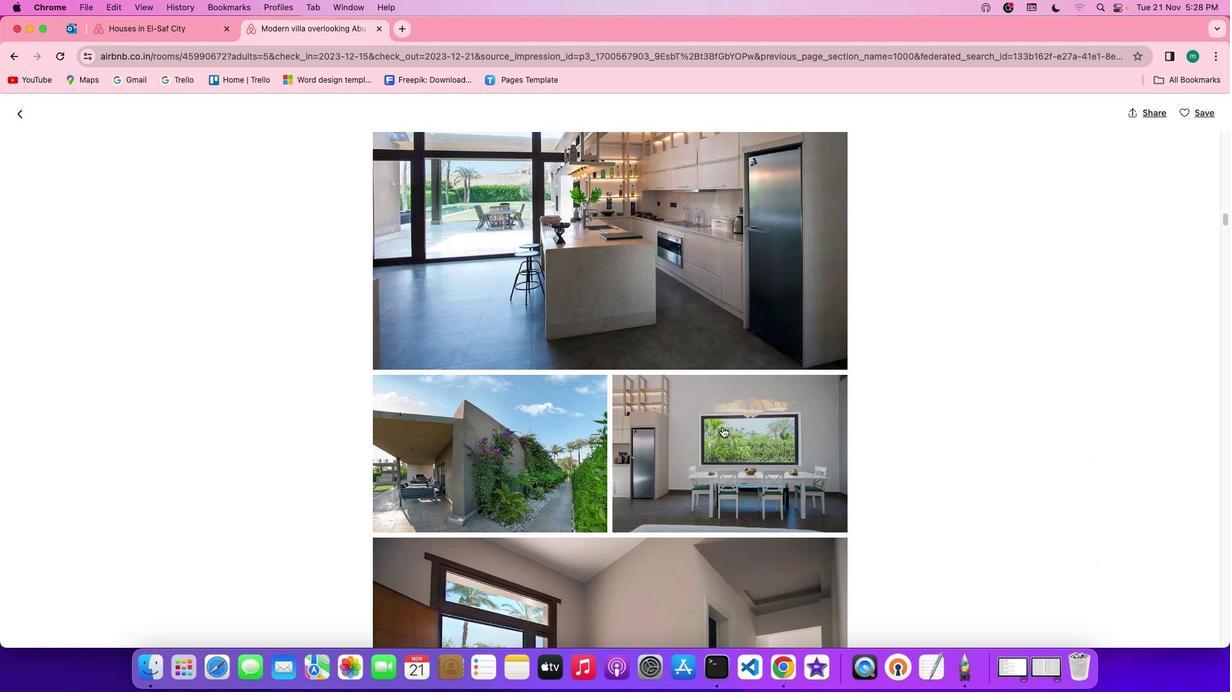 
Action: Mouse scrolled (722, 426) with delta (0, 0)
Screenshot: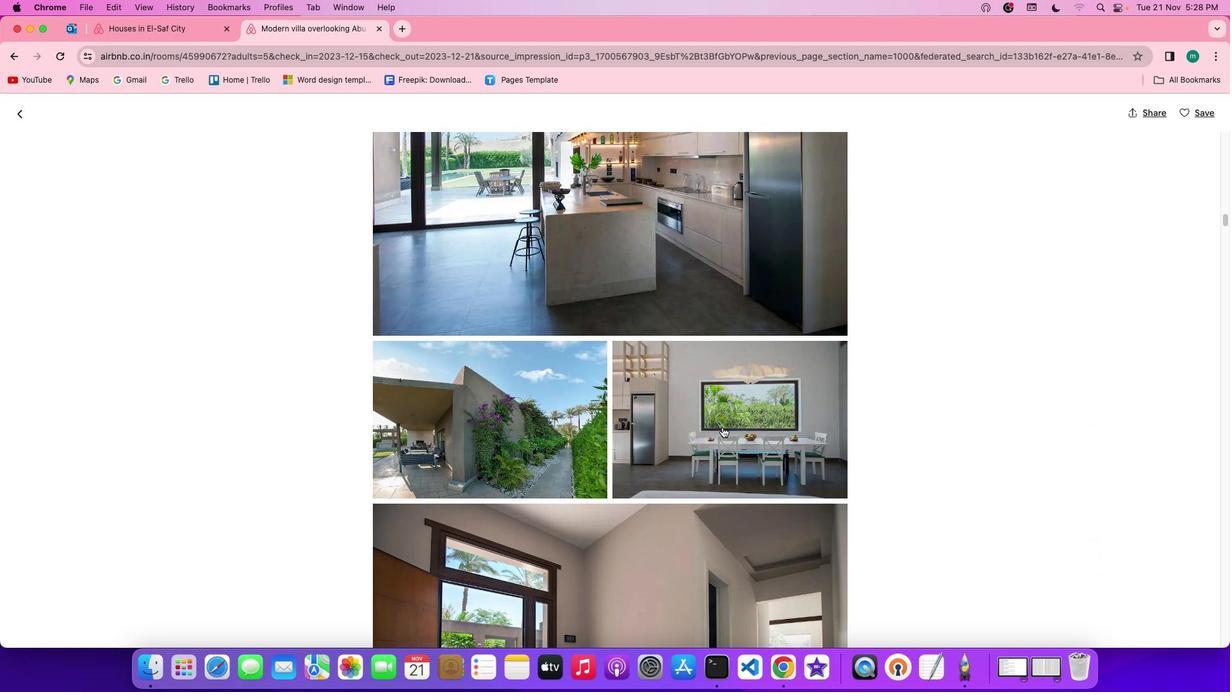 
Action: Mouse scrolled (722, 426) with delta (0, 0)
Screenshot: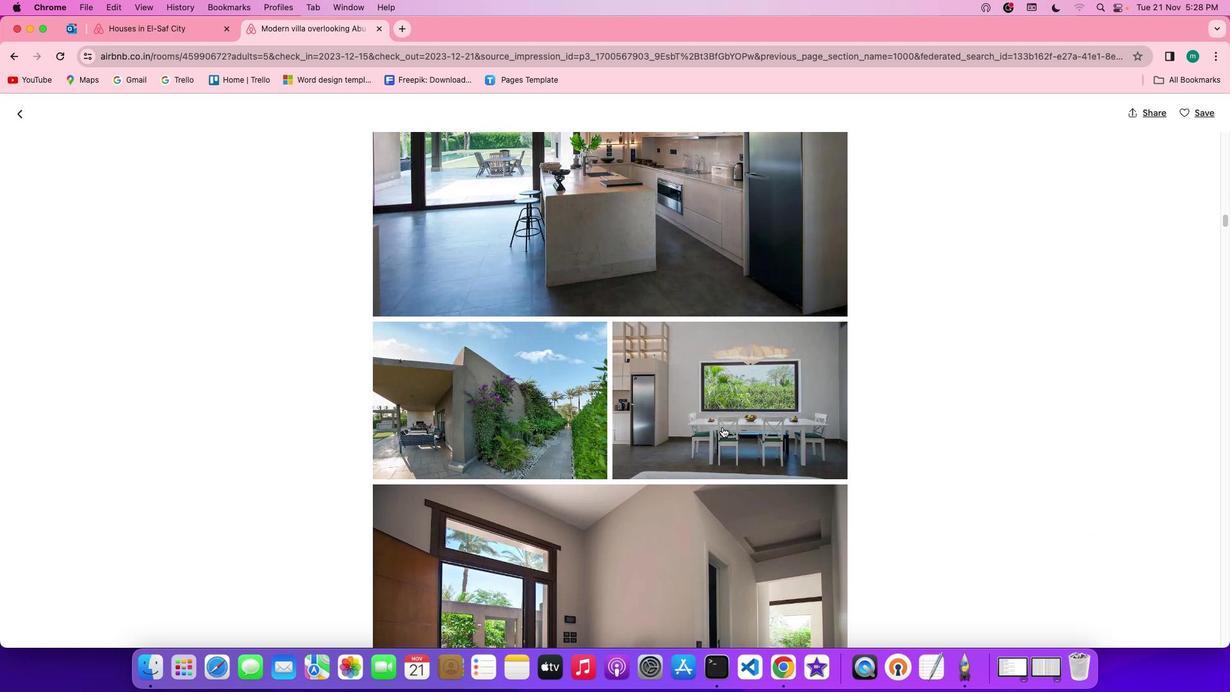 
Action: Mouse scrolled (722, 426) with delta (0, 0)
Screenshot: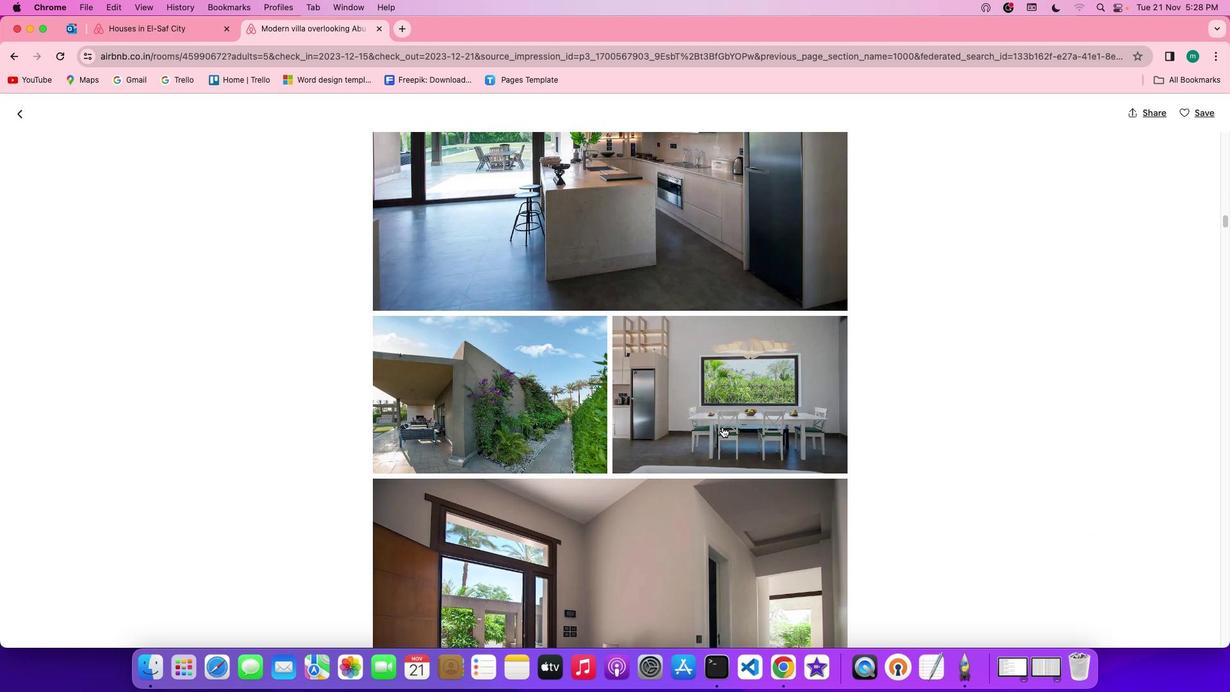 
Action: Mouse scrolled (722, 426) with delta (0, 0)
Screenshot: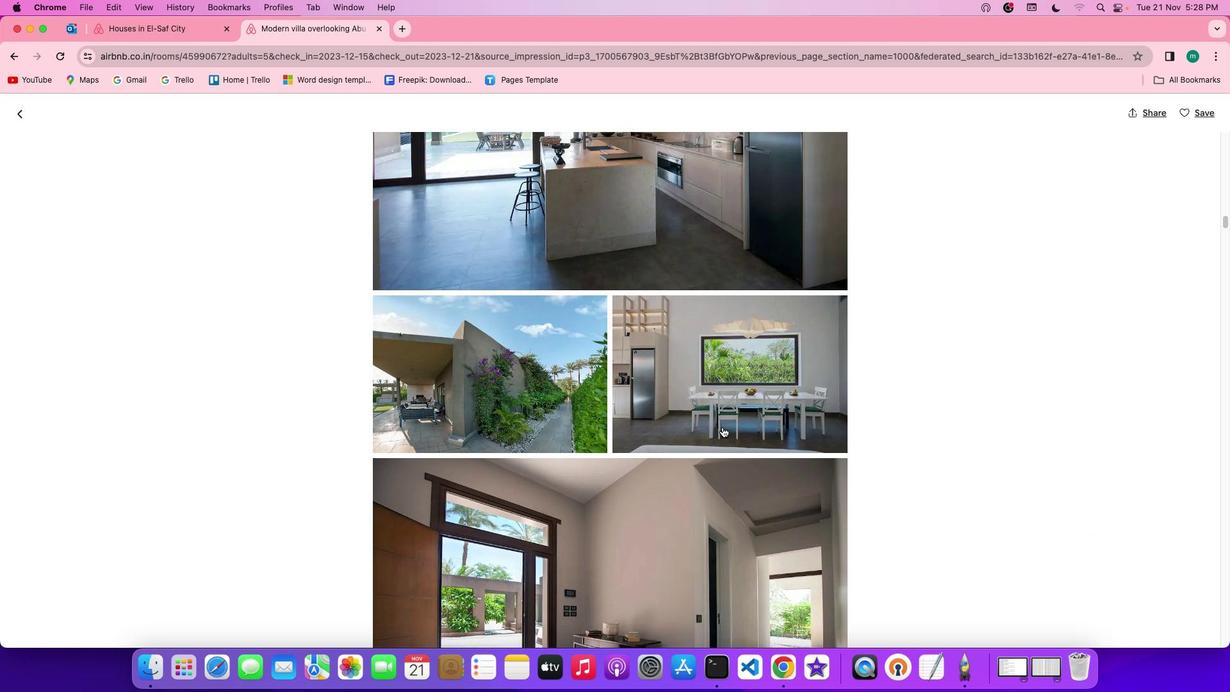
Action: Mouse scrolled (722, 426) with delta (0, 0)
Screenshot: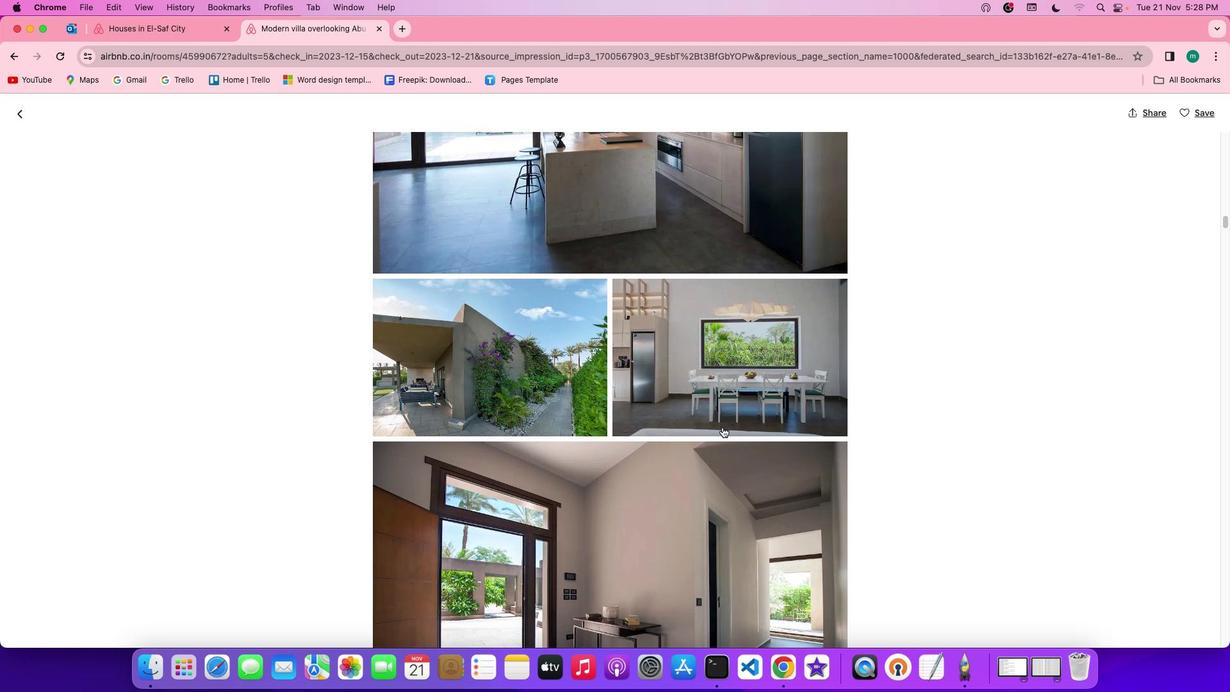 
Action: Mouse scrolled (722, 426) with delta (0, 0)
Screenshot: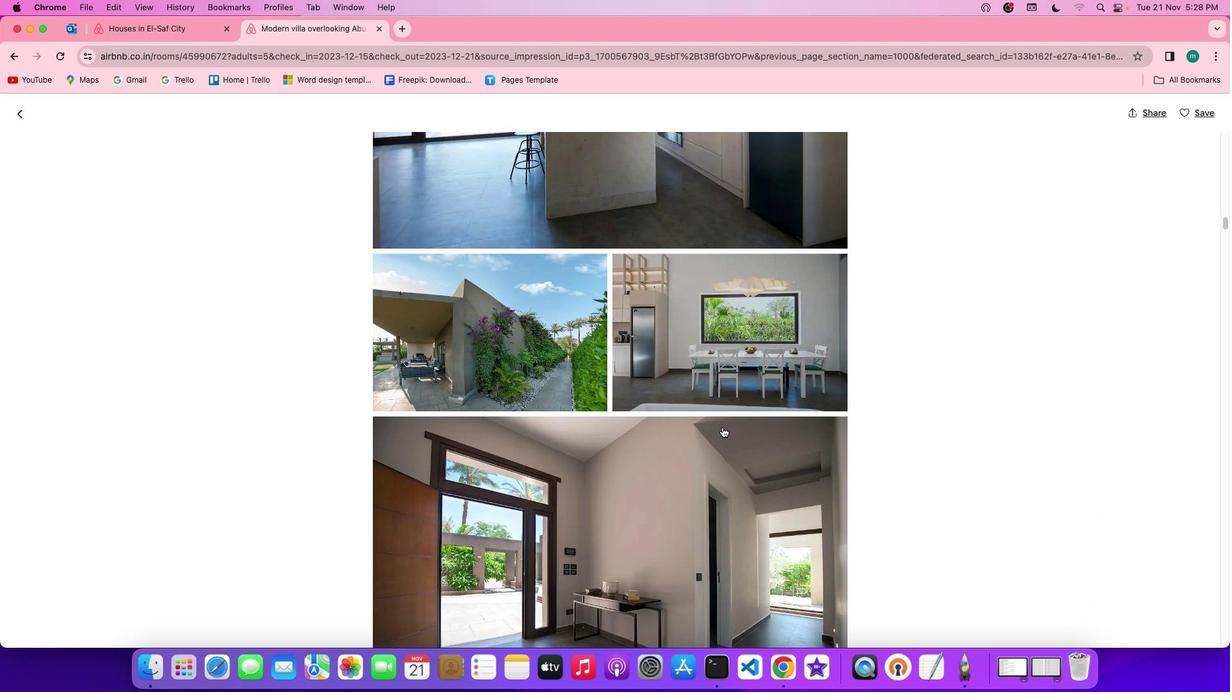
Action: Mouse scrolled (722, 426) with delta (0, 0)
Screenshot: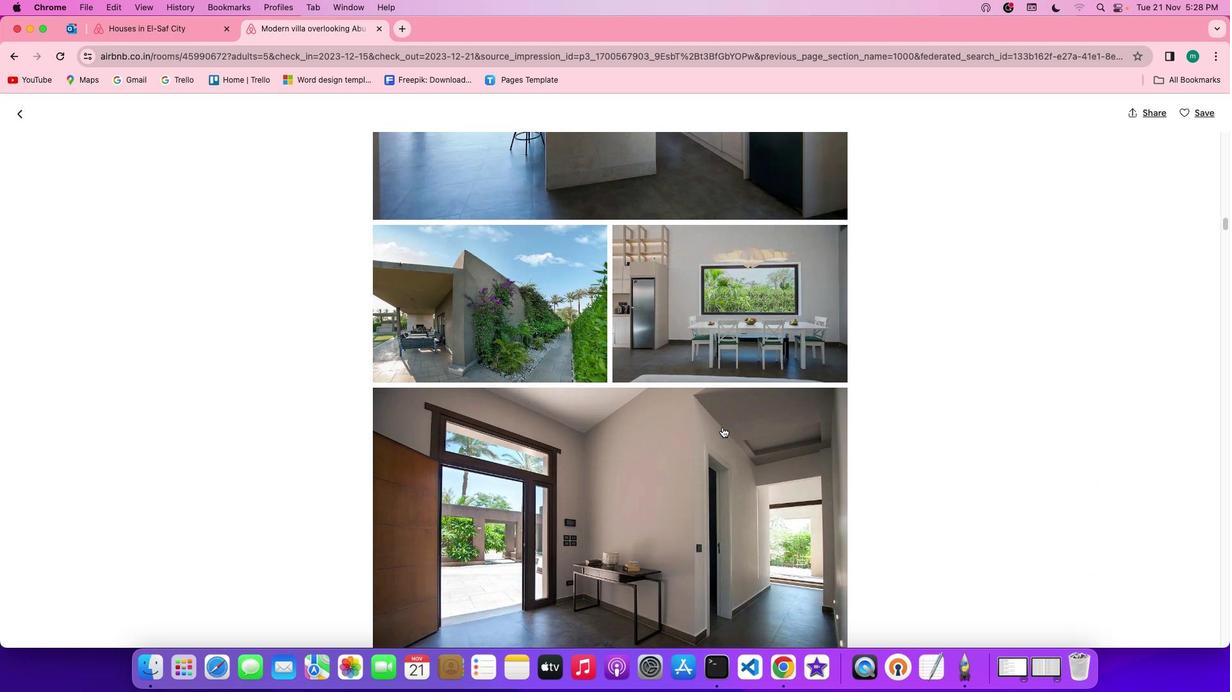 
Action: Mouse scrolled (722, 426) with delta (0, 0)
Screenshot: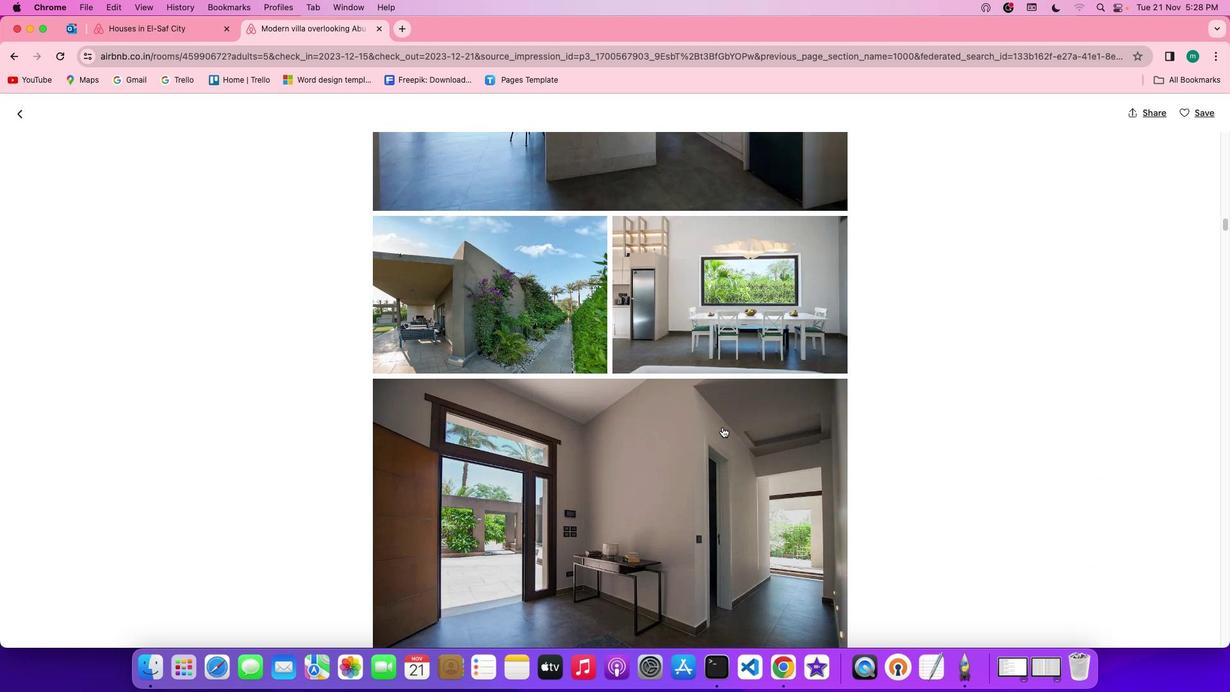
Action: Mouse scrolled (722, 426) with delta (0, 0)
Screenshot: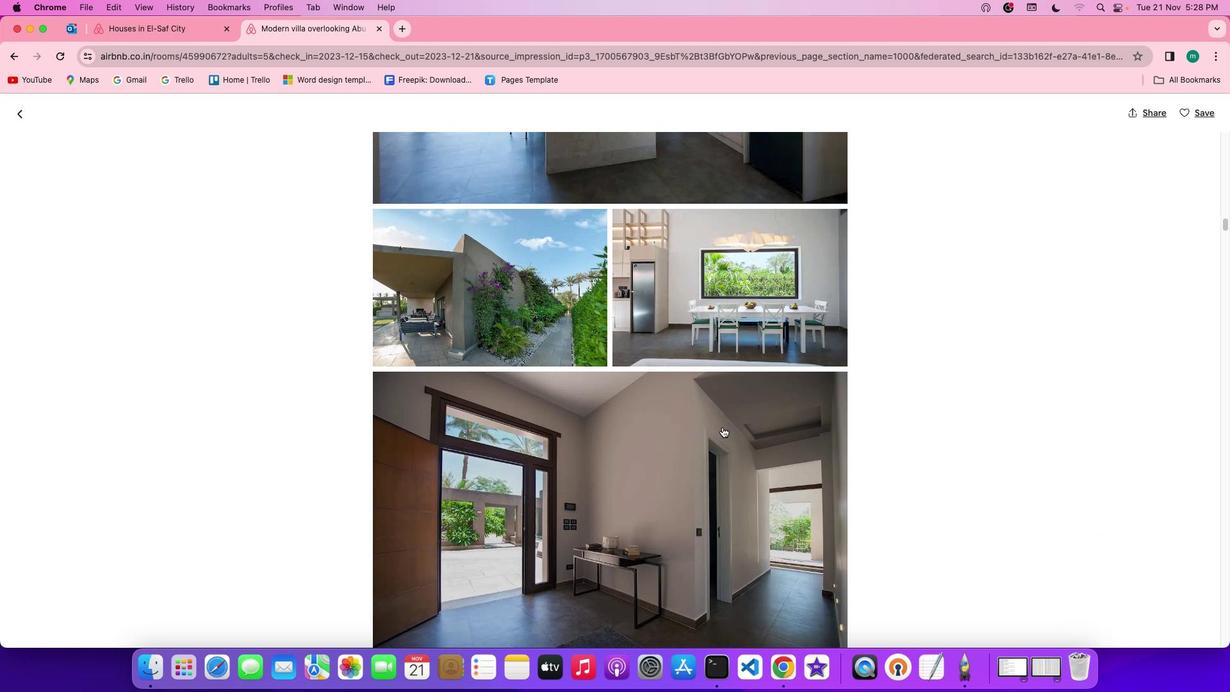 
Action: Mouse scrolled (722, 426) with delta (0, 0)
Screenshot: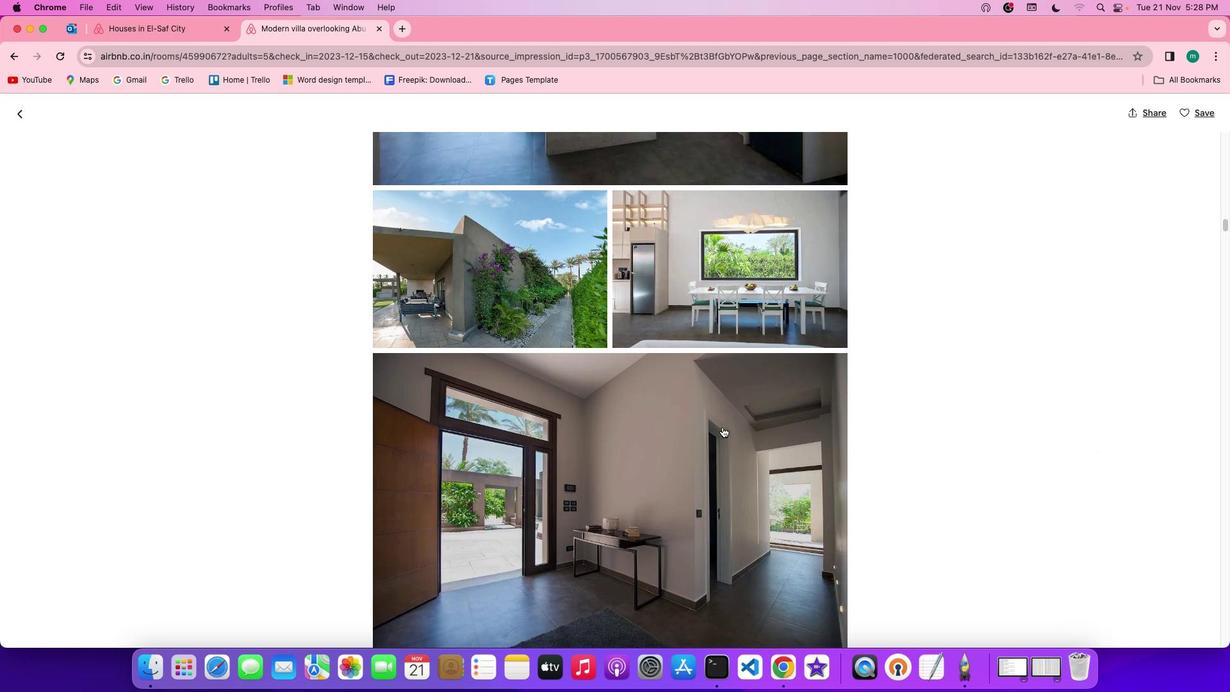 
Action: Mouse scrolled (722, 426) with delta (0, -1)
Screenshot: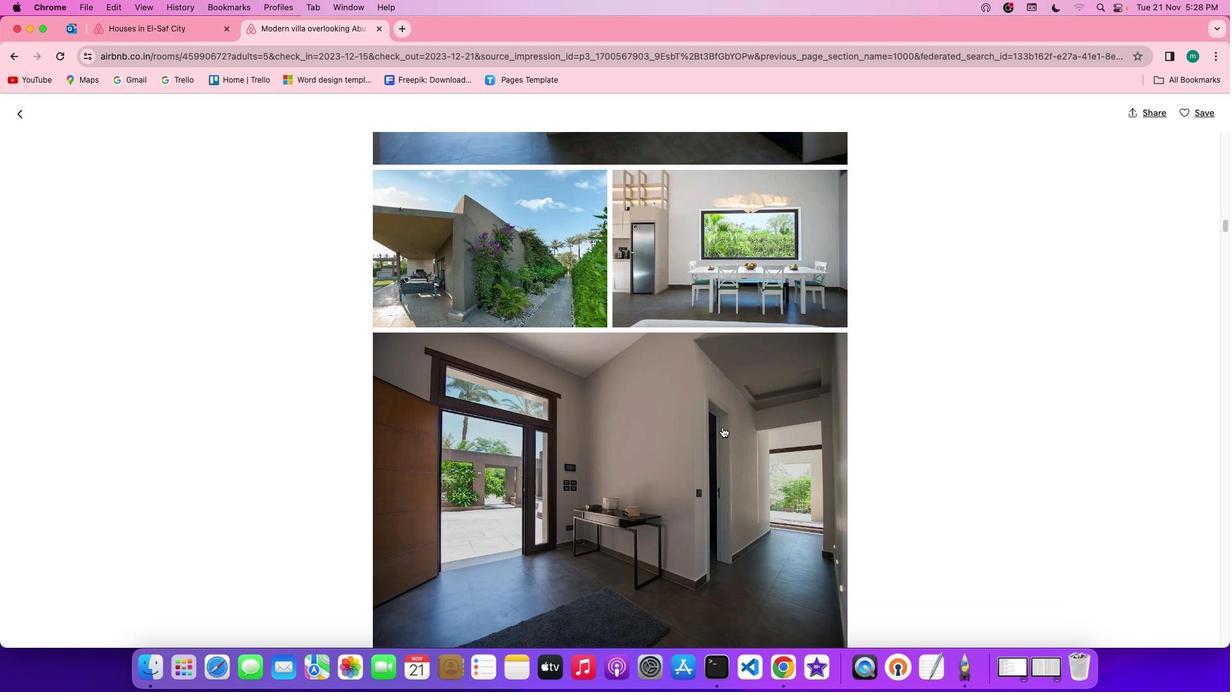 
Action: Mouse scrolled (722, 426) with delta (0, -1)
Screenshot: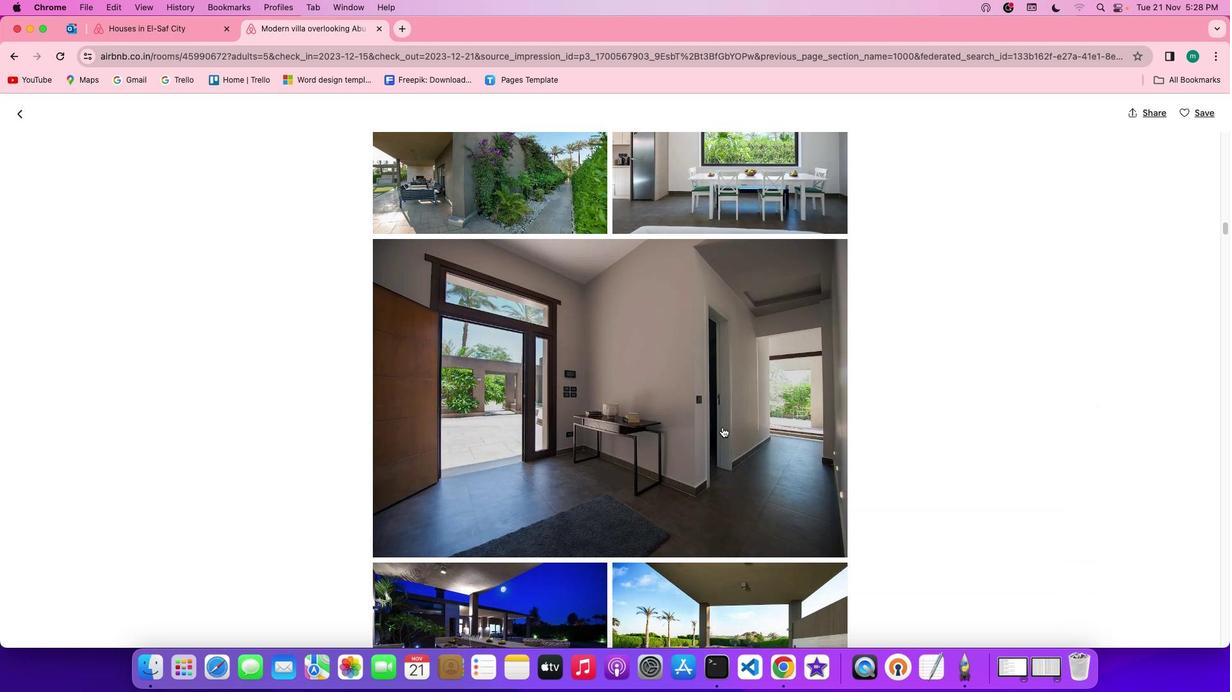 
Action: Mouse scrolled (722, 426) with delta (0, 0)
Screenshot: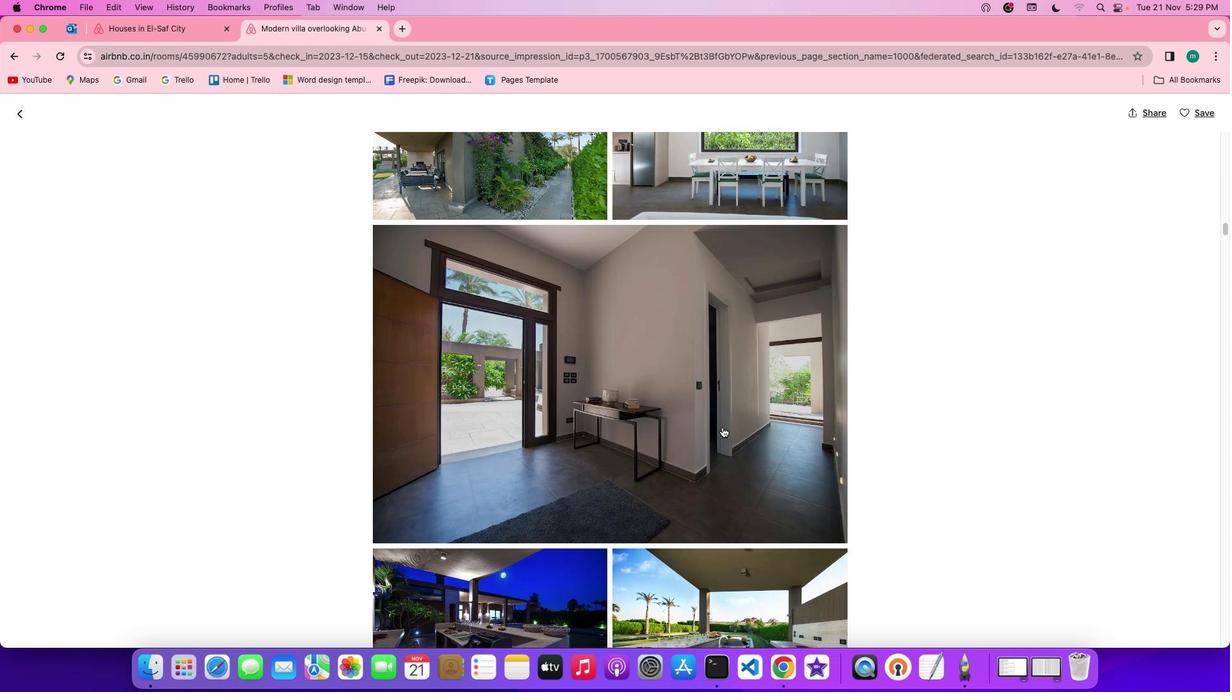 
Action: Mouse scrolled (722, 426) with delta (0, 0)
Screenshot: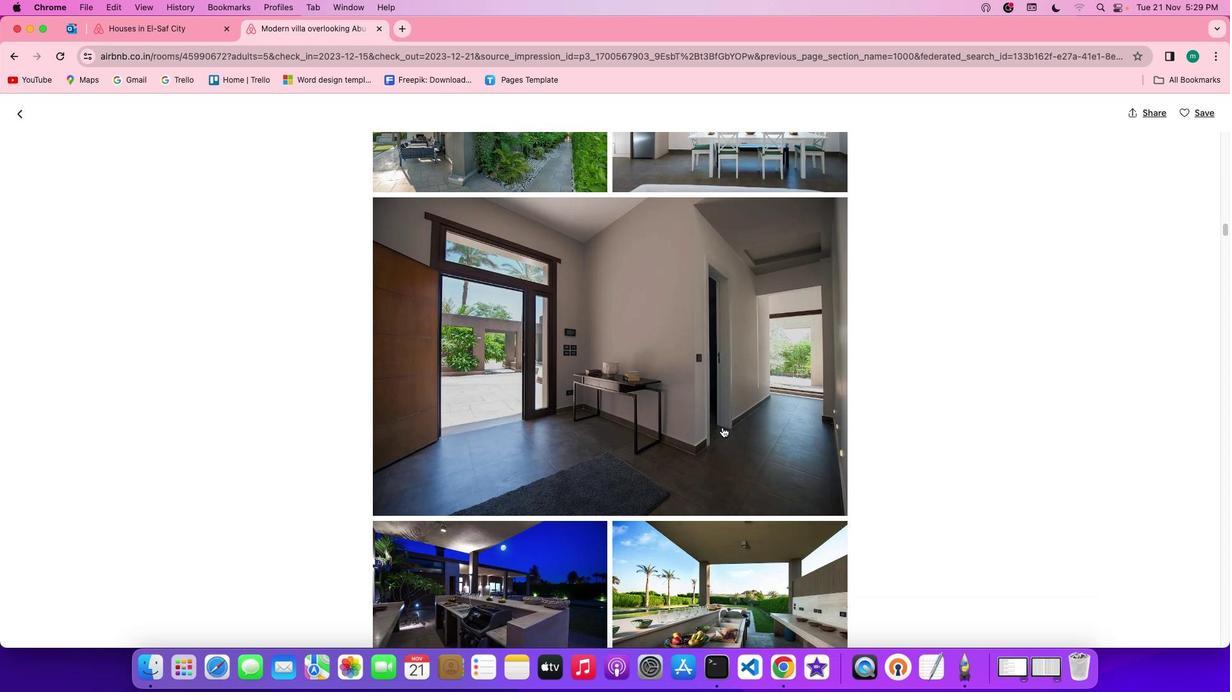 
Action: Mouse scrolled (722, 426) with delta (0, -1)
Screenshot: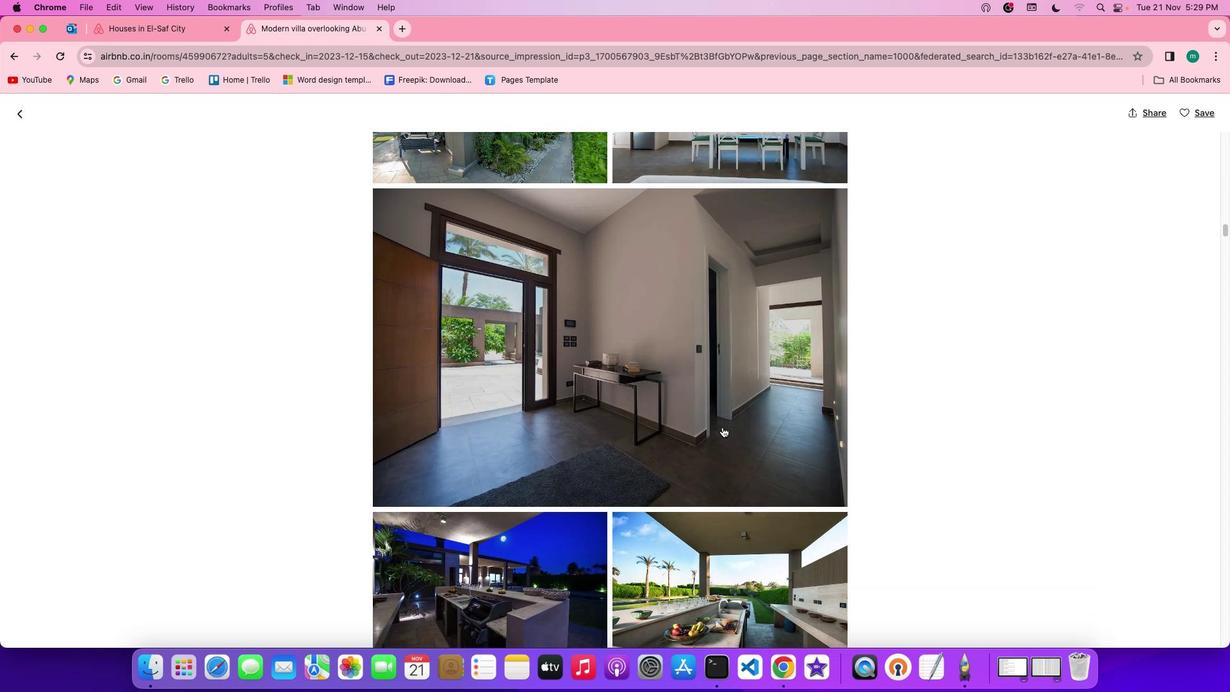 
Action: Mouse scrolled (722, 426) with delta (0, 0)
Screenshot: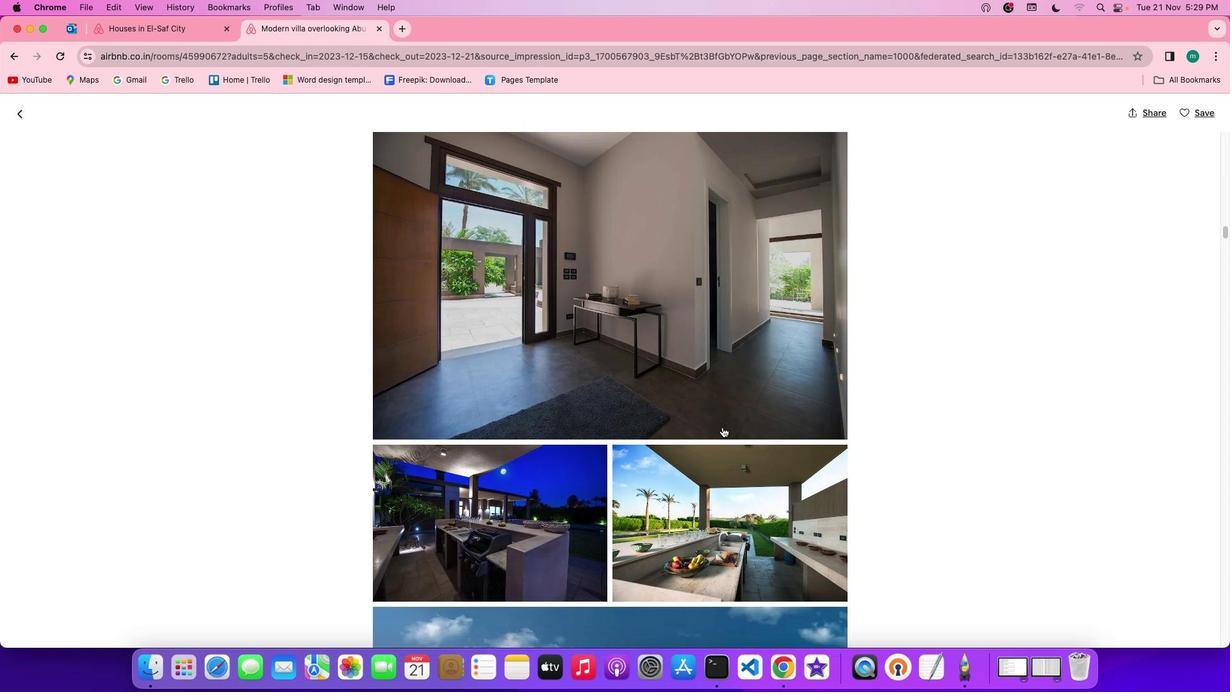 
Action: Mouse scrolled (722, 426) with delta (0, 0)
Screenshot: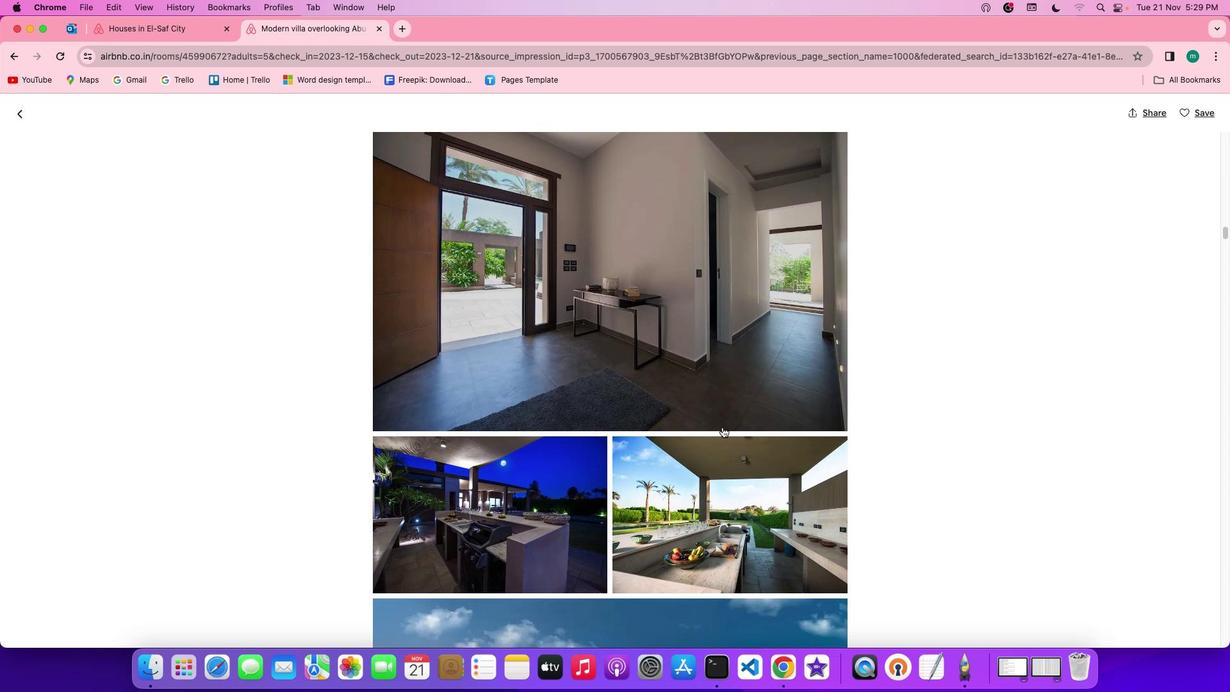 
Action: Mouse scrolled (722, 426) with delta (0, 0)
Screenshot: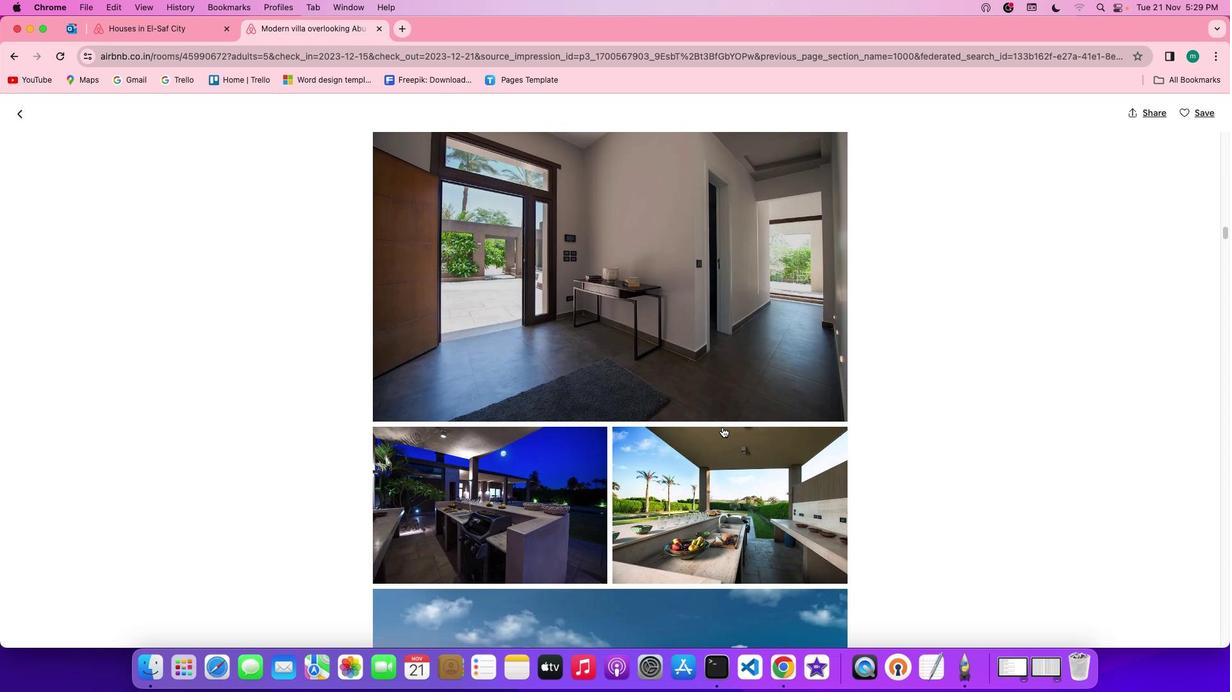 
Action: Mouse scrolled (722, 426) with delta (0, 0)
Screenshot: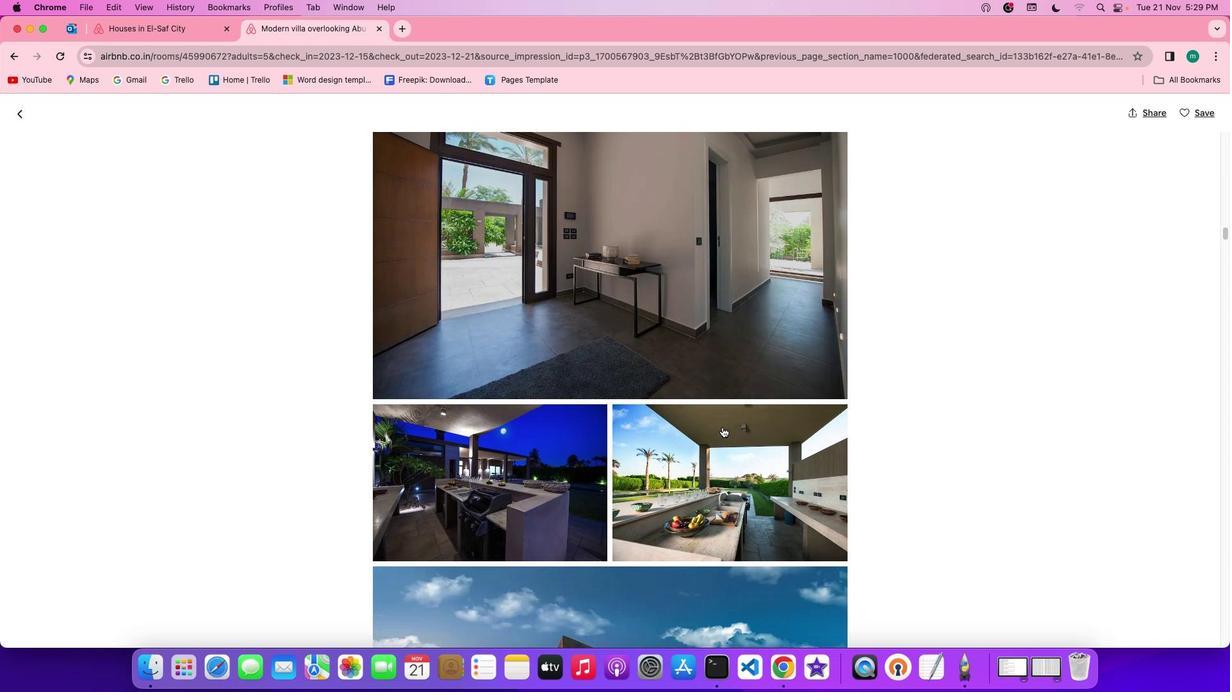 
Action: Mouse scrolled (722, 426) with delta (0, 0)
Screenshot: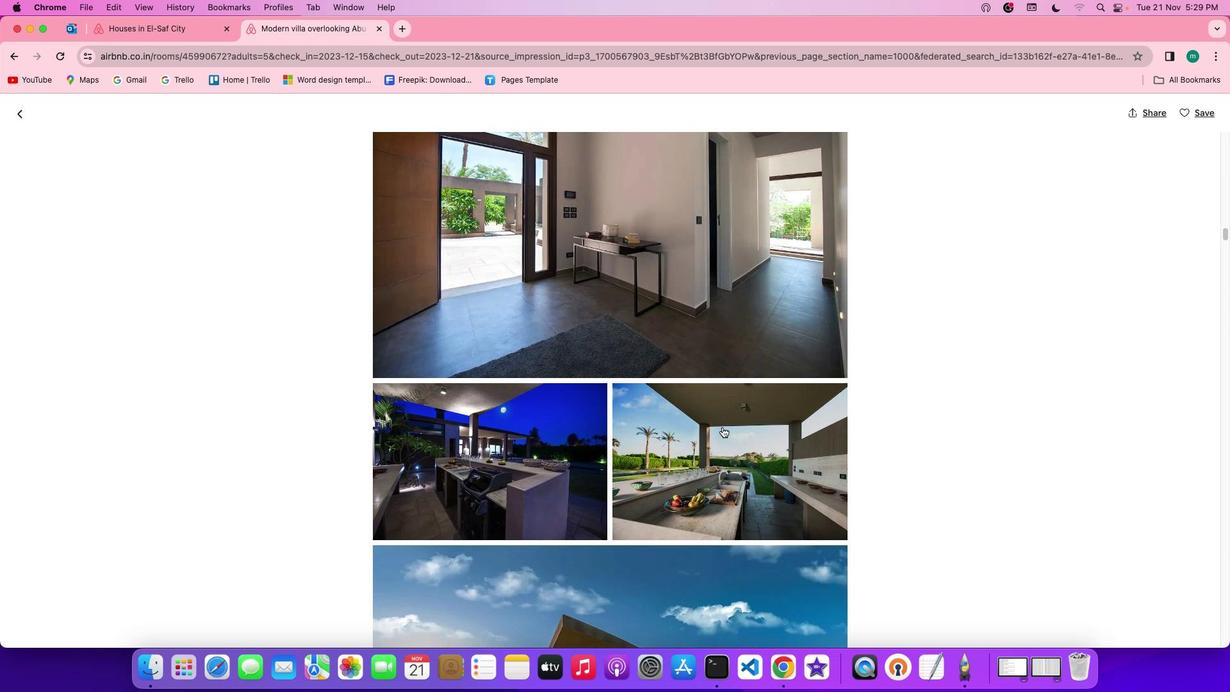 
Action: Mouse scrolled (722, 426) with delta (0, 0)
Screenshot: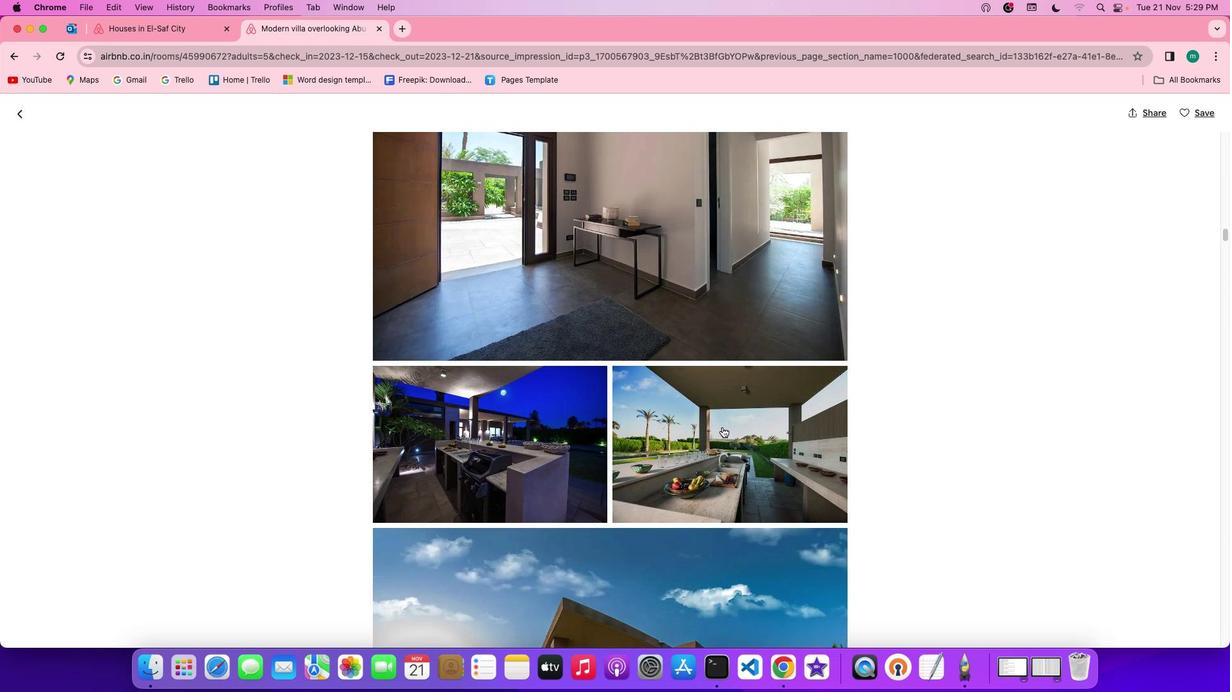 
Action: Mouse scrolled (722, 426) with delta (0, -1)
Screenshot: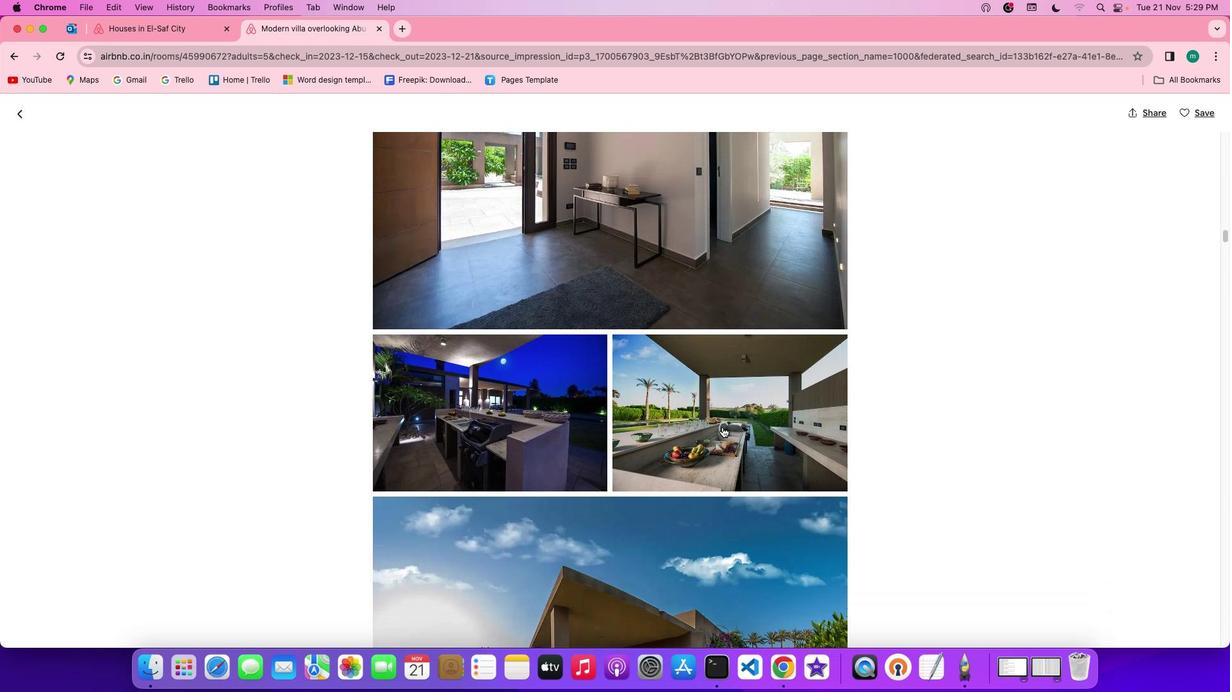 
Action: Mouse scrolled (722, 426) with delta (0, -1)
Screenshot: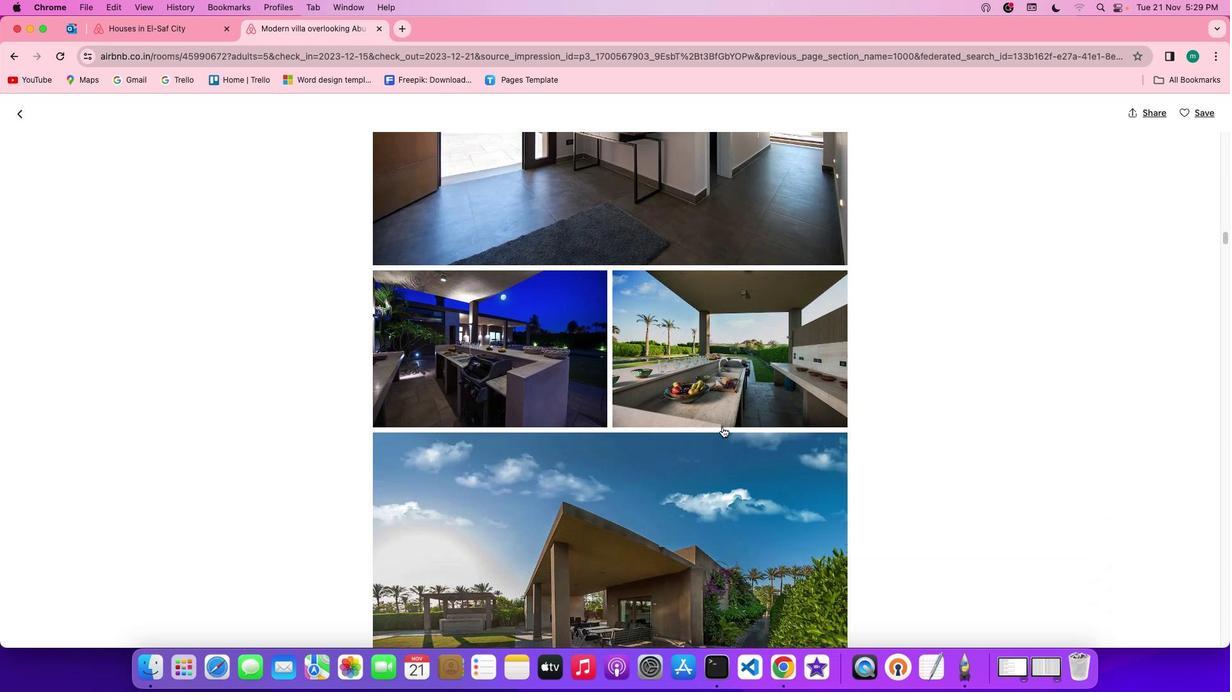 
Action: Mouse scrolled (722, 426) with delta (0, 0)
Screenshot: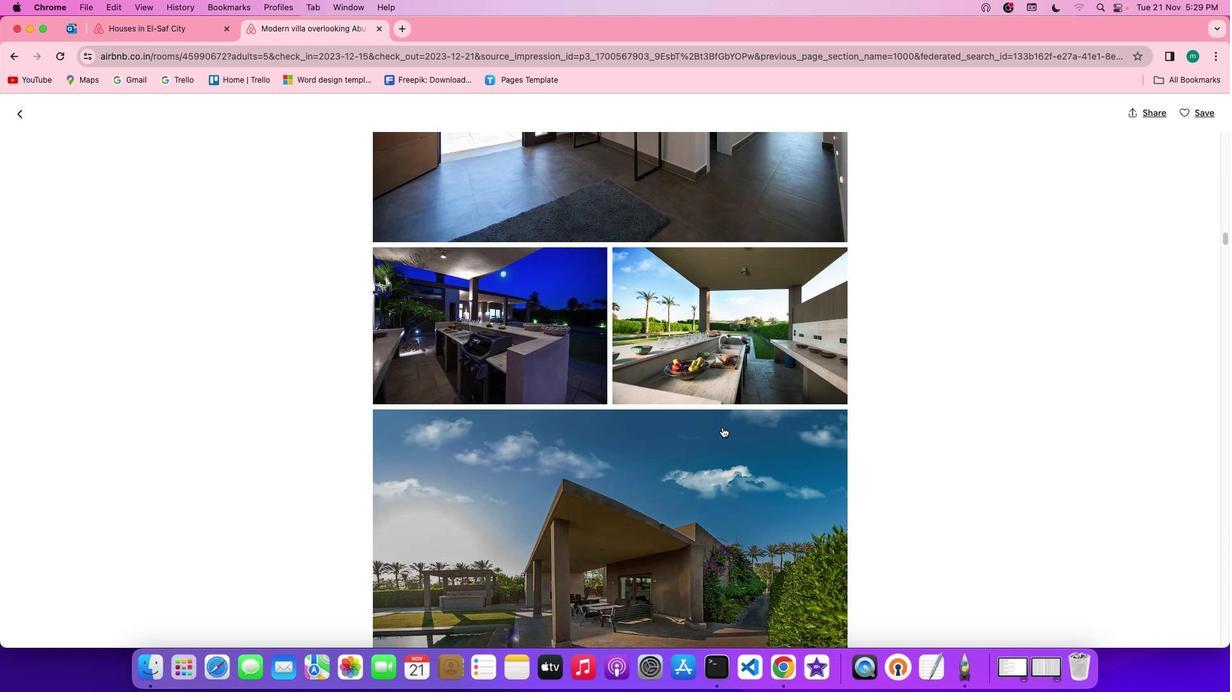 
Action: Mouse scrolled (722, 426) with delta (0, 0)
Screenshot: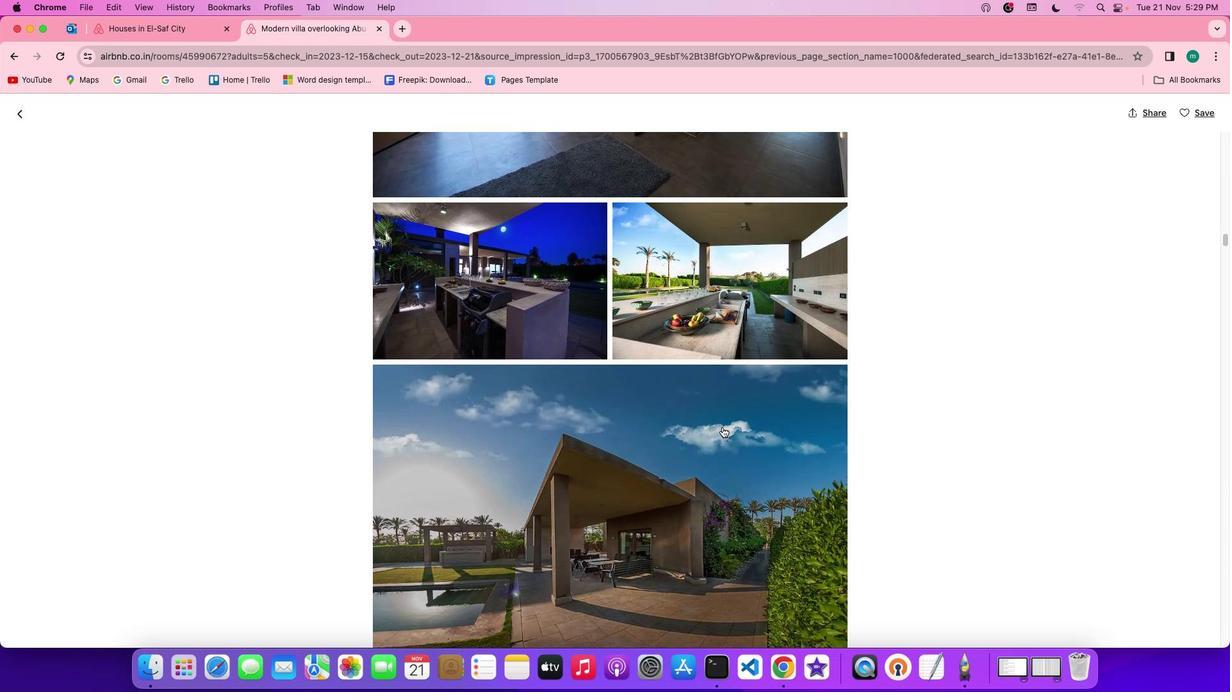 
Action: Mouse scrolled (722, 426) with delta (0, -1)
Screenshot: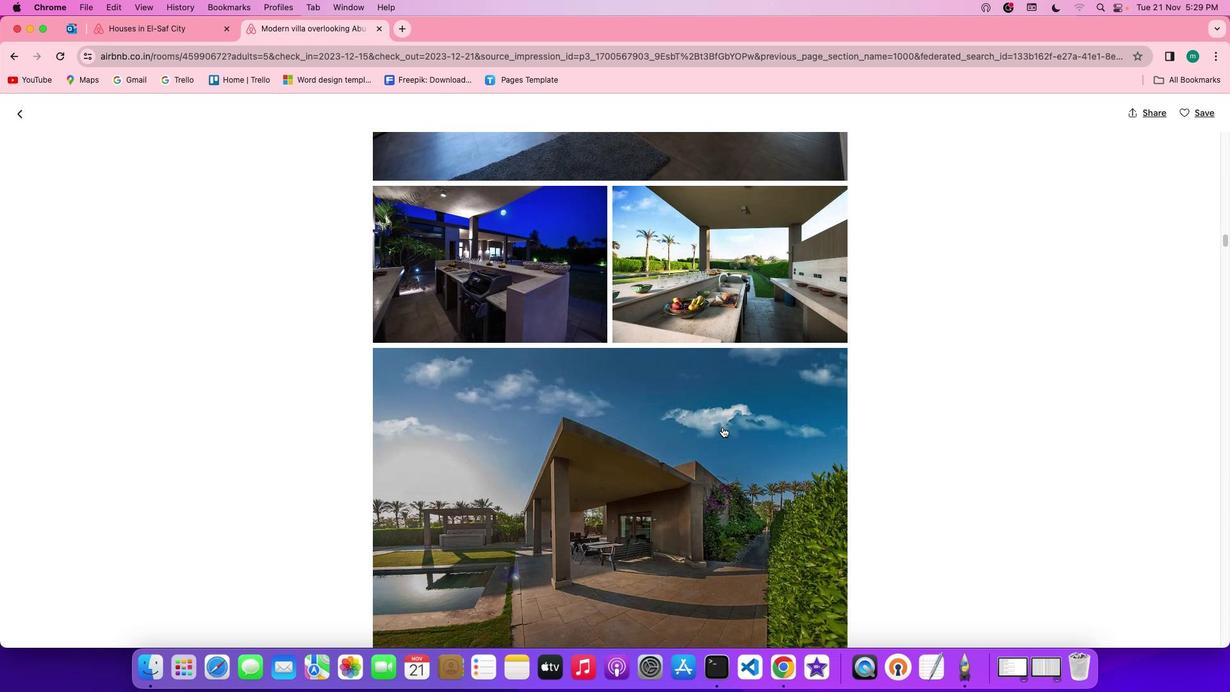 
Action: Mouse scrolled (722, 426) with delta (0, -1)
Screenshot: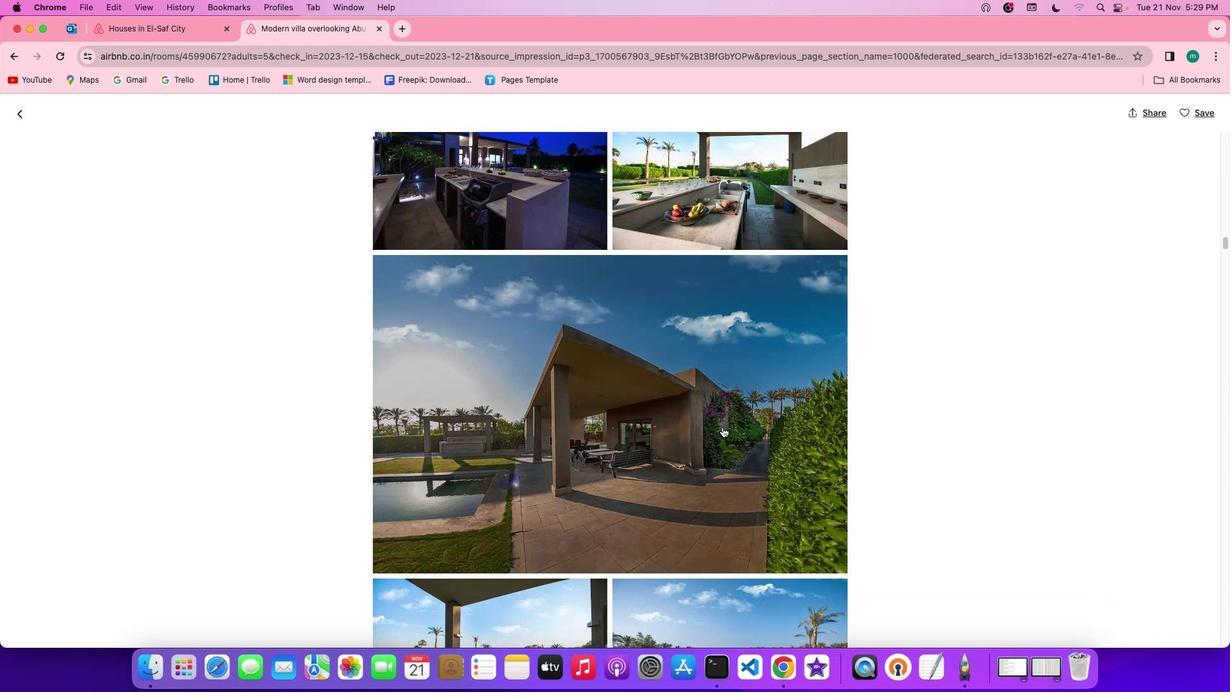 
Action: Mouse scrolled (722, 426) with delta (0, 0)
Screenshot: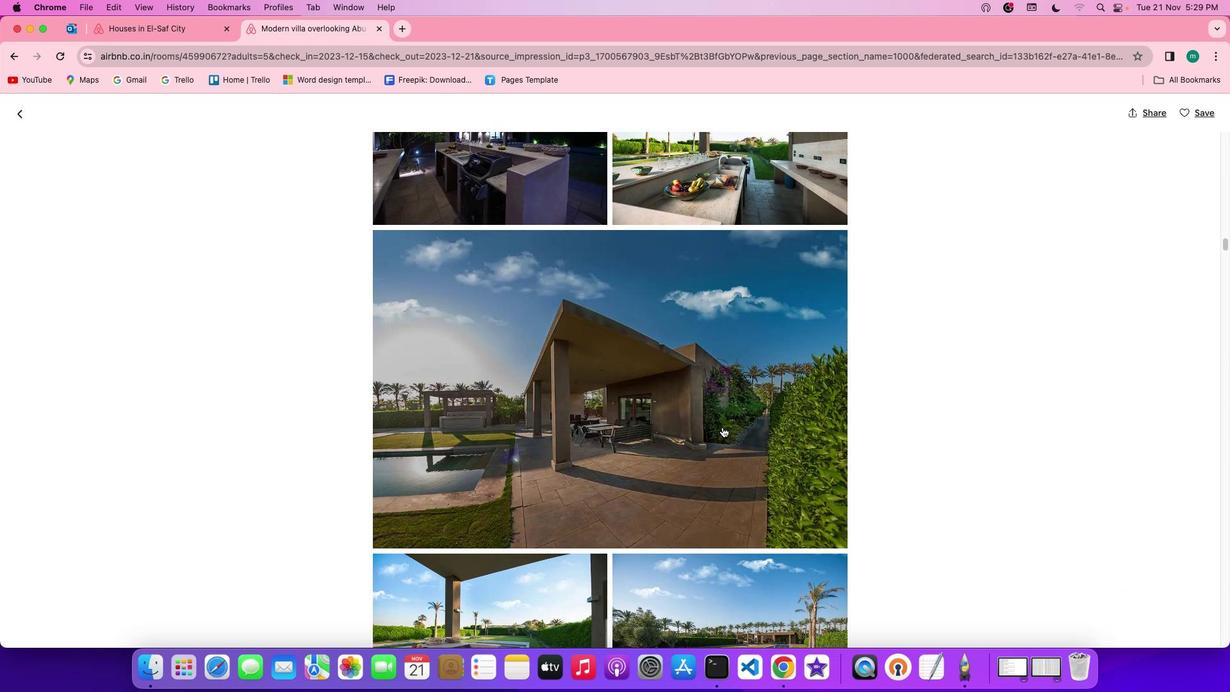 
Action: Mouse scrolled (722, 426) with delta (0, 0)
Screenshot: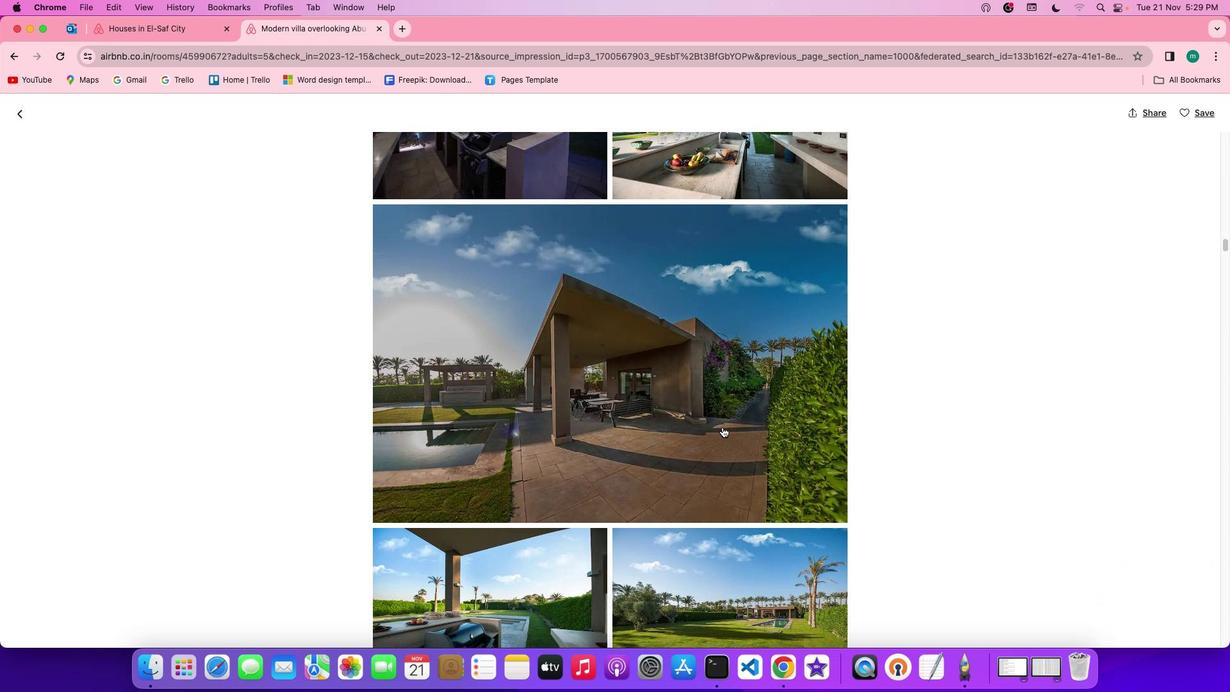 
Action: Mouse scrolled (722, 426) with delta (0, -1)
Screenshot: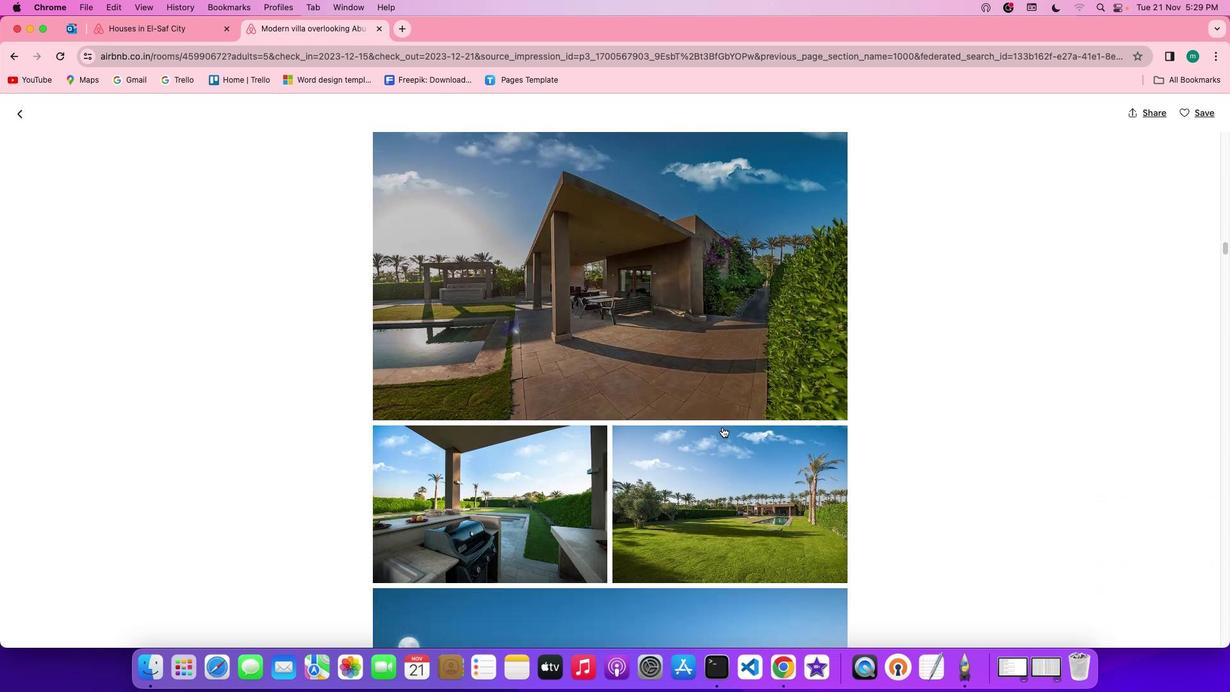 
Action: Mouse scrolled (722, 426) with delta (0, -1)
Screenshot: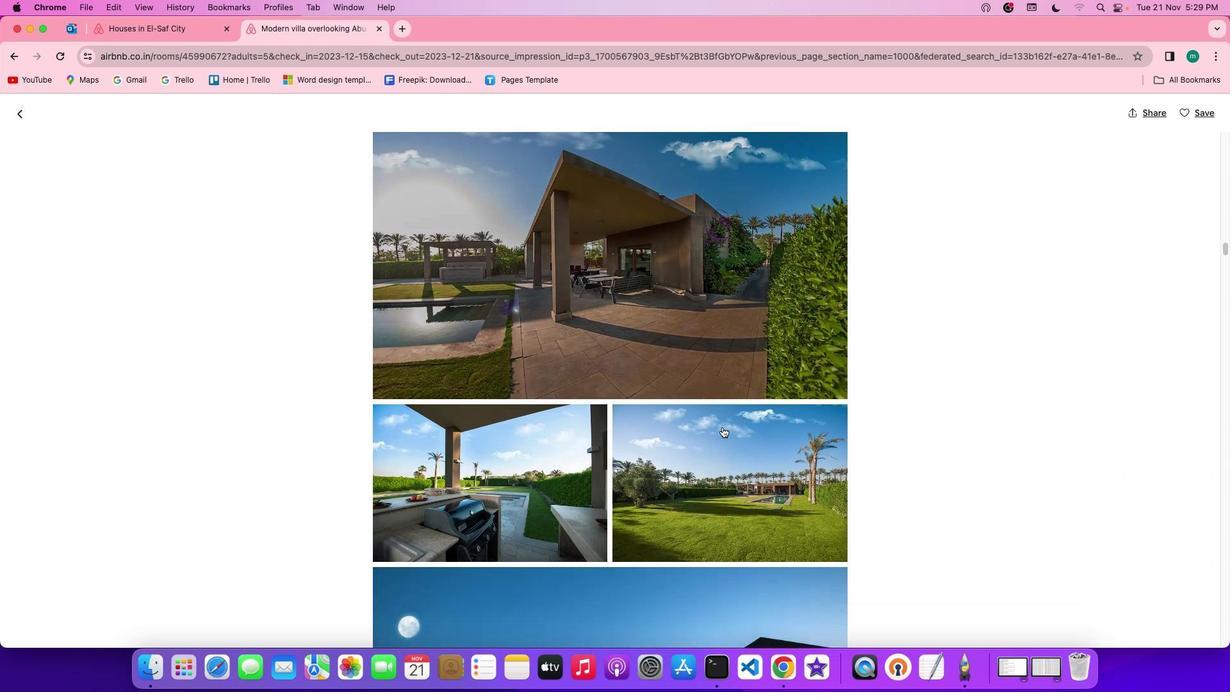 
Action: Mouse scrolled (722, 426) with delta (0, -1)
Screenshot: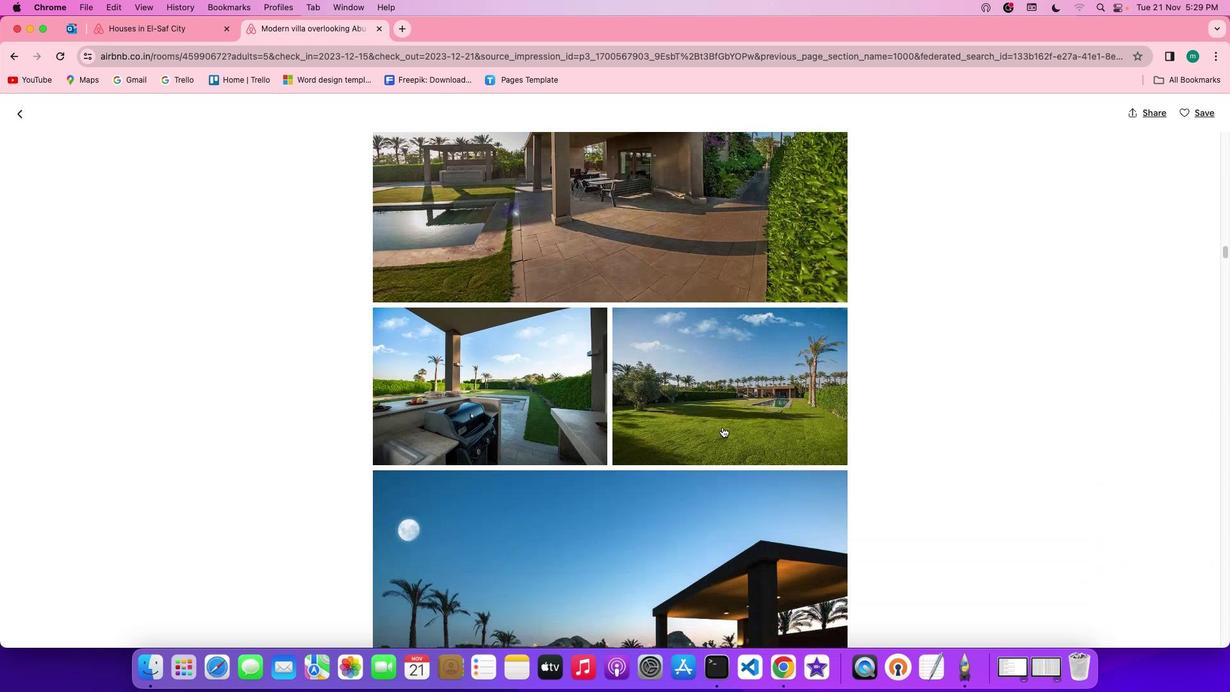 
Action: Mouse scrolled (722, 426) with delta (0, 0)
Screenshot: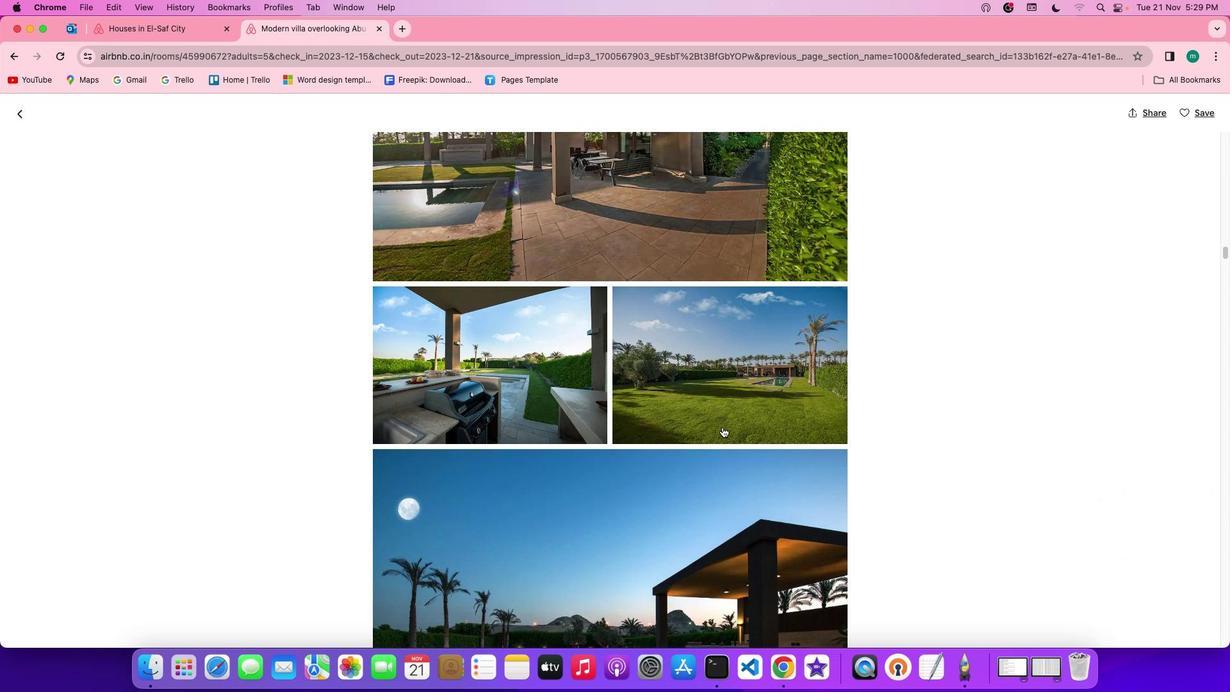 
Action: Mouse scrolled (722, 426) with delta (0, 0)
Screenshot: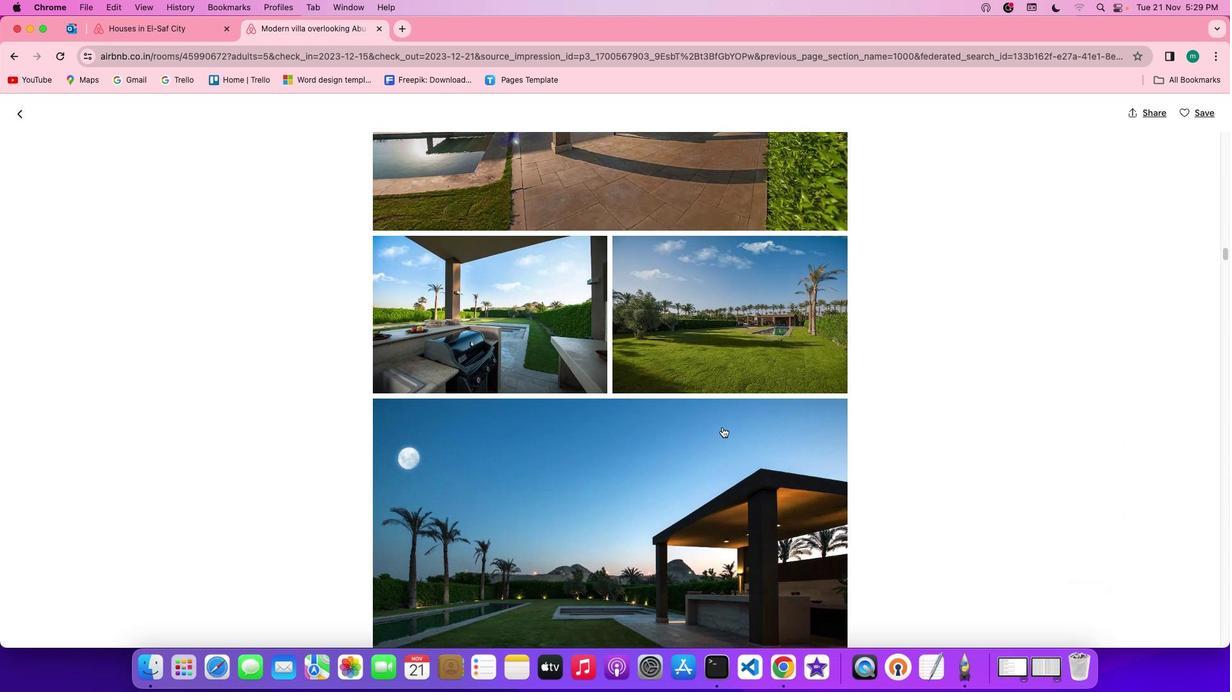 
Action: Mouse scrolled (722, 426) with delta (0, -1)
Screenshot: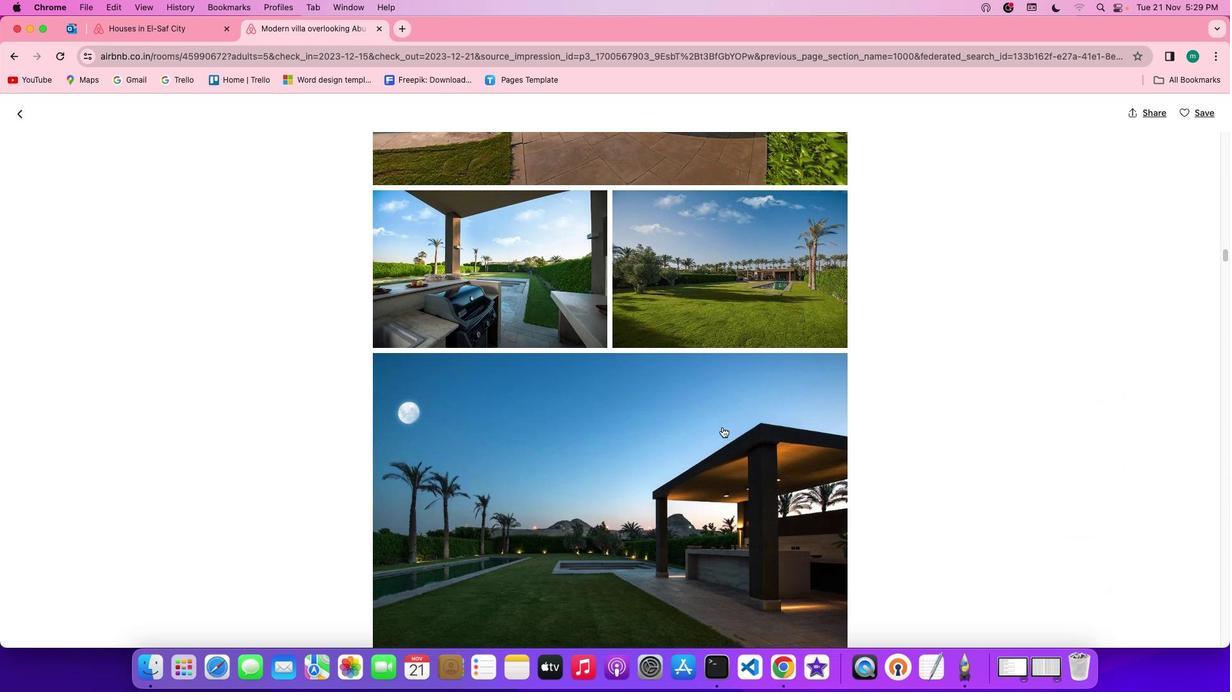 
Action: Mouse scrolled (722, 426) with delta (0, -1)
Screenshot: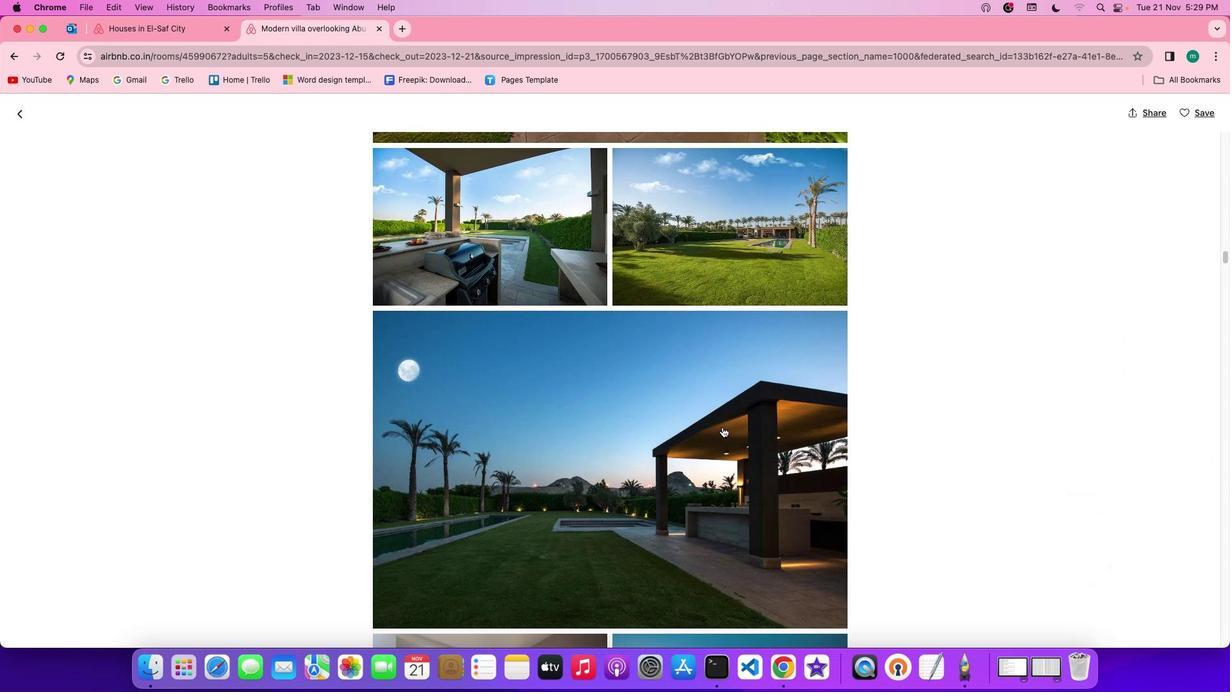
Action: Mouse scrolled (722, 426) with delta (0, -1)
Screenshot: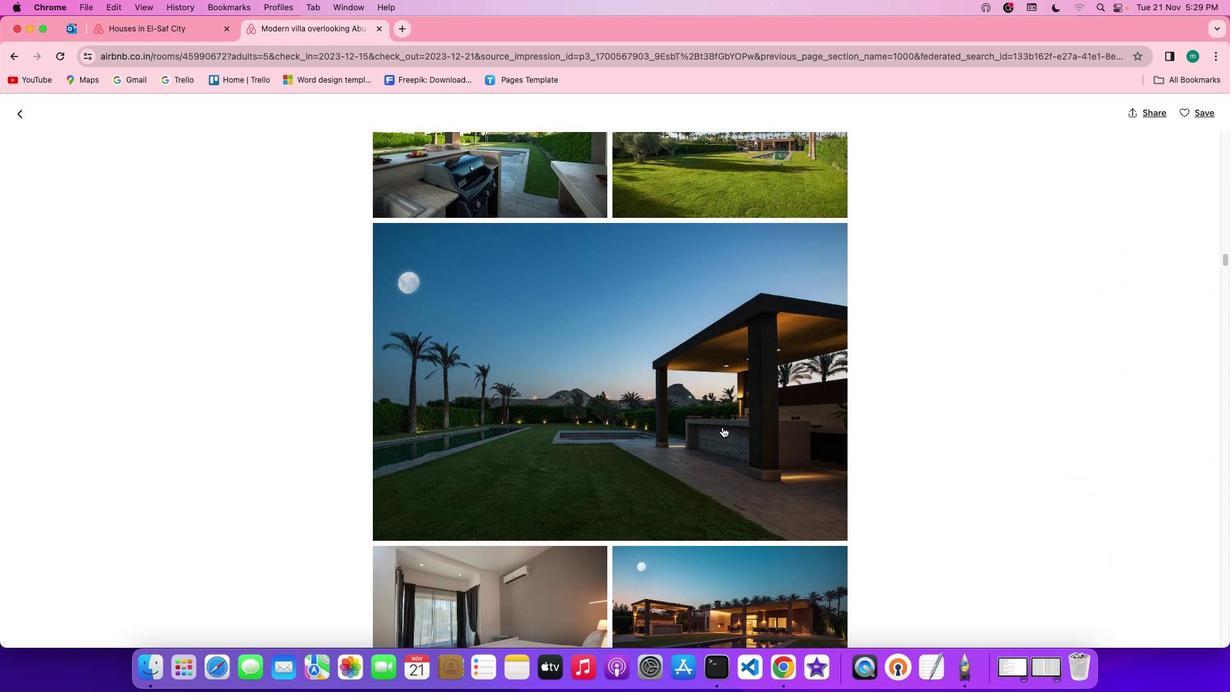
Action: Mouse scrolled (722, 426) with delta (0, 0)
Screenshot: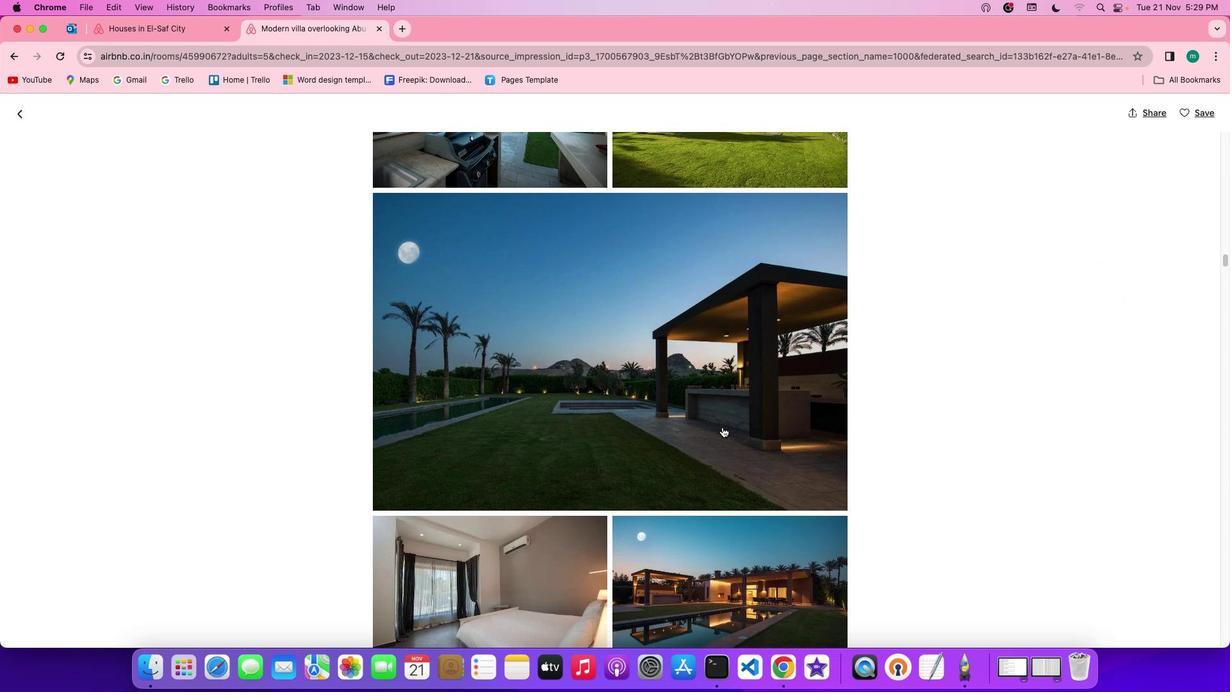 
Action: Mouse scrolled (722, 426) with delta (0, 0)
Screenshot: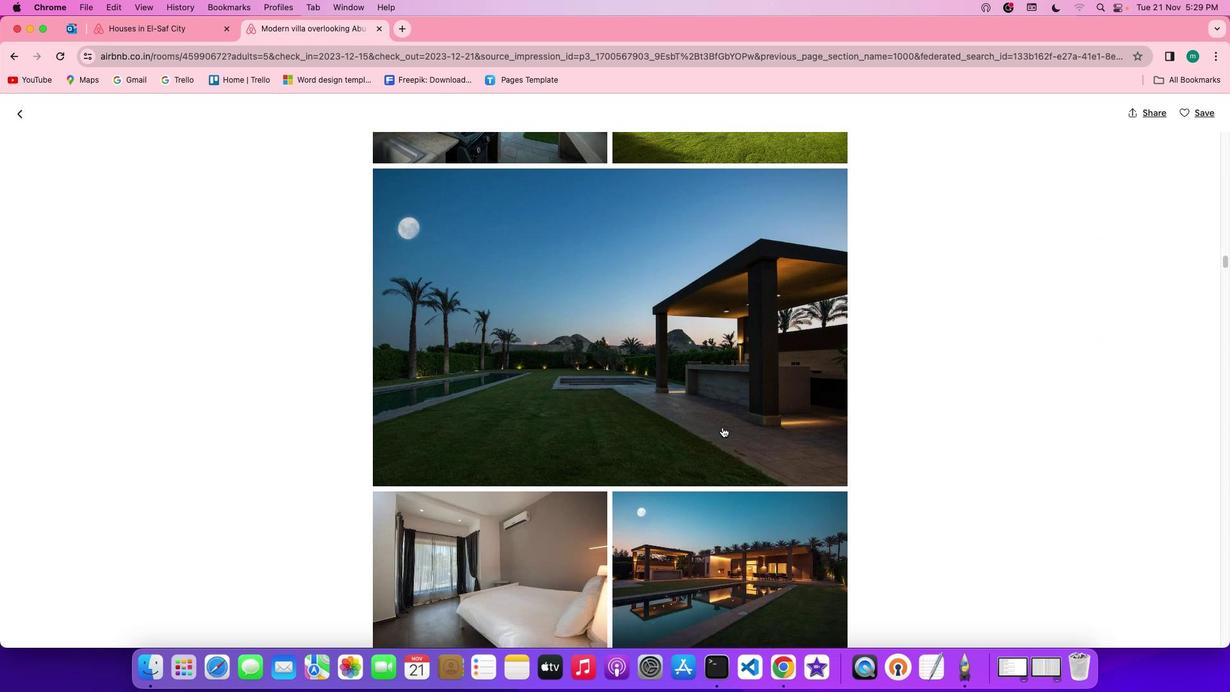 
Action: Mouse scrolled (722, 426) with delta (0, -1)
Screenshot: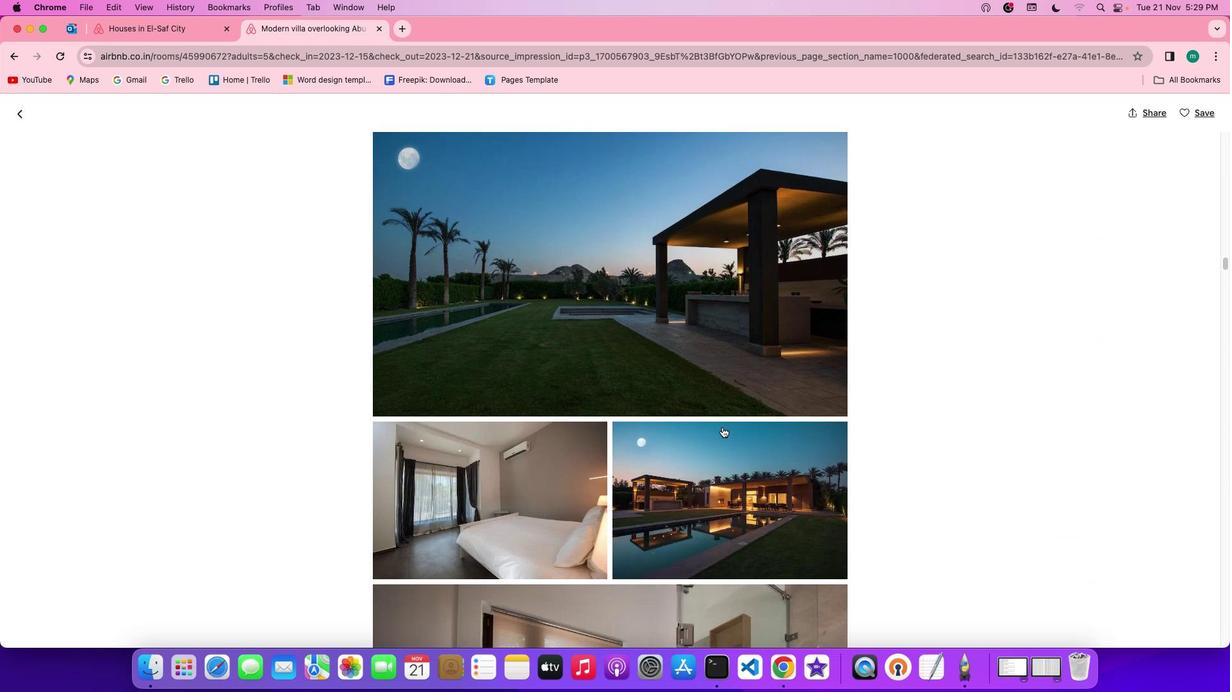 
Action: Mouse scrolled (722, 426) with delta (0, -1)
Screenshot: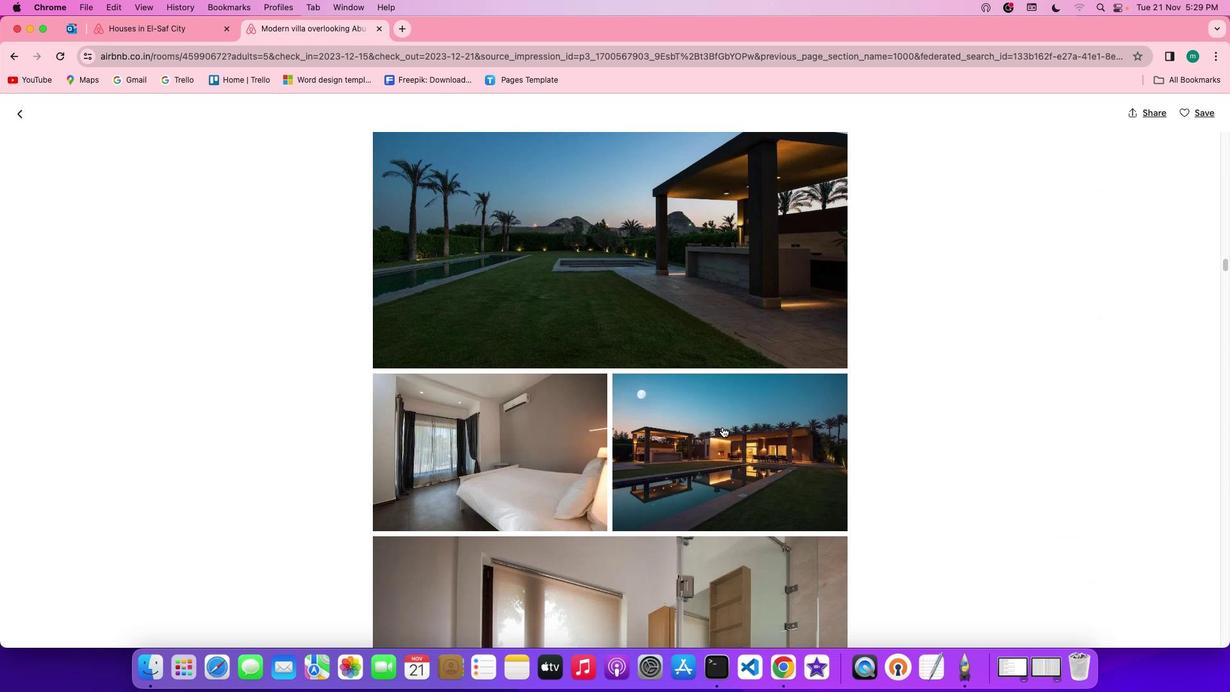 
Action: Mouse scrolled (722, 426) with delta (0, -1)
Screenshot: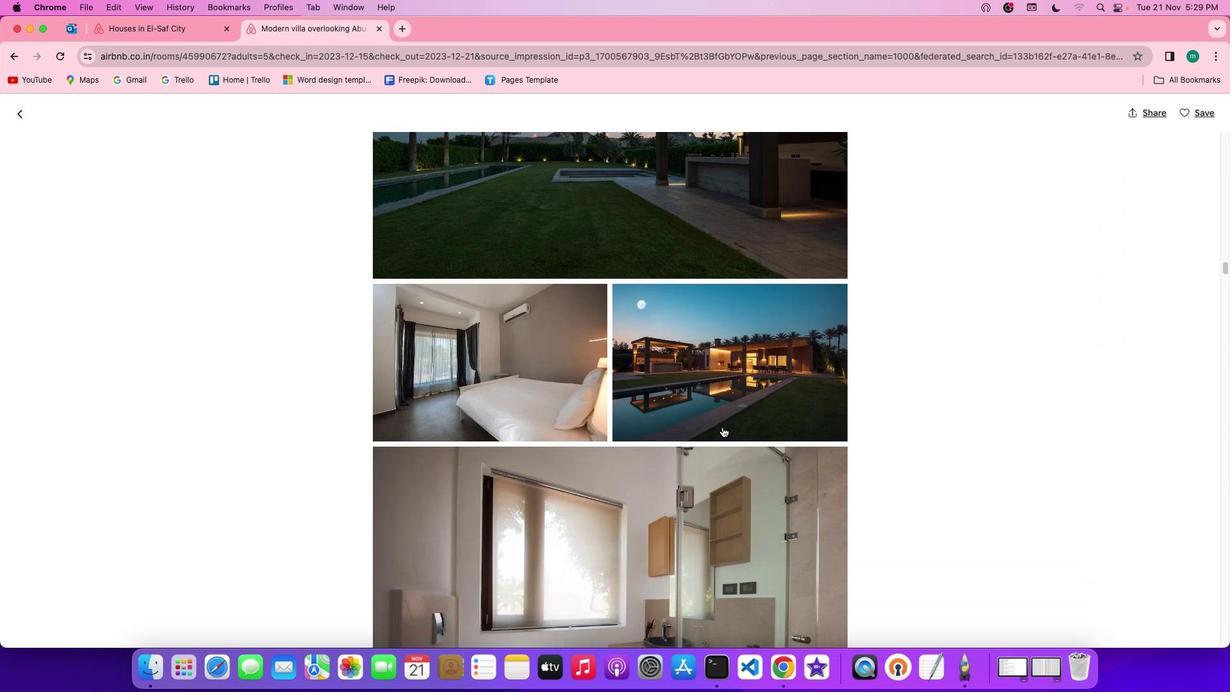 
Action: Mouse scrolled (722, 426) with delta (0, 0)
Screenshot: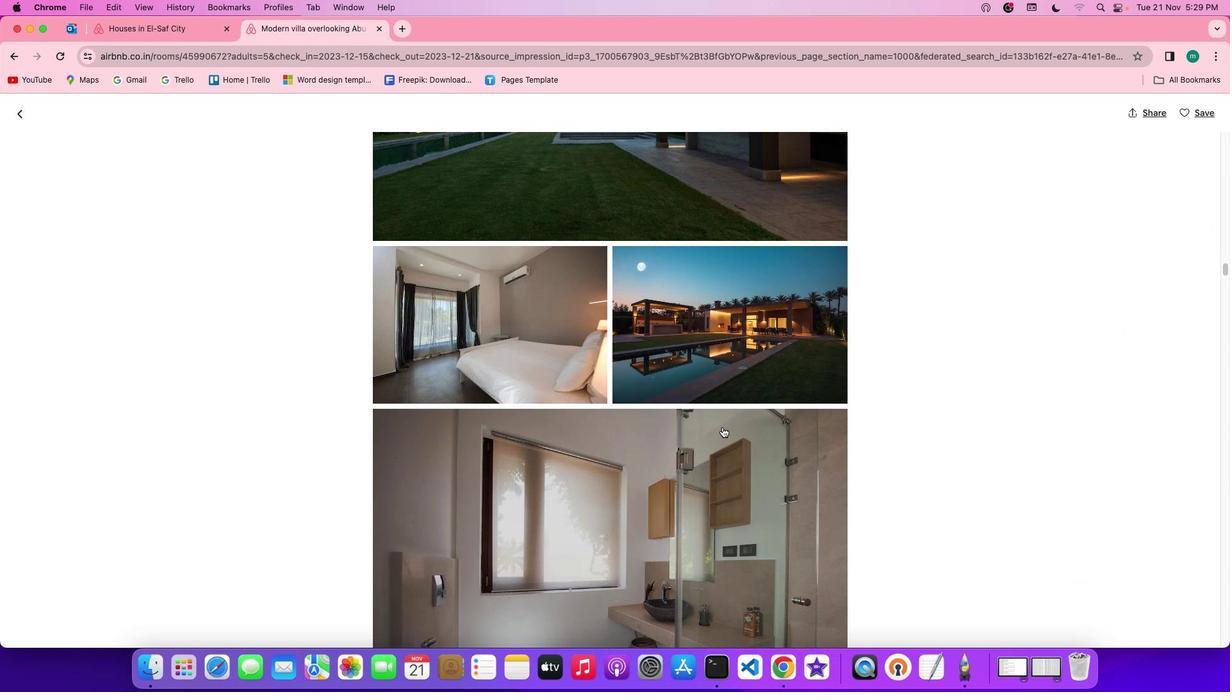 
Action: Mouse scrolled (722, 426) with delta (0, 0)
Screenshot: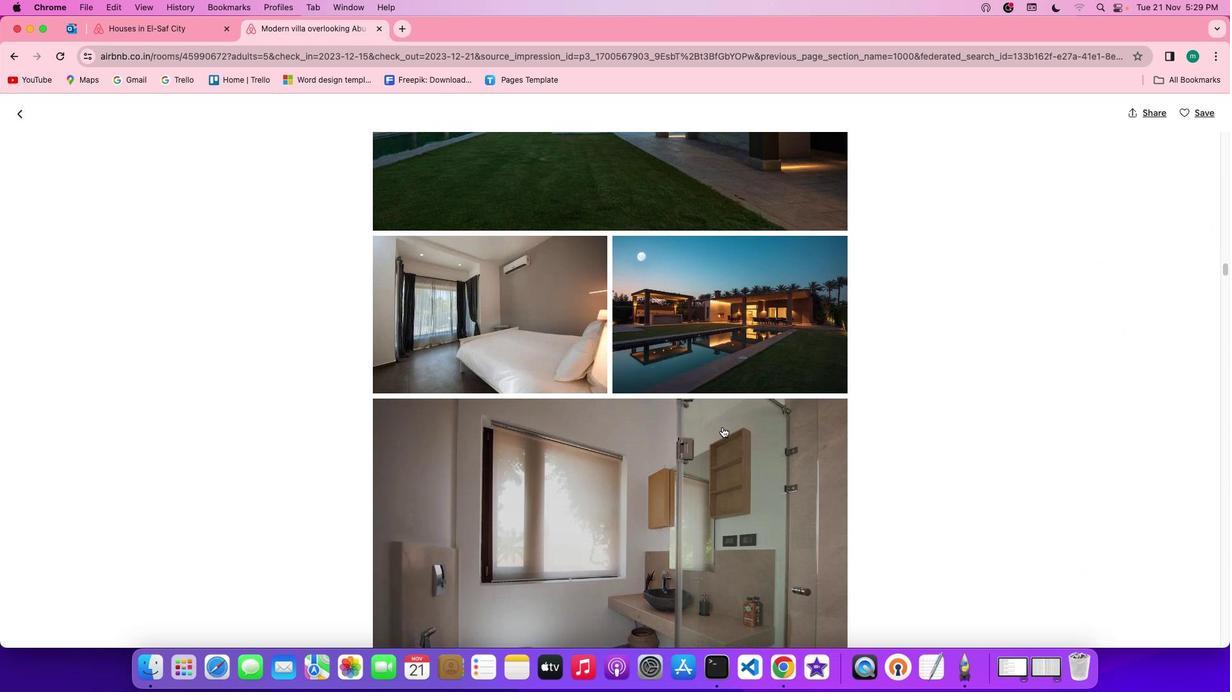 
Action: Mouse scrolled (722, 426) with delta (0, -1)
Screenshot: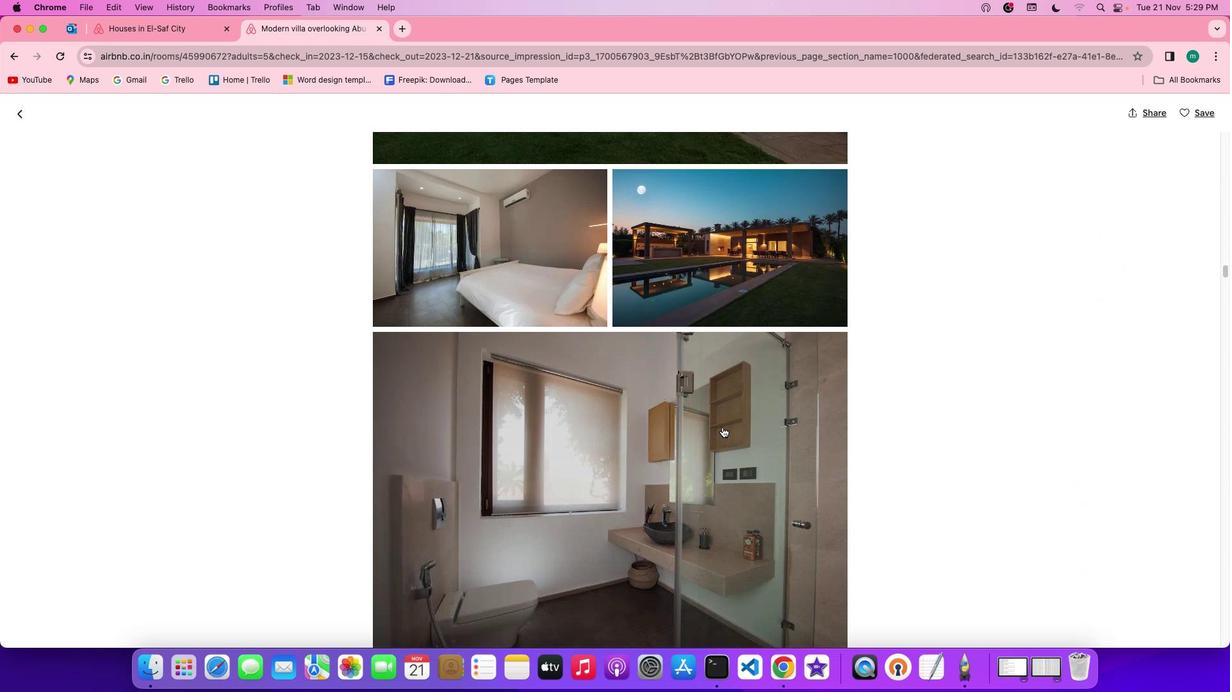 
Action: Mouse scrolled (722, 426) with delta (0, -2)
Screenshot: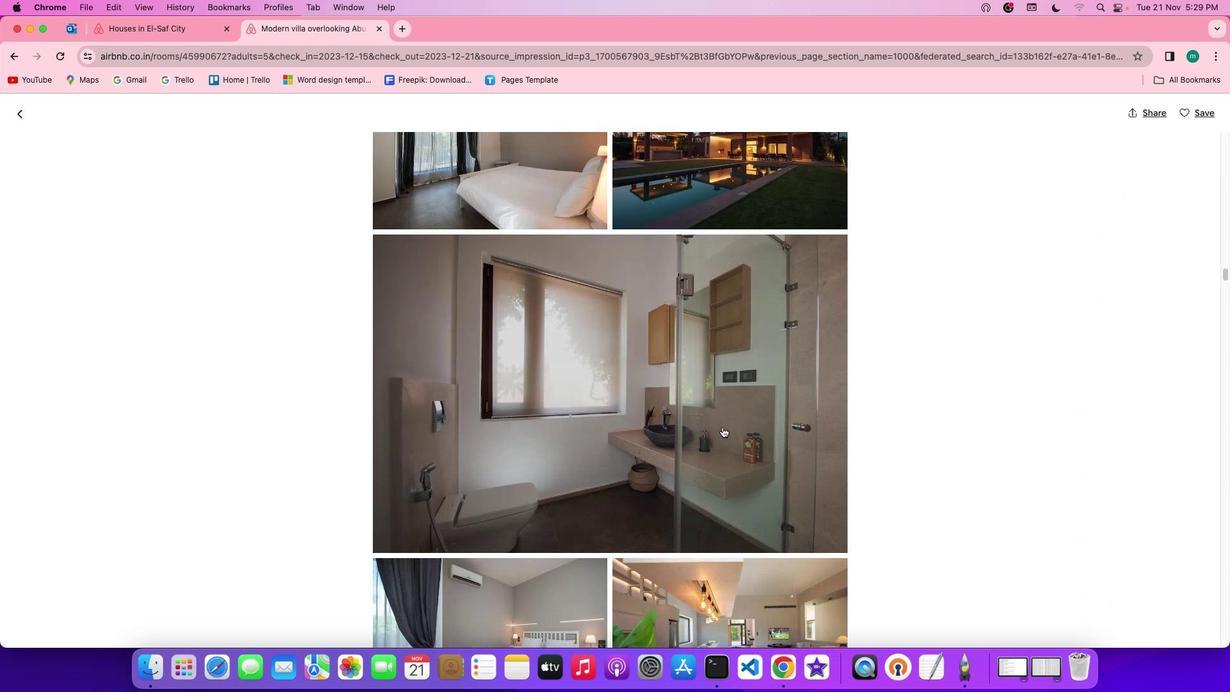 
Action: Mouse scrolled (722, 426) with delta (0, 0)
Screenshot: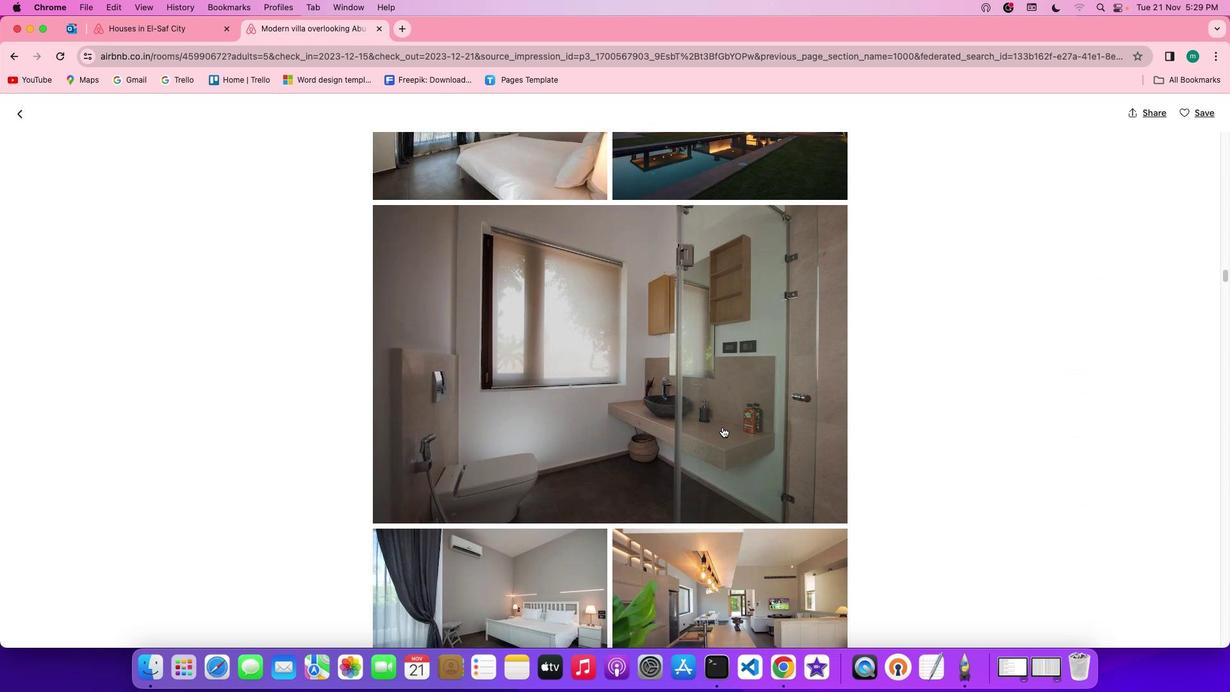 
Action: Mouse scrolled (722, 426) with delta (0, 0)
Screenshot: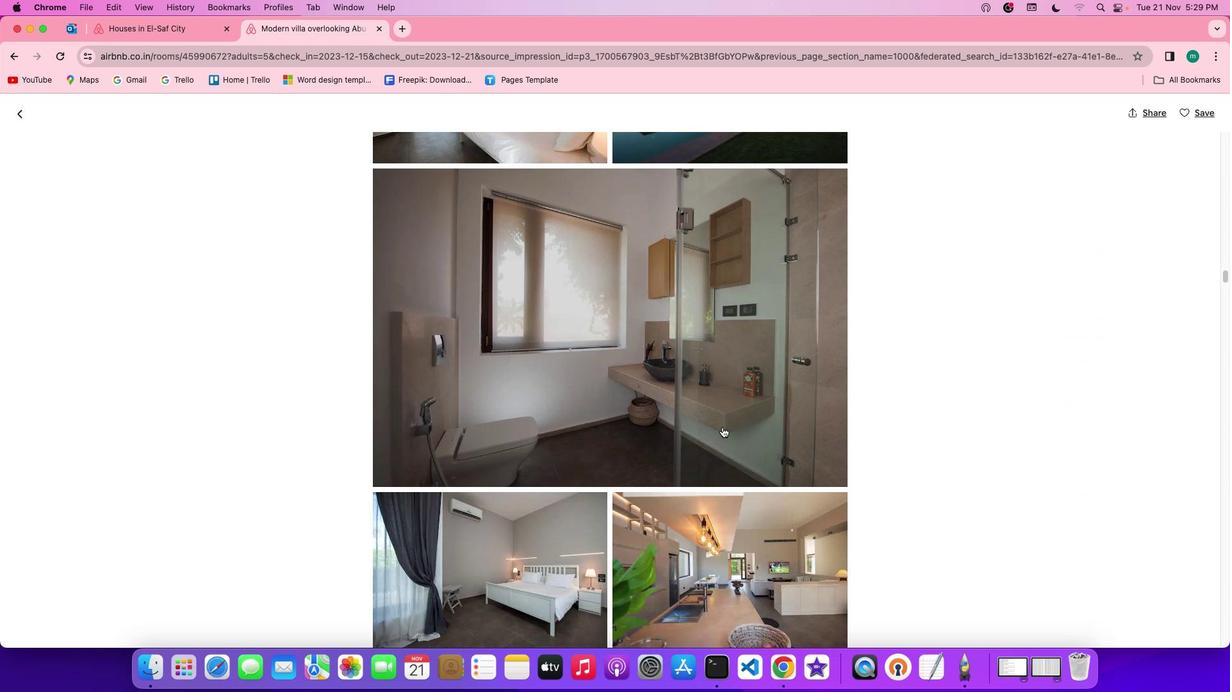 
Action: Mouse scrolled (722, 426) with delta (0, -1)
Screenshot: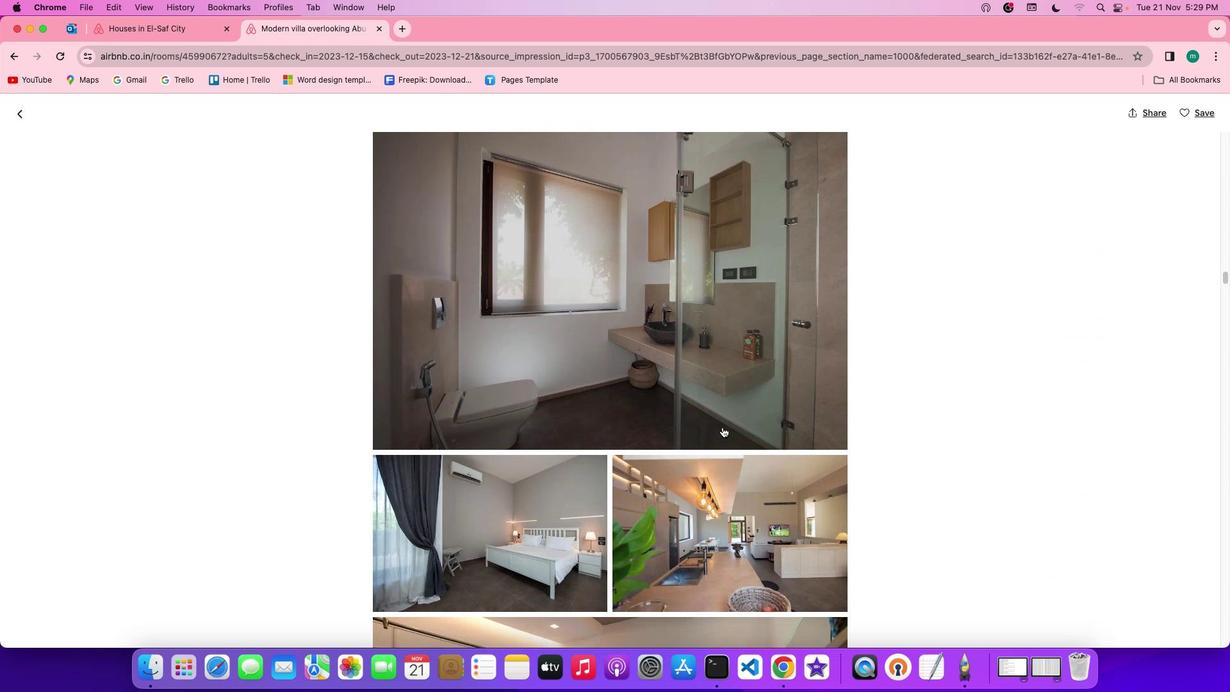 
Action: Mouse scrolled (722, 426) with delta (0, -1)
Screenshot: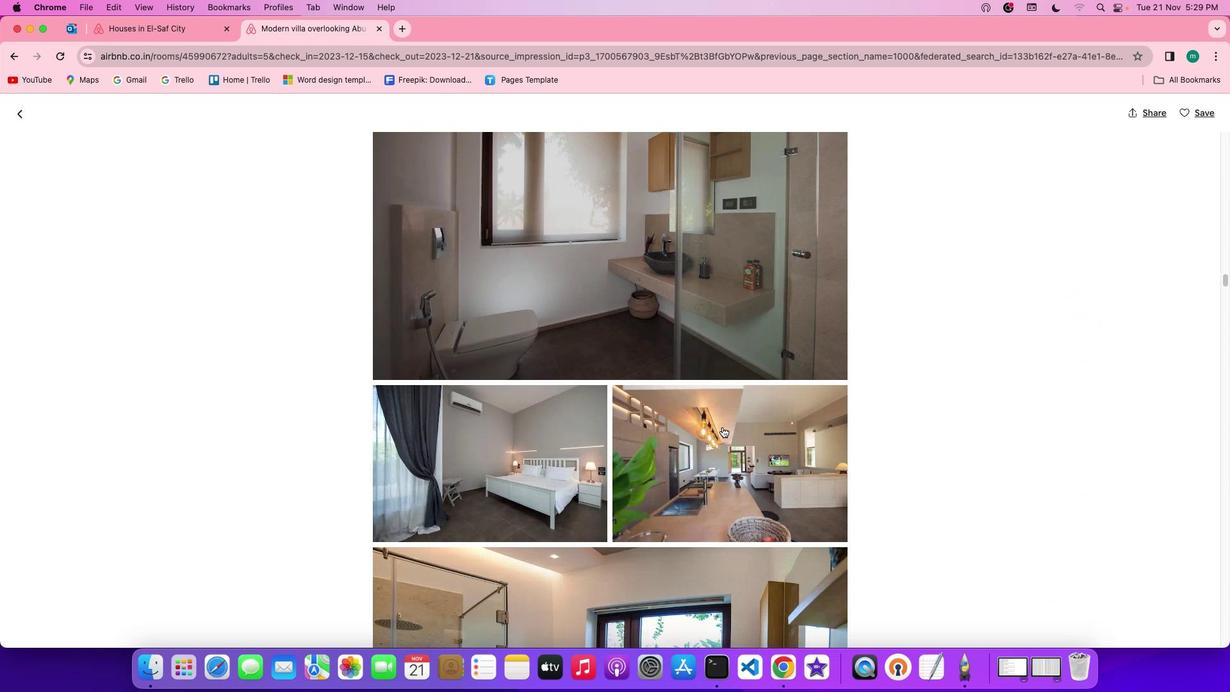 
Action: Mouse scrolled (722, 426) with delta (0, 0)
Screenshot: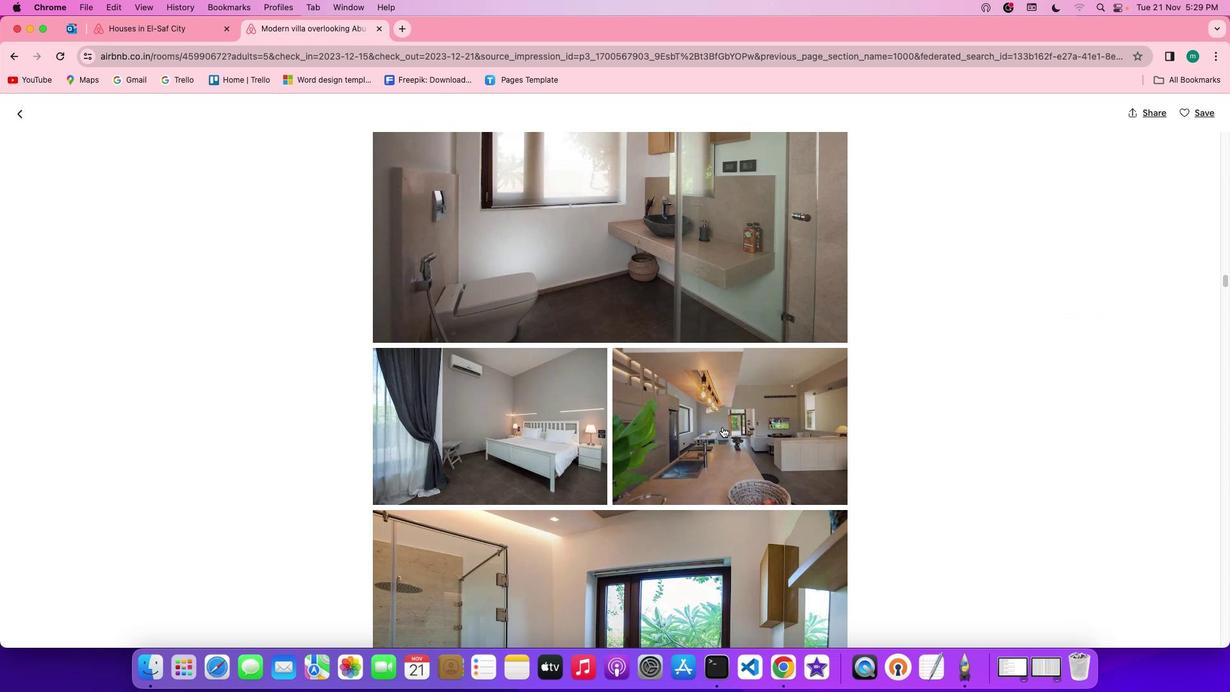 
Action: Mouse scrolled (722, 426) with delta (0, 0)
Screenshot: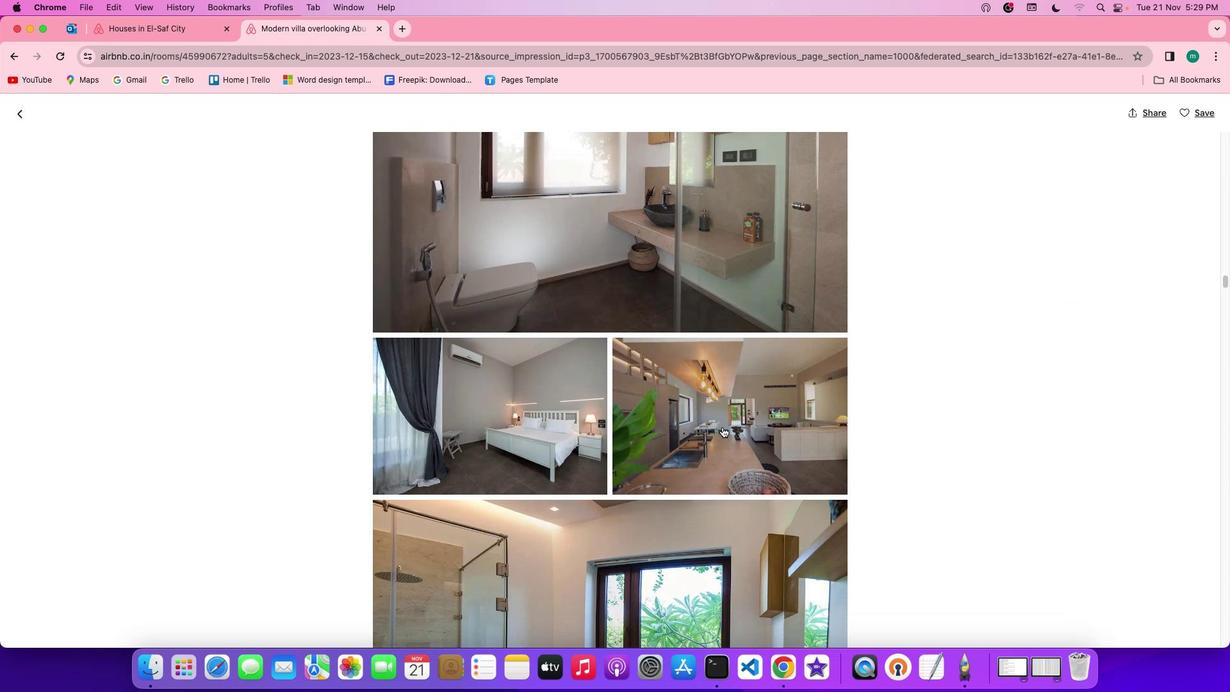 
Action: Mouse scrolled (722, 426) with delta (0, -1)
Screenshot: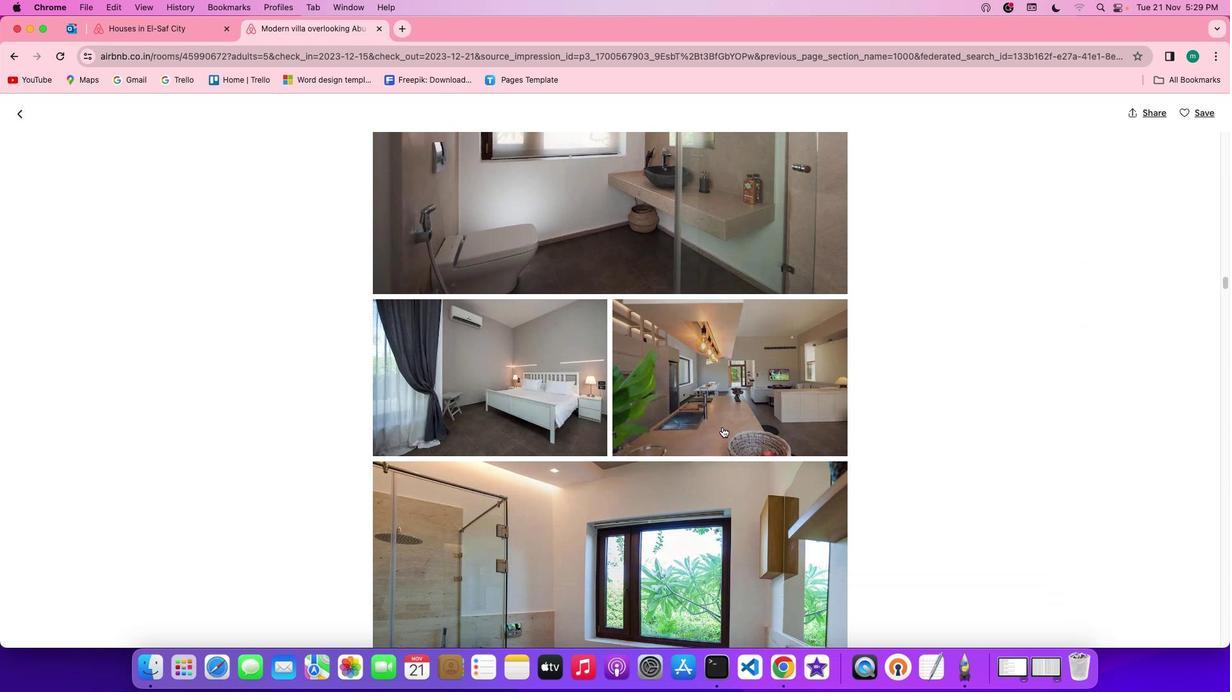 
Action: Mouse scrolled (722, 426) with delta (0, 0)
Screenshot: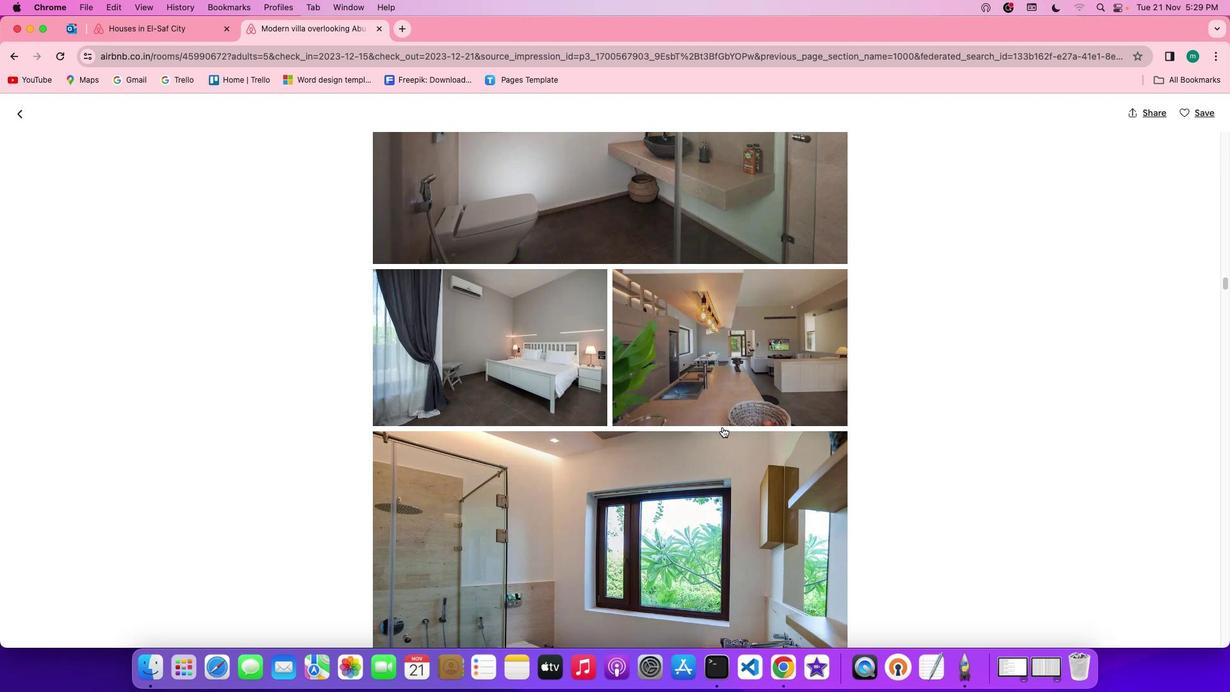 
Action: Mouse scrolled (722, 426) with delta (0, 0)
Screenshot: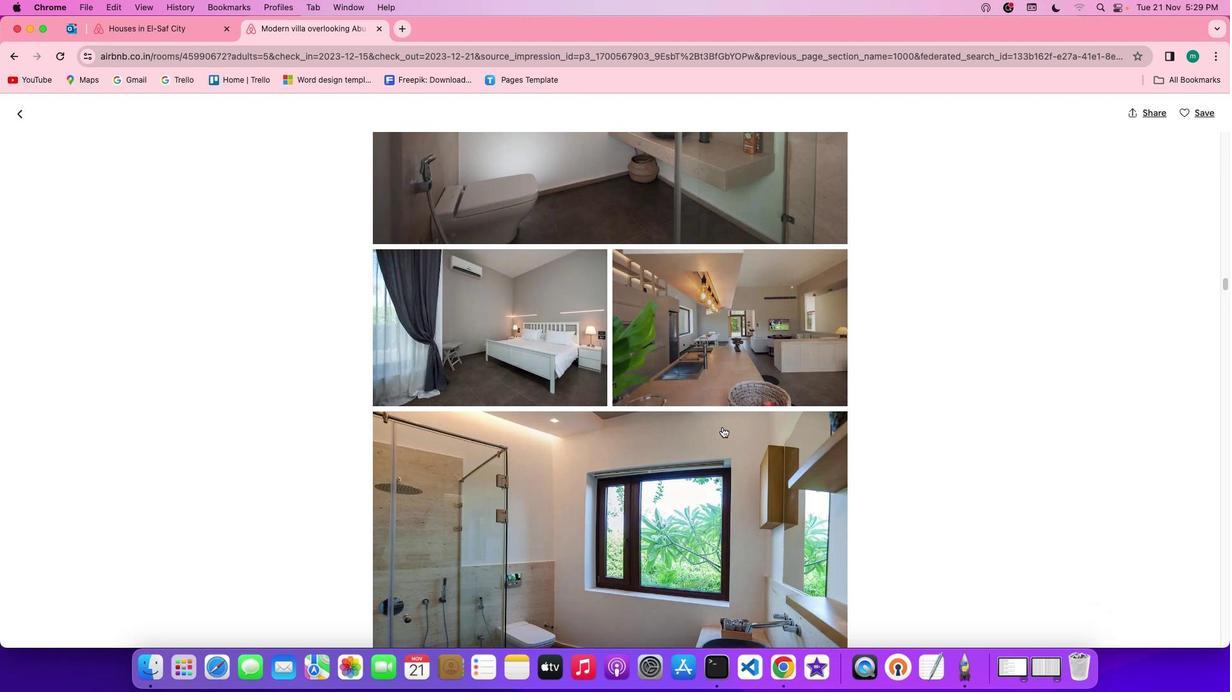 
Action: Mouse scrolled (722, 426) with delta (0, -1)
Screenshot: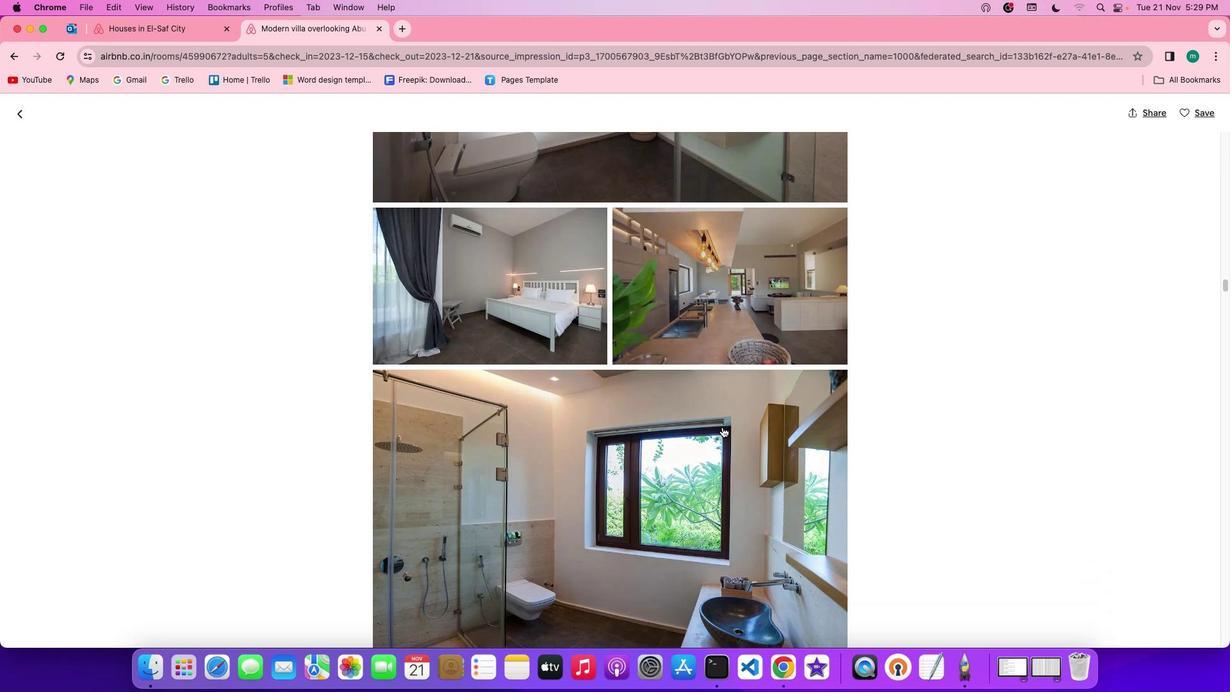 
Action: Mouse scrolled (722, 426) with delta (0, 0)
Screenshot: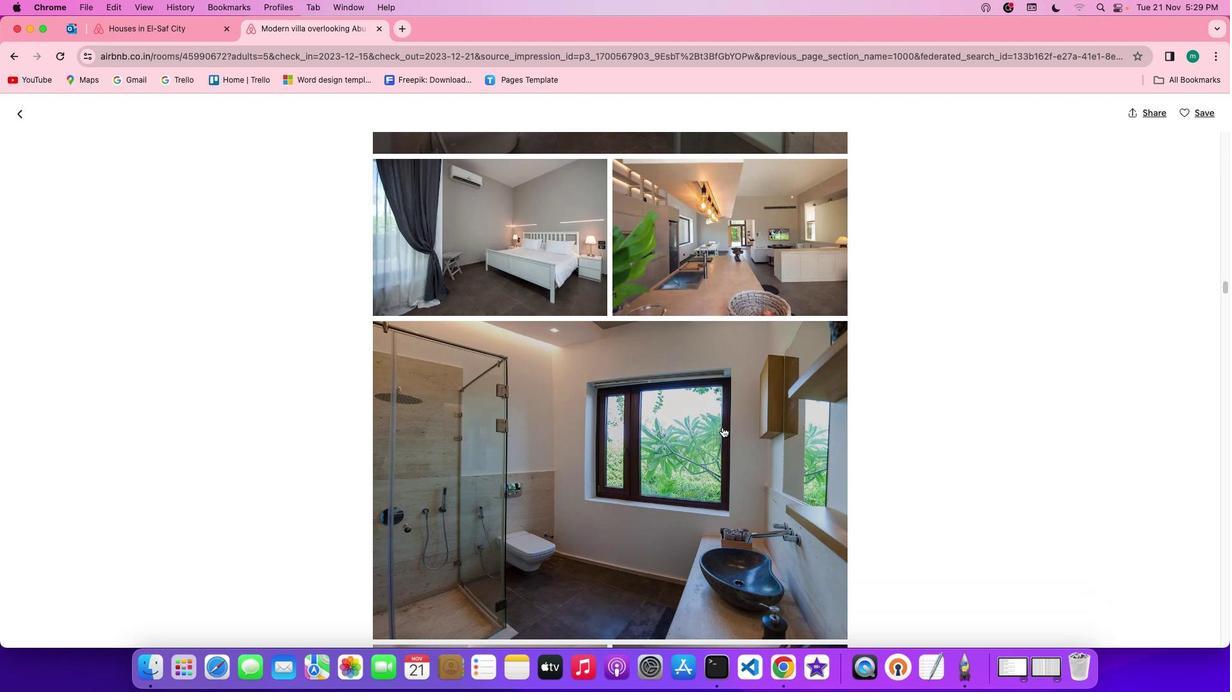
Action: Mouse scrolled (722, 426) with delta (0, 0)
Screenshot: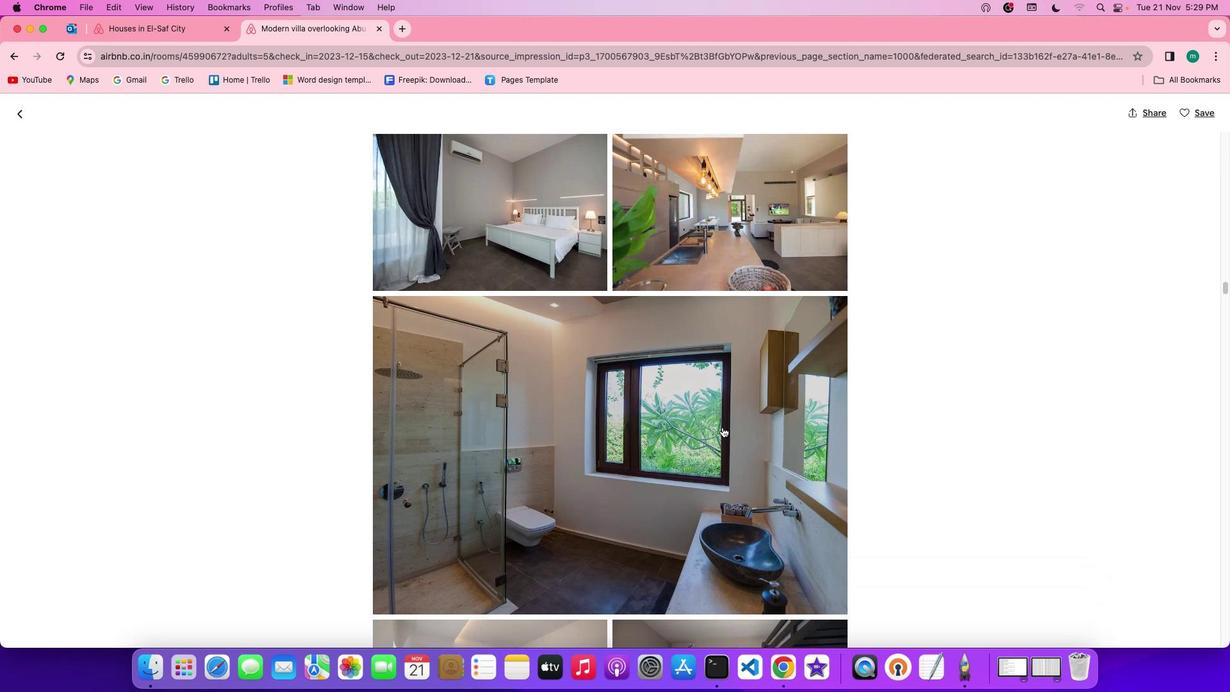 
Action: Mouse scrolled (722, 426) with delta (0, -1)
Screenshot: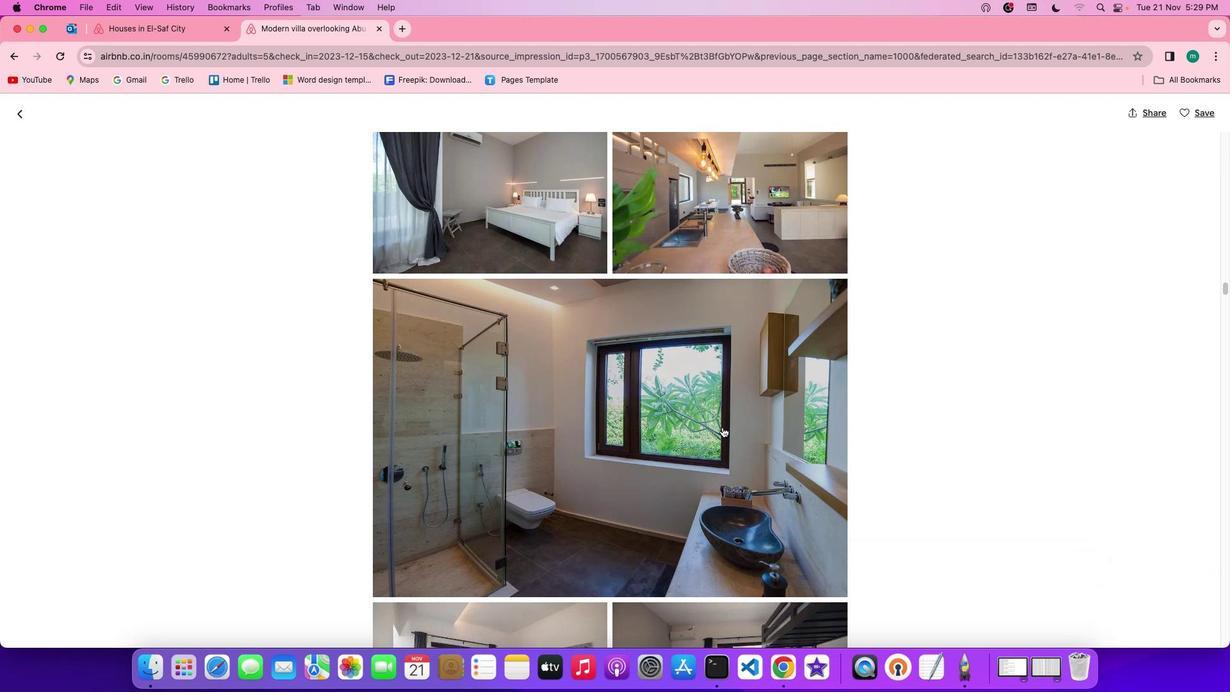 
Action: Mouse scrolled (722, 426) with delta (0, 0)
Screenshot: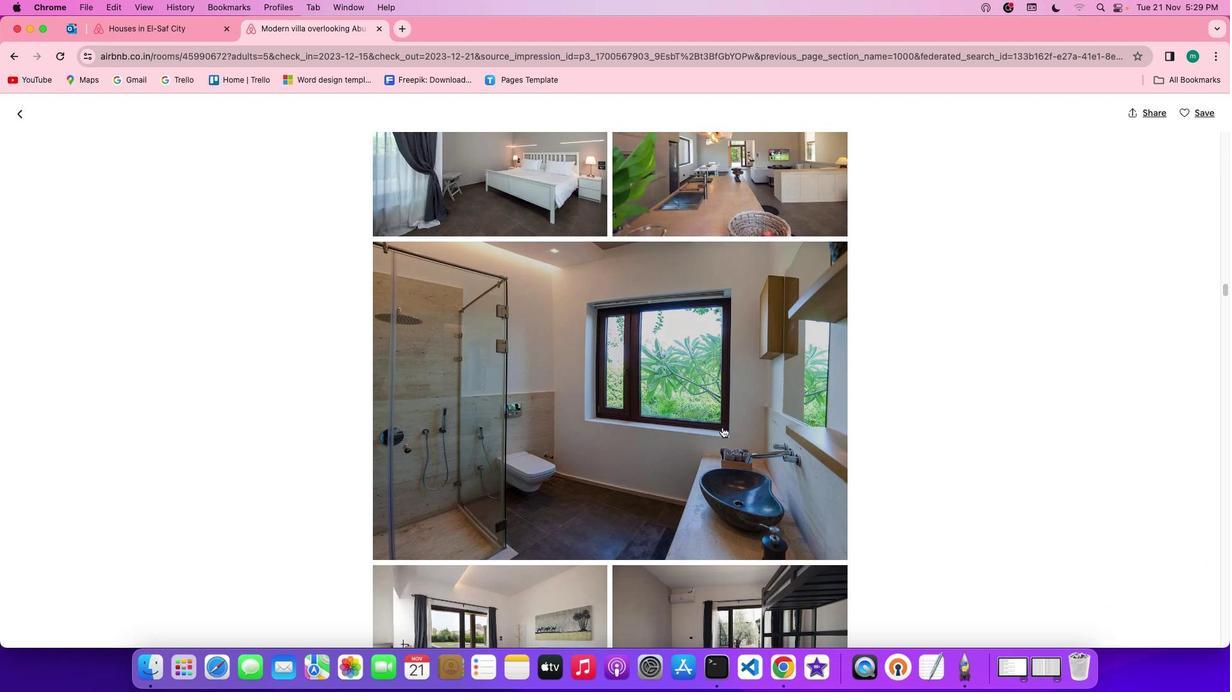 
Action: Mouse scrolled (722, 426) with delta (0, 0)
Screenshot: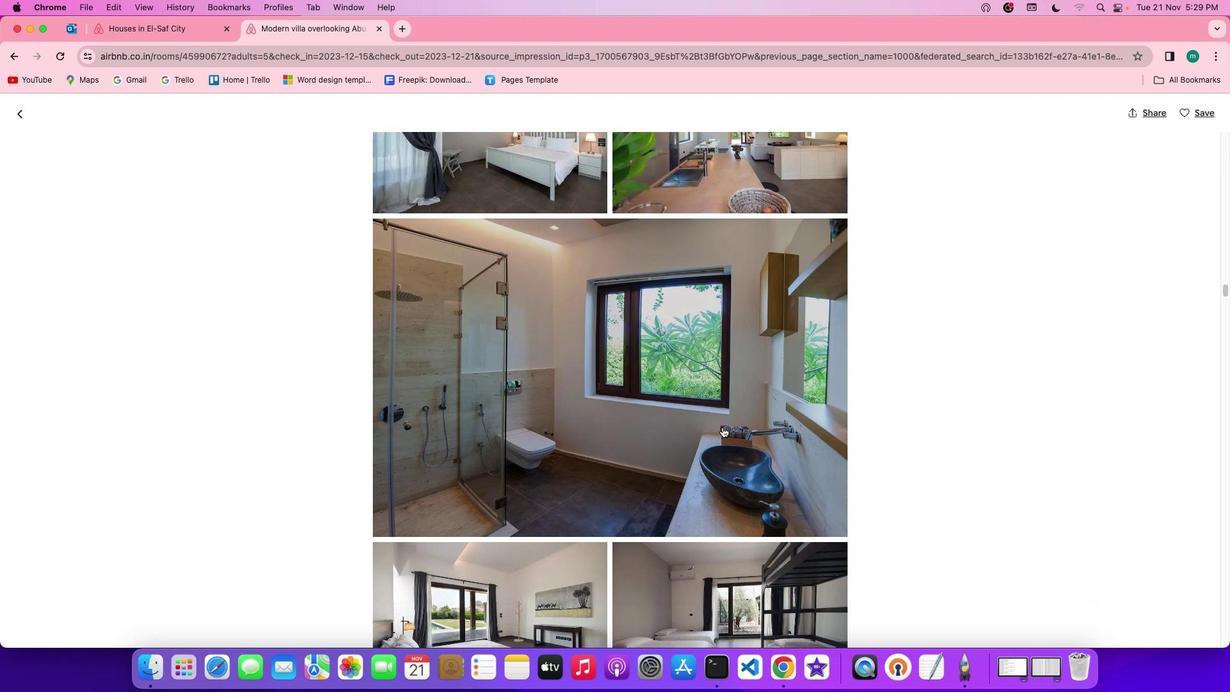 
Action: Mouse scrolled (722, 426) with delta (0, -1)
Screenshot: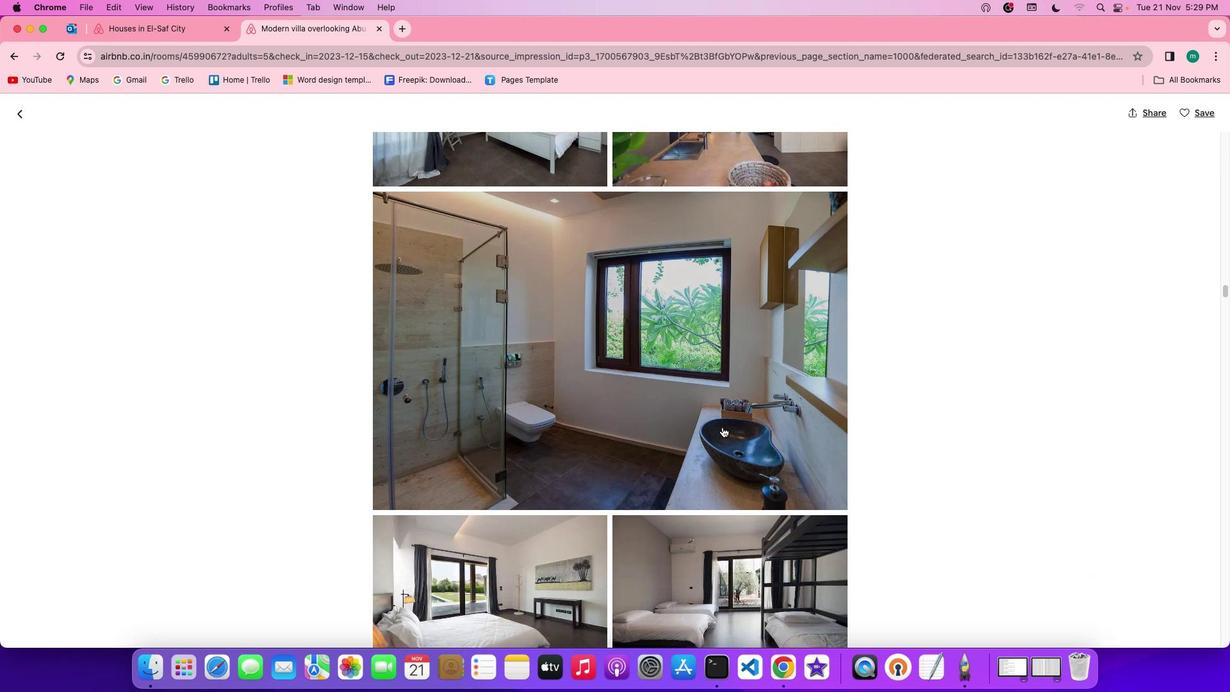
Action: Mouse scrolled (722, 426) with delta (0, -1)
Screenshot: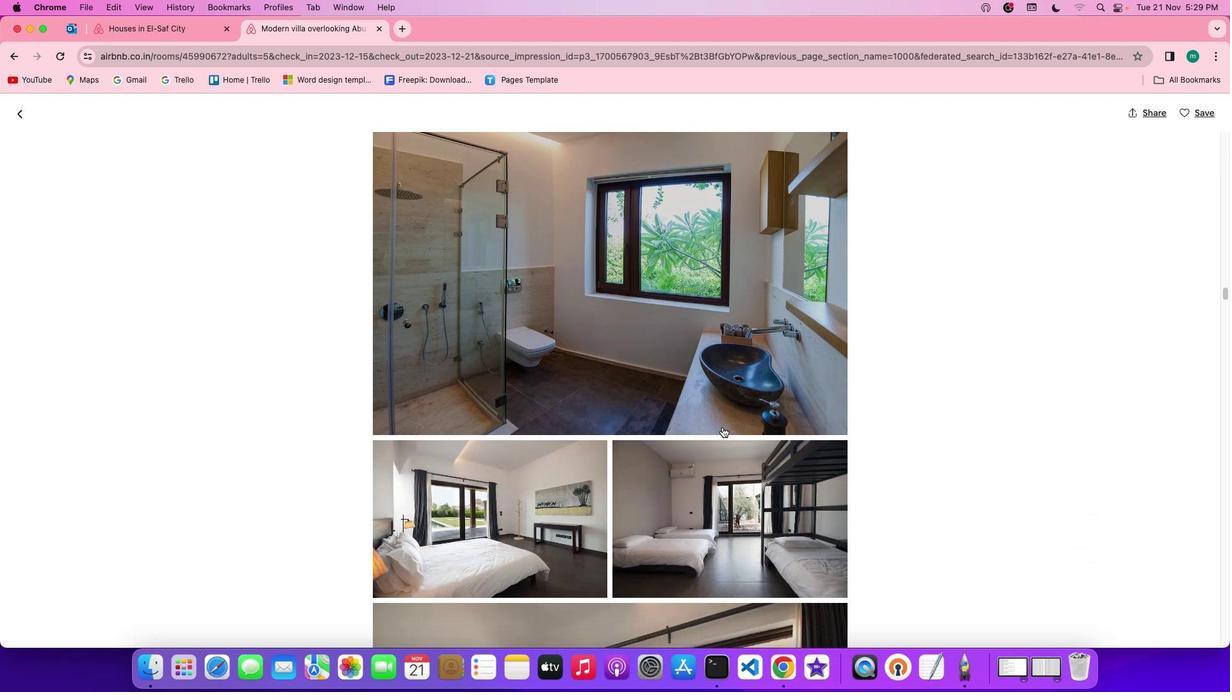 
Action: Mouse scrolled (722, 426) with delta (0, 0)
Screenshot: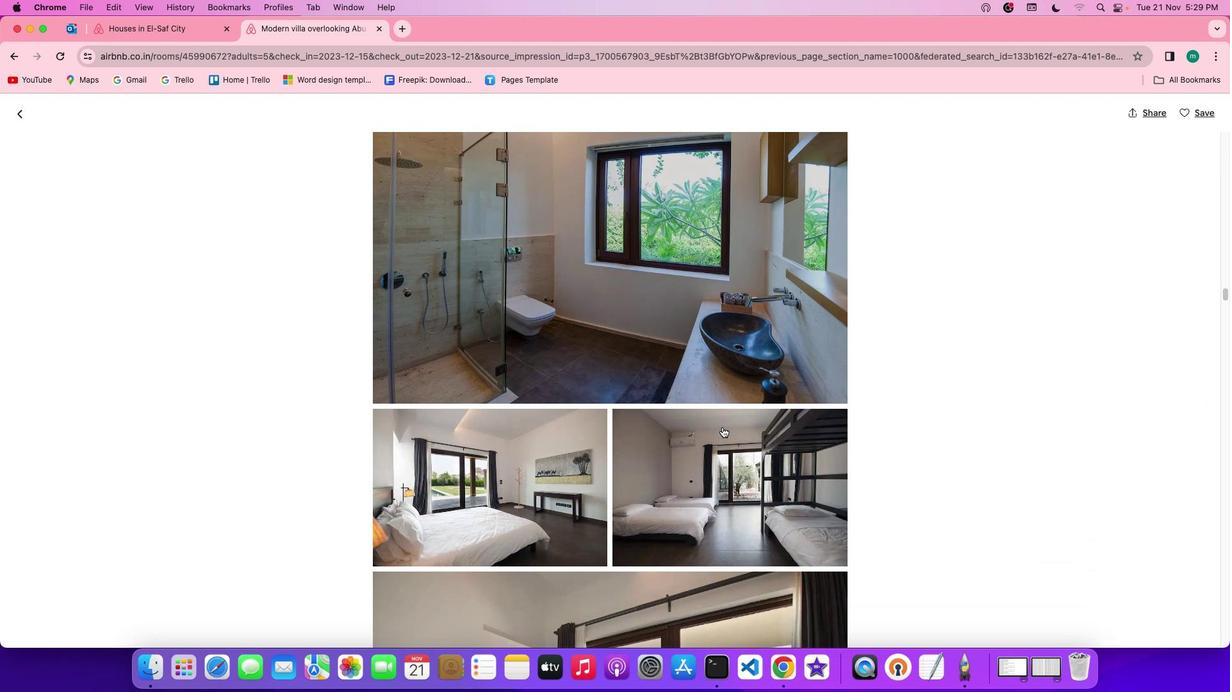 
Action: Mouse scrolled (722, 426) with delta (0, 0)
Screenshot: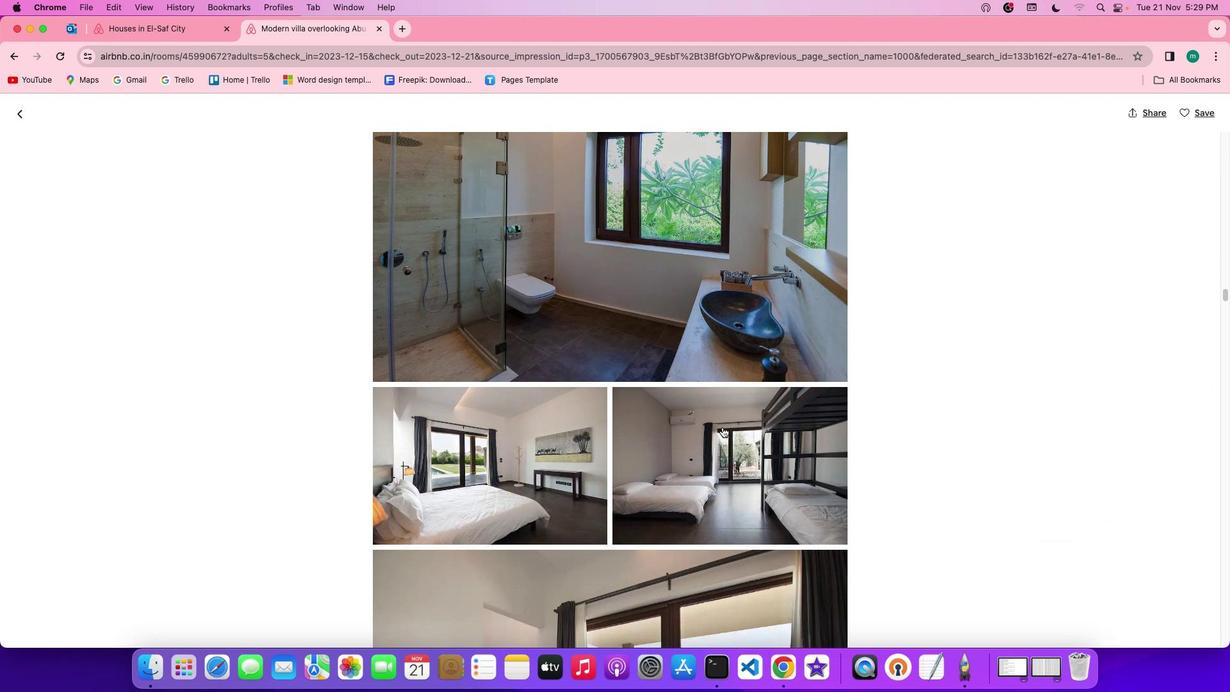 
Action: Mouse scrolled (722, 426) with delta (0, -1)
Screenshot: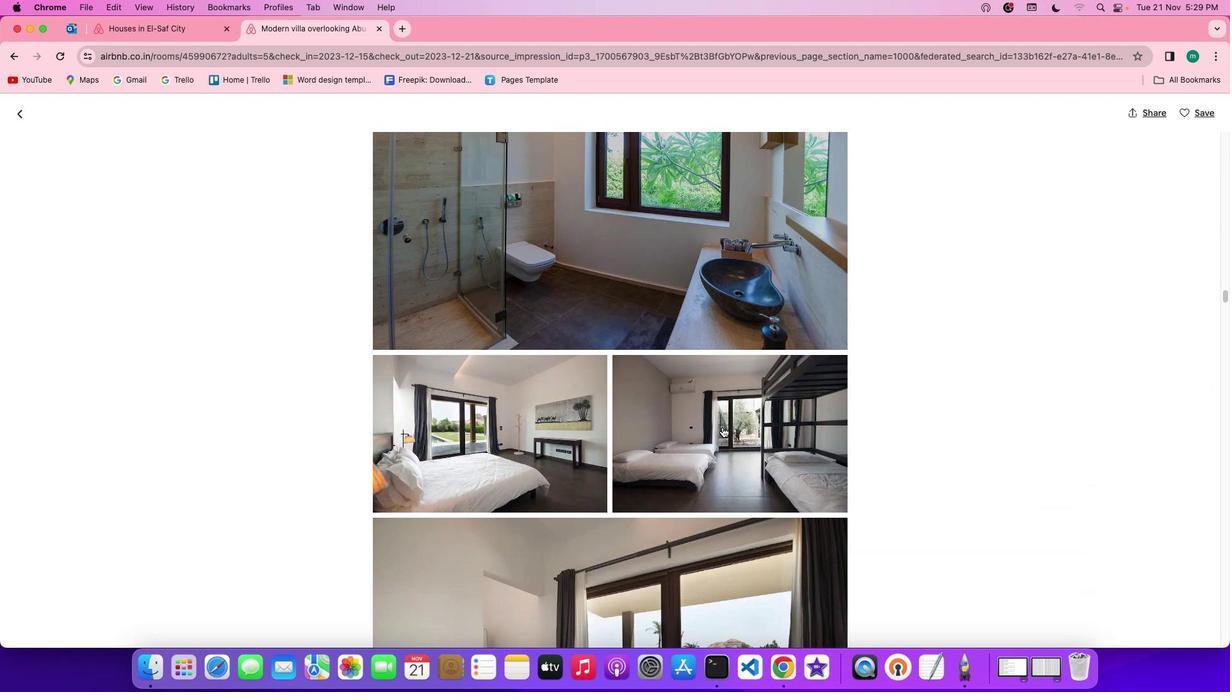 
Action: Mouse scrolled (722, 426) with delta (0, -1)
Screenshot: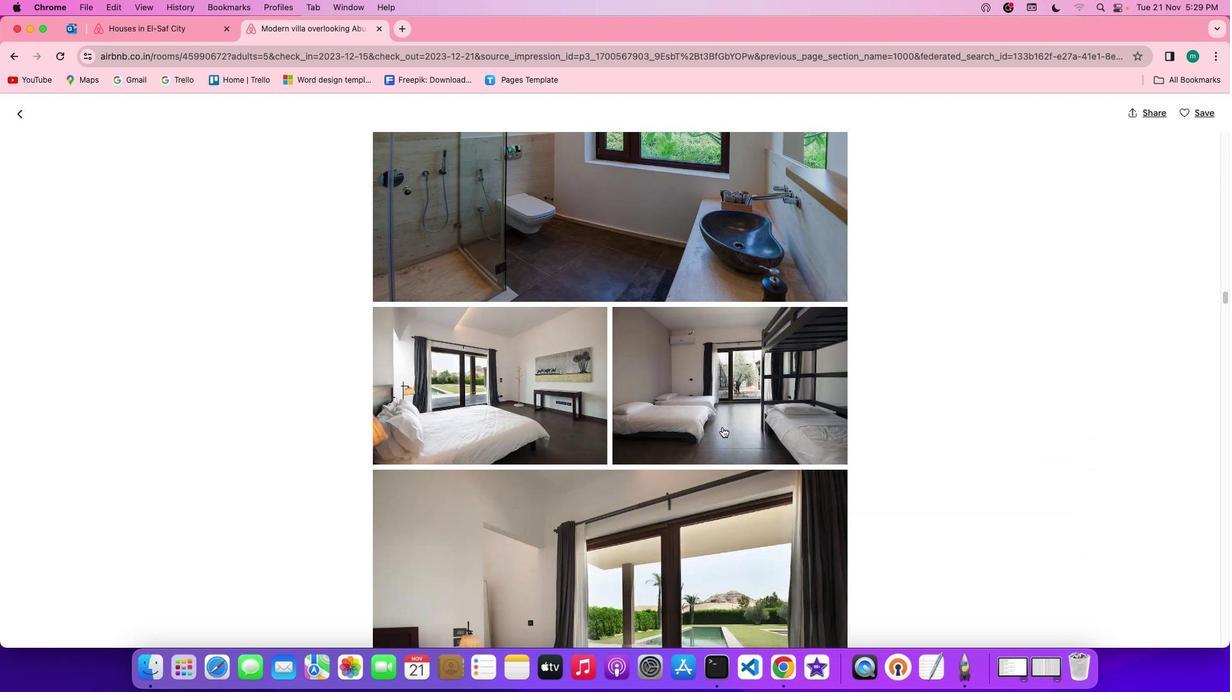 
Action: Mouse scrolled (722, 426) with delta (0, 0)
Screenshot: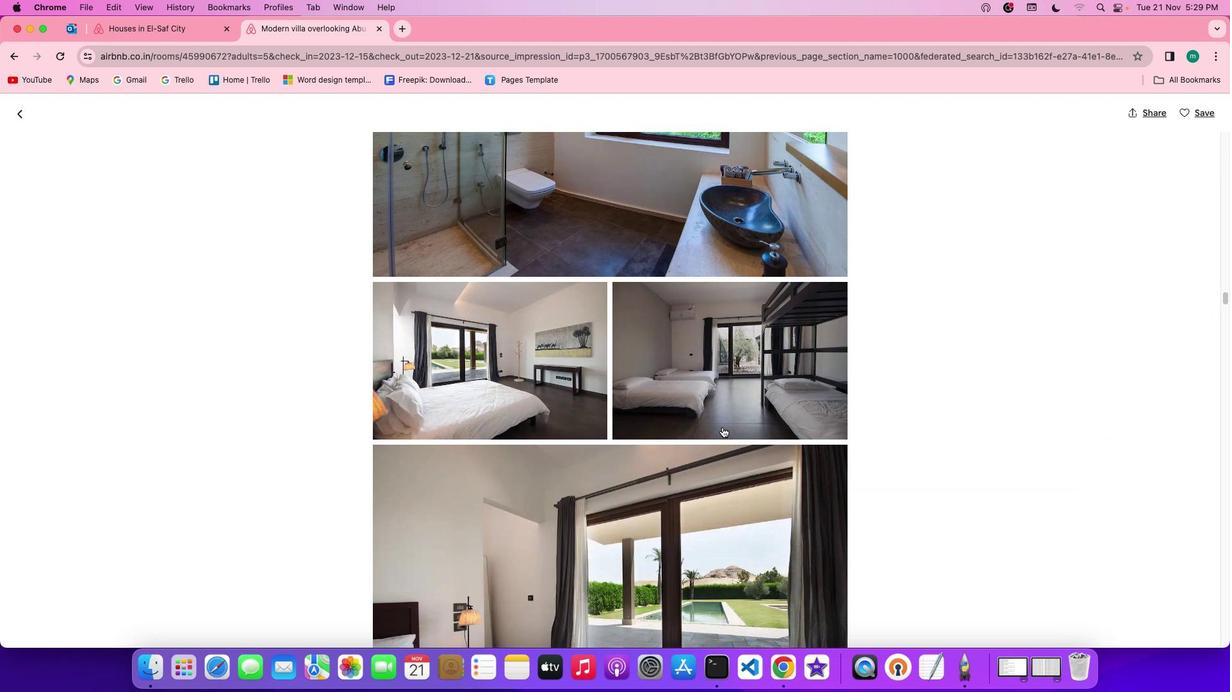 
Action: Mouse scrolled (722, 426) with delta (0, 0)
Screenshot: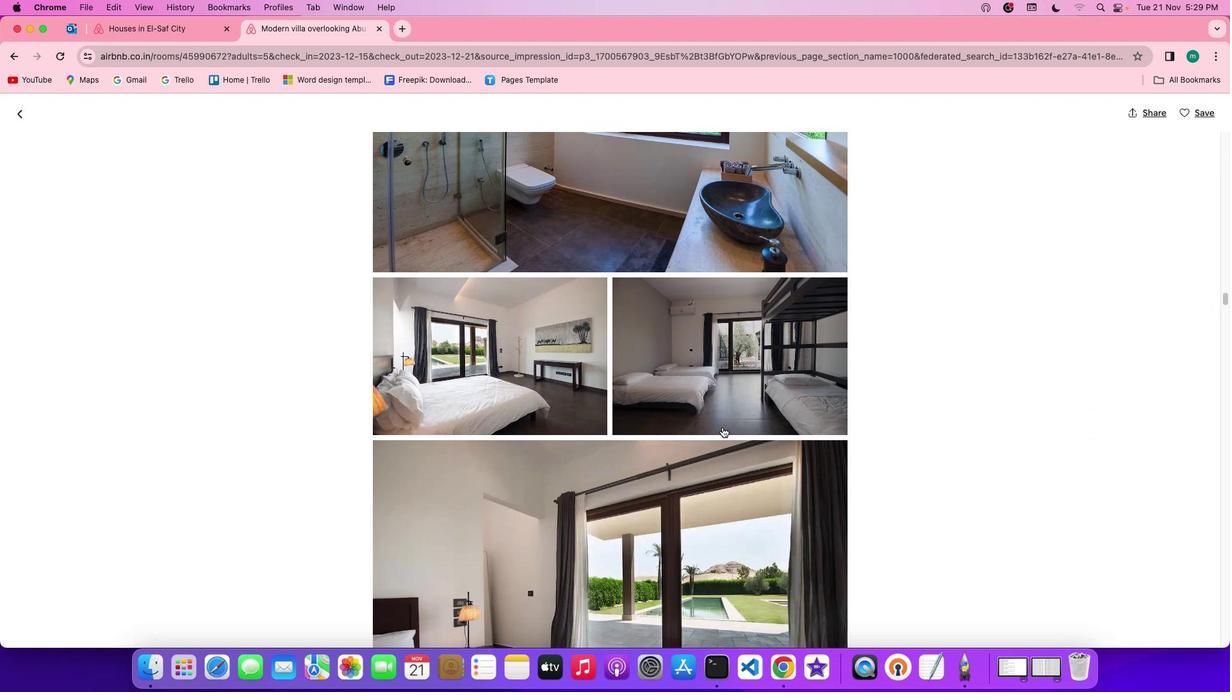
Action: Mouse scrolled (722, 426) with delta (0, 0)
Screenshot: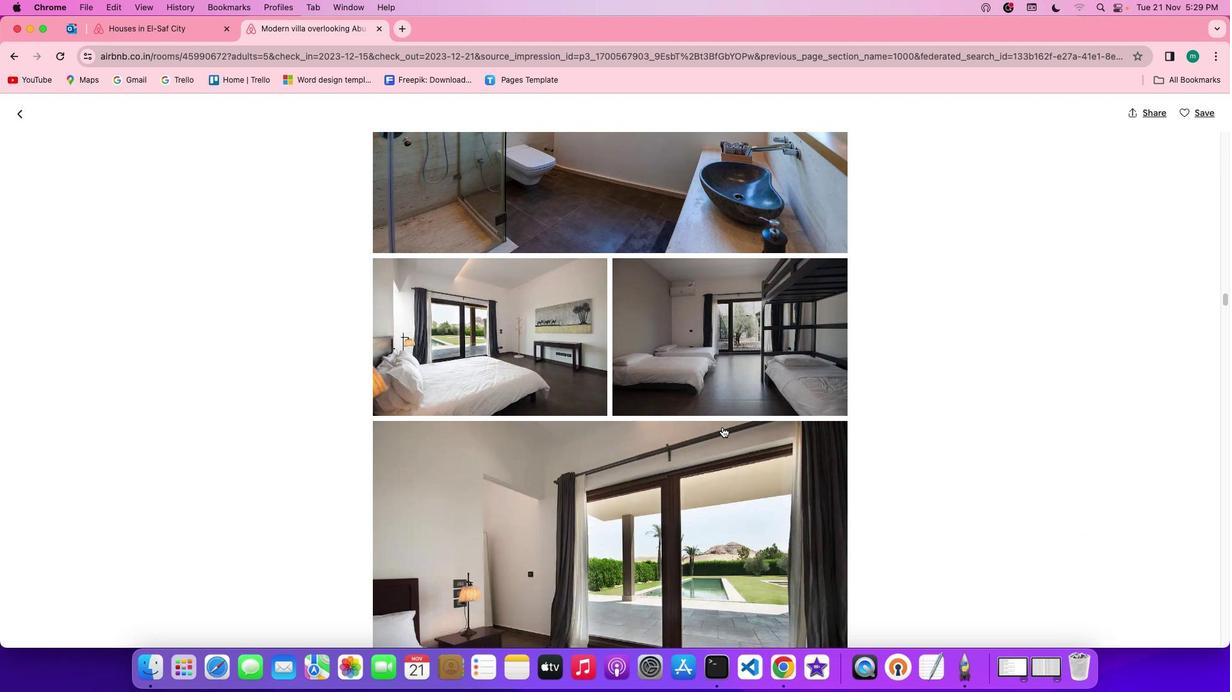 
Action: Mouse scrolled (722, 426) with delta (0, 0)
Screenshot: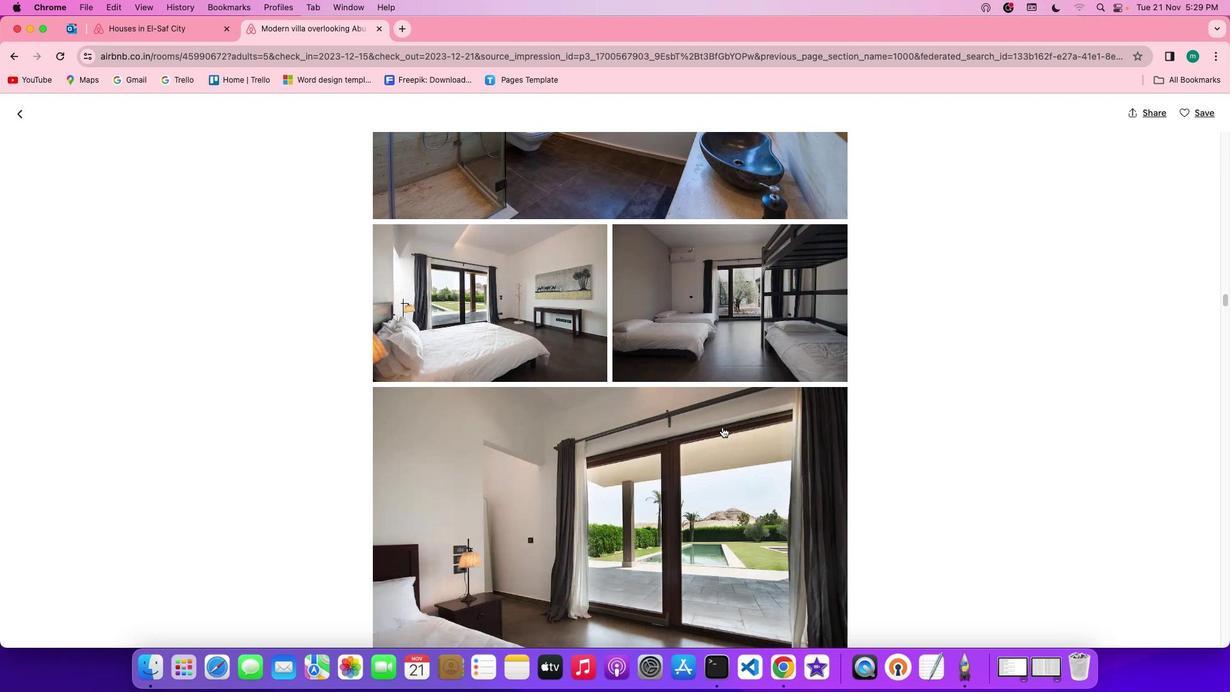 
Action: Mouse scrolled (722, 426) with delta (0, -1)
Screenshot: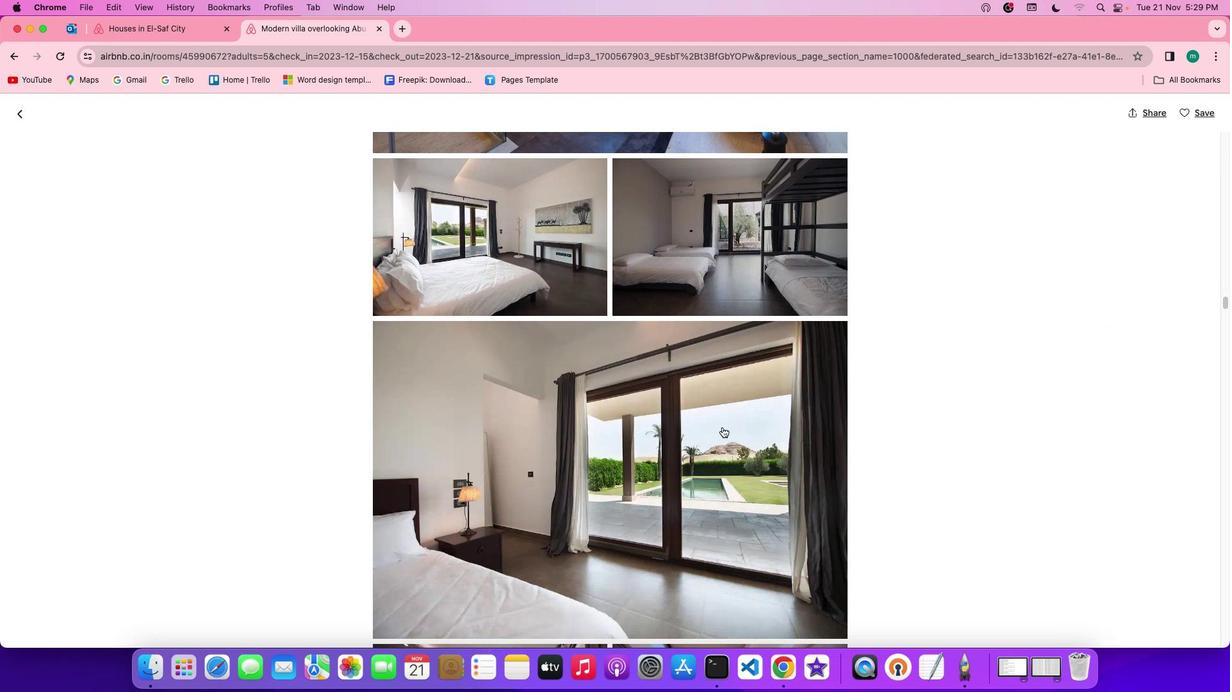 
Action: Mouse scrolled (722, 426) with delta (0, -2)
Screenshot: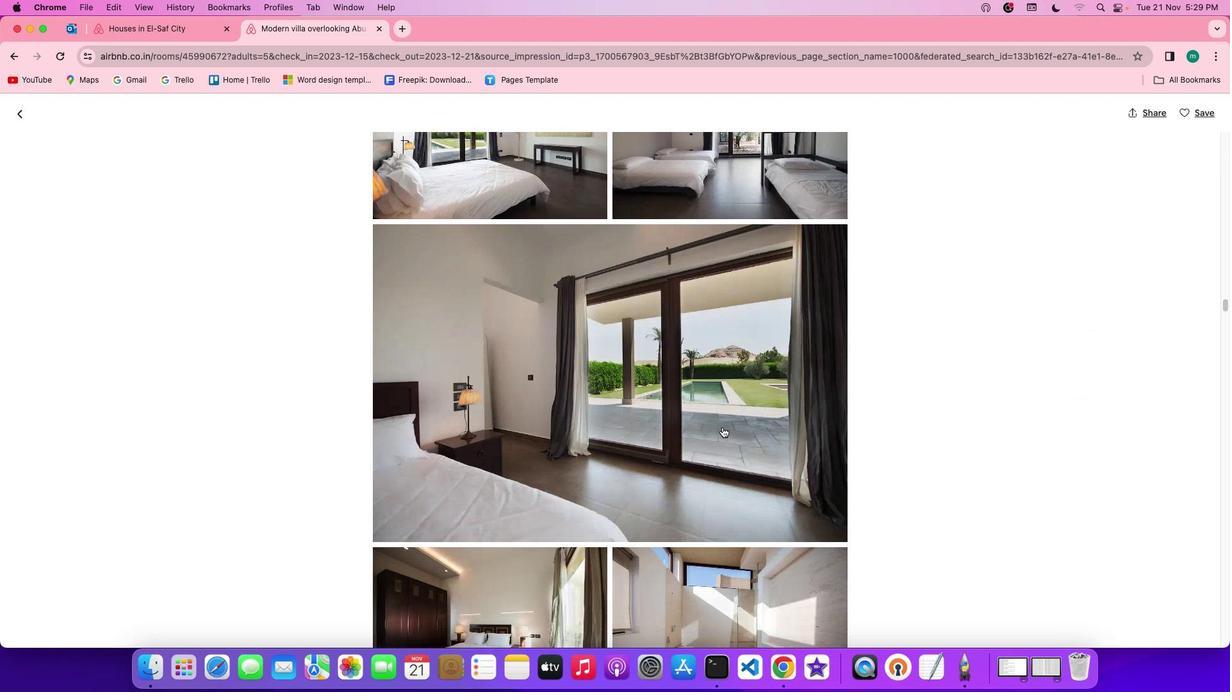 
Action: Mouse scrolled (722, 426) with delta (0, 0)
Screenshot: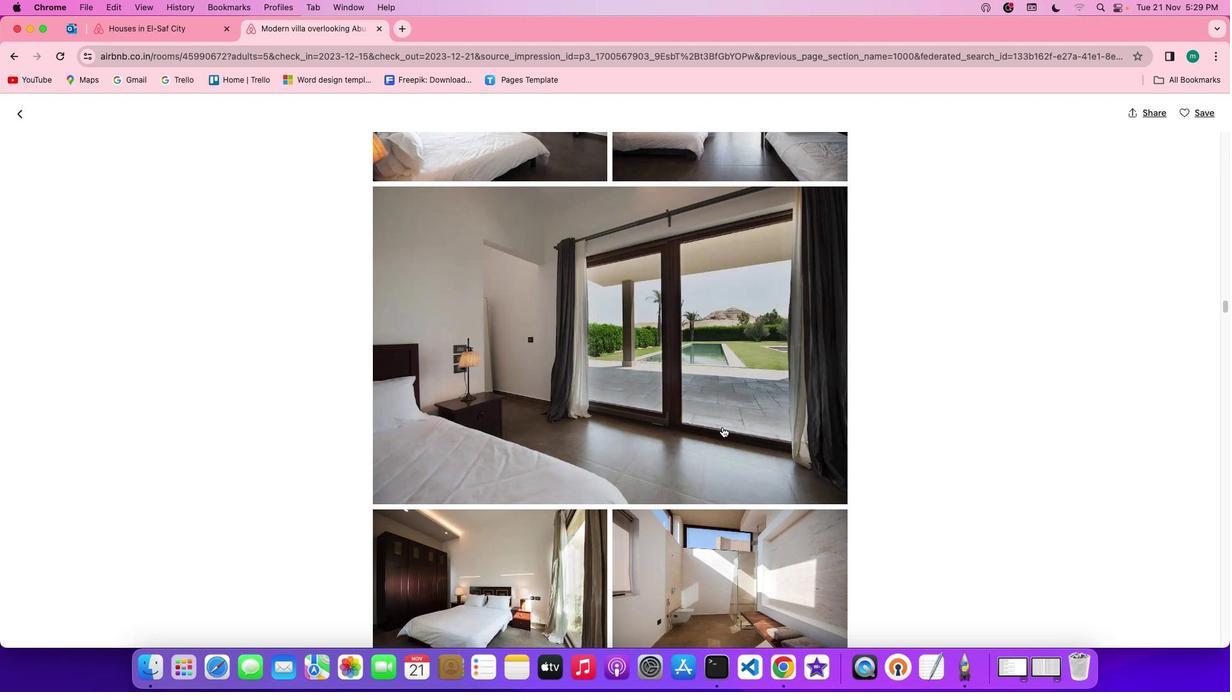 
Action: Mouse scrolled (722, 426) with delta (0, 0)
Screenshot: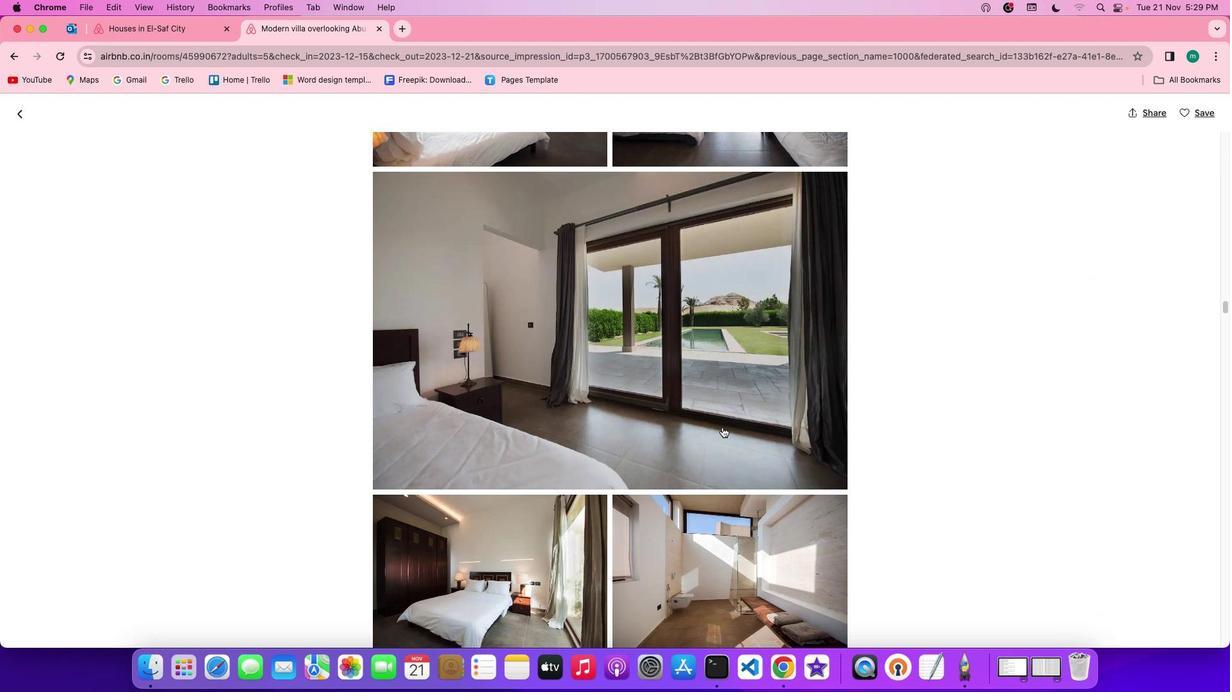 
Action: Mouse scrolled (722, 426) with delta (0, -1)
Screenshot: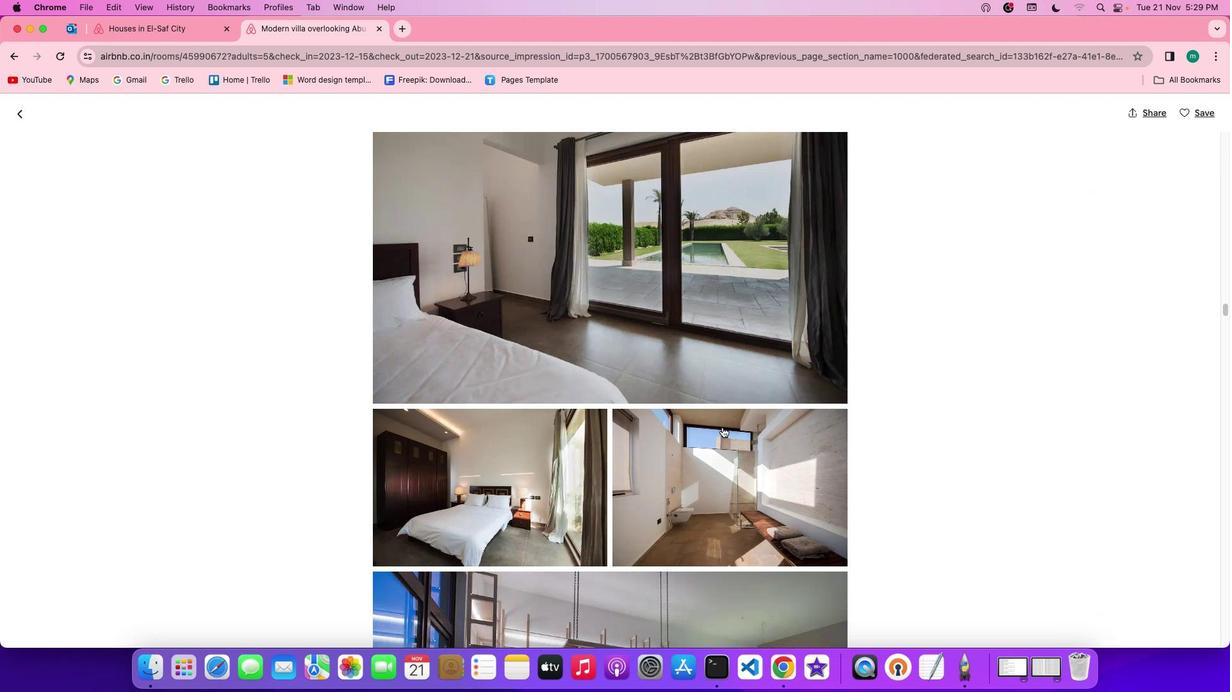 
Action: Mouse scrolled (722, 426) with delta (0, -2)
Screenshot: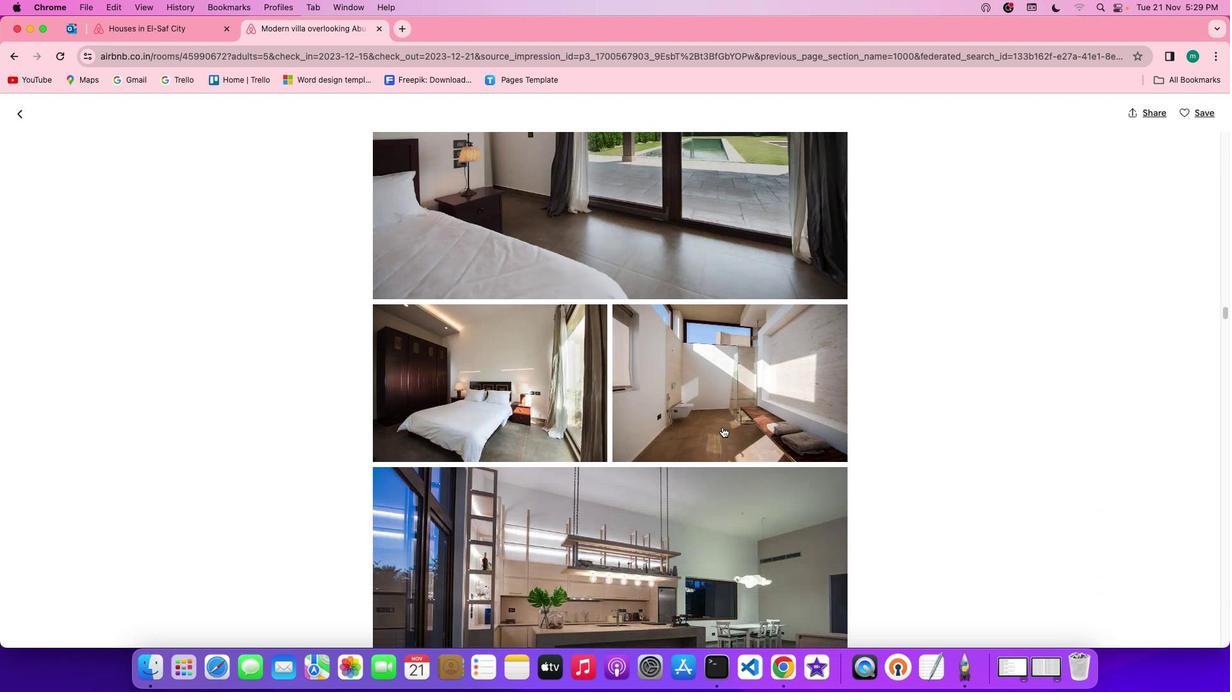 
Action: Mouse scrolled (722, 426) with delta (0, 0)
Screenshot: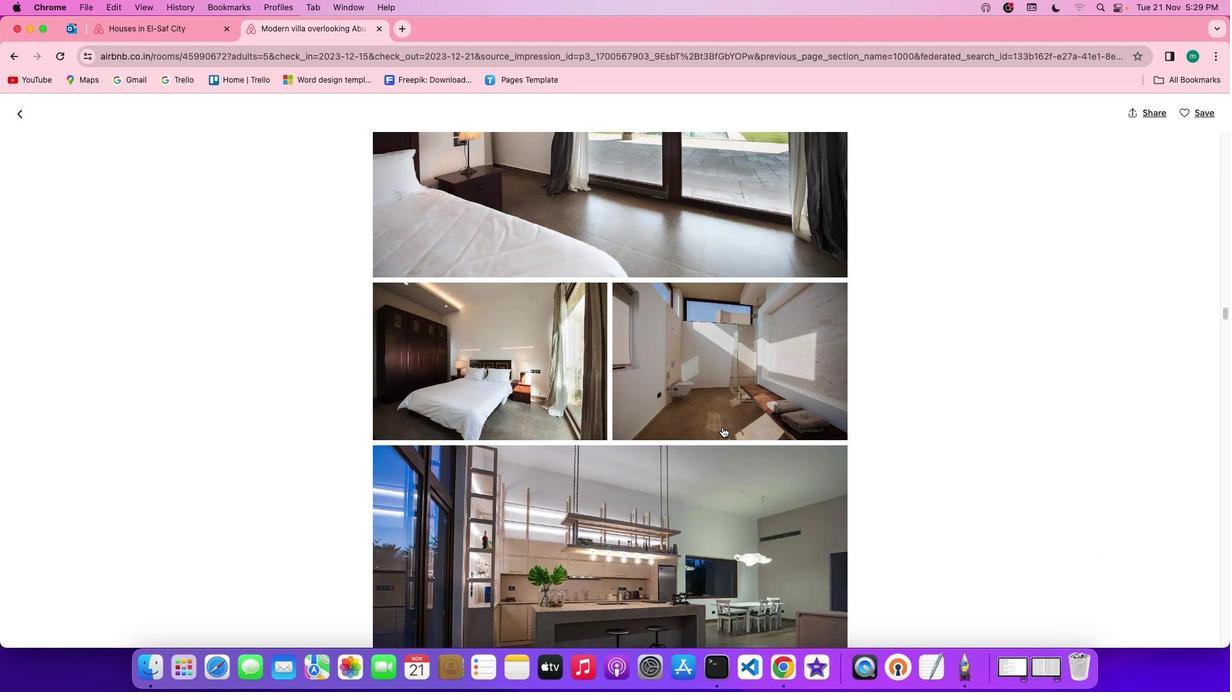 
Action: Mouse scrolled (722, 426) with delta (0, 0)
Screenshot: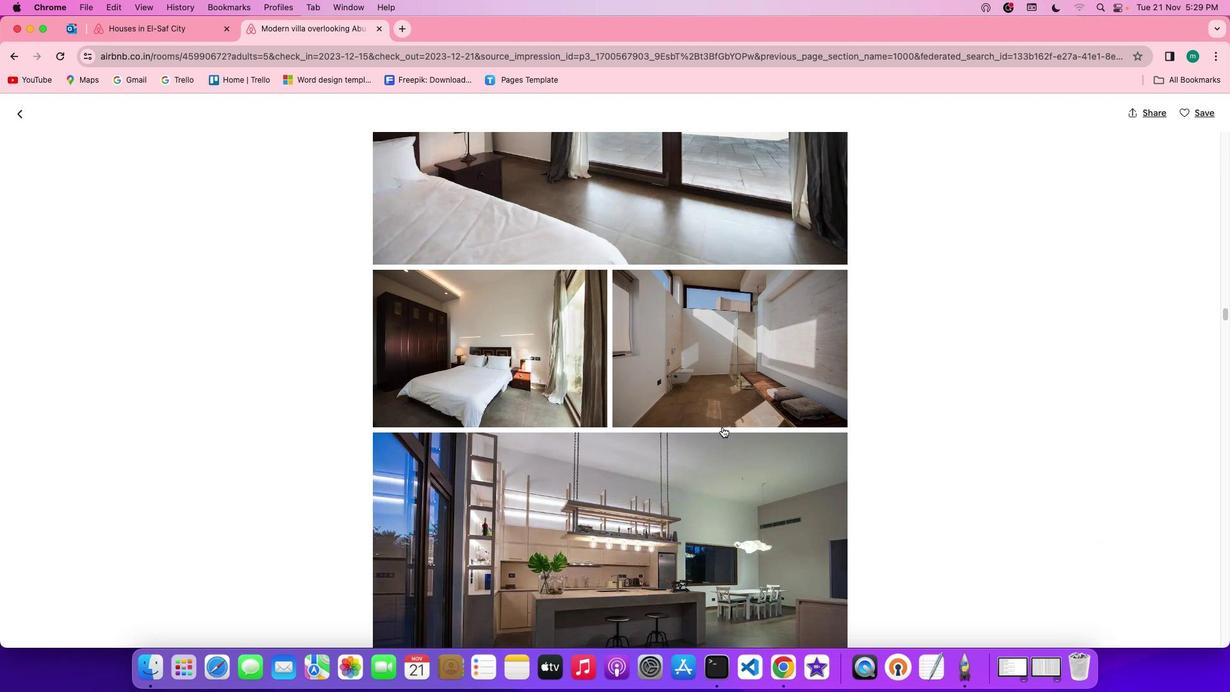 
Action: Mouse scrolled (722, 426) with delta (0, -1)
Screenshot: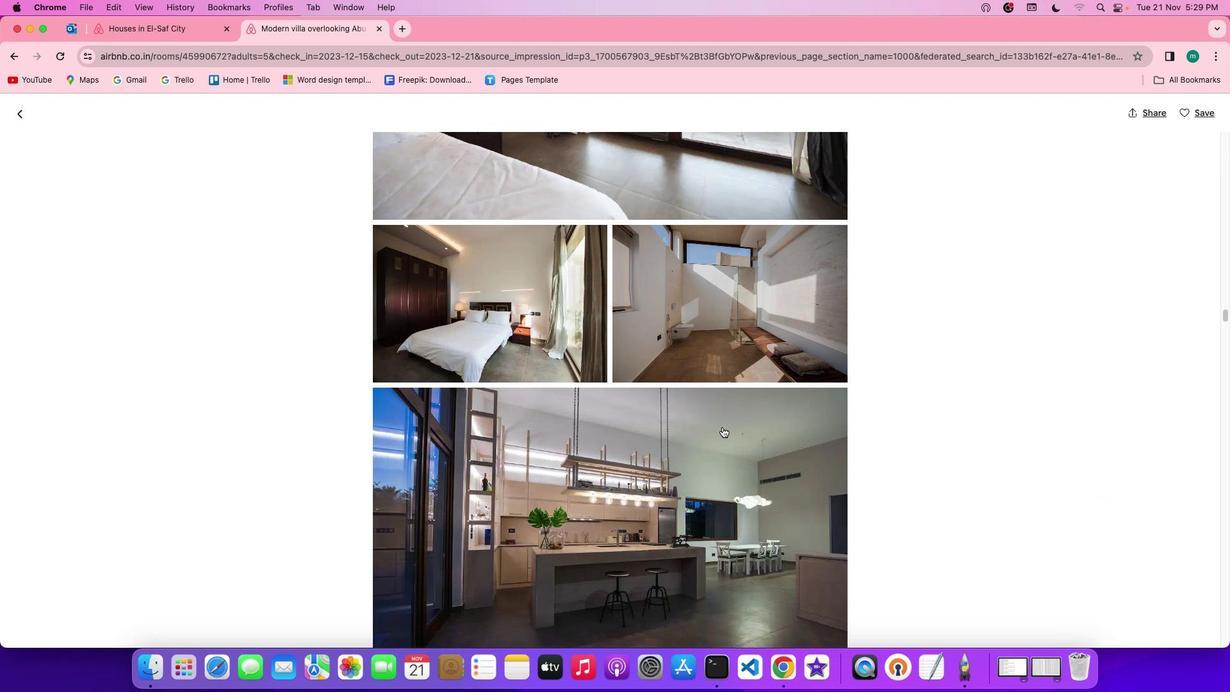
Action: Mouse scrolled (722, 426) with delta (0, -2)
Screenshot: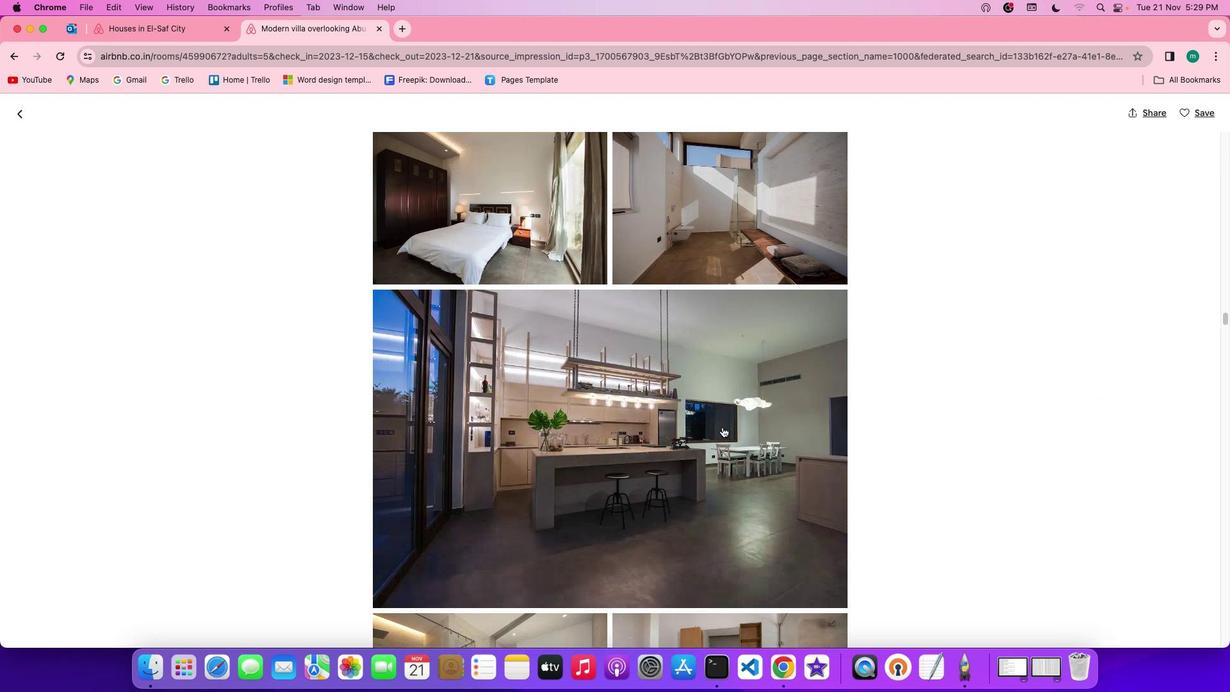 
Action: Mouse scrolled (722, 426) with delta (0, 0)
Screenshot: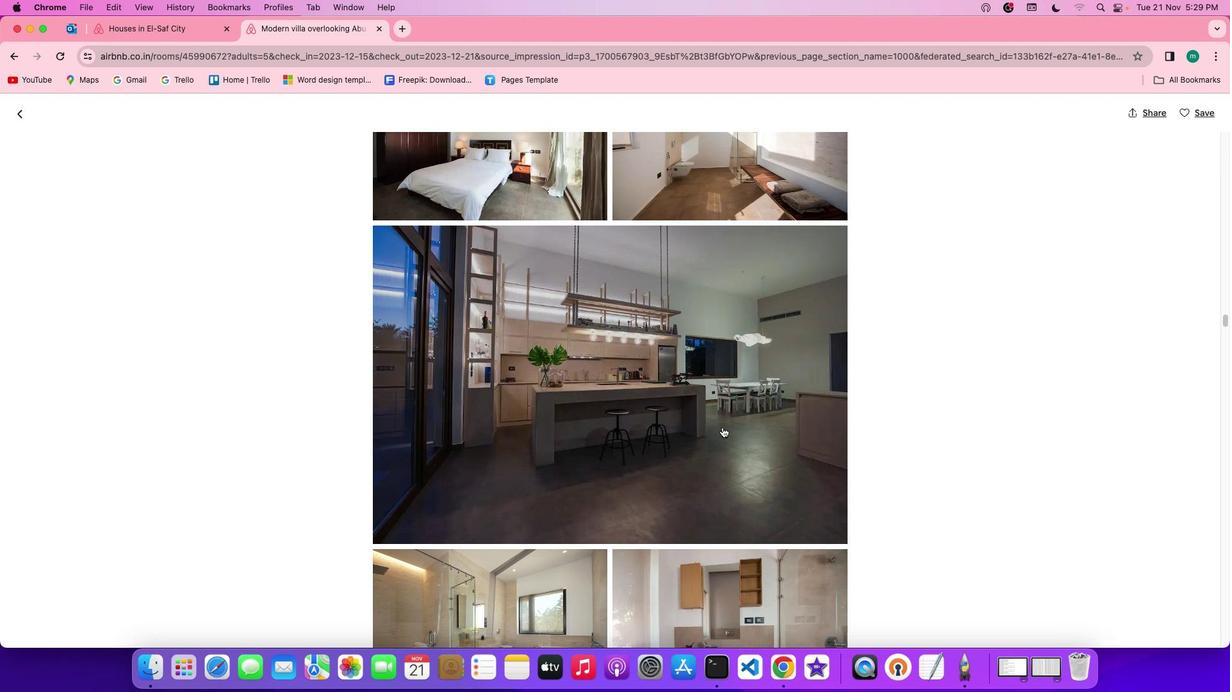 
Action: Mouse scrolled (722, 426) with delta (0, 0)
Screenshot: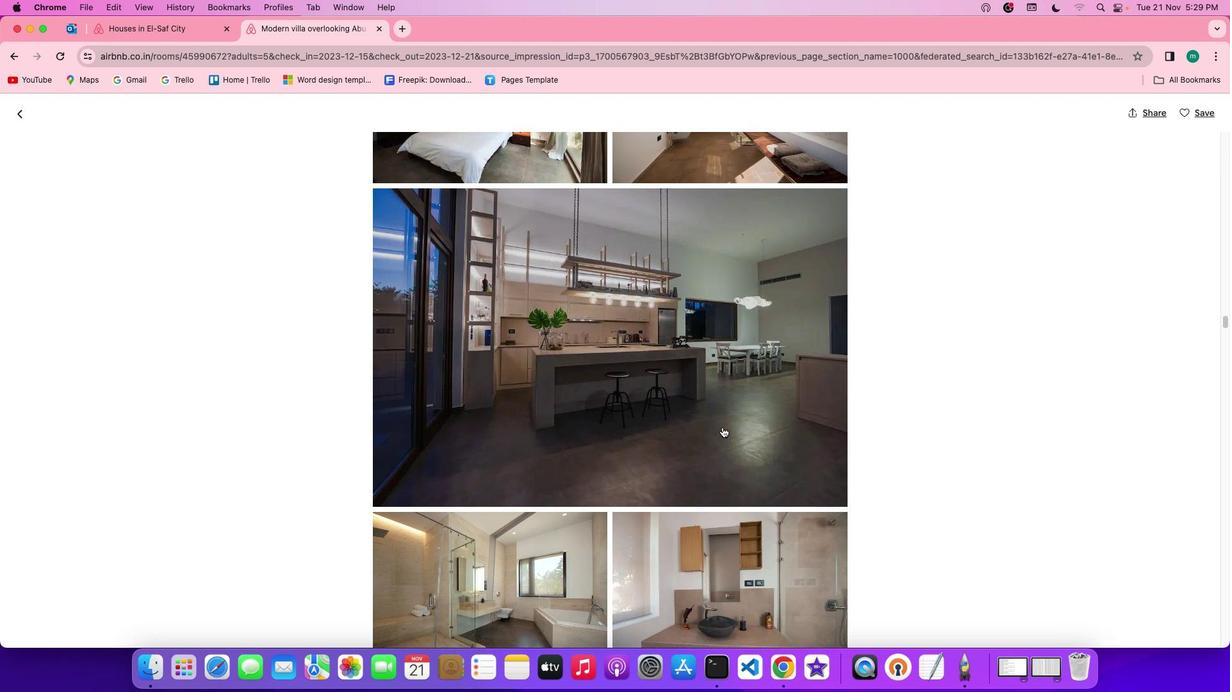 
Action: Mouse scrolled (722, 426) with delta (0, -1)
Screenshot: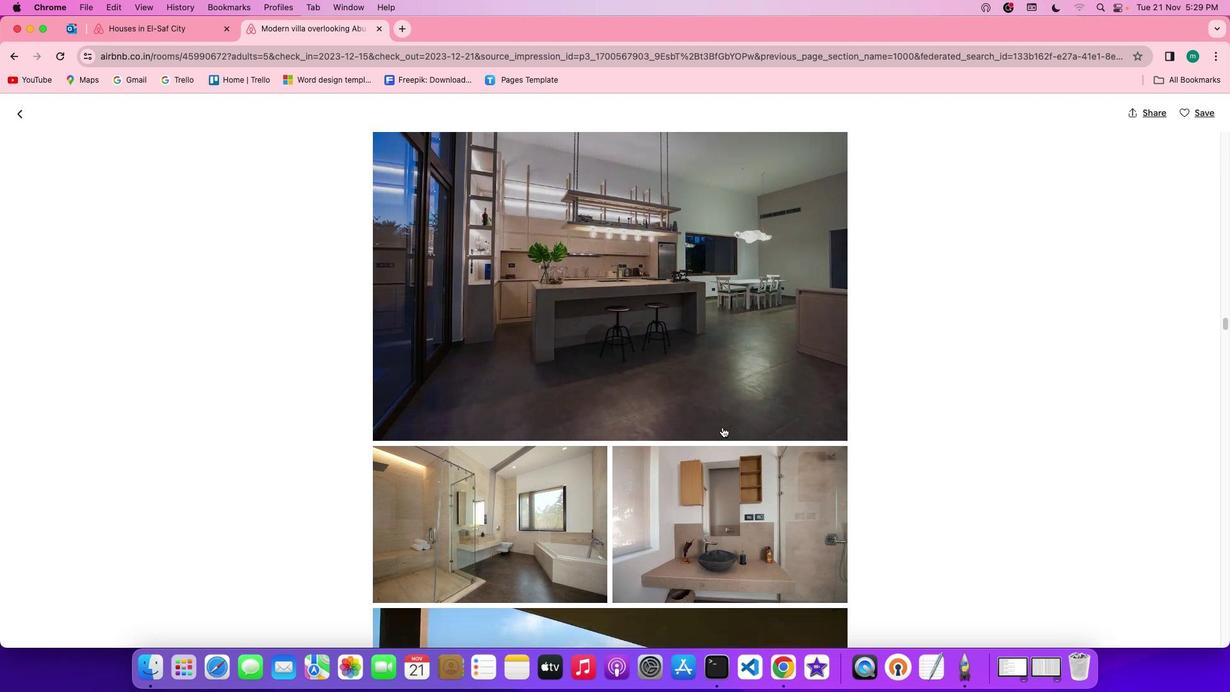 
Action: Mouse scrolled (722, 426) with delta (0, -2)
Screenshot: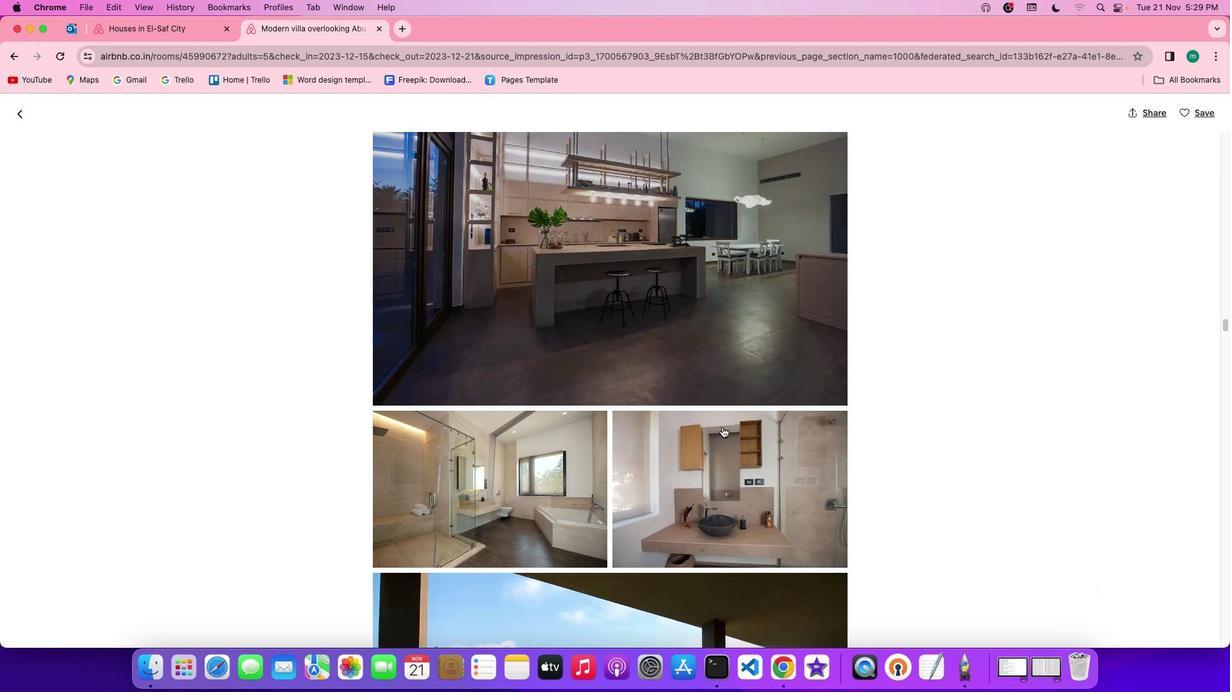 
Action: Mouse scrolled (722, 426) with delta (0, -2)
Screenshot: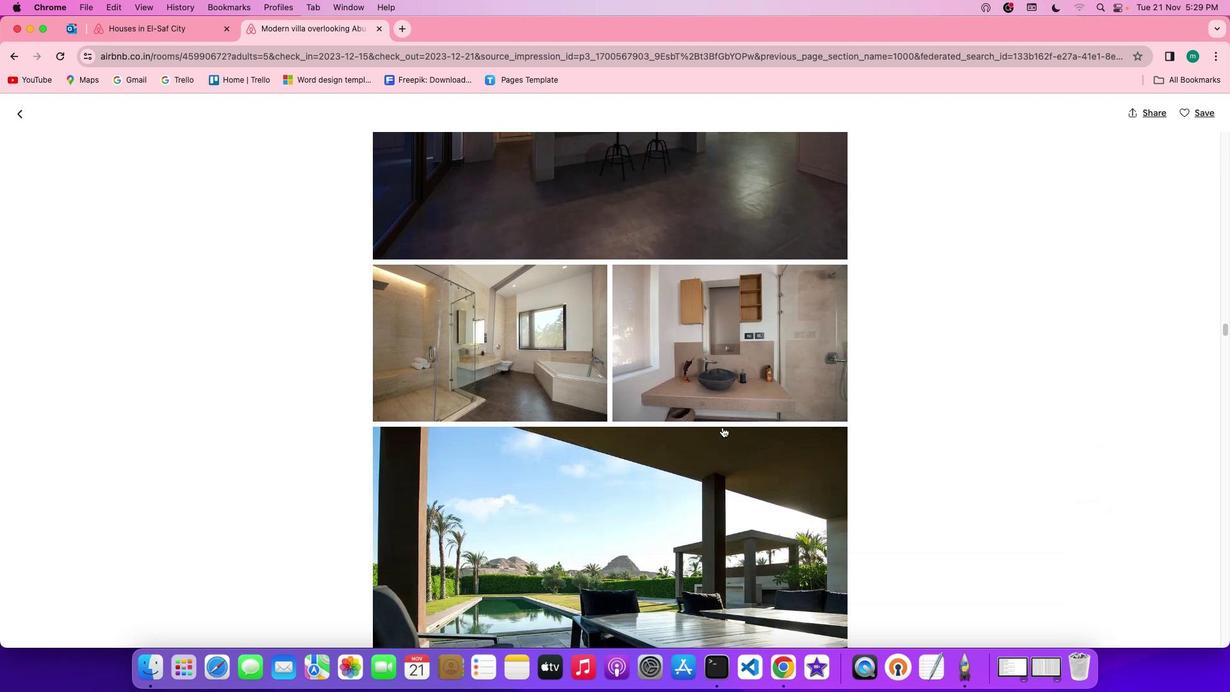 
Action: Mouse scrolled (722, 426) with delta (0, 0)
Screenshot: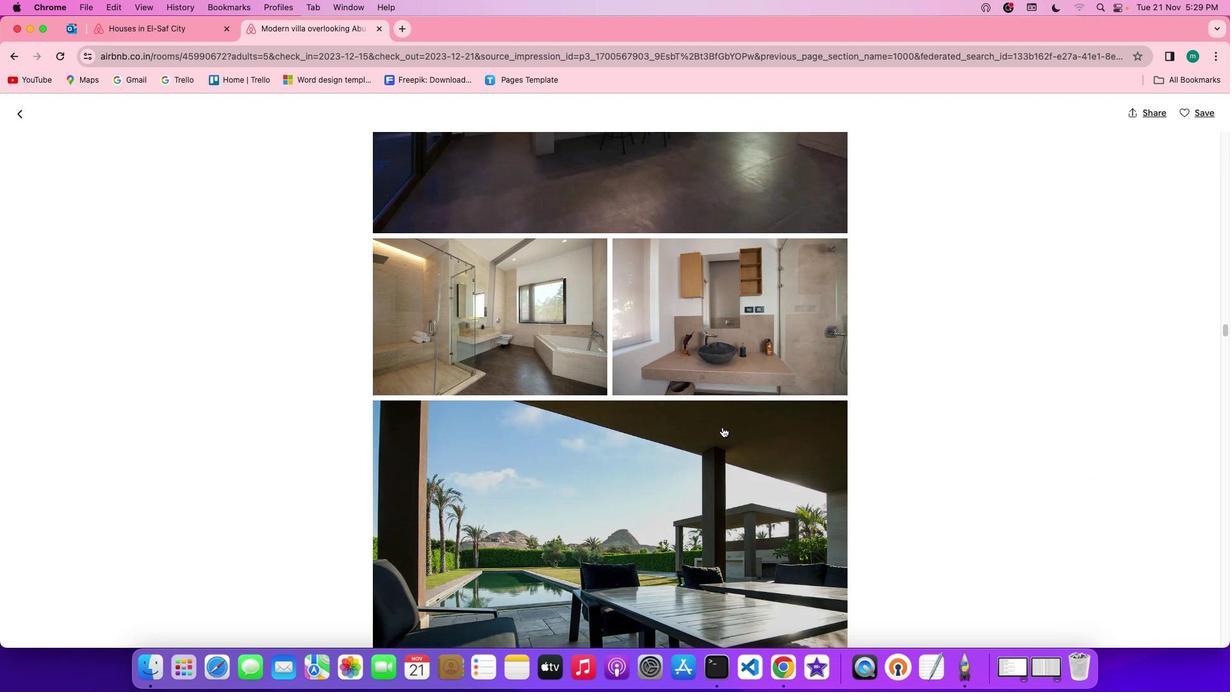 
Action: Mouse scrolled (722, 426) with delta (0, 0)
Screenshot: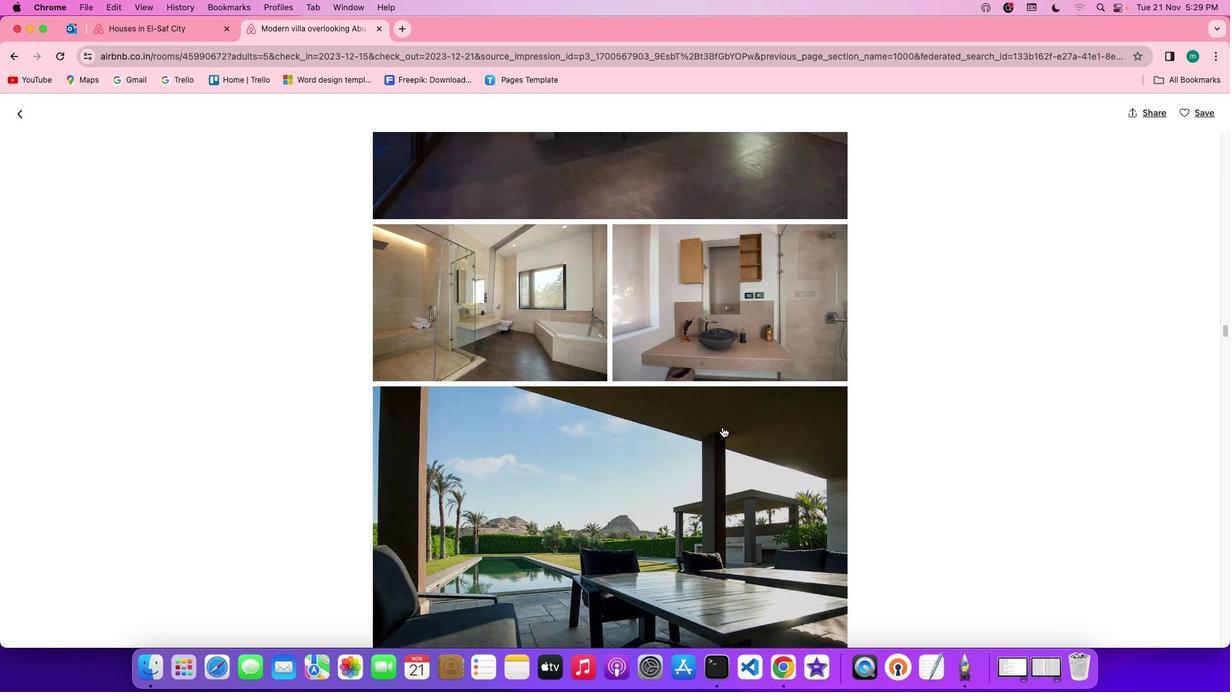 
Action: Mouse scrolled (722, 426) with delta (0, 0)
Screenshot: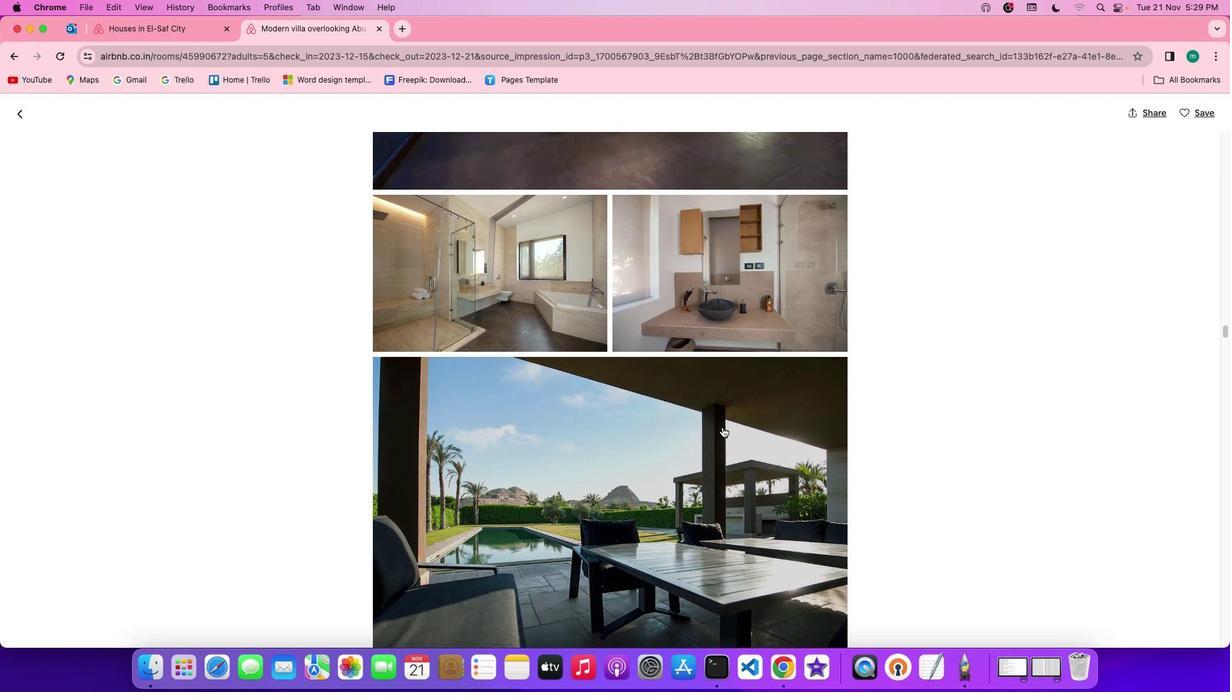 
Action: Mouse scrolled (722, 426) with delta (0, -1)
Screenshot: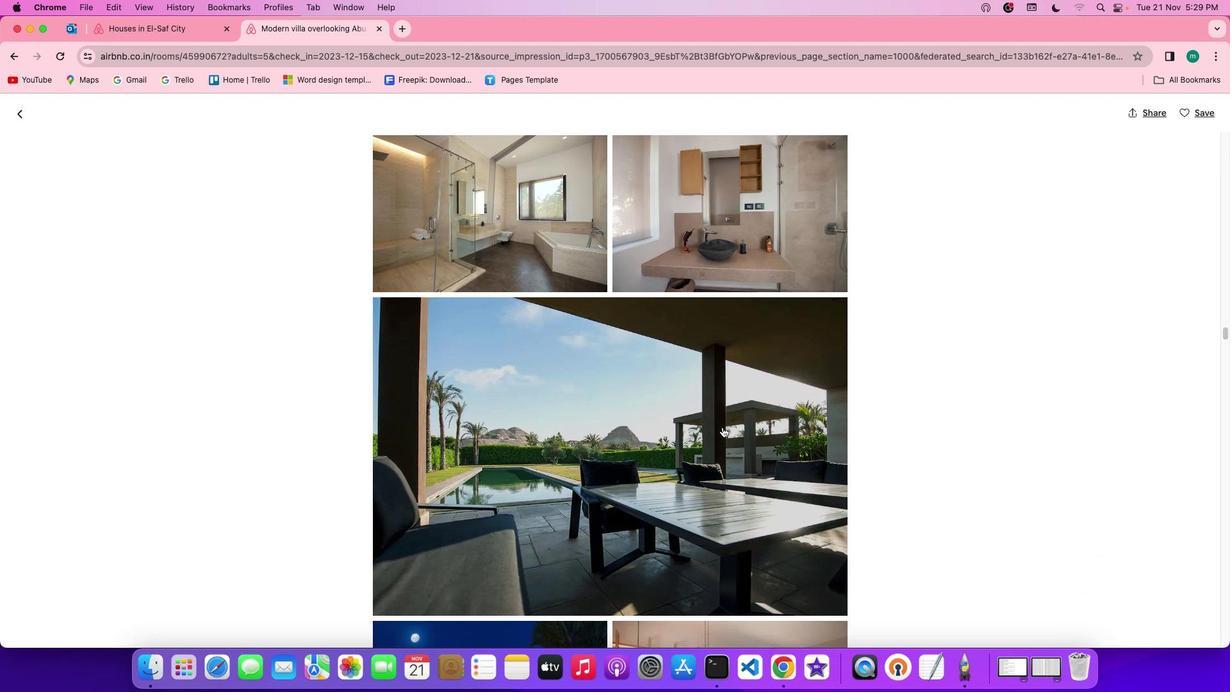 
Action: Mouse scrolled (722, 426) with delta (0, 0)
Screenshot: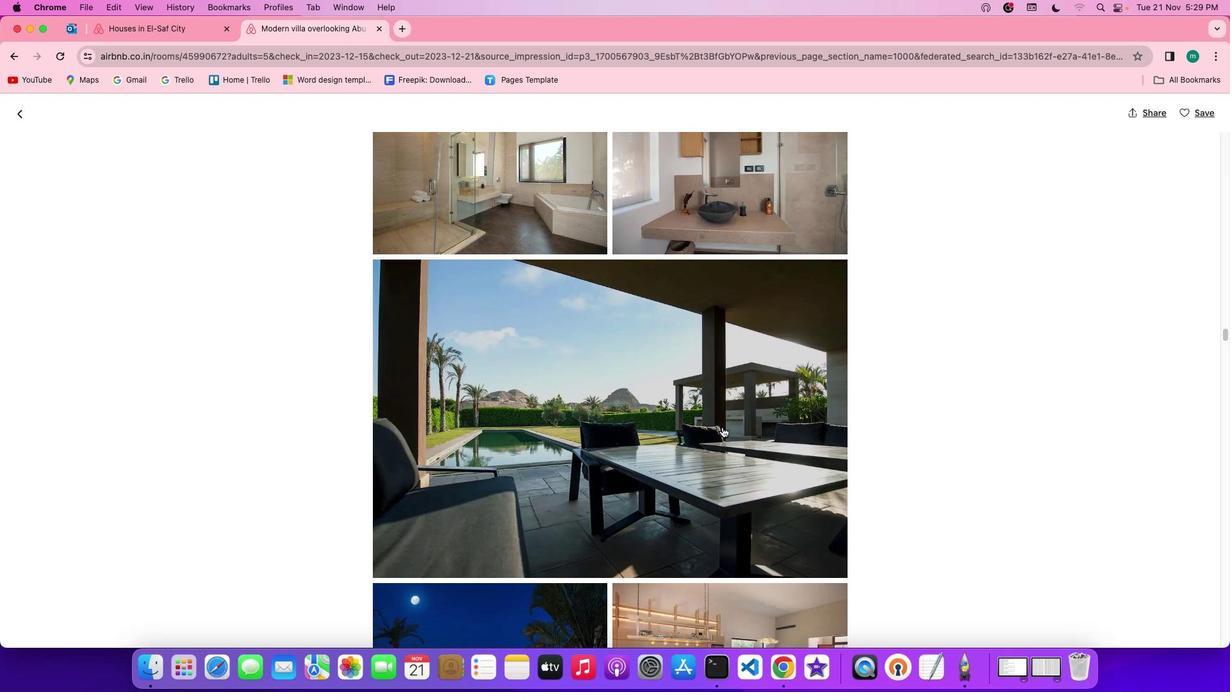 
Action: Mouse scrolled (722, 426) with delta (0, 0)
Screenshot: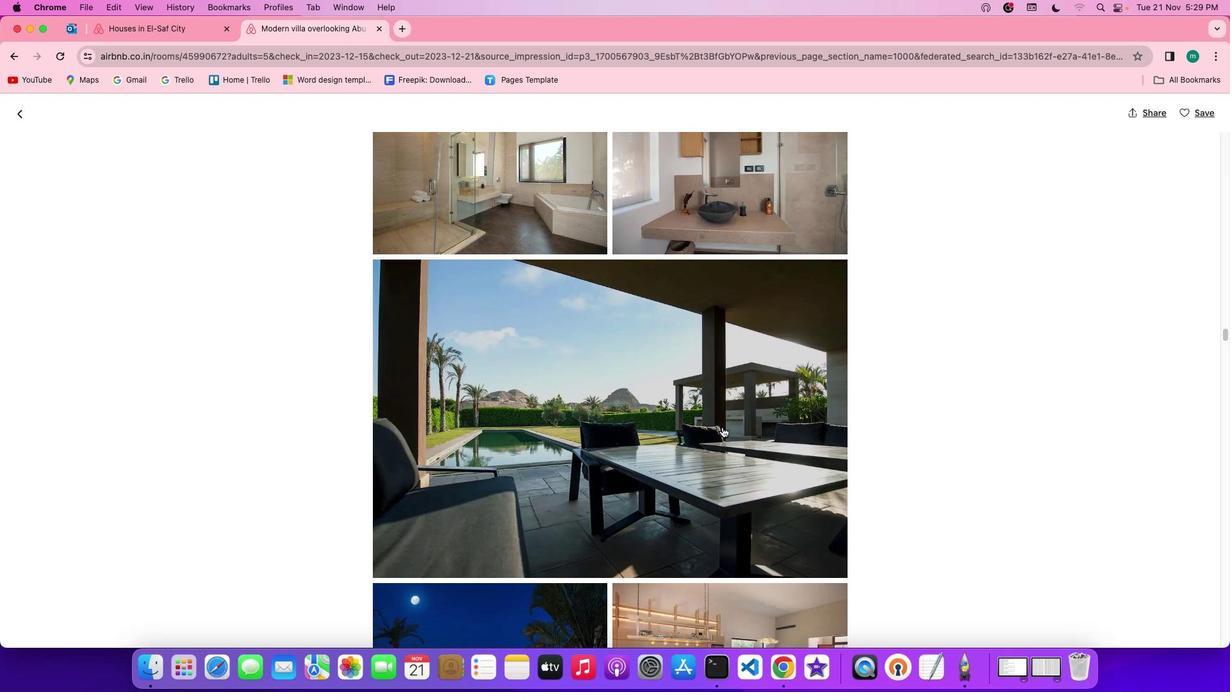 
Action: Mouse scrolled (722, 426) with delta (0, -1)
Screenshot: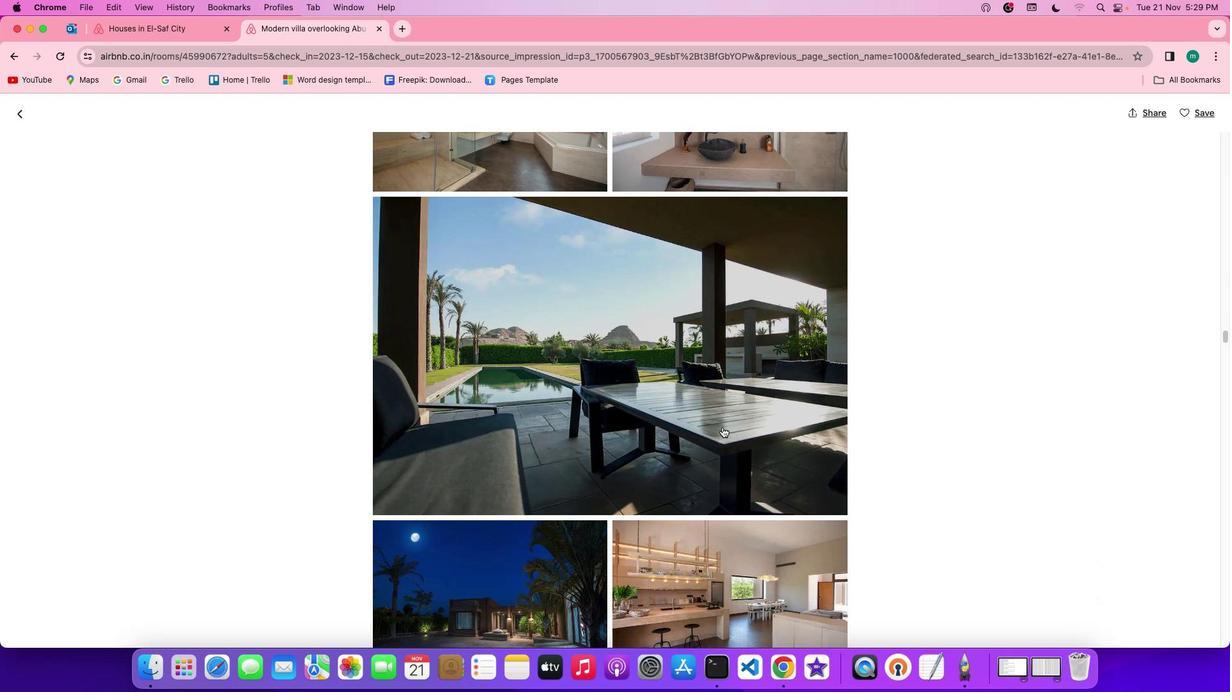 
Action: Mouse scrolled (722, 426) with delta (0, -2)
